Task: Buy 1 Shaving Soaps for Men's from Shave & Hair Removal section under best seller category for shipping address: Mariana Green, 1235 Ridge Road, Dodge City, Kansas 67801, Cell Number 6205197251. Pay from credit card ending with 7965, CVV 549
Action: Mouse moved to (20, 90)
Screenshot: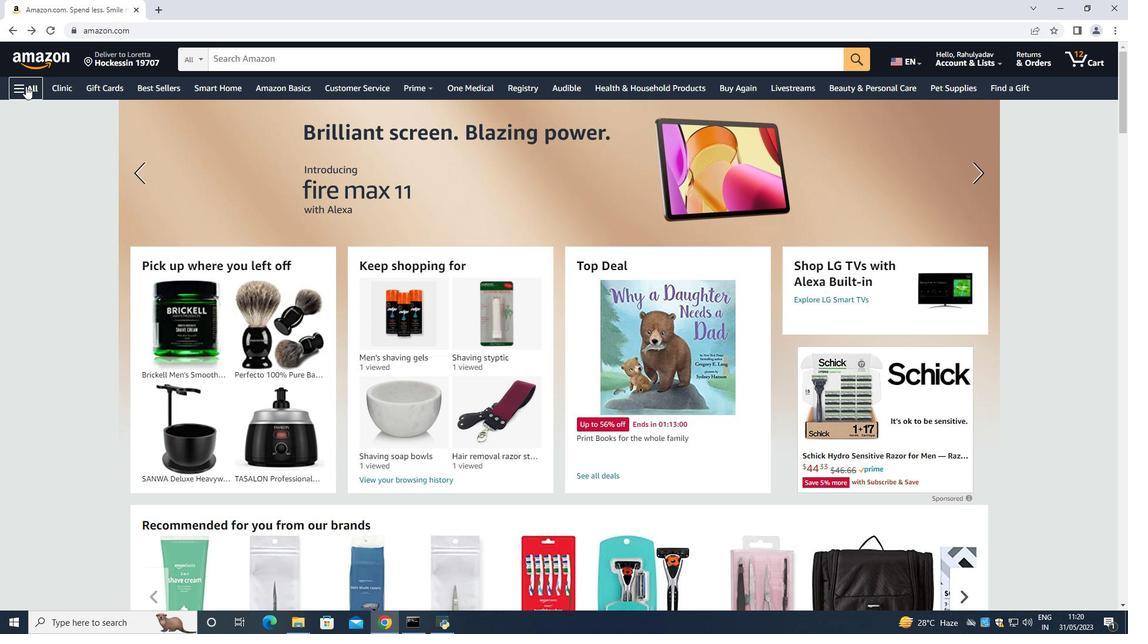 
Action: Mouse pressed left at (20, 90)
Screenshot: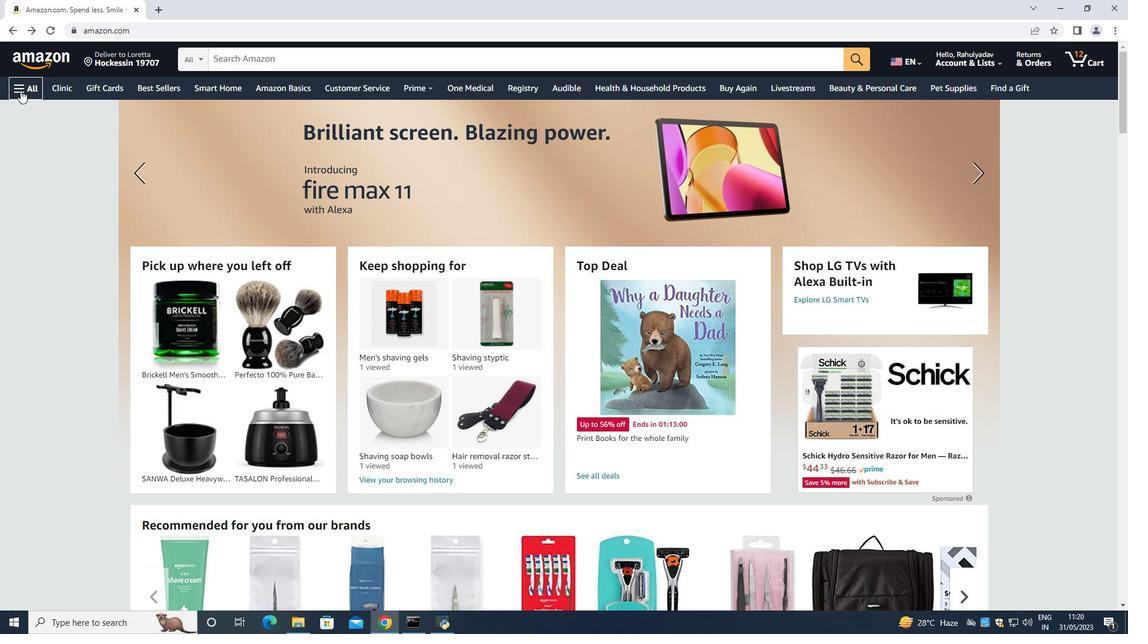 
Action: Mouse moved to (29, 106)
Screenshot: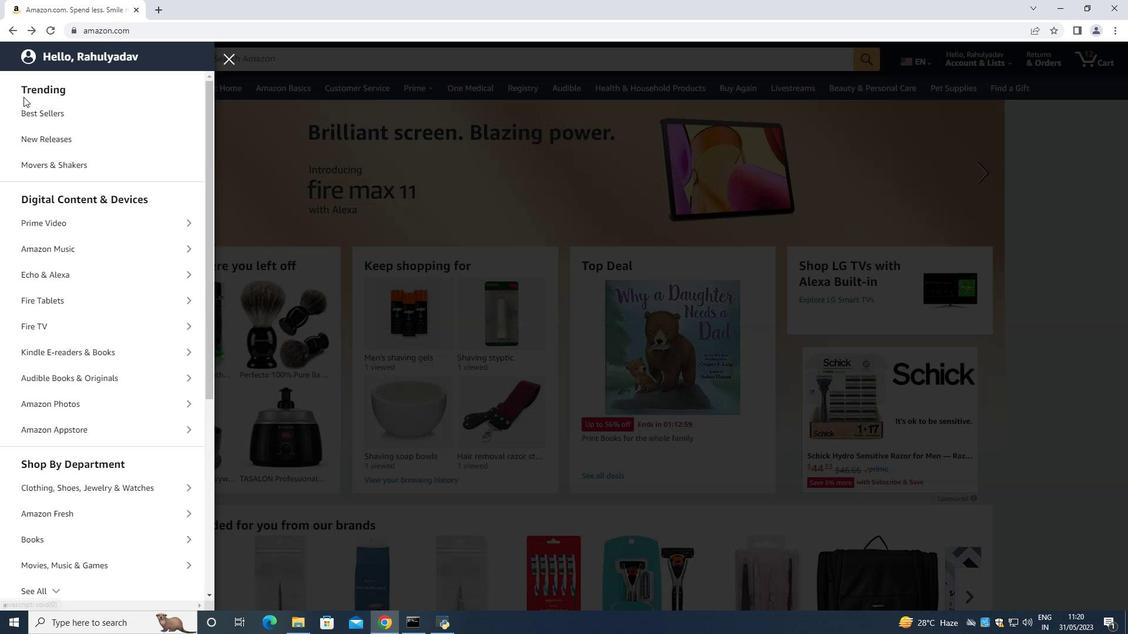 
Action: Mouse pressed left at (29, 106)
Screenshot: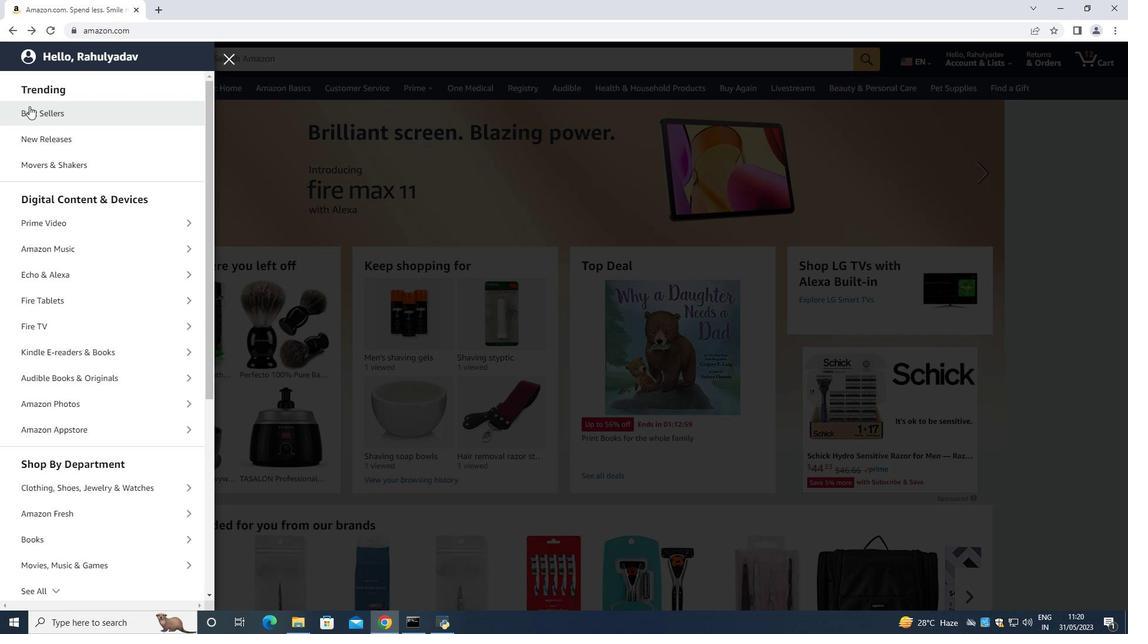 
Action: Mouse moved to (236, 62)
Screenshot: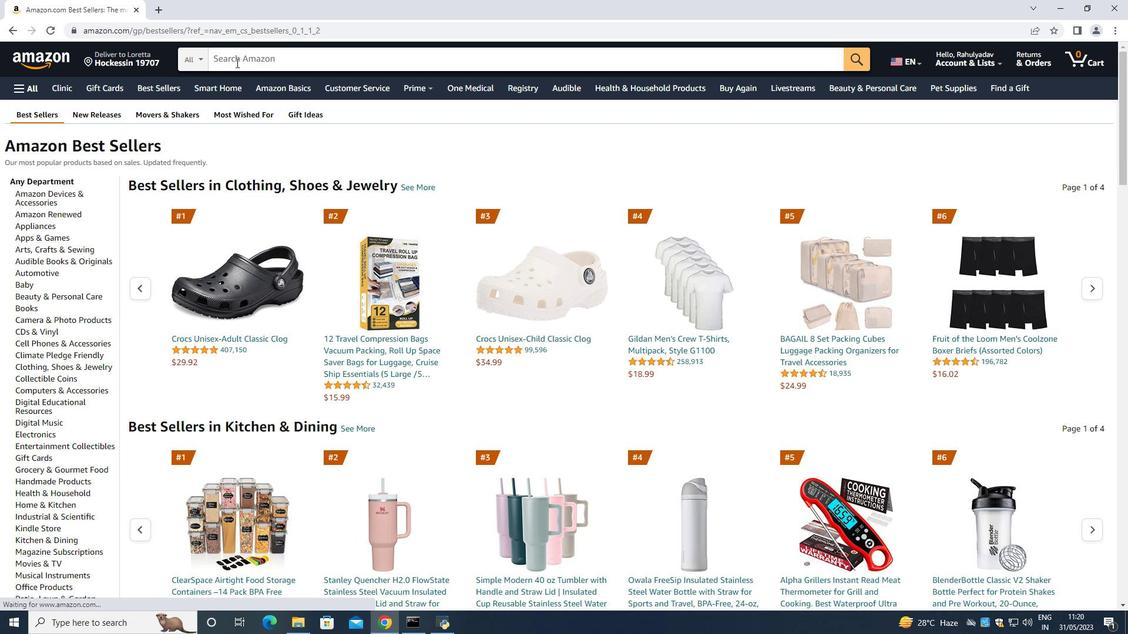 
Action: Mouse pressed left at (236, 62)
Screenshot: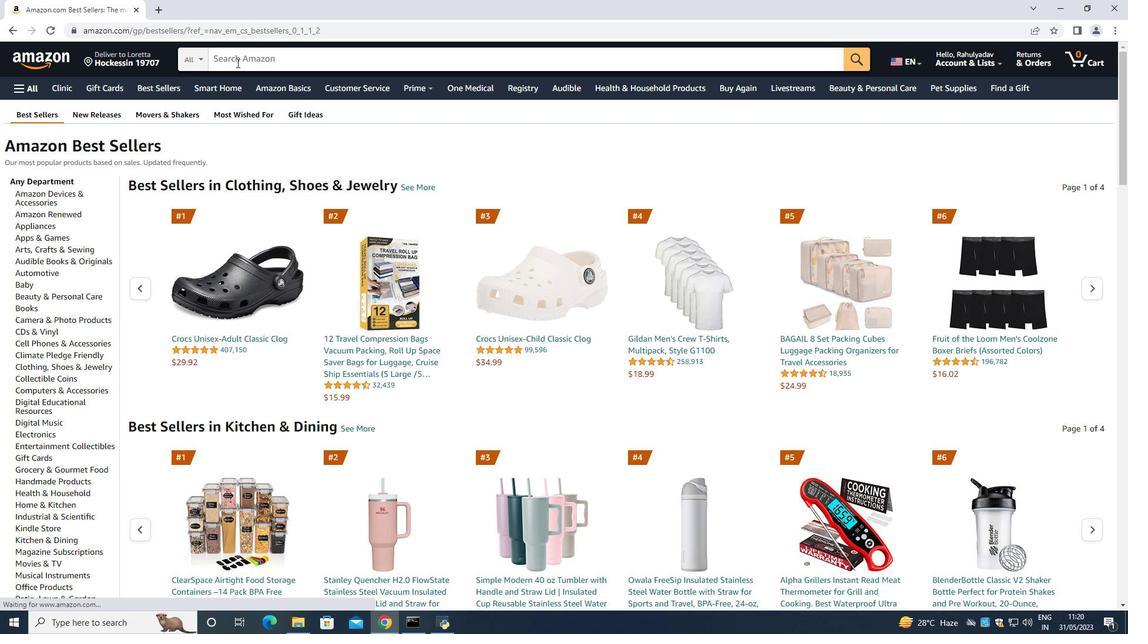 
Action: Key pressed <Key.shift>Shaving<Key.space><Key.shift><Key.shift><Key.shift><Key.shift><Key.shift><Key.shift><Key.shift>Soaps<Key.space><Key.shift>For<Key.space><Key.shift>Men<Key.enter>
Screenshot: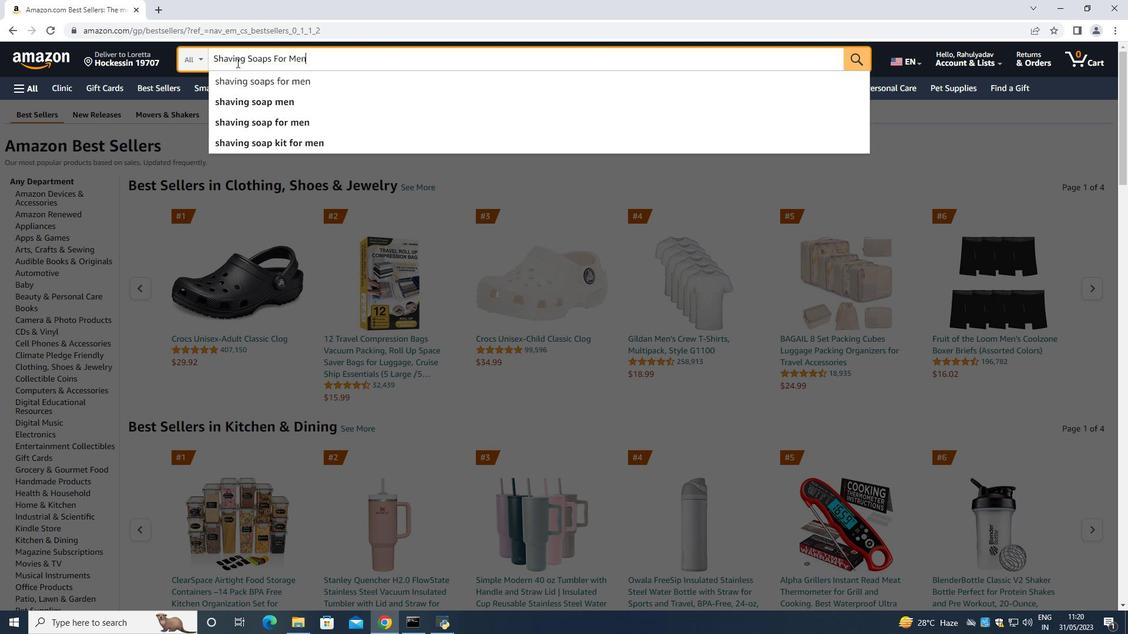 
Action: Mouse moved to (464, 342)
Screenshot: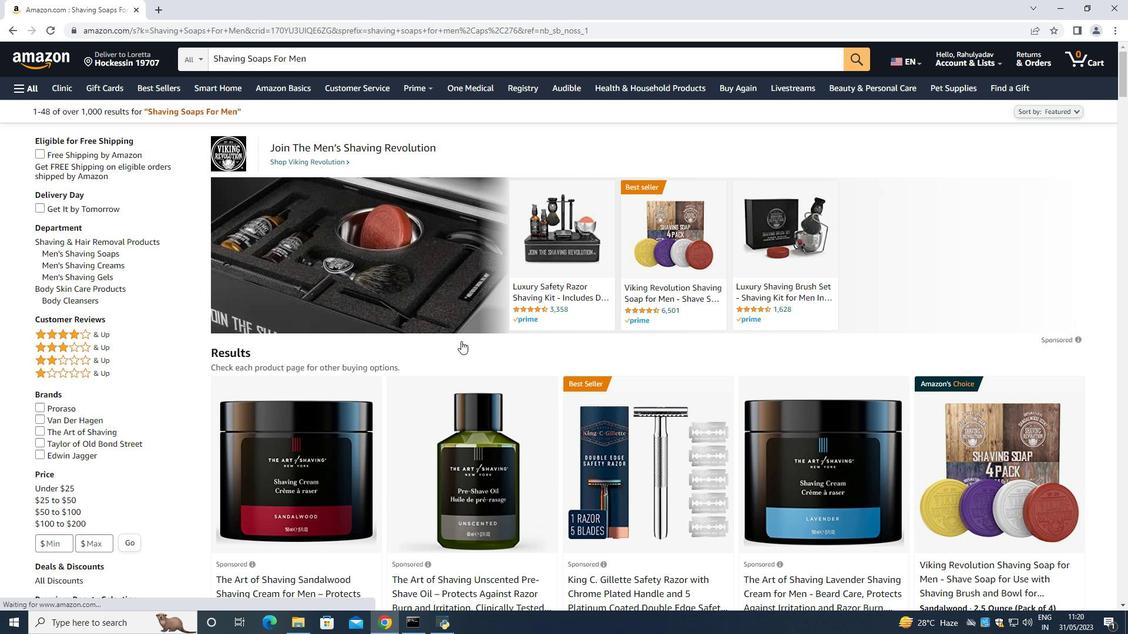 
Action: Mouse scrolled (464, 341) with delta (0, 0)
Screenshot: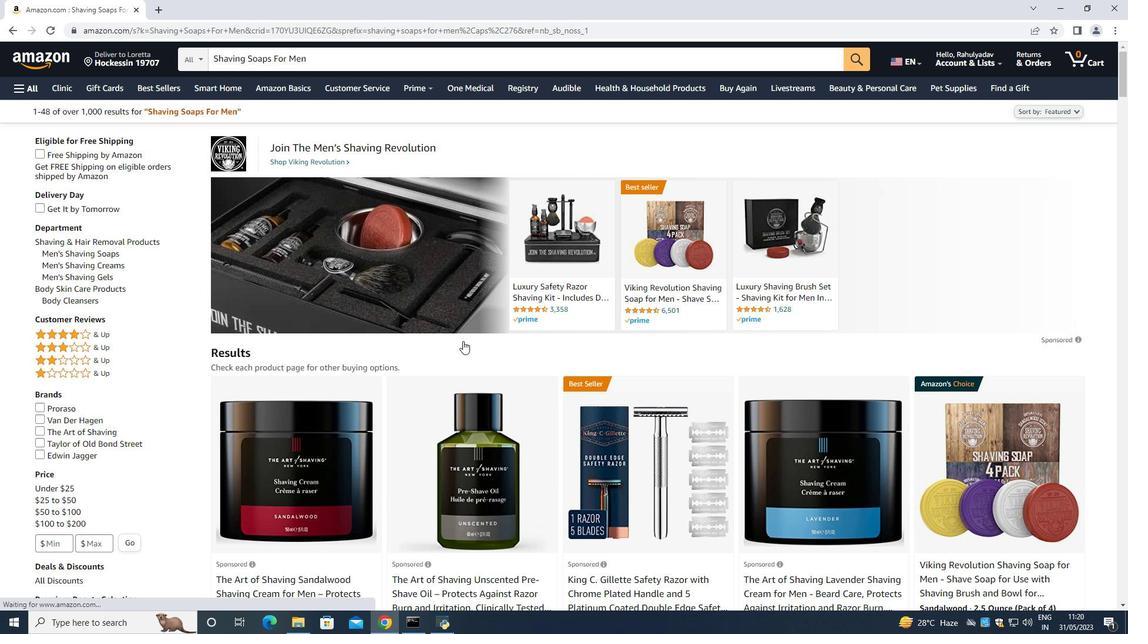 
Action: Mouse scrolled (464, 341) with delta (0, 0)
Screenshot: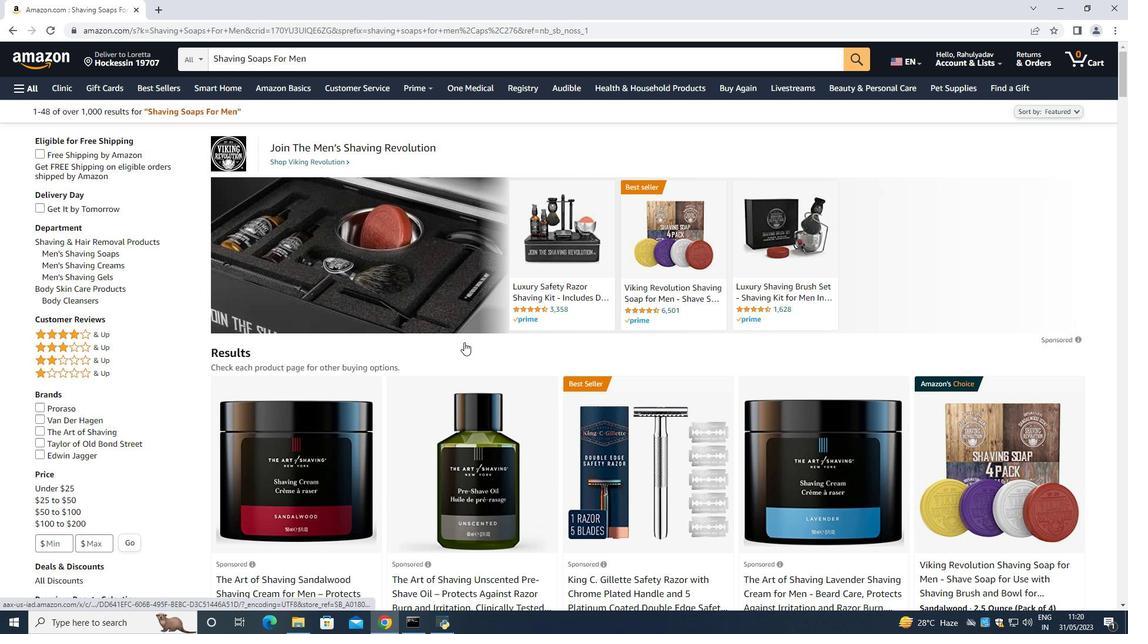 
Action: Mouse scrolled (464, 341) with delta (0, 0)
Screenshot: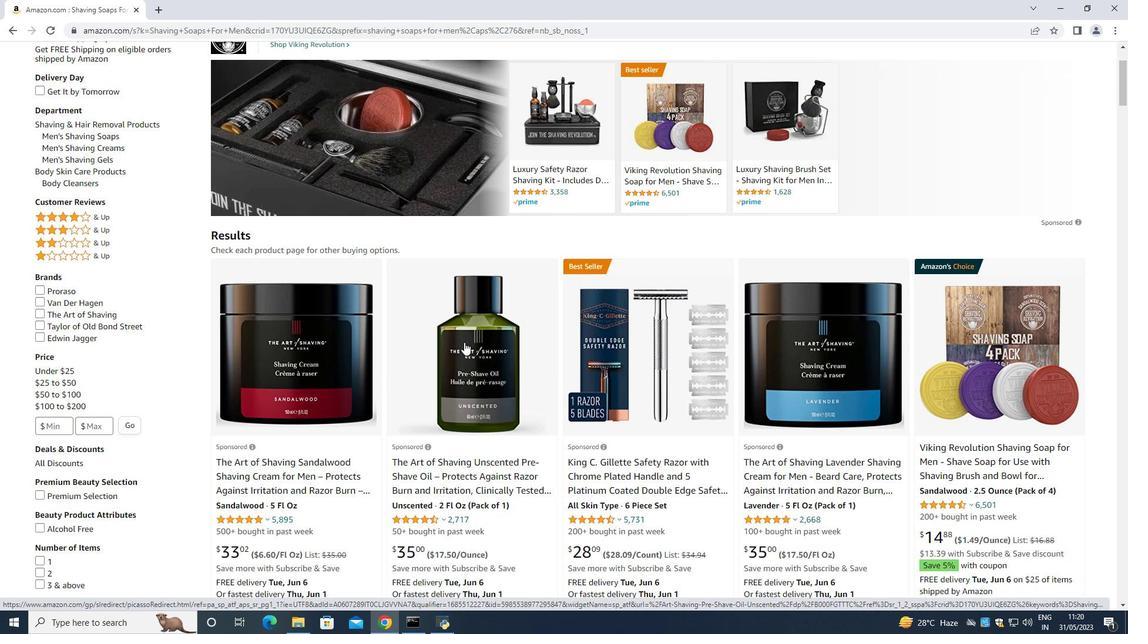 
Action: Mouse scrolled (464, 341) with delta (0, 0)
Screenshot: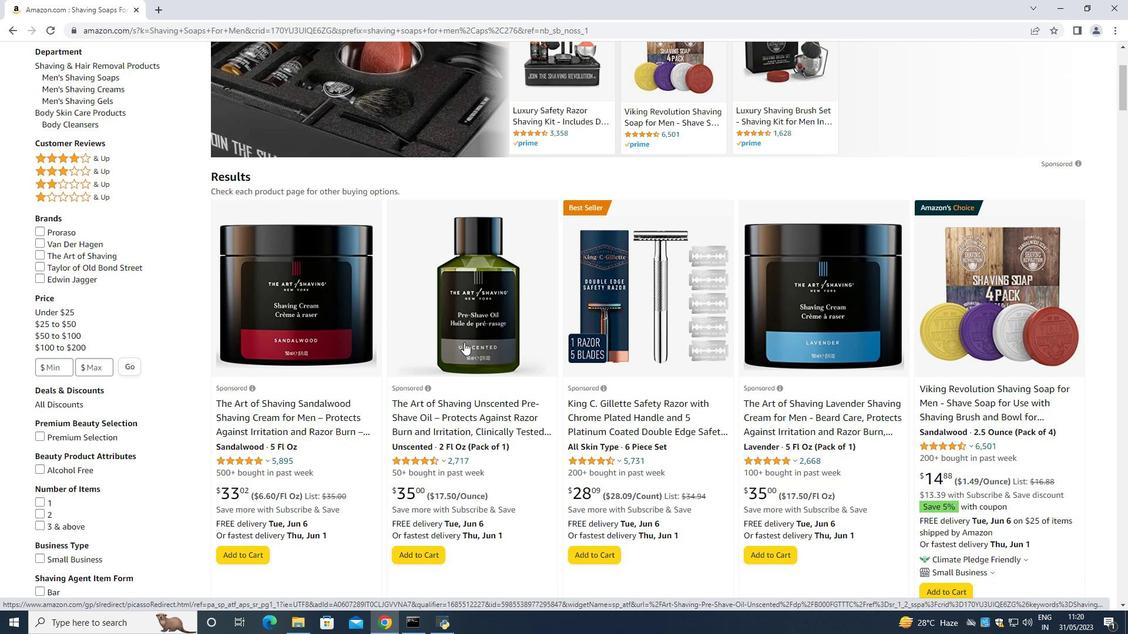 
Action: Mouse moved to (673, 380)
Screenshot: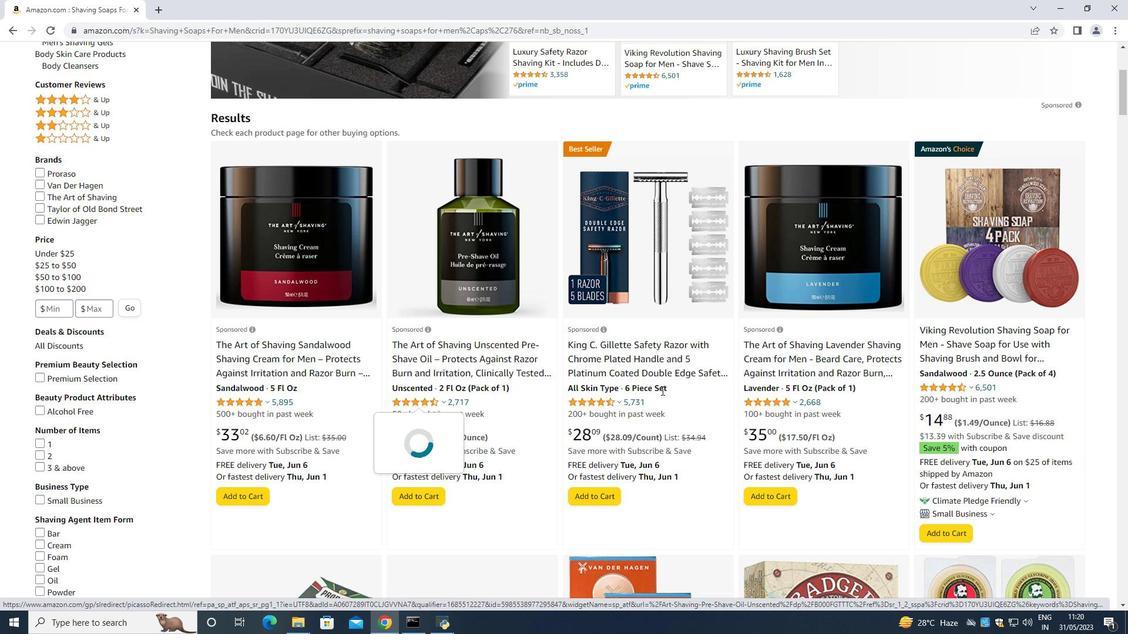 
Action: Mouse scrolled (673, 380) with delta (0, 0)
Screenshot: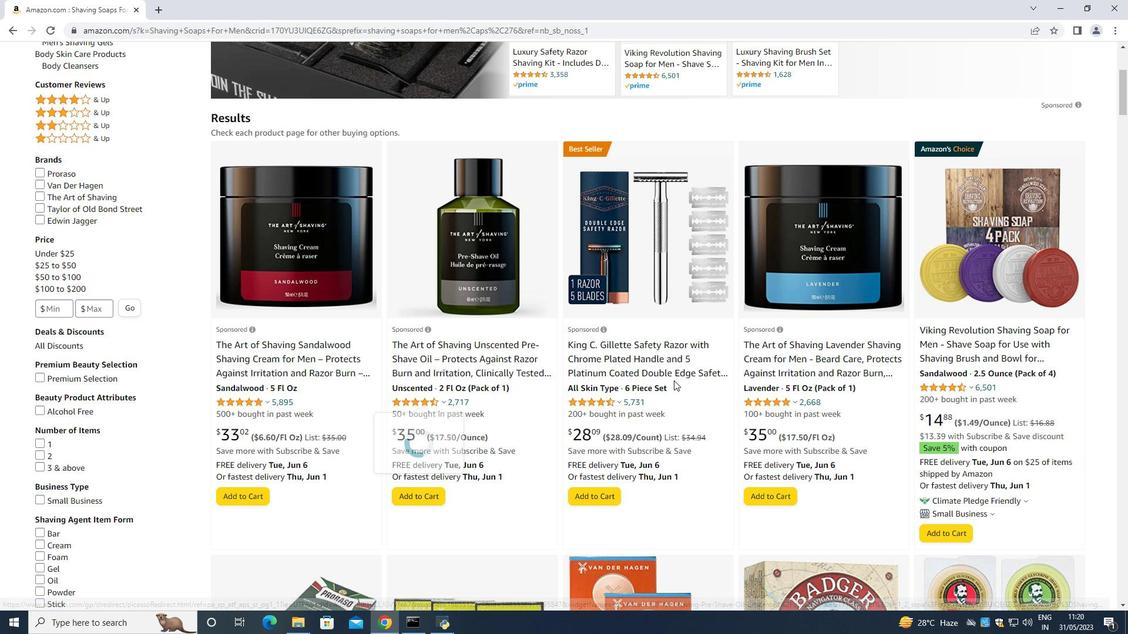 
Action: Mouse moved to (896, 364)
Screenshot: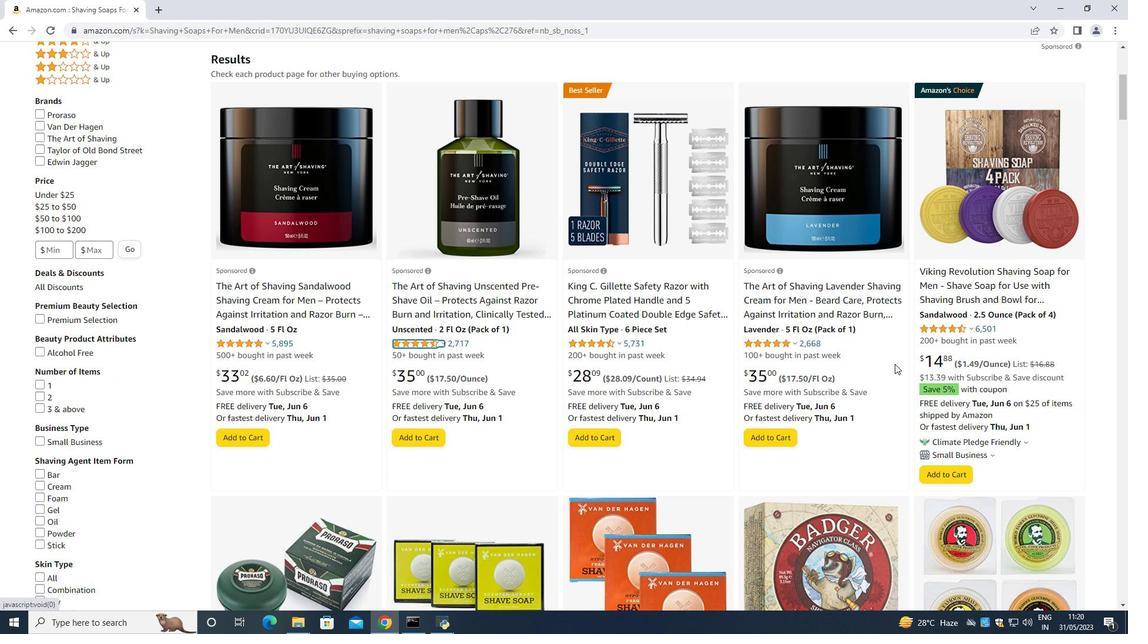 
Action: Mouse scrolled (896, 363) with delta (0, 0)
Screenshot: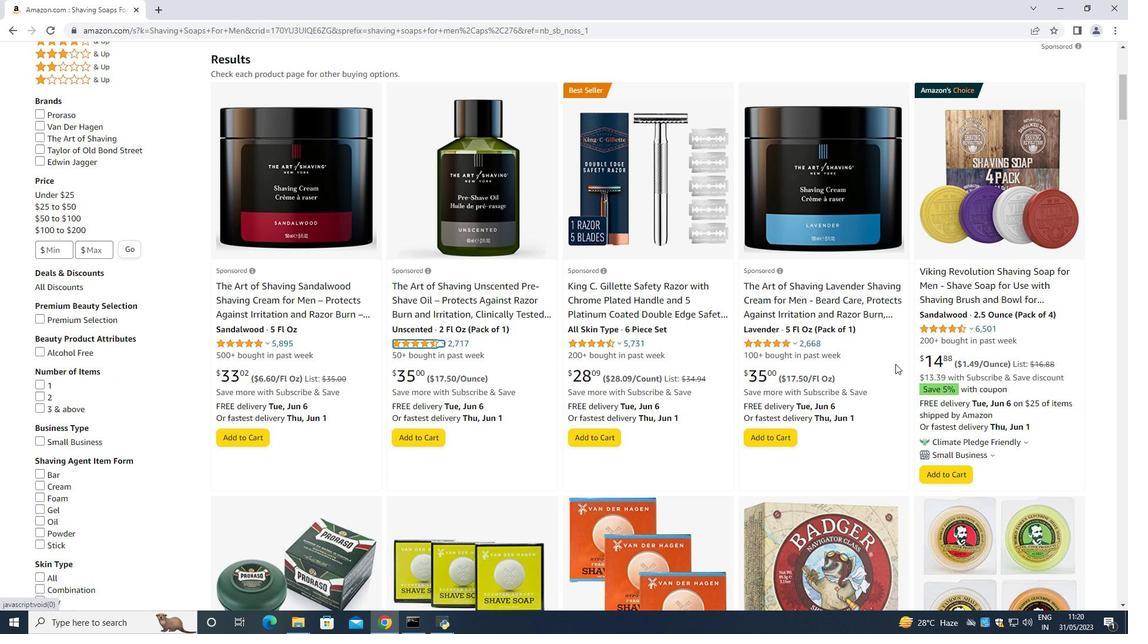 
Action: Mouse scrolled (896, 363) with delta (0, 0)
Screenshot: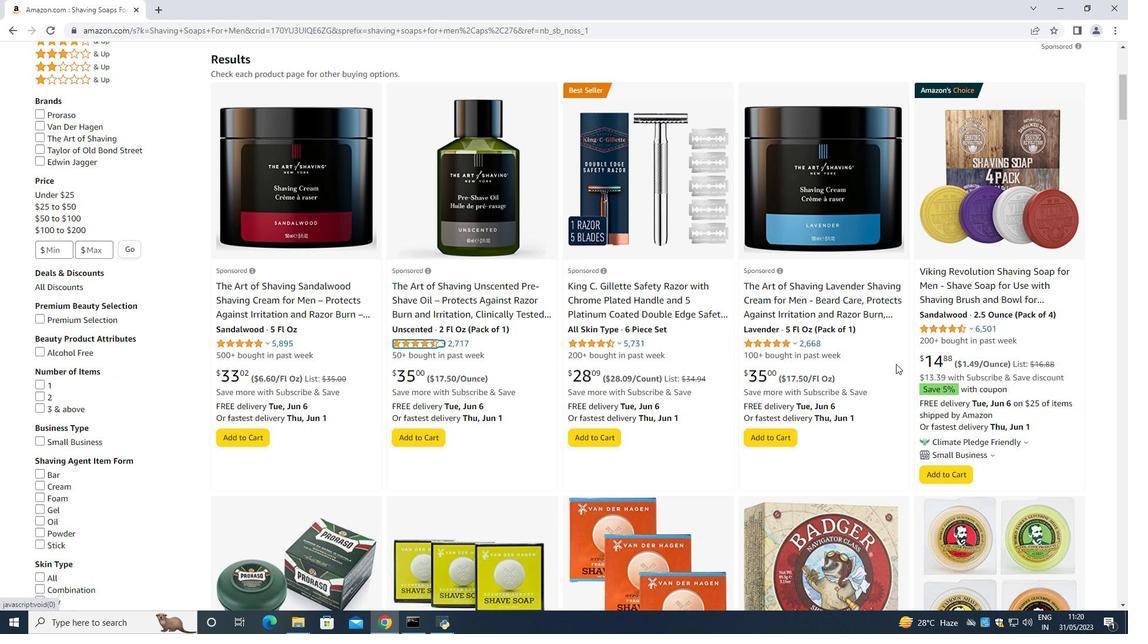 
Action: Mouse scrolled (896, 363) with delta (0, 0)
Screenshot: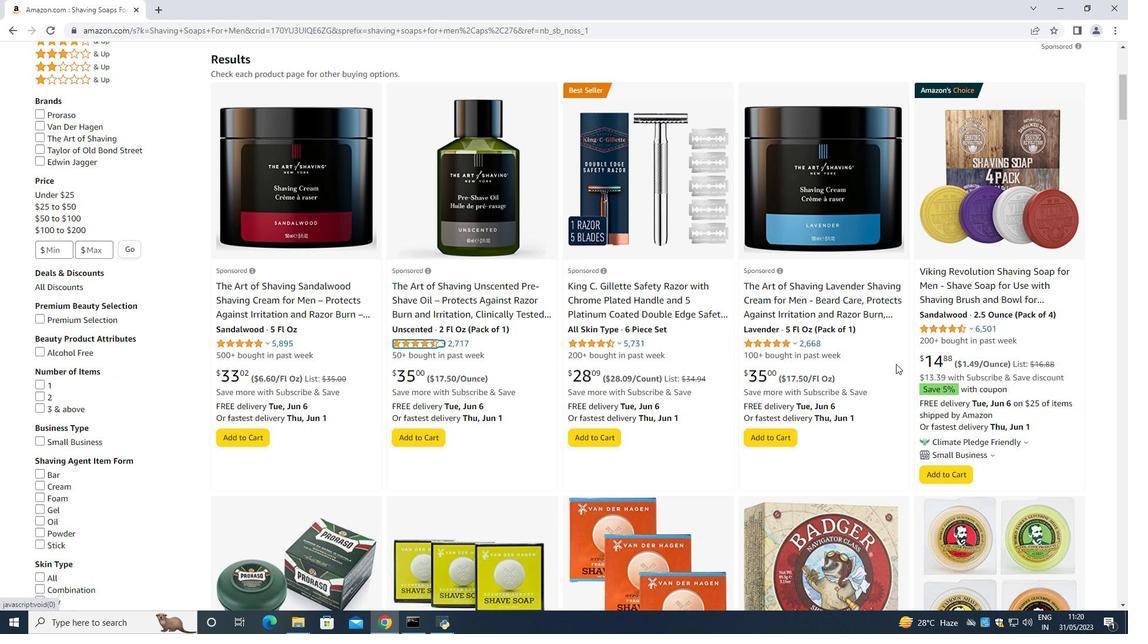 
Action: Mouse scrolled (896, 363) with delta (0, 0)
Screenshot: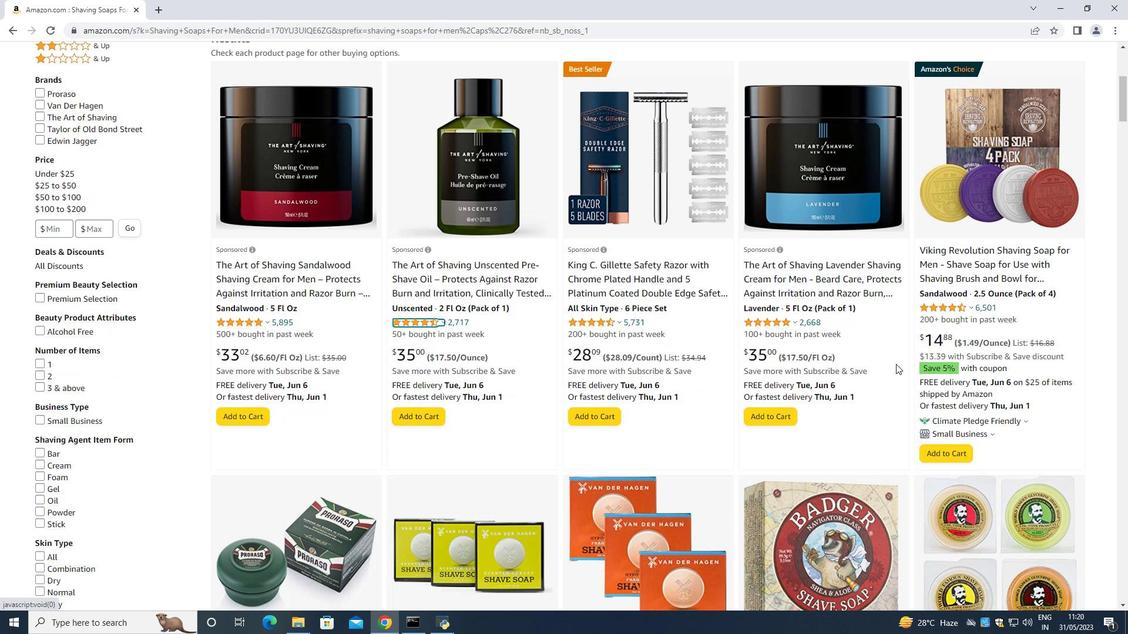 
Action: Mouse moved to (717, 514)
Screenshot: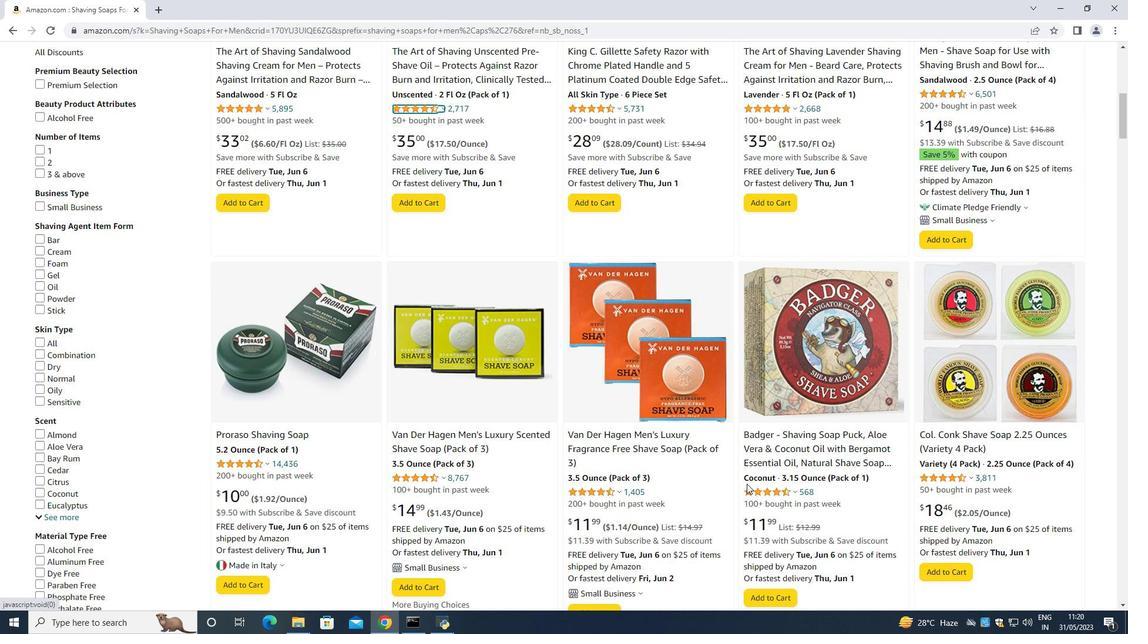 
Action: Mouse scrolled (717, 513) with delta (0, 0)
Screenshot: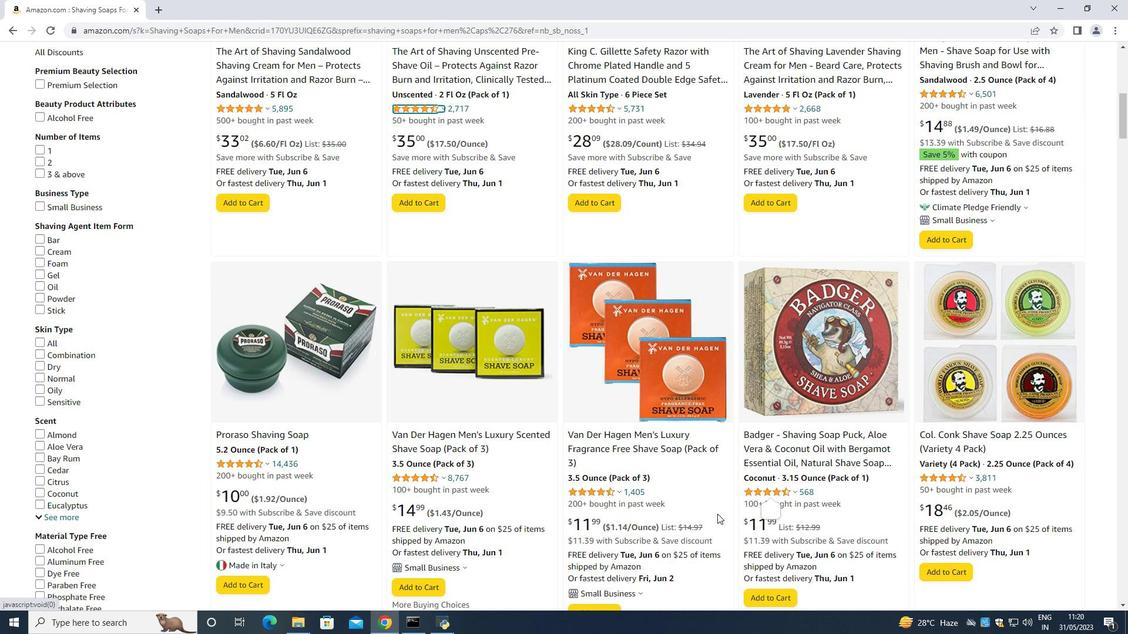 
Action: Mouse scrolled (717, 513) with delta (0, 0)
Screenshot: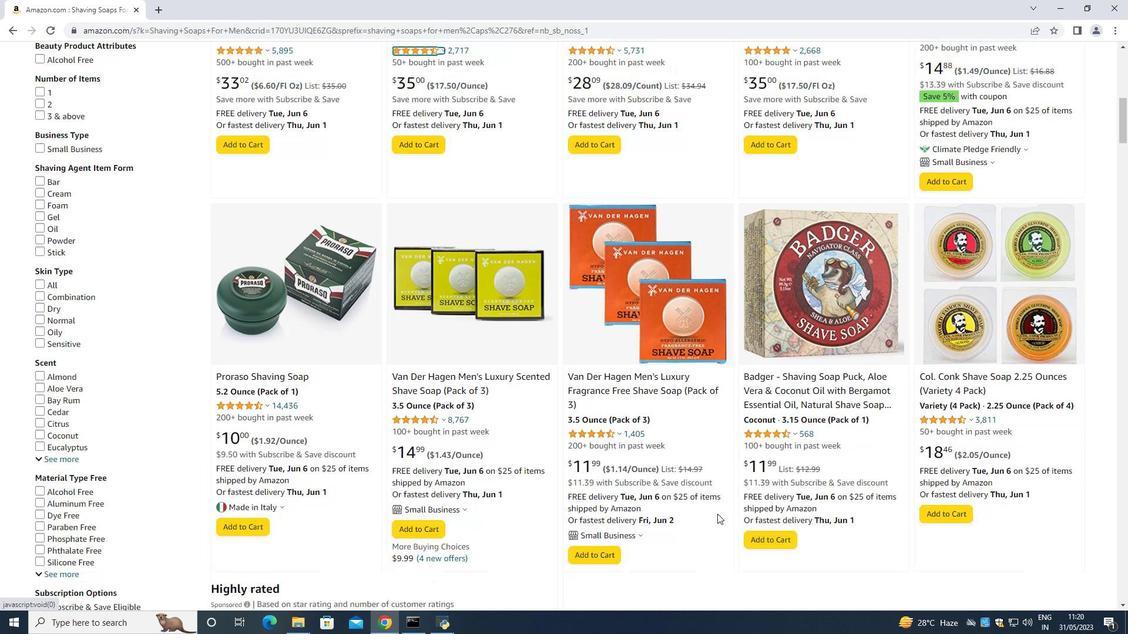 
Action: Mouse scrolled (717, 513) with delta (0, 0)
Screenshot: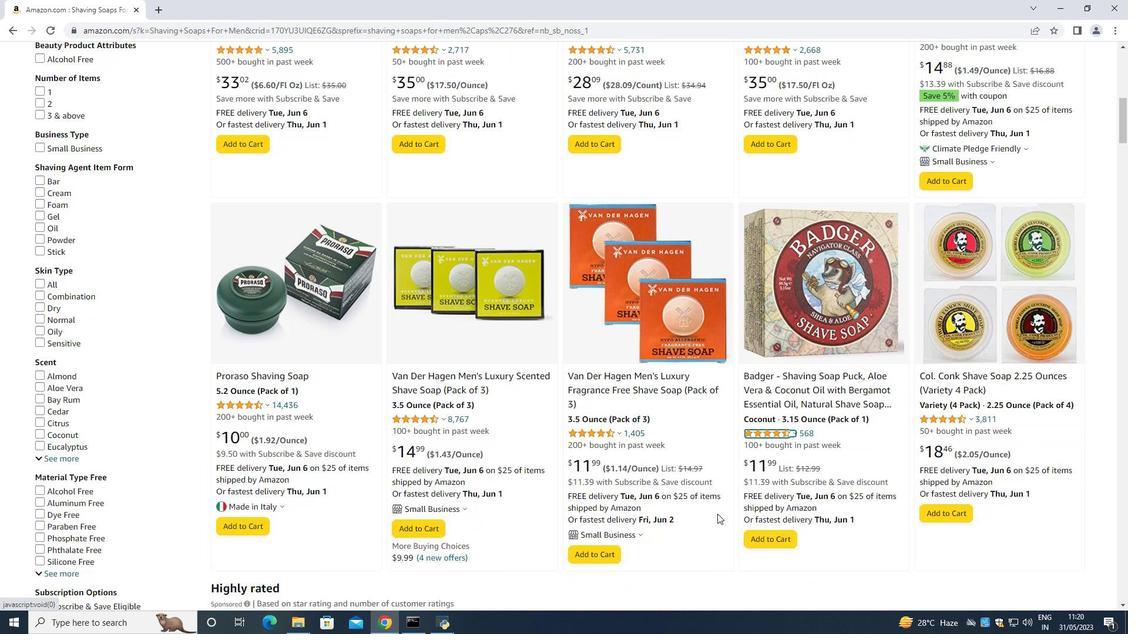 
Action: Mouse scrolled (717, 513) with delta (0, 0)
Screenshot: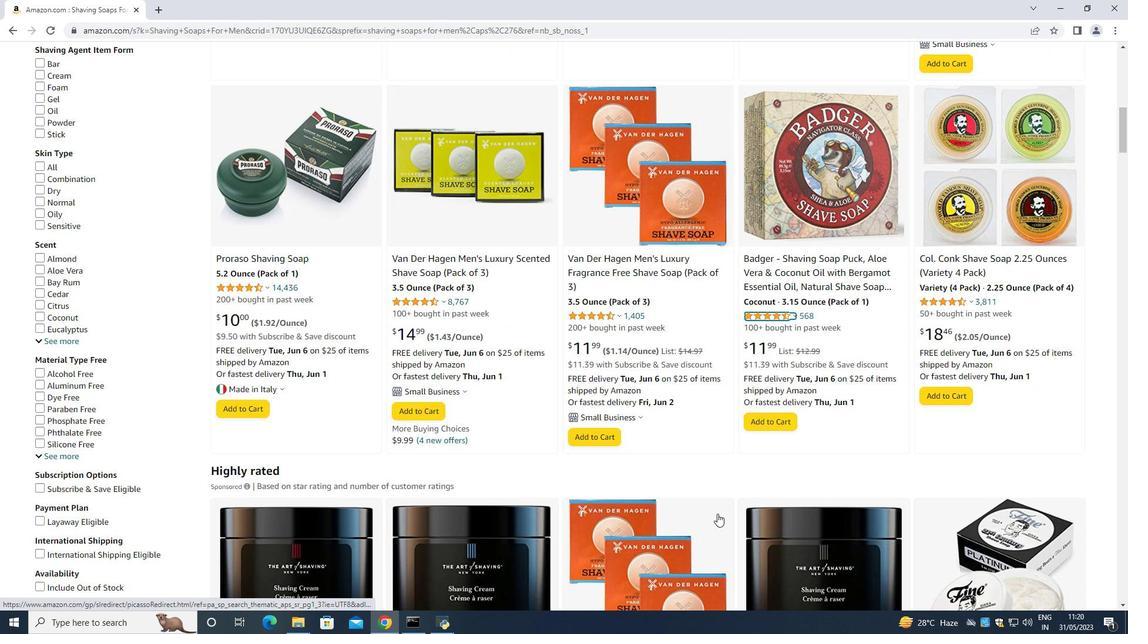 
Action: Mouse scrolled (717, 513) with delta (0, 0)
Screenshot: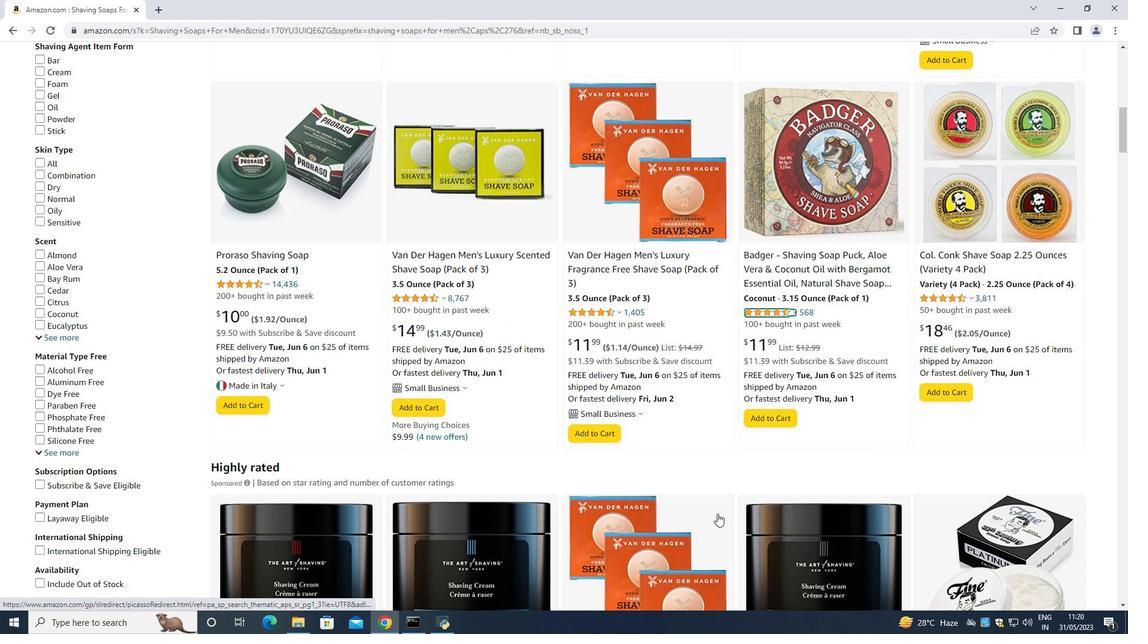 
Action: Mouse scrolled (717, 513) with delta (0, 0)
Screenshot: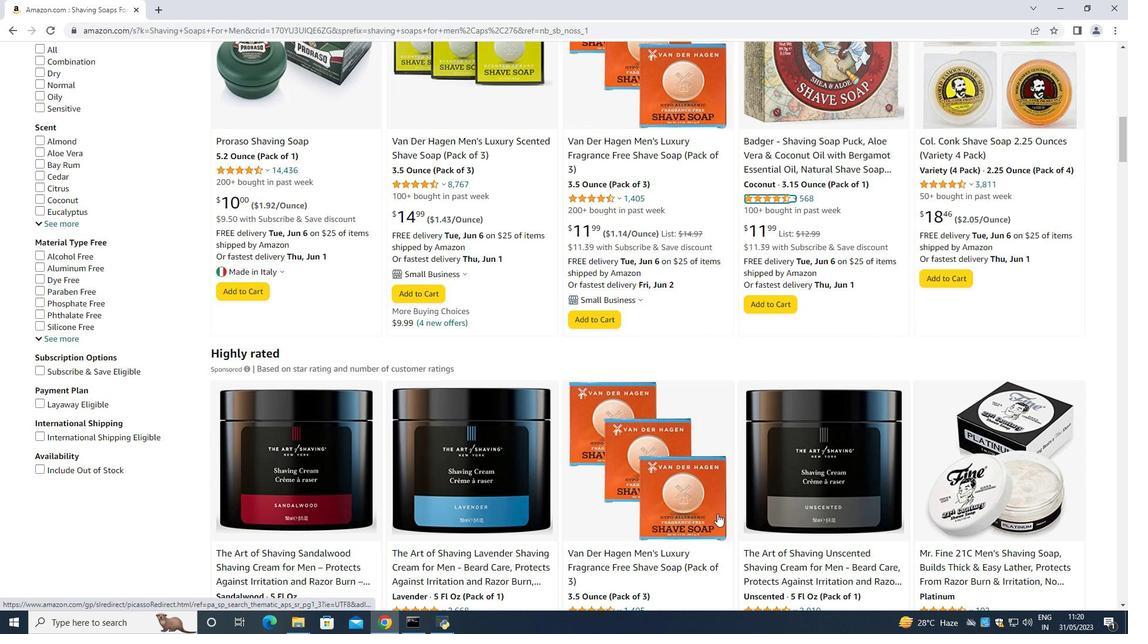 
Action: Mouse scrolled (717, 513) with delta (0, 0)
Screenshot: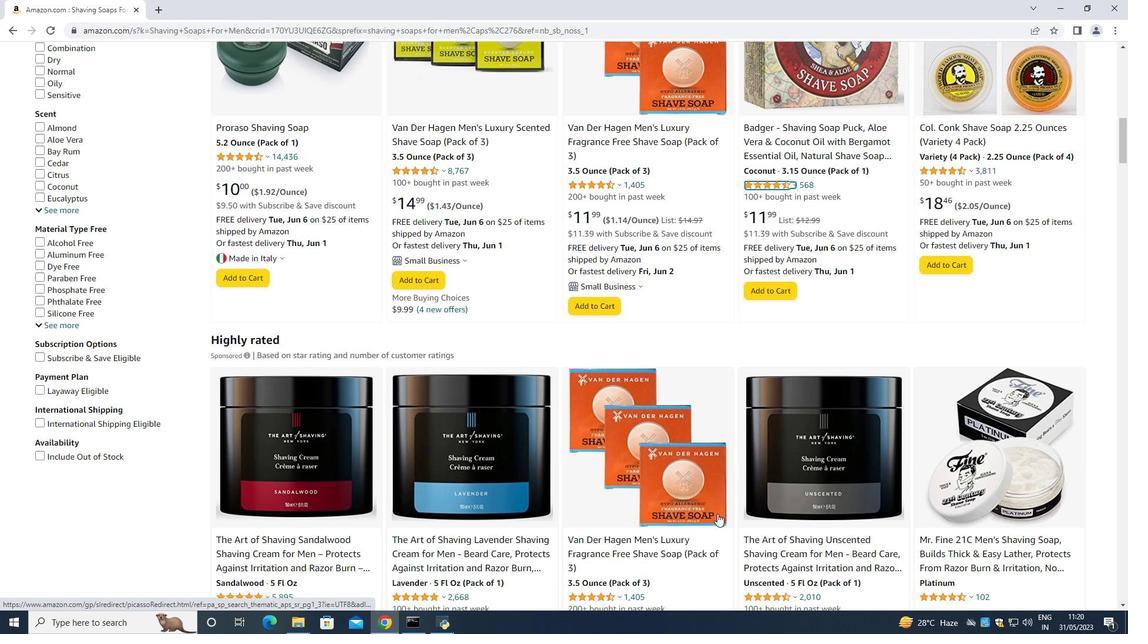 
Action: Mouse scrolled (717, 513) with delta (0, 0)
Screenshot: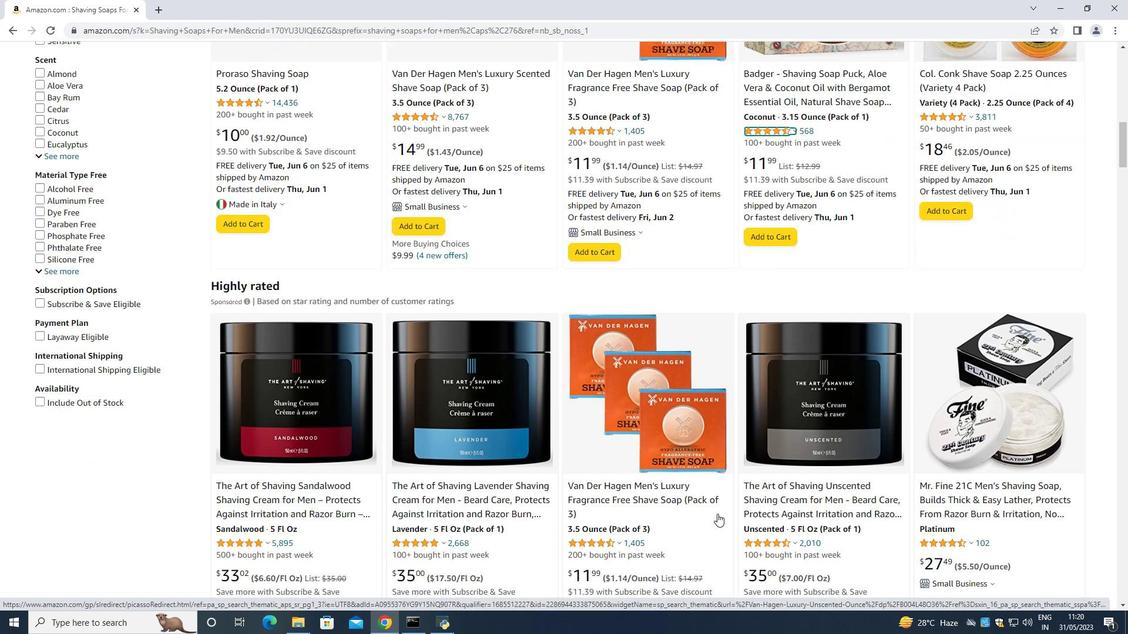 
Action: Mouse scrolled (717, 513) with delta (0, 0)
Screenshot: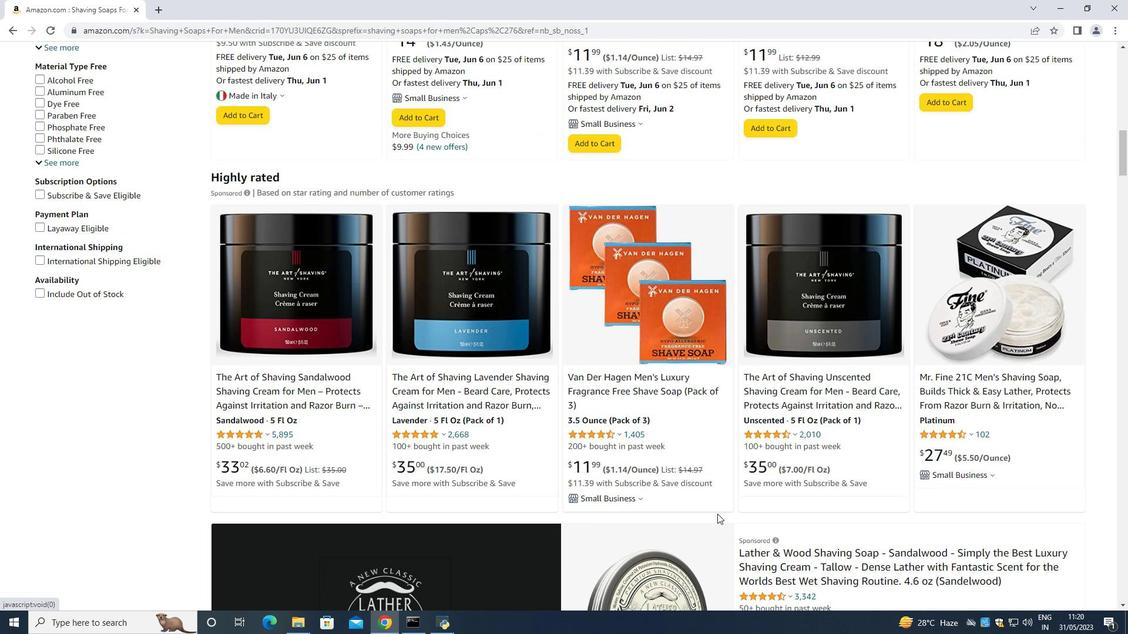 
Action: Mouse scrolled (717, 513) with delta (0, 0)
Screenshot: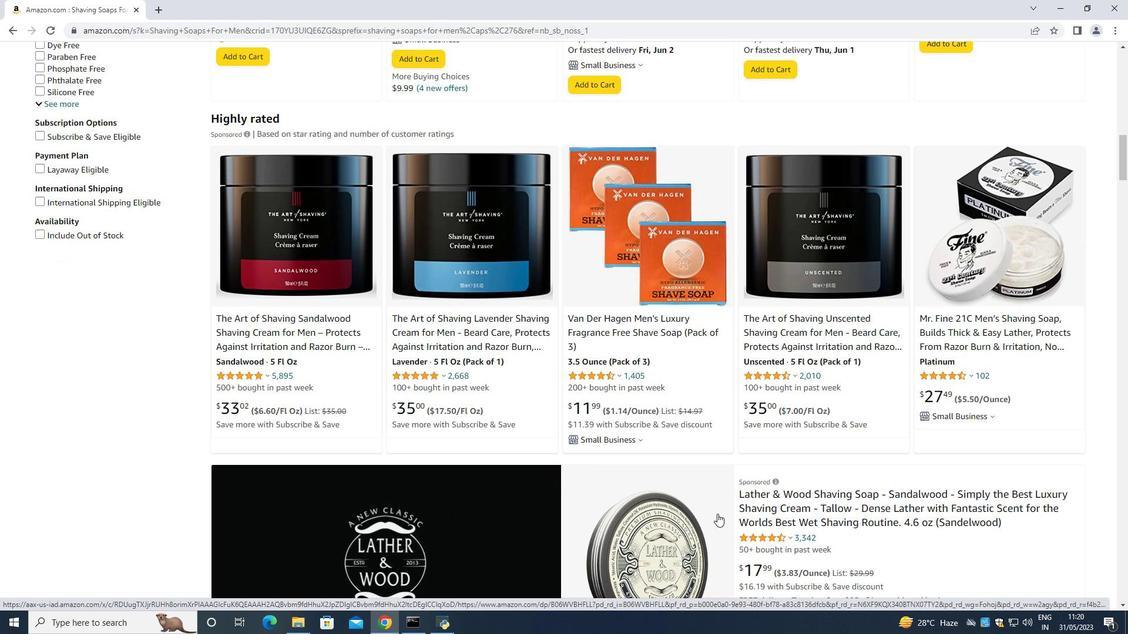 
Action: Mouse scrolled (717, 513) with delta (0, 0)
Screenshot: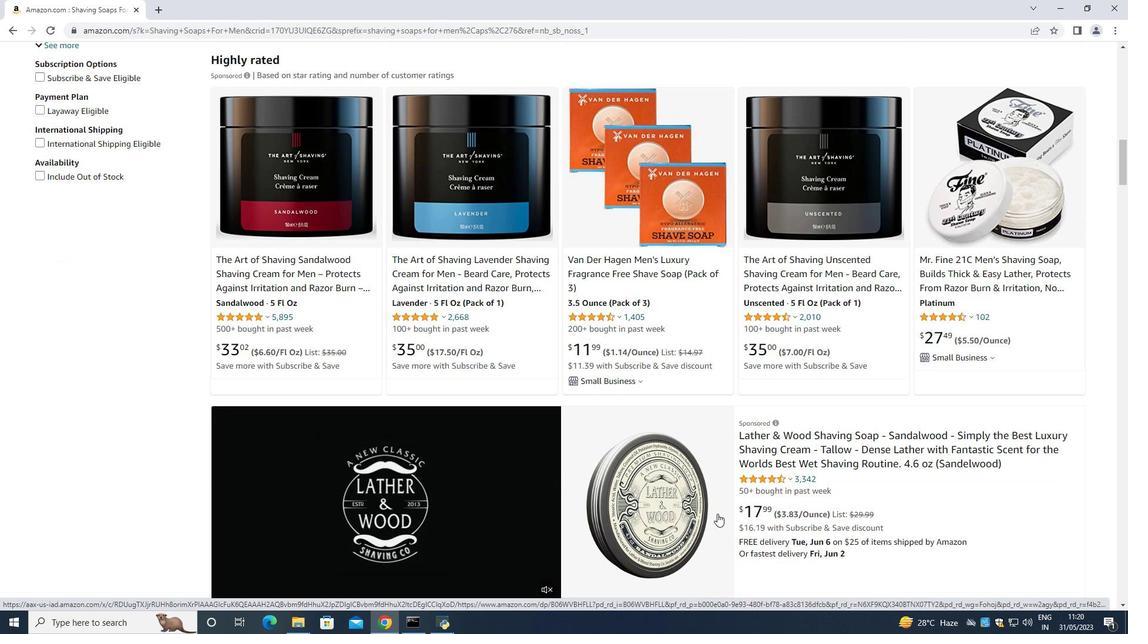 
Action: Mouse scrolled (717, 513) with delta (0, 0)
Screenshot: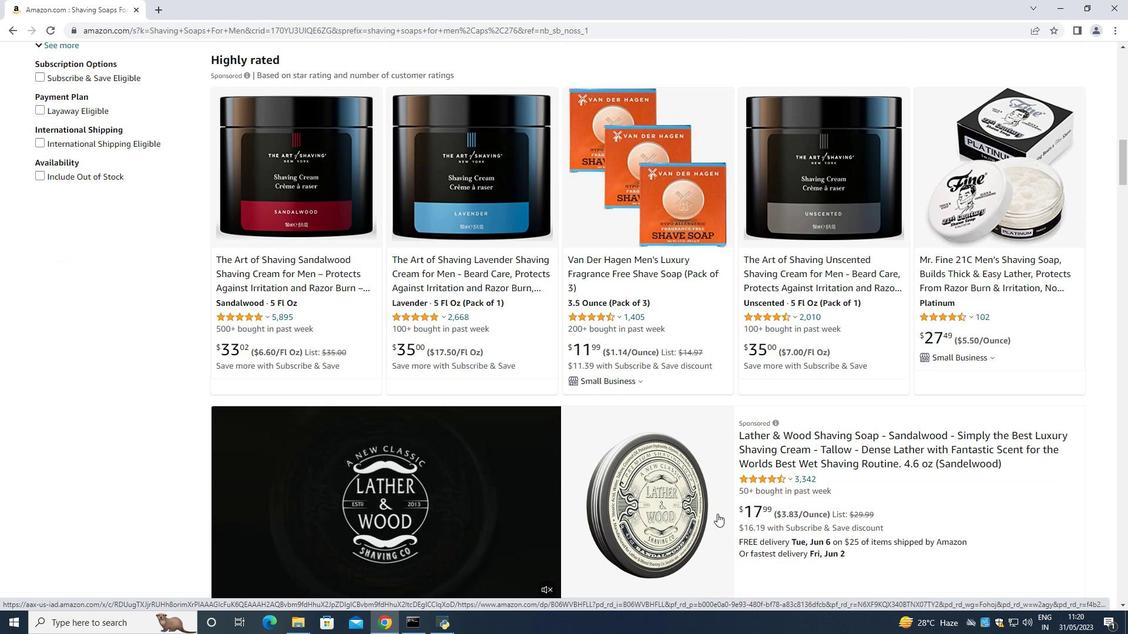 
Action: Mouse scrolled (717, 513) with delta (0, 0)
Screenshot: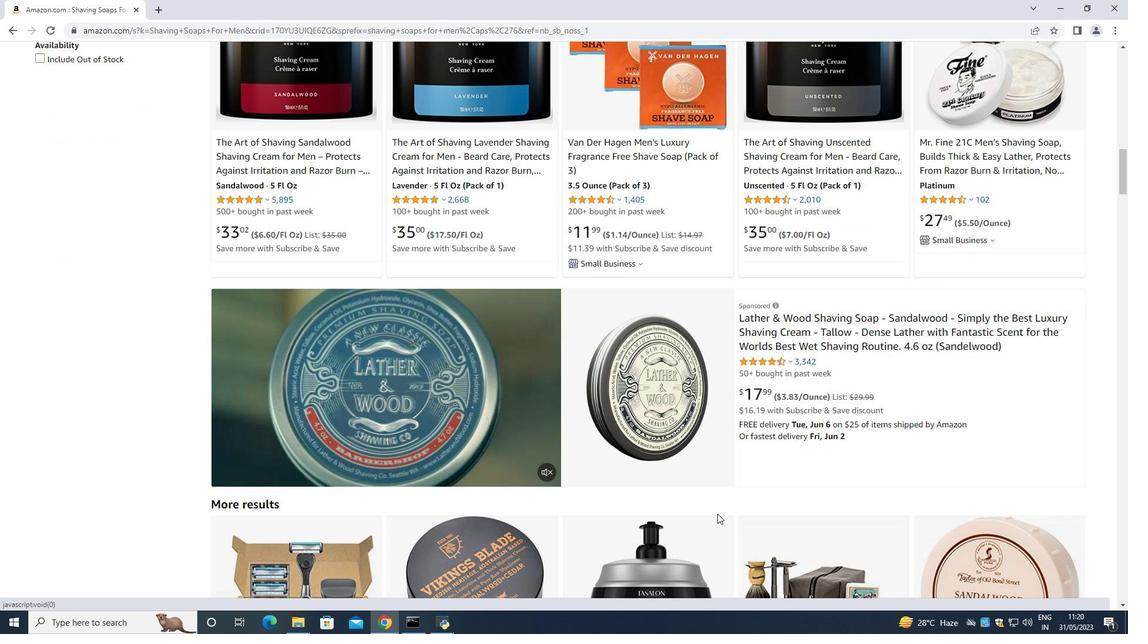 
Action: Mouse scrolled (717, 513) with delta (0, 0)
Screenshot: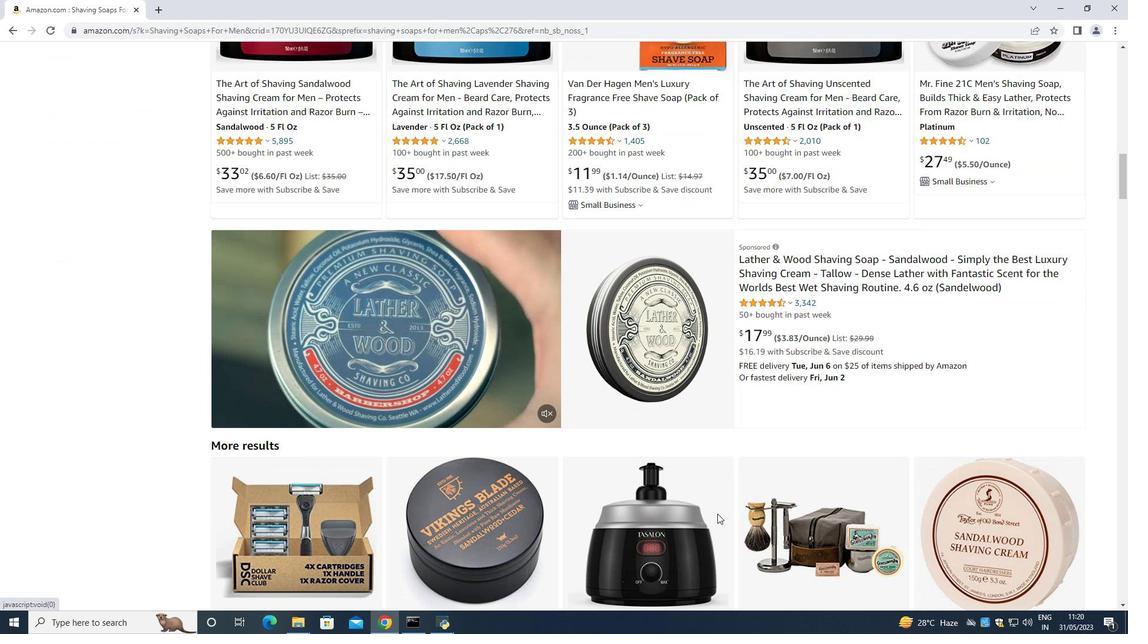 
Action: Mouse scrolled (717, 513) with delta (0, 0)
Screenshot: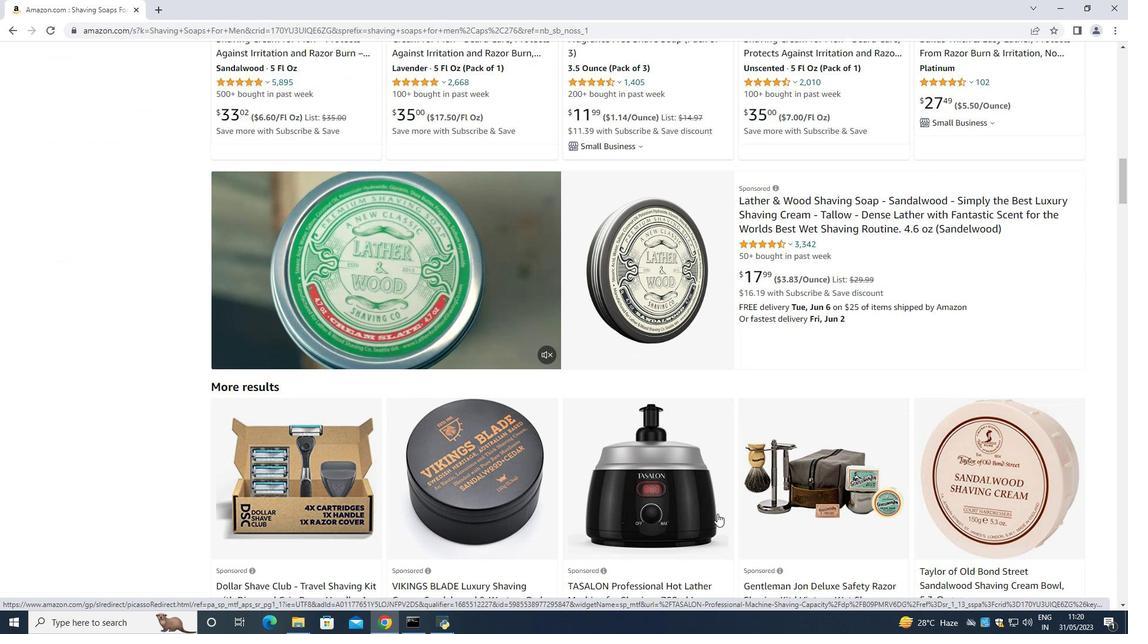 
Action: Mouse scrolled (717, 513) with delta (0, 0)
Screenshot: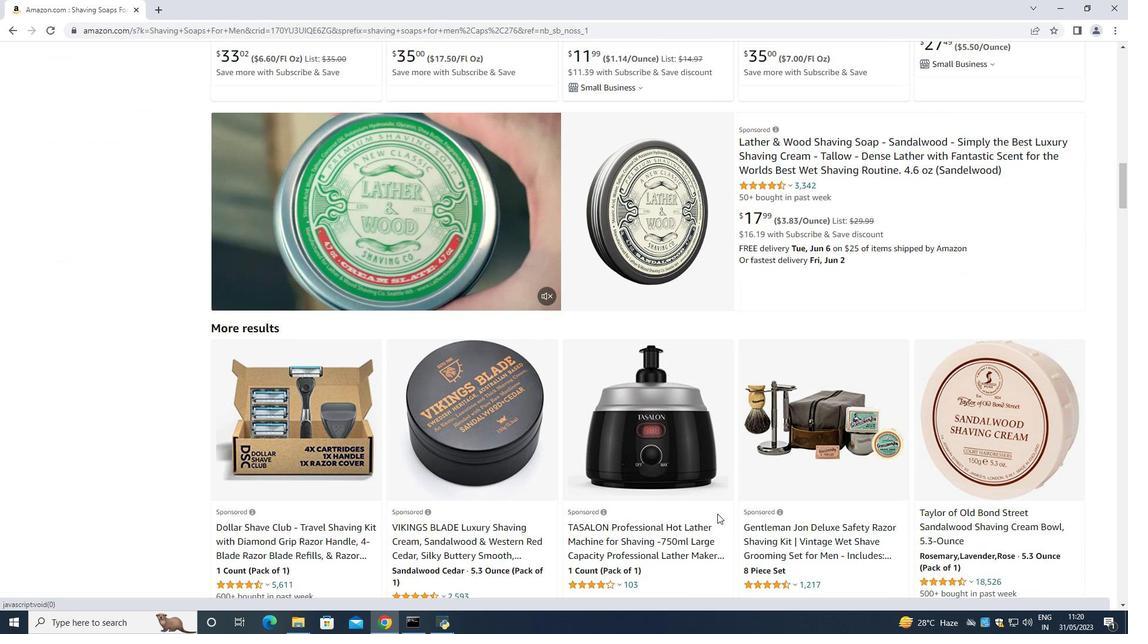 
Action: Mouse scrolled (717, 513) with delta (0, 0)
Screenshot: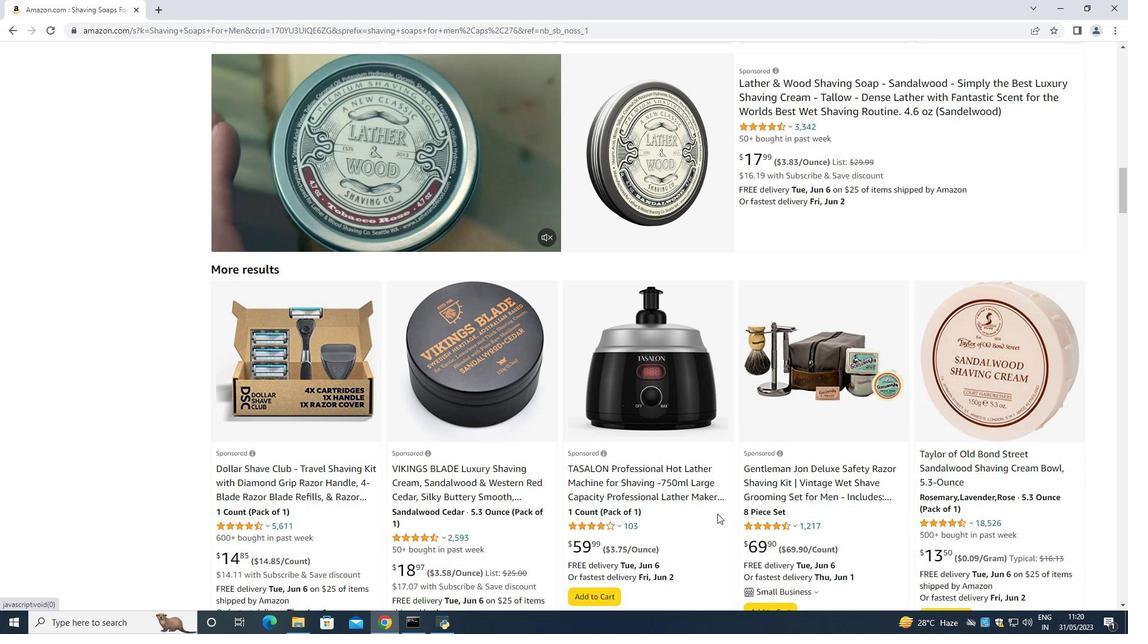 
Action: Mouse scrolled (717, 513) with delta (0, 0)
Screenshot: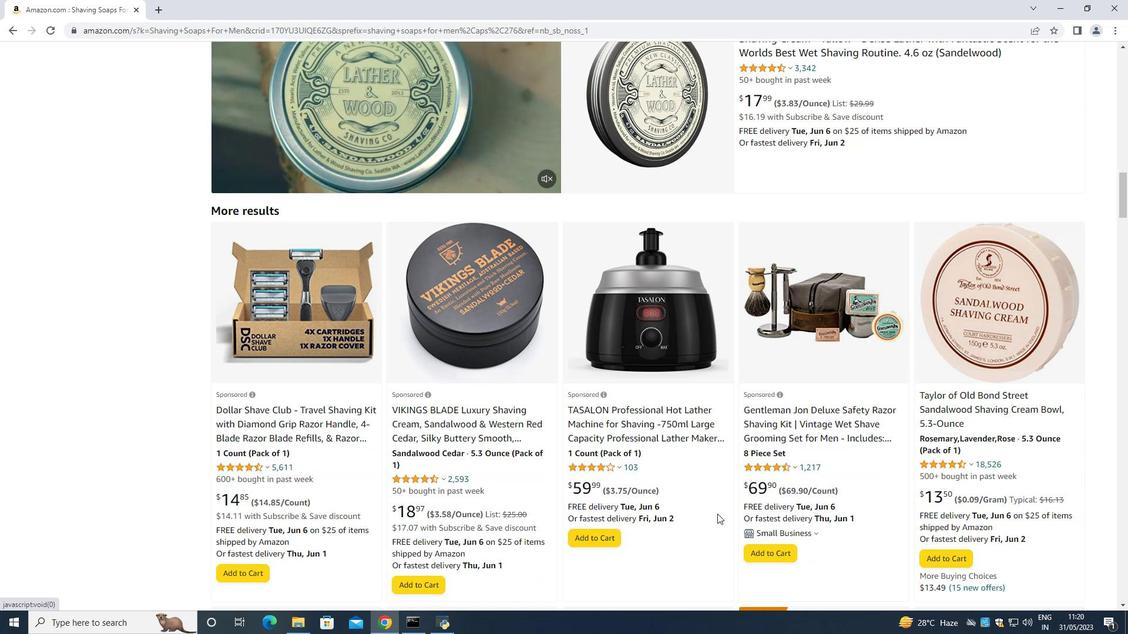 
Action: Mouse moved to (891, 433)
Screenshot: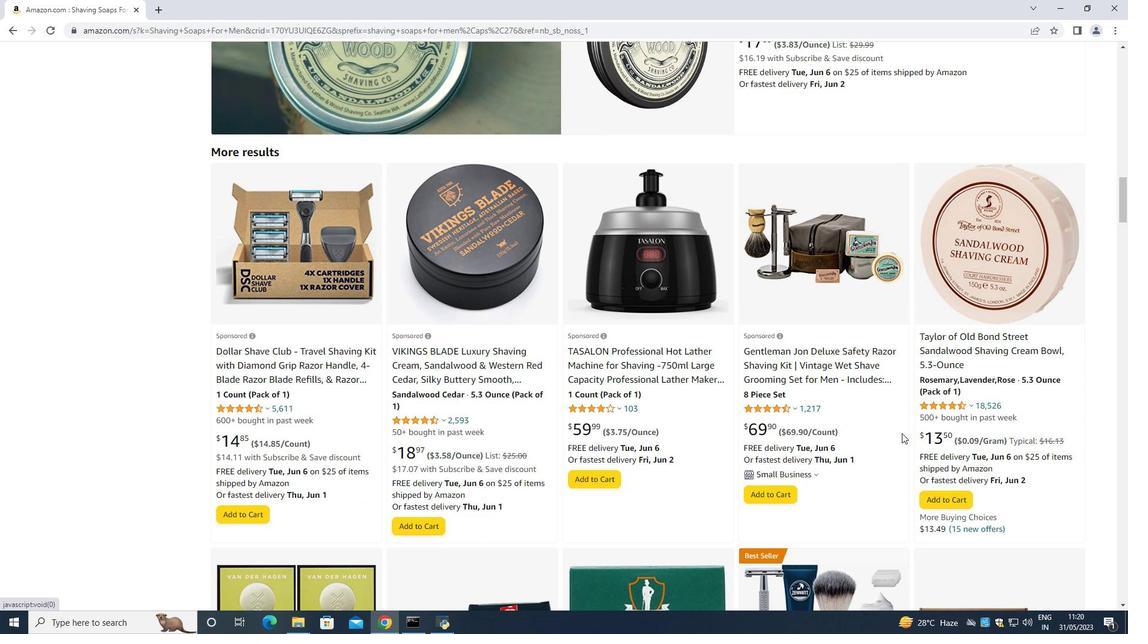 
Action: Mouse scrolled (891, 433) with delta (0, 0)
Screenshot: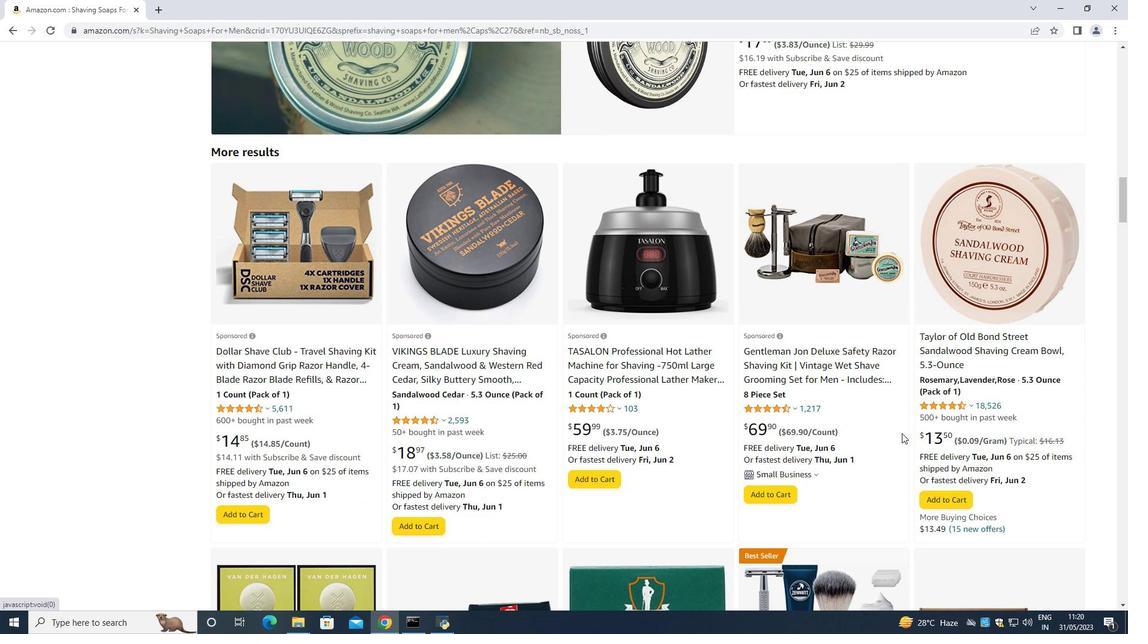 
Action: Mouse moved to (826, 432)
Screenshot: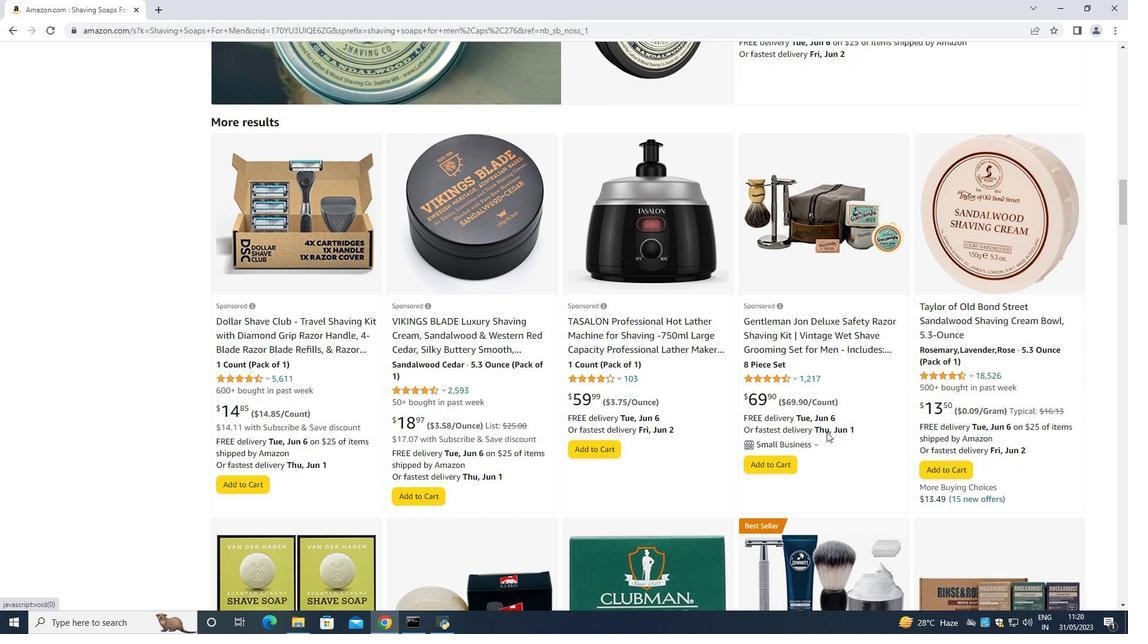 
Action: Mouse scrolled (826, 431) with delta (0, 0)
Screenshot: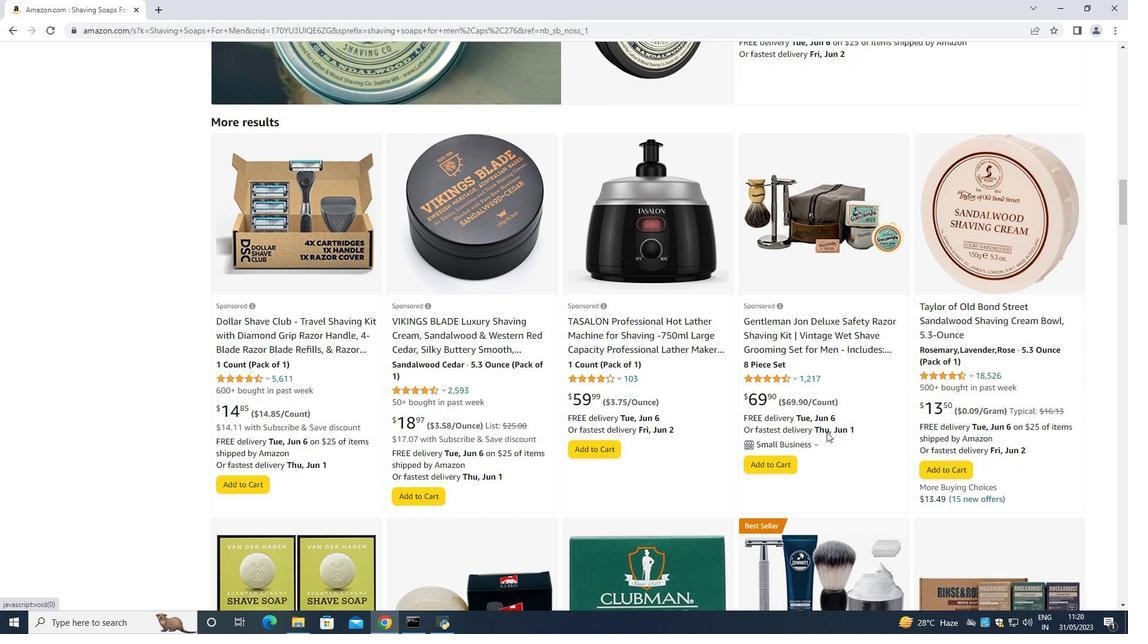 
Action: Mouse scrolled (826, 431) with delta (0, 0)
Screenshot: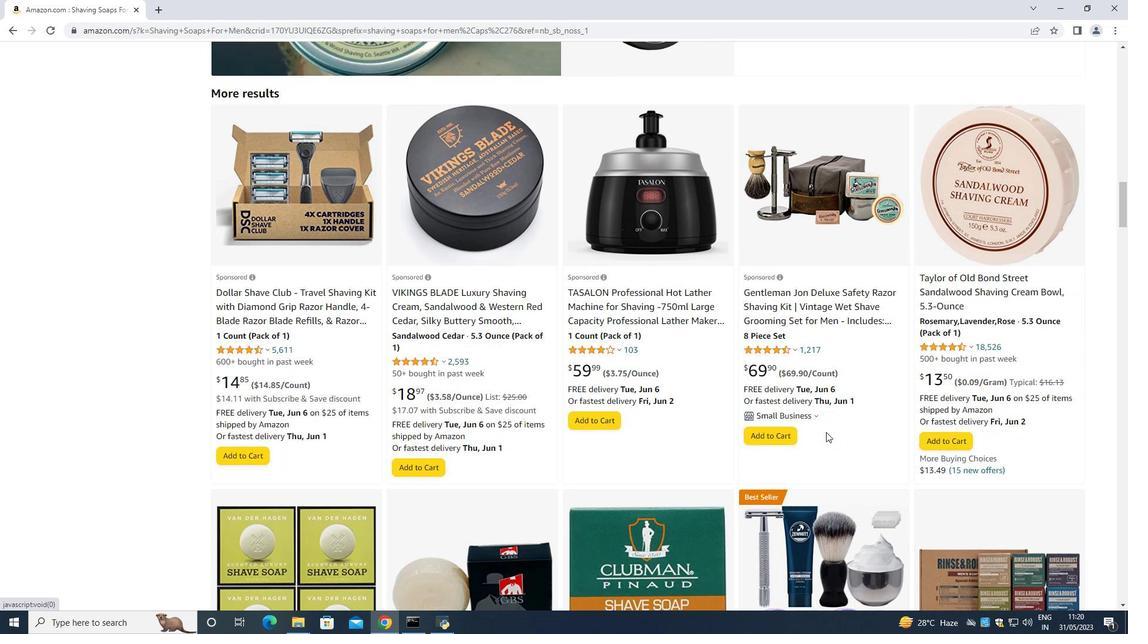 
Action: Mouse scrolled (826, 431) with delta (0, 0)
Screenshot: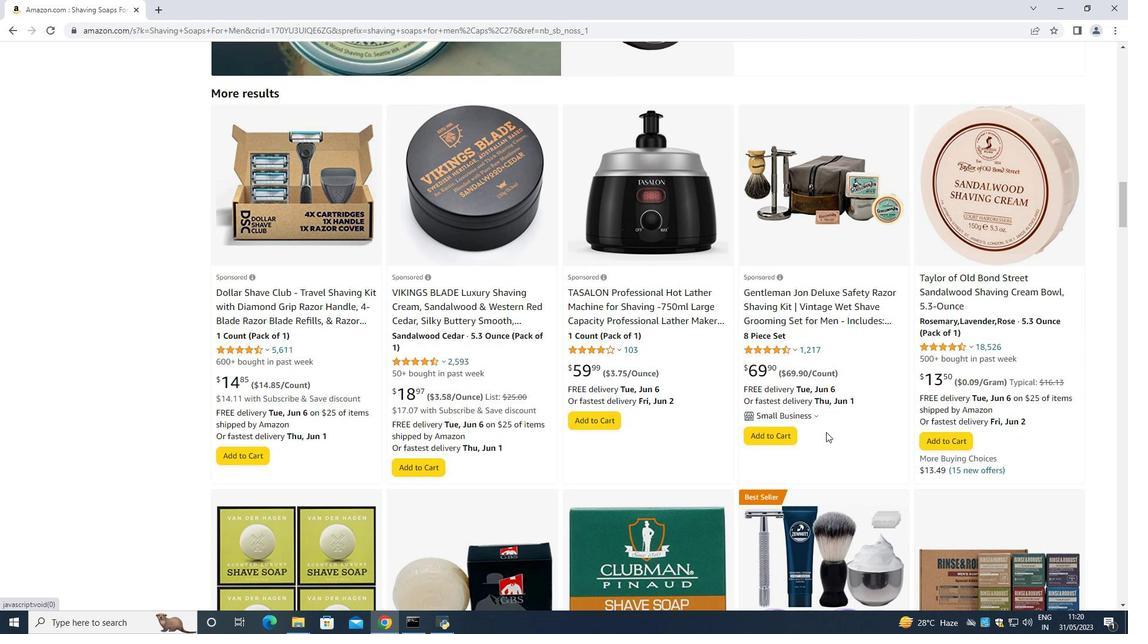 
Action: Mouse scrolled (826, 431) with delta (0, 0)
Screenshot: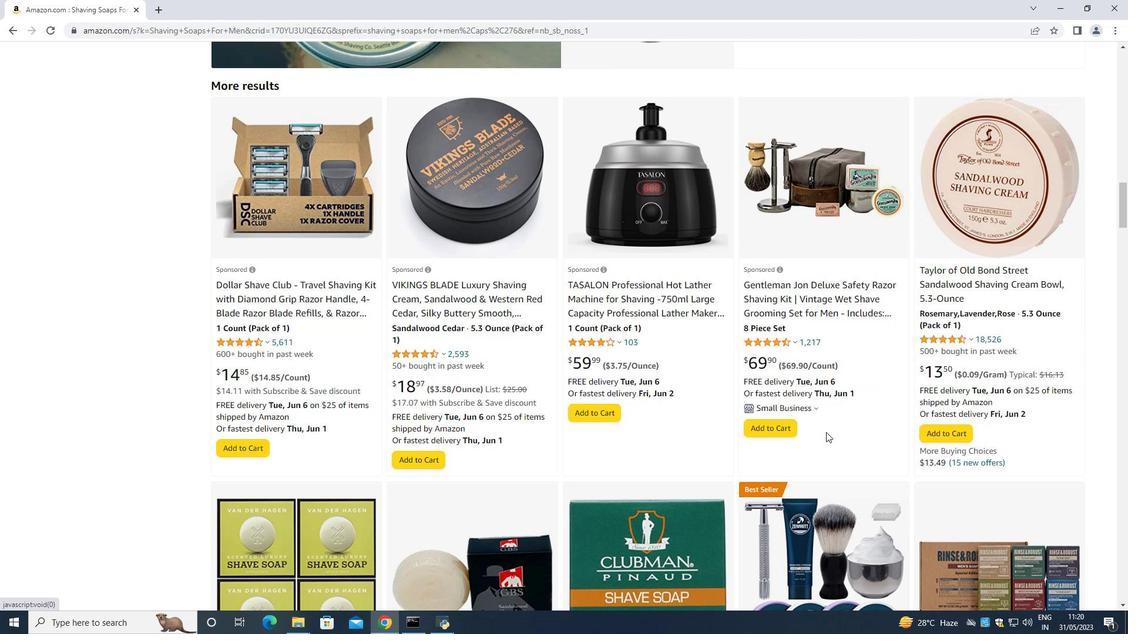
Action: Mouse scrolled (826, 431) with delta (0, 0)
Screenshot: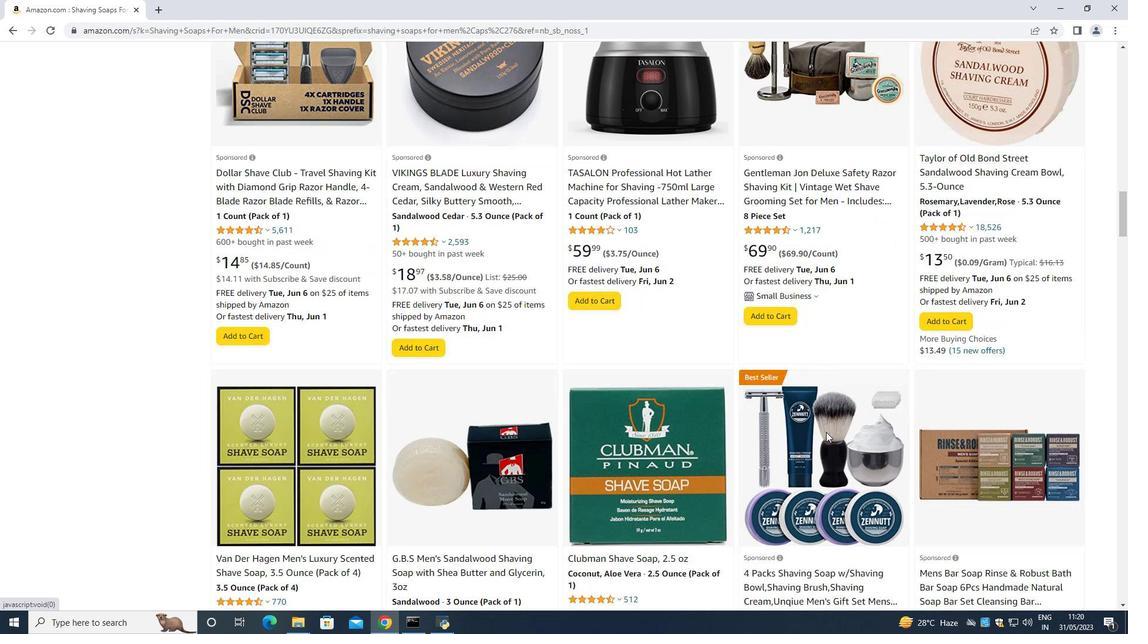 
Action: Mouse scrolled (826, 433) with delta (0, 0)
Screenshot: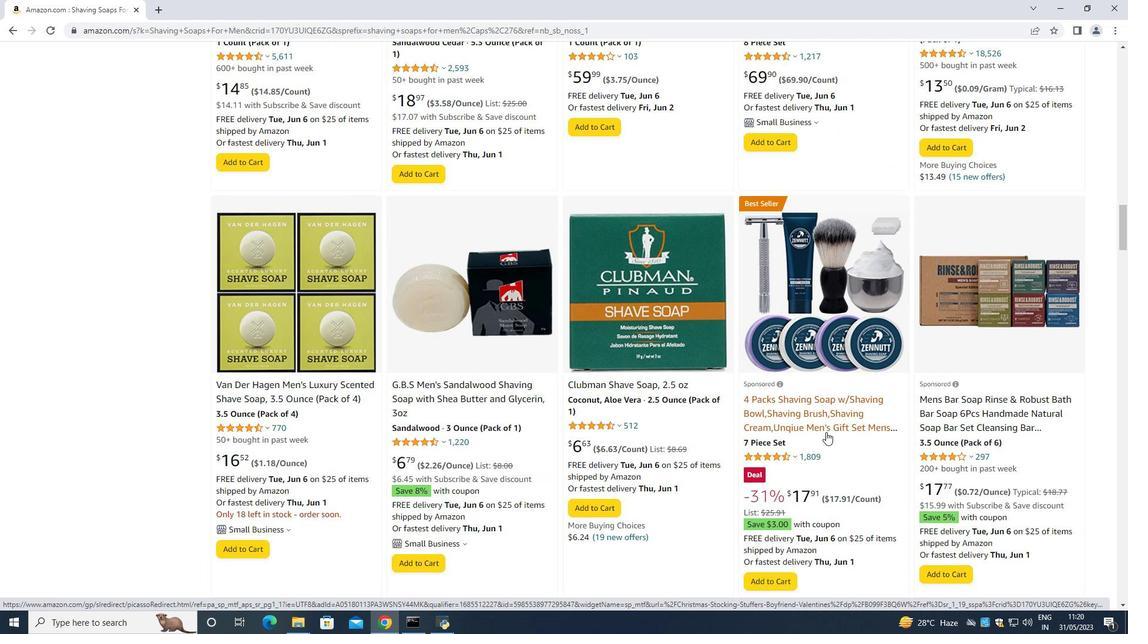 
Action: Mouse scrolled (826, 433) with delta (0, 0)
Screenshot: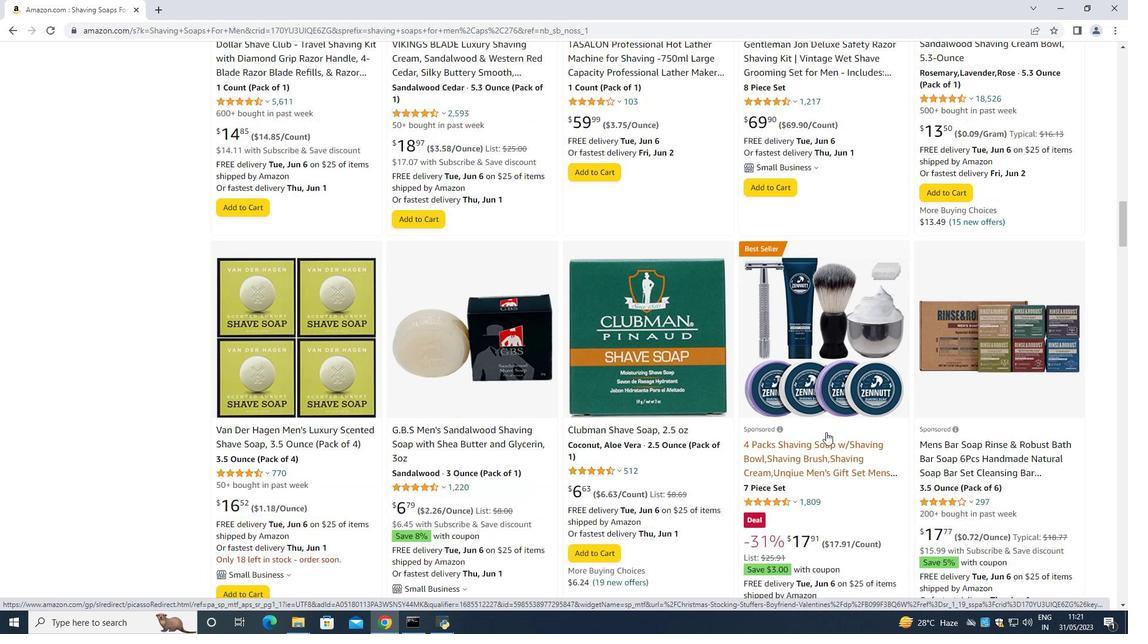 
Action: Mouse scrolled (826, 433) with delta (0, 0)
Screenshot: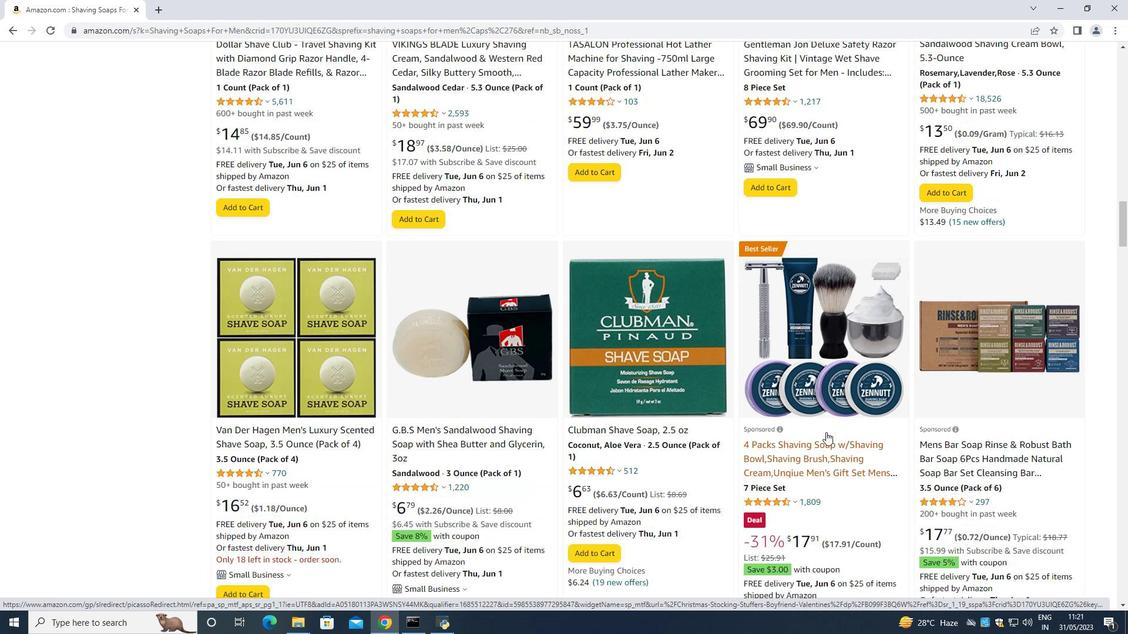 
Action: Mouse scrolled (826, 433) with delta (0, 0)
Screenshot: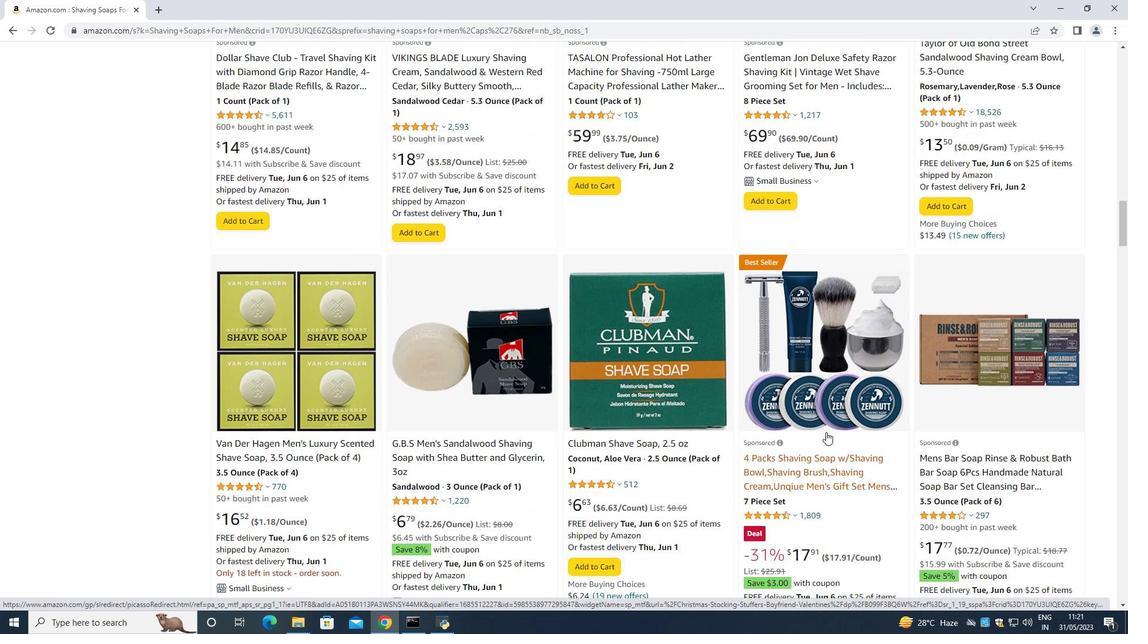 
Action: Mouse scrolled (826, 433) with delta (0, 0)
Screenshot: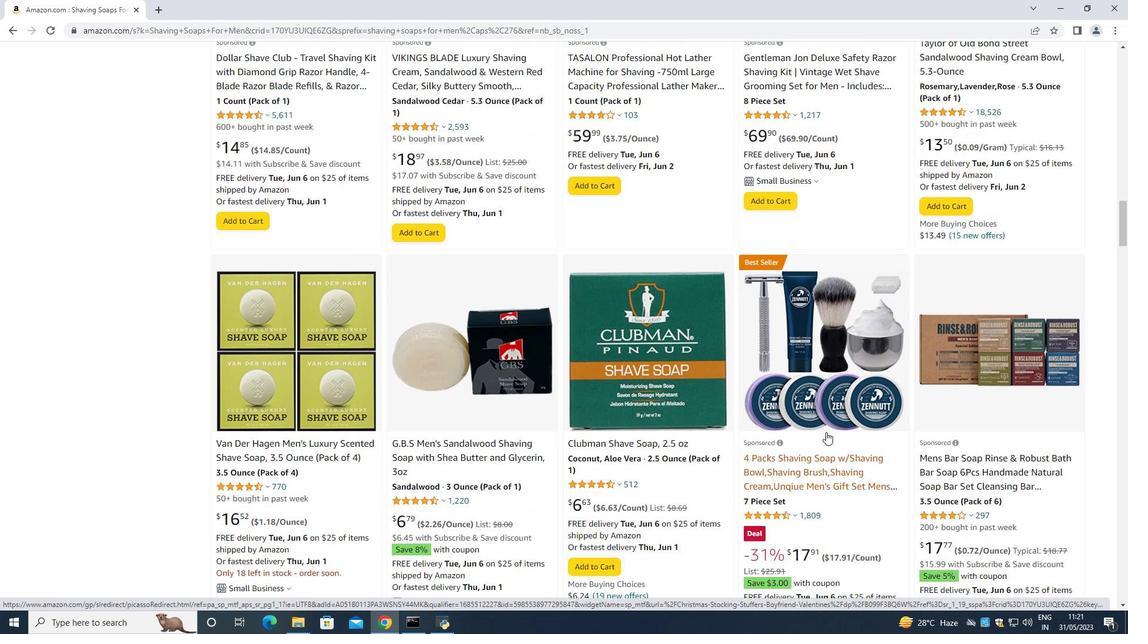 
Action: Mouse scrolled (826, 433) with delta (0, 0)
Screenshot: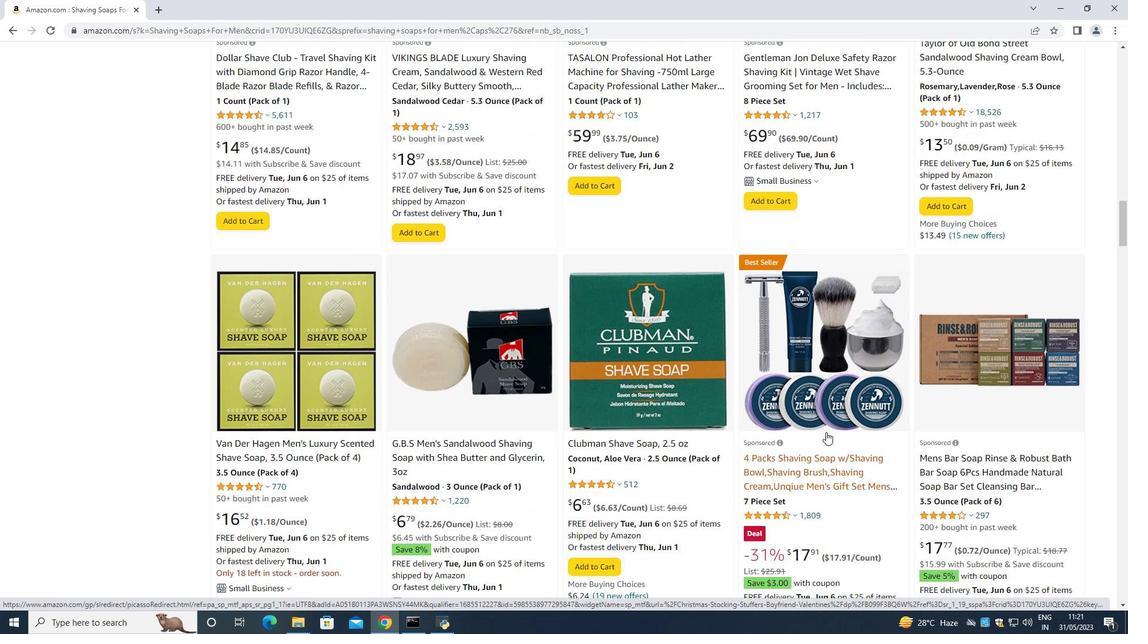 
Action: Mouse scrolled (826, 433) with delta (0, 0)
Screenshot: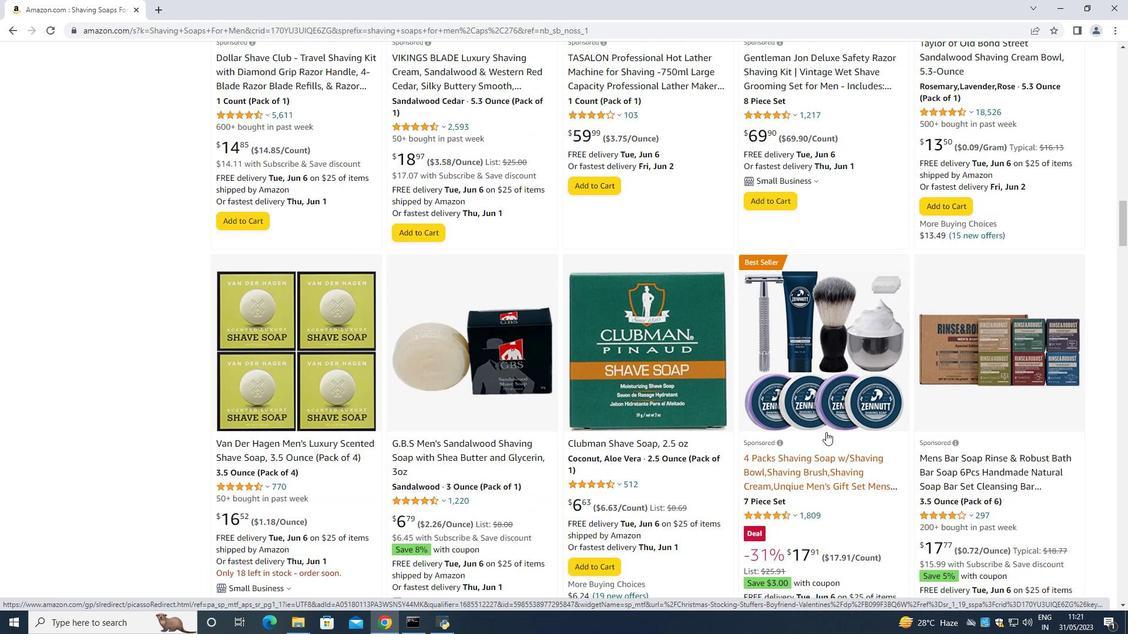 
Action: Mouse scrolled (826, 433) with delta (0, 0)
Screenshot: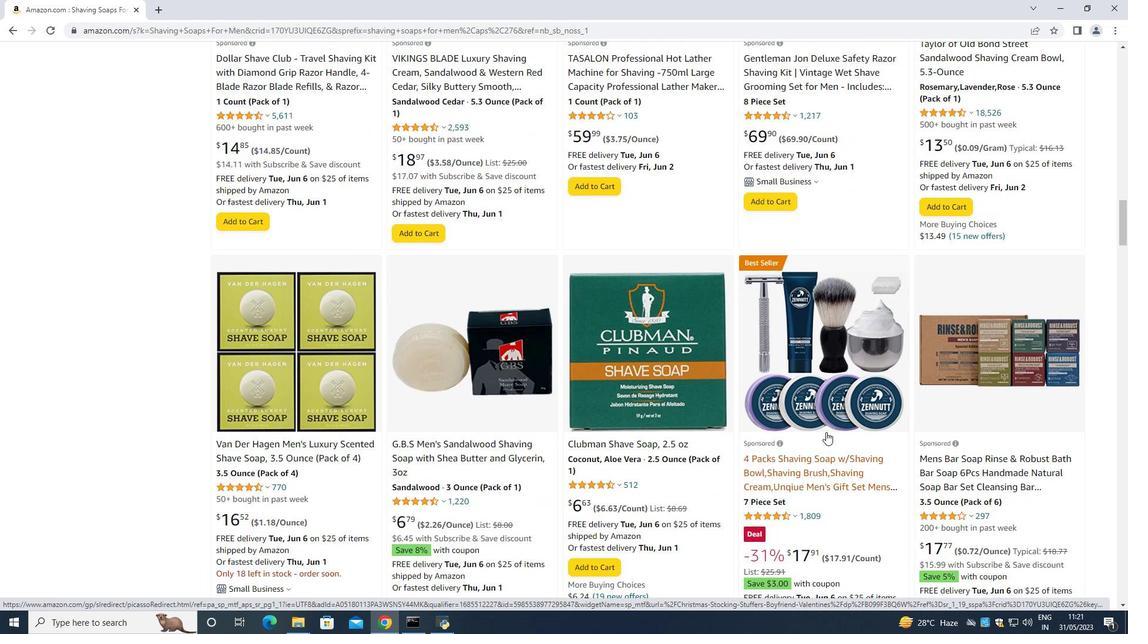 
Action: Mouse scrolled (826, 433) with delta (0, 0)
Screenshot: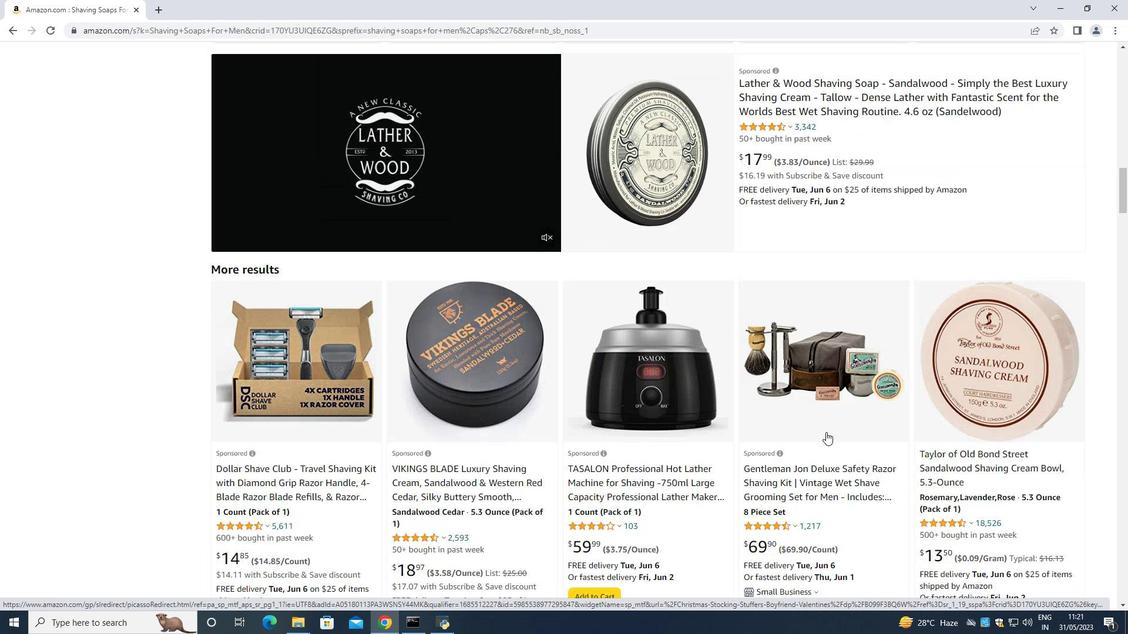 
Action: Mouse scrolled (826, 433) with delta (0, 0)
Screenshot: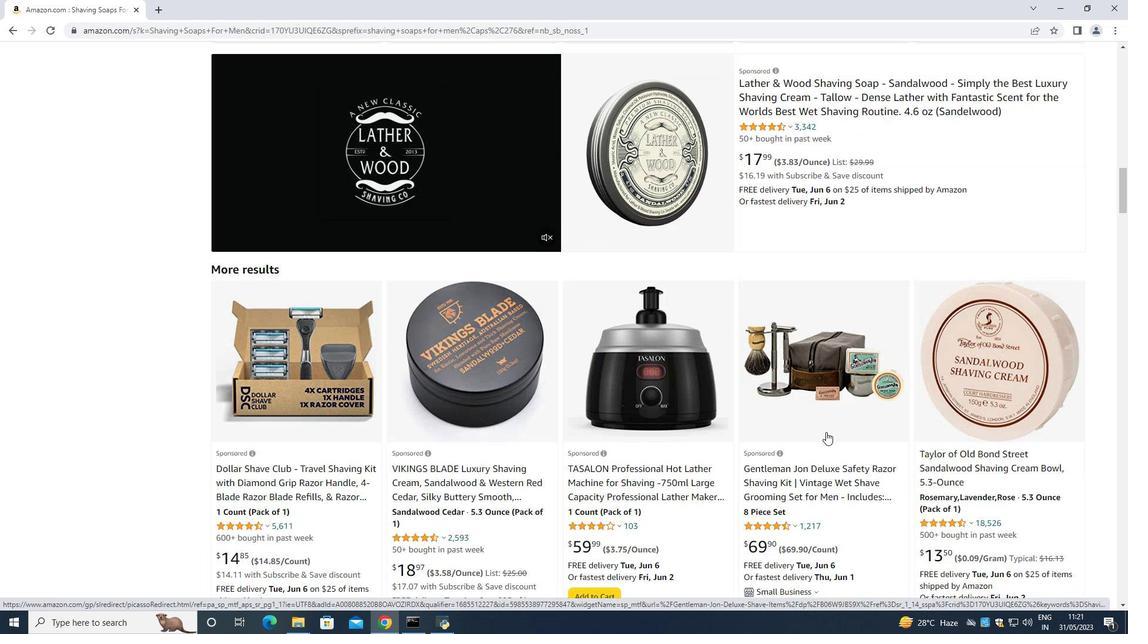 
Action: Mouse scrolled (826, 433) with delta (0, 0)
Screenshot: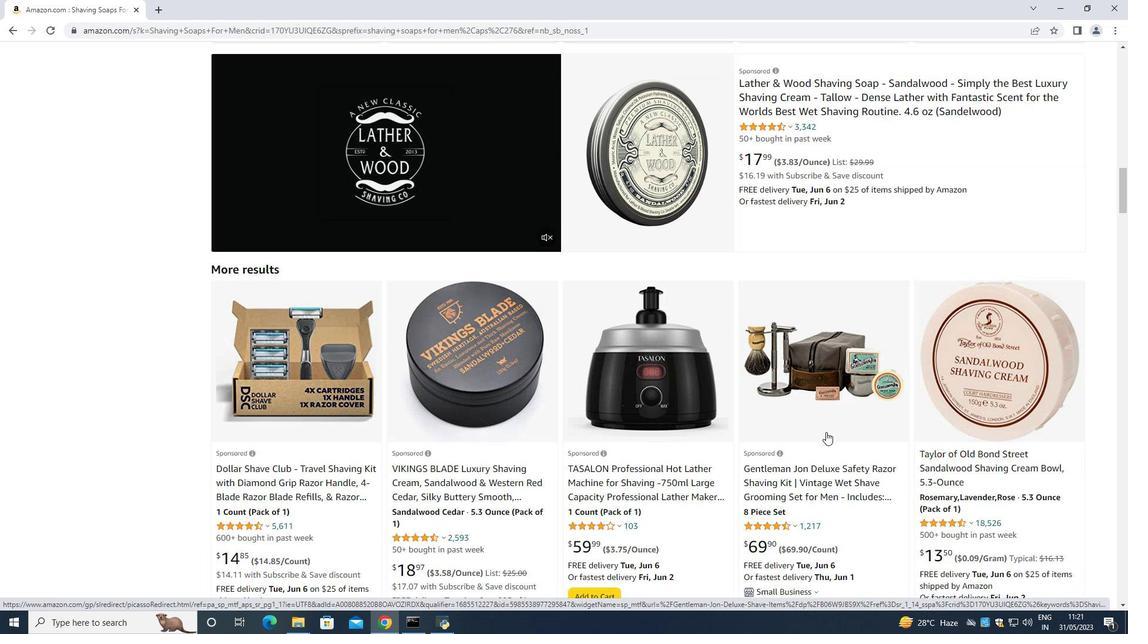 
Action: Mouse scrolled (826, 433) with delta (0, 0)
Screenshot: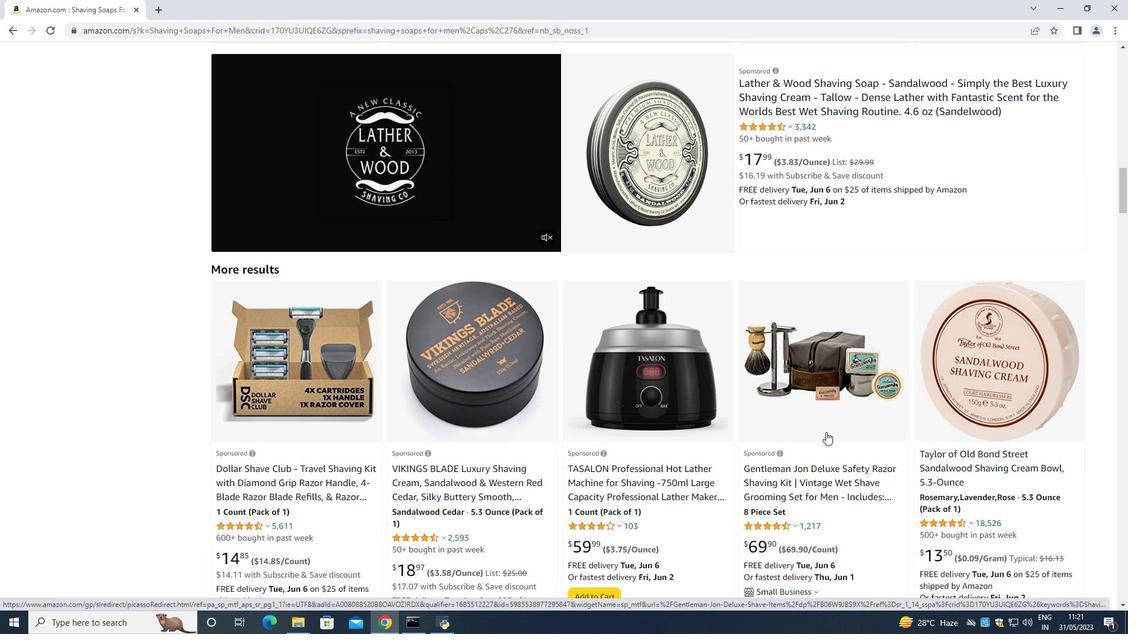 
Action: Mouse scrolled (826, 433) with delta (0, 0)
Screenshot: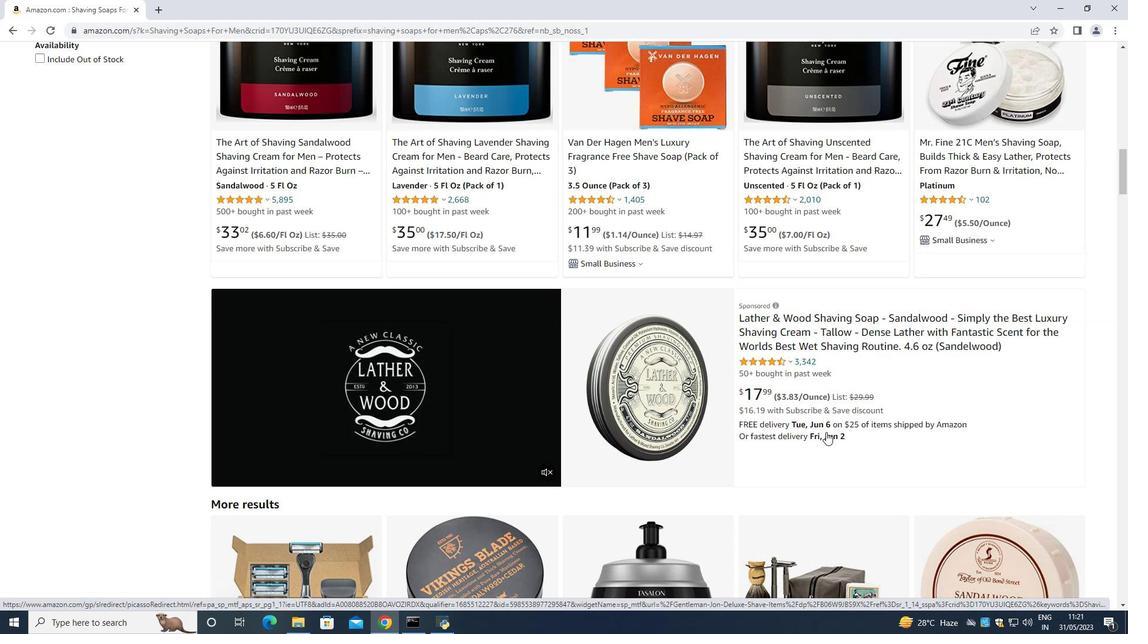 
Action: Mouse scrolled (826, 433) with delta (0, 0)
Screenshot: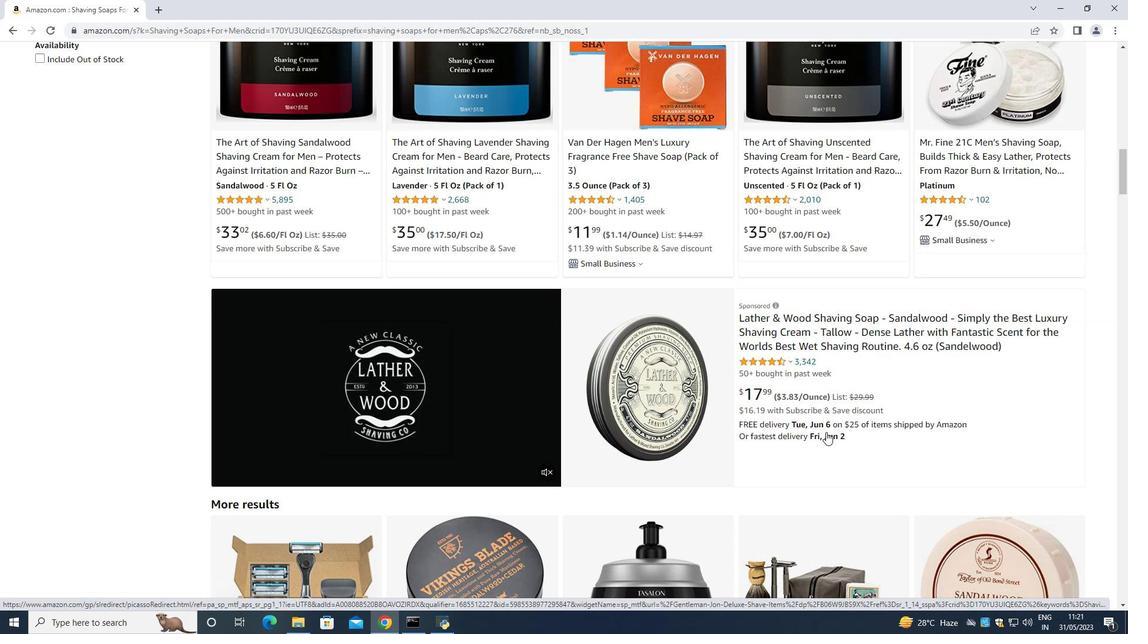 
Action: Mouse scrolled (826, 433) with delta (0, 0)
Screenshot: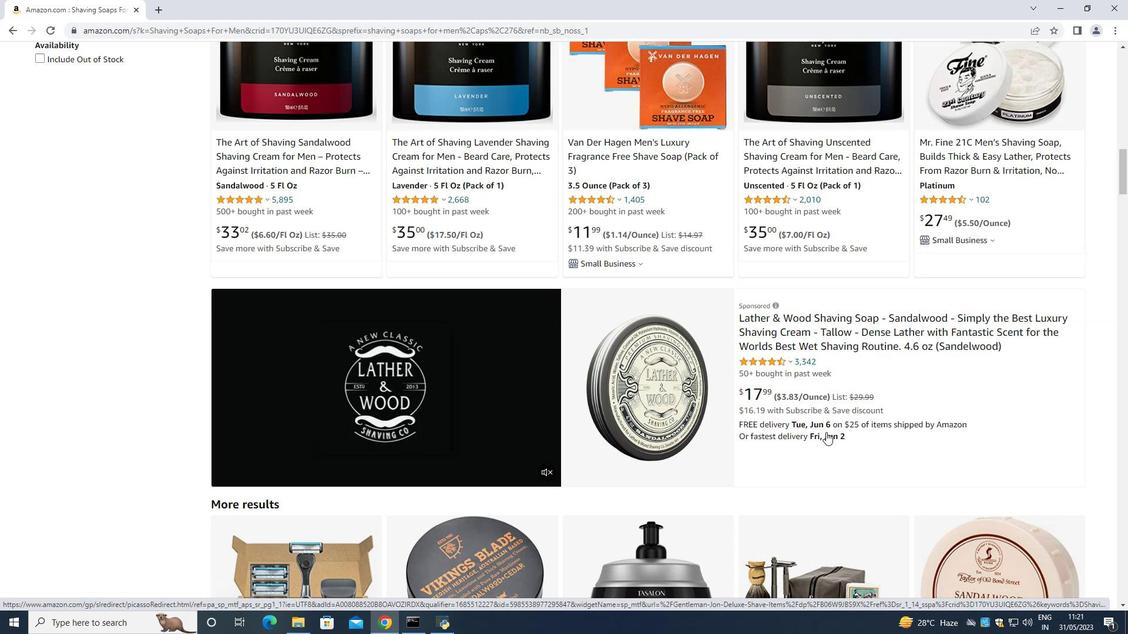 
Action: Mouse scrolled (826, 433) with delta (0, 0)
Screenshot: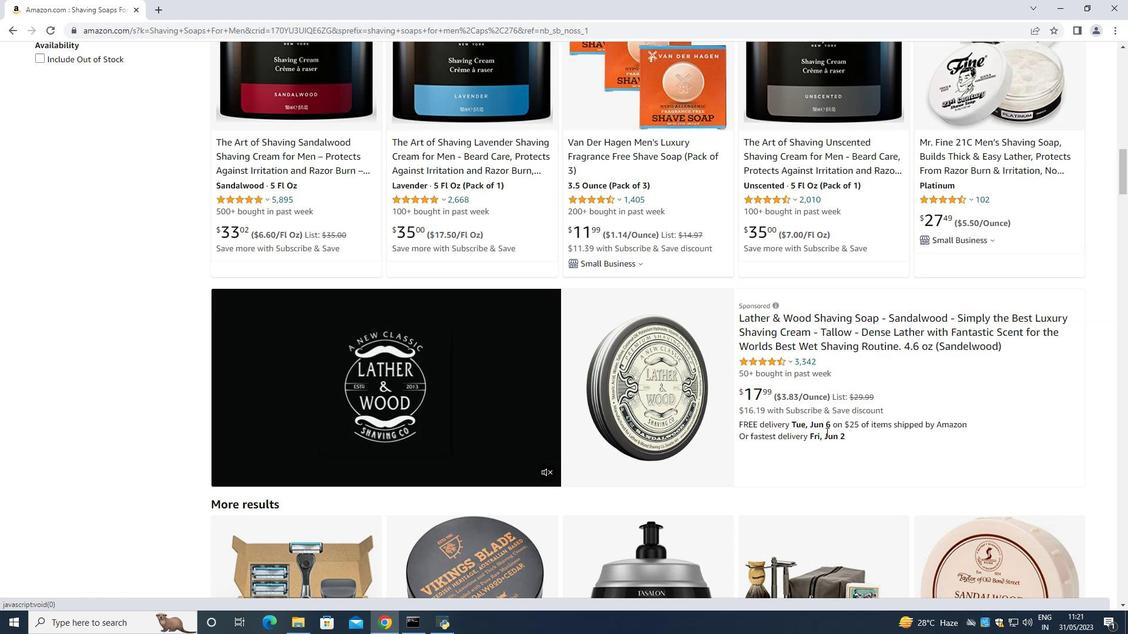 
Action: Mouse moved to (826, 433)
Screenshot: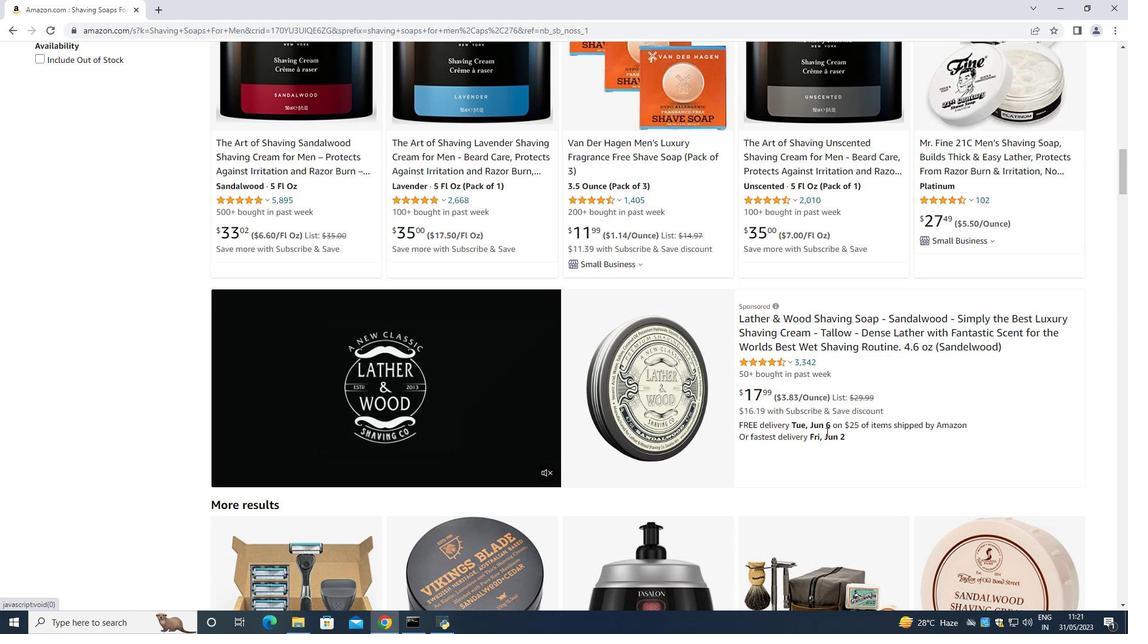 
Action: Mouse scrolled (826, 433) with delta (0, 0)
Screenshot: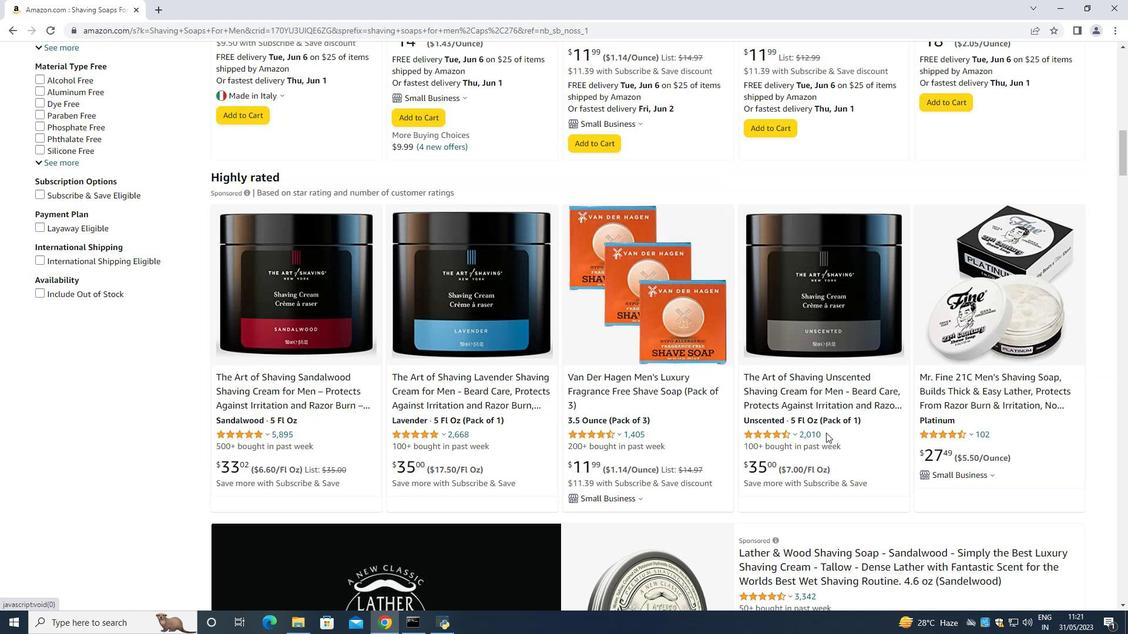 
Action: Mouse scrolled (826, 433) with delta (0, 0)
Screenshot: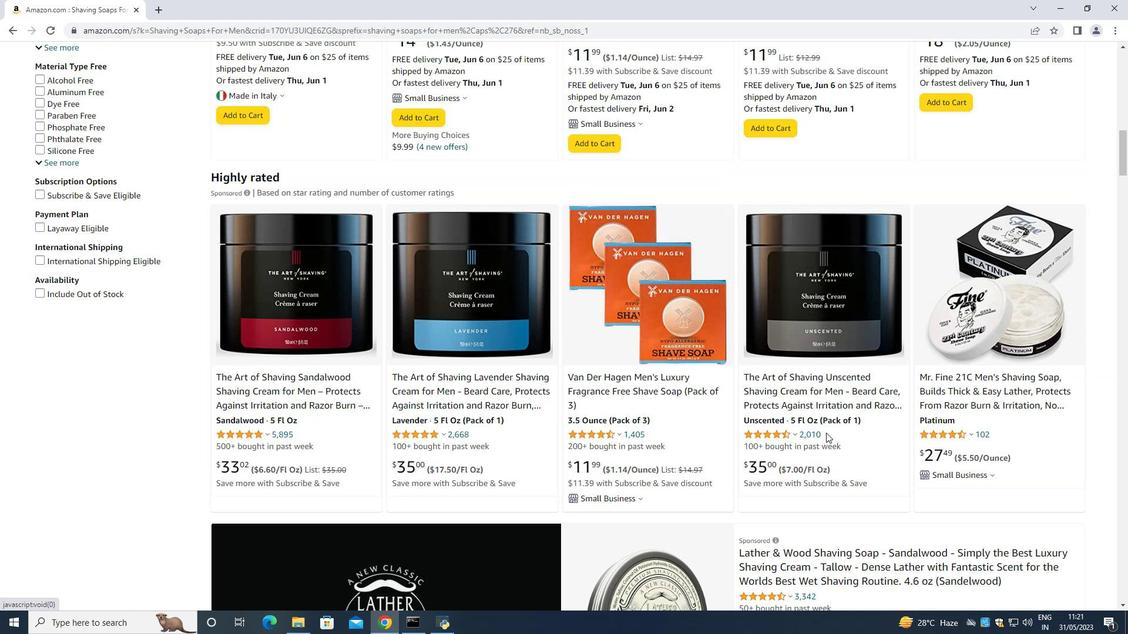 
Action: Mouse scrolled (826, 433) with delta (0, 0)
Screenshot: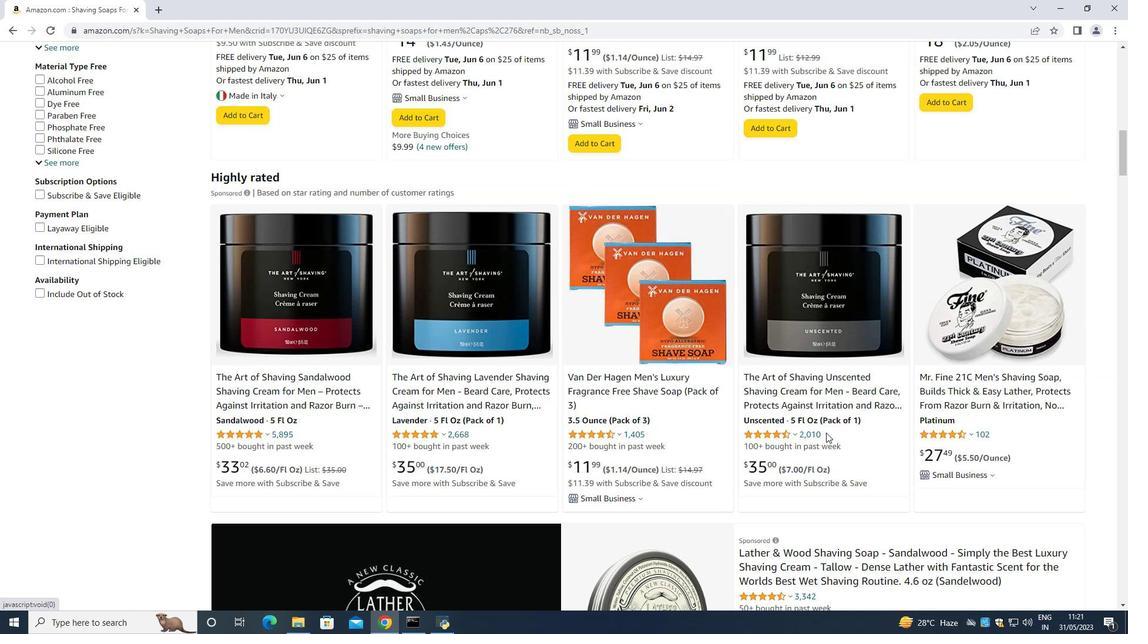 
Action: Mouse scrolled (826, 433) with delta (0, 0)
Screenshot: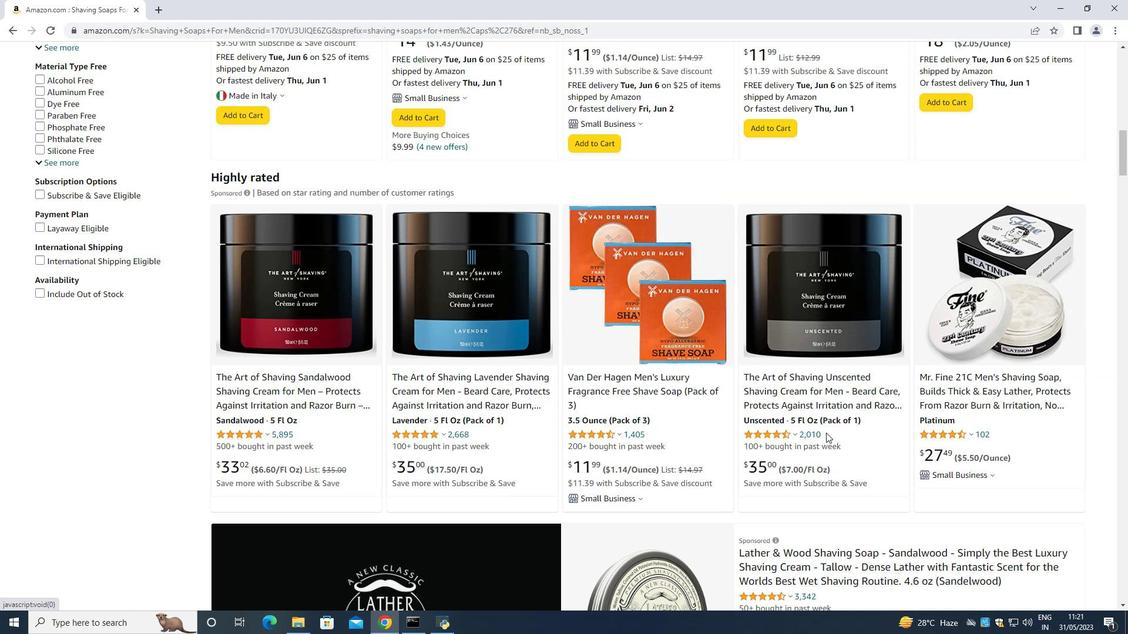
Action: Mouse scrolled (826, 433) with delta (0, 0)
Screenshot: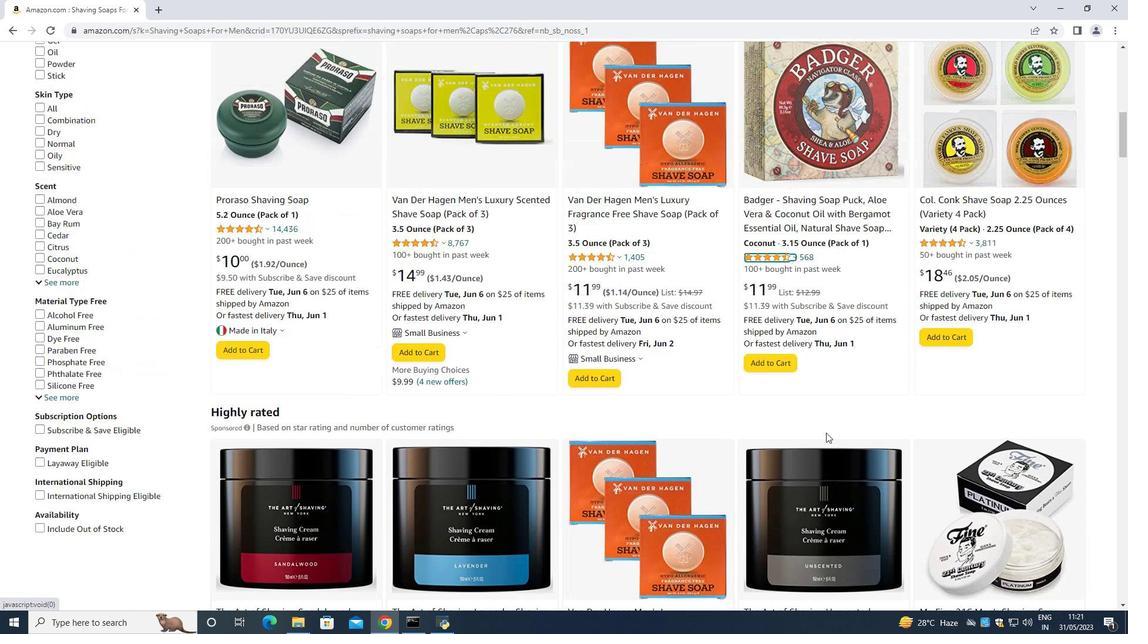 
Action: Mouse scrolled (826, 433) with delta (0, 0)
Screenshot: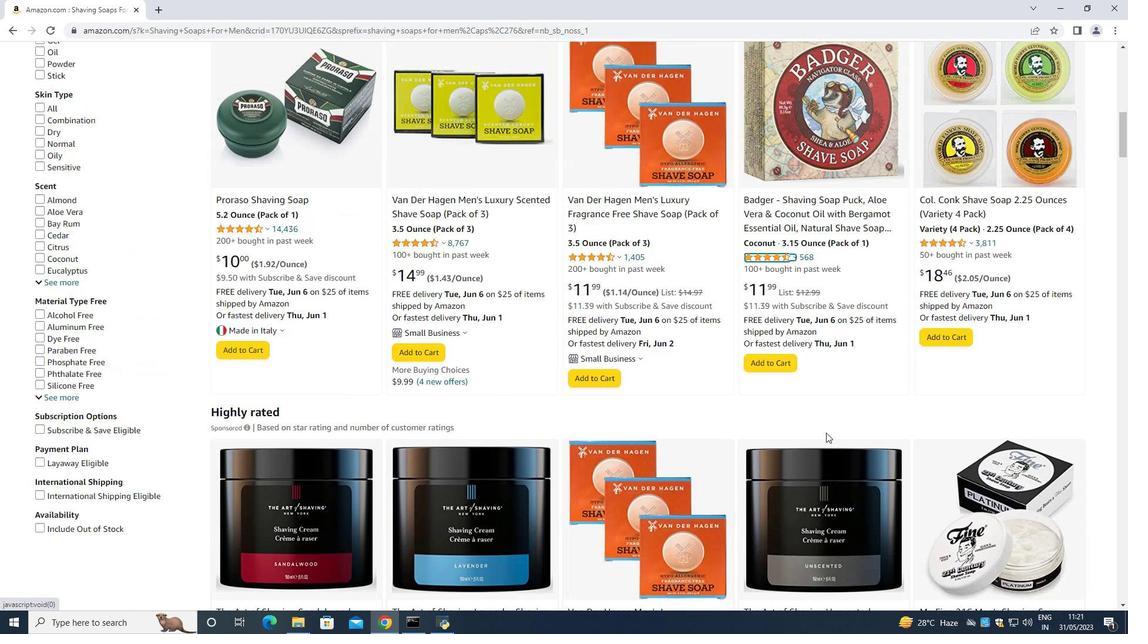 
Action: Mouse scrolled (826, 433) with delta (0, 0)
Screenshot: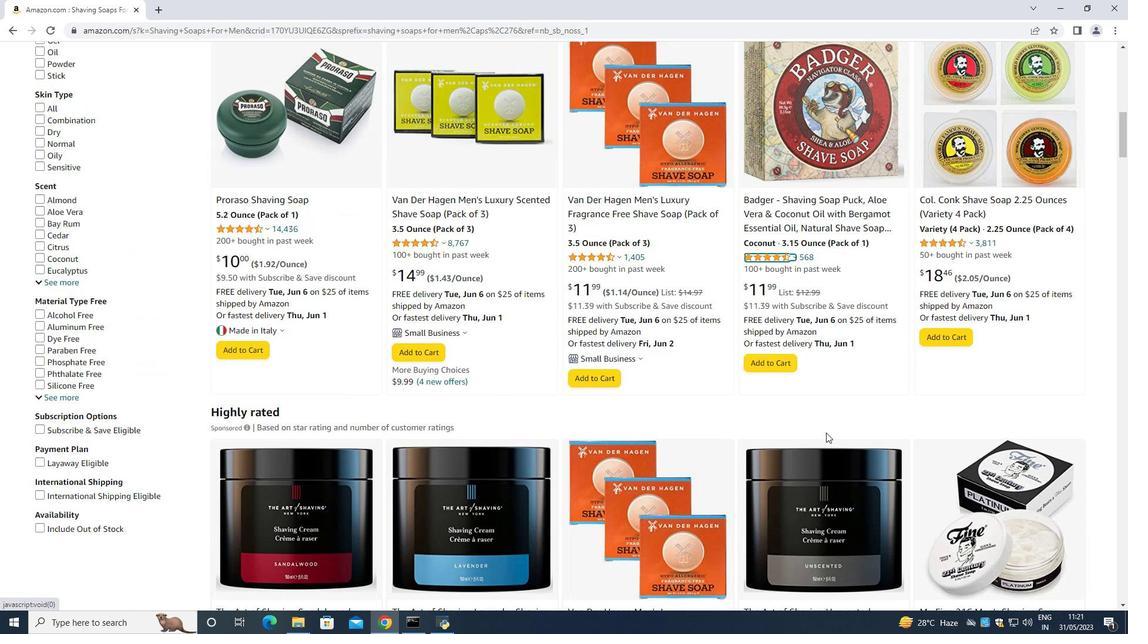 
Action: Mouse scrolled (826, 433) with delta (0, 0)
Screenshot: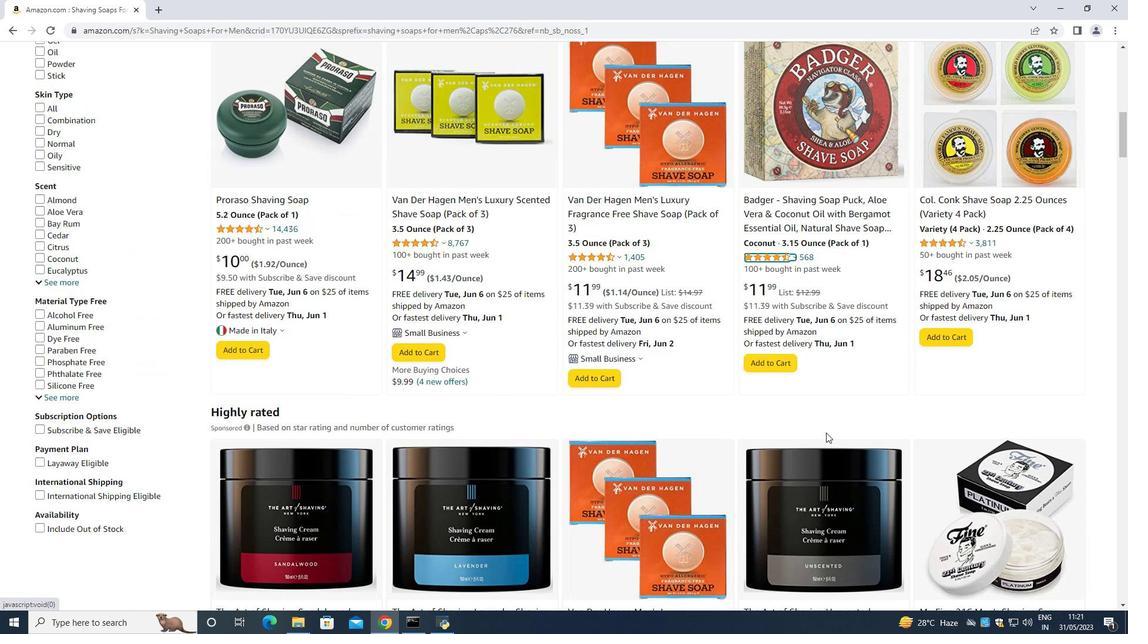 
Action: Mouse moved to (827, 441)
Screenshot: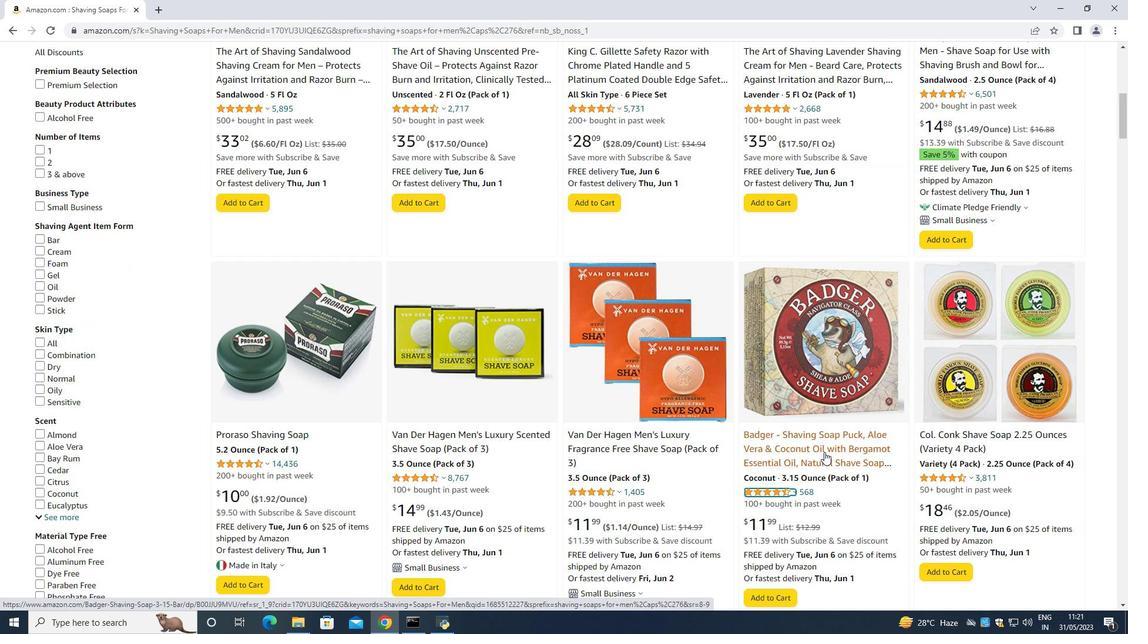
Action: Mouse pressed left at (827, 441)
Screenshot: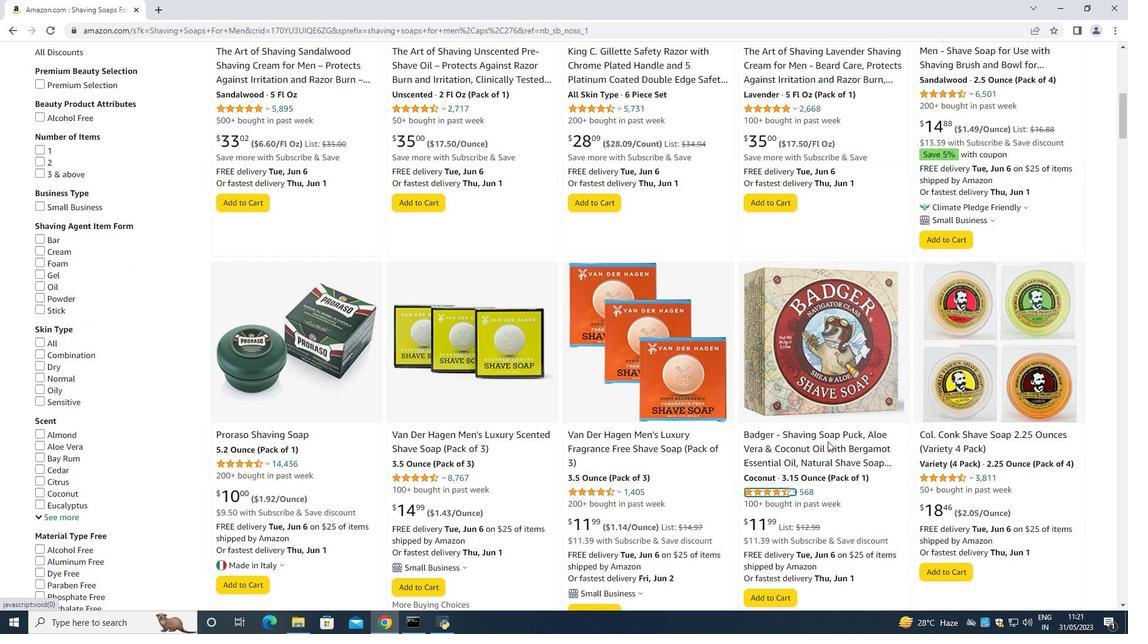 
Action: Mouse moved to (836, 446)
Screenshot: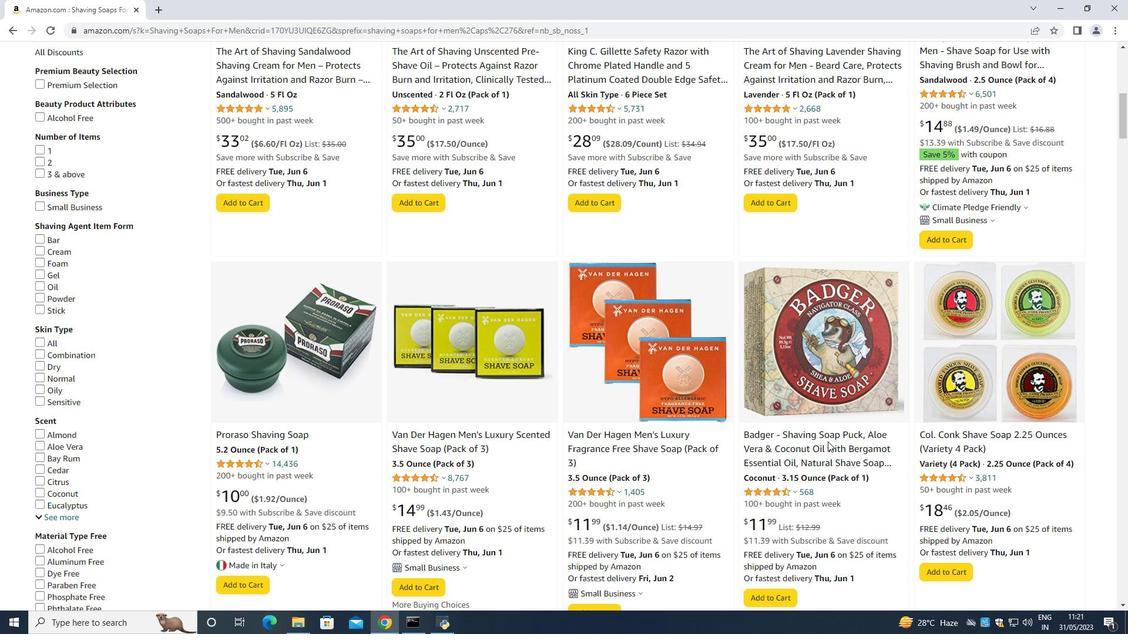 
Action: Mouse pressed left at (836, 446)
Screenshot: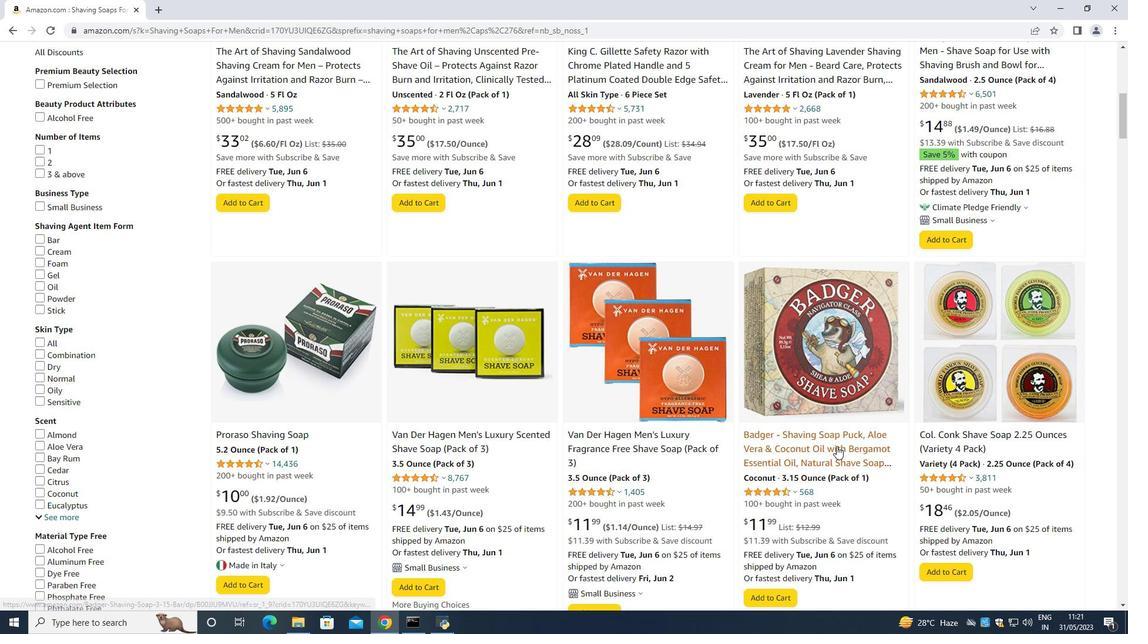 
Action: Mouse moved to (750, 367)
Screenshot: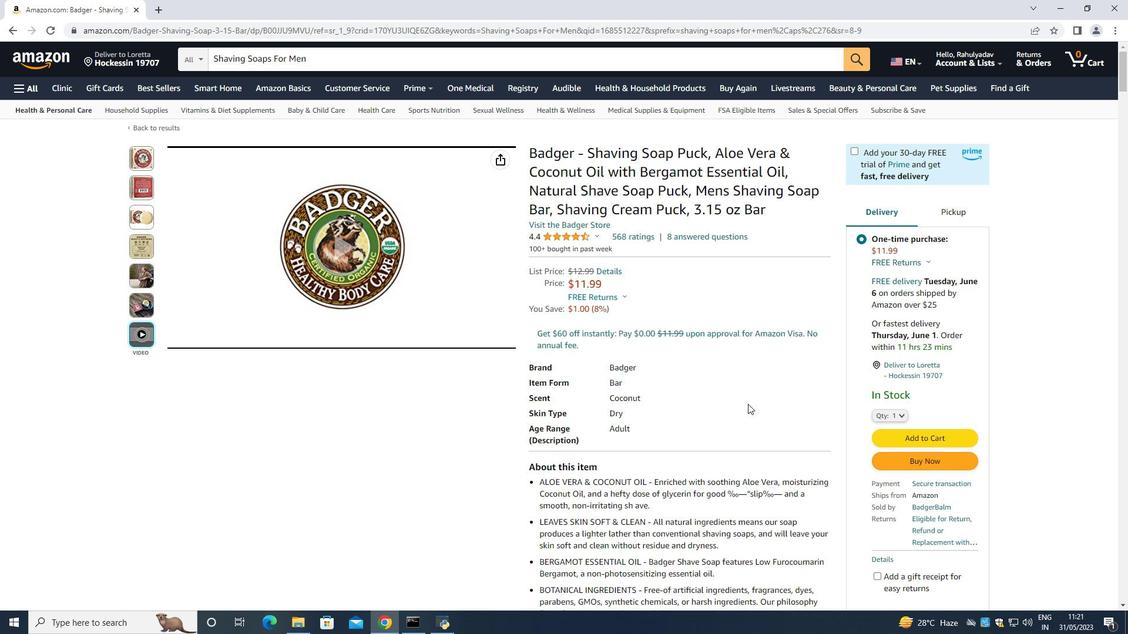 
Action: Mouse scrolled (750, 366) with delta (0, 0)
Screenshot: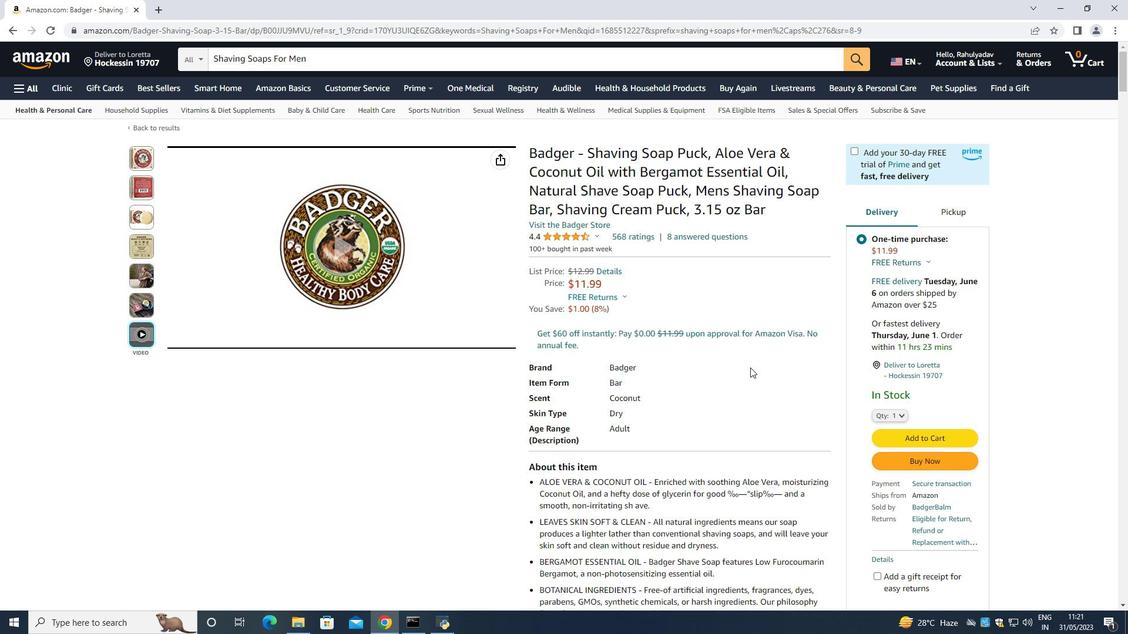 
Action: Mouse moved to (750, 366)
Screenshot: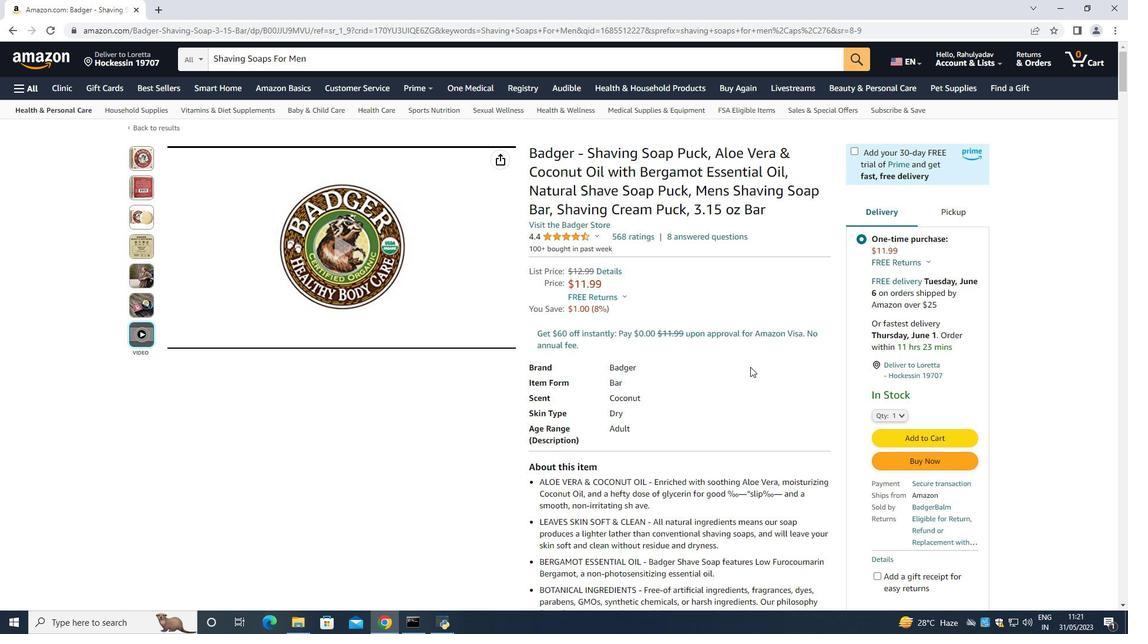 
Action: Mouse scrolled (750, 366) with delta (0, 0)
Screenshot: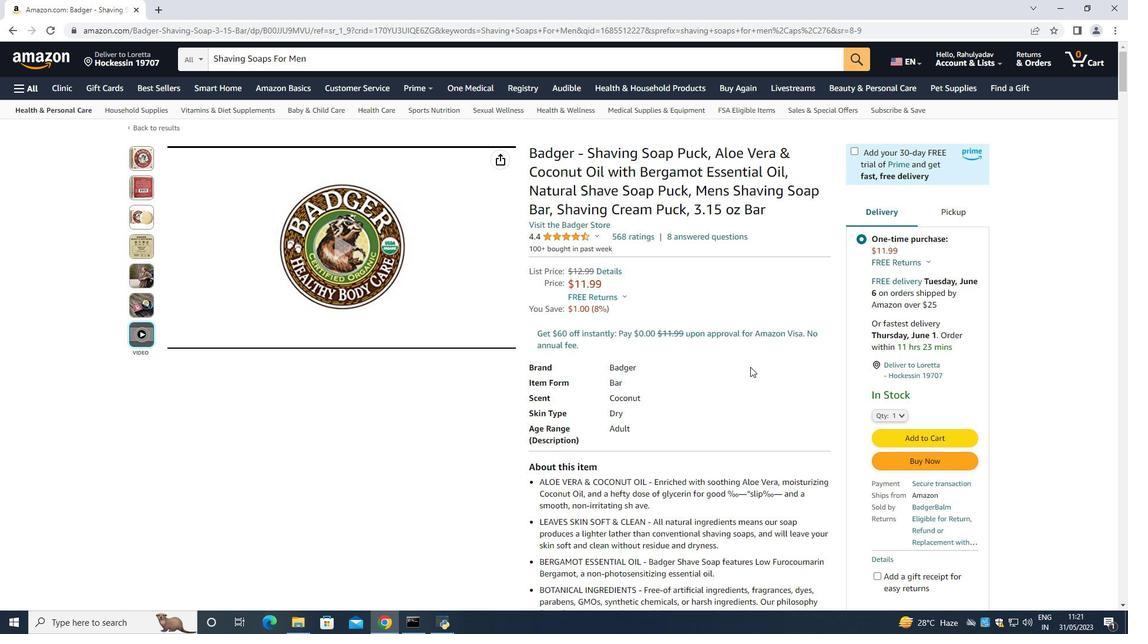 
Action: Mouse scrolled (750, 366) with delta (0, 0)
Screenshot: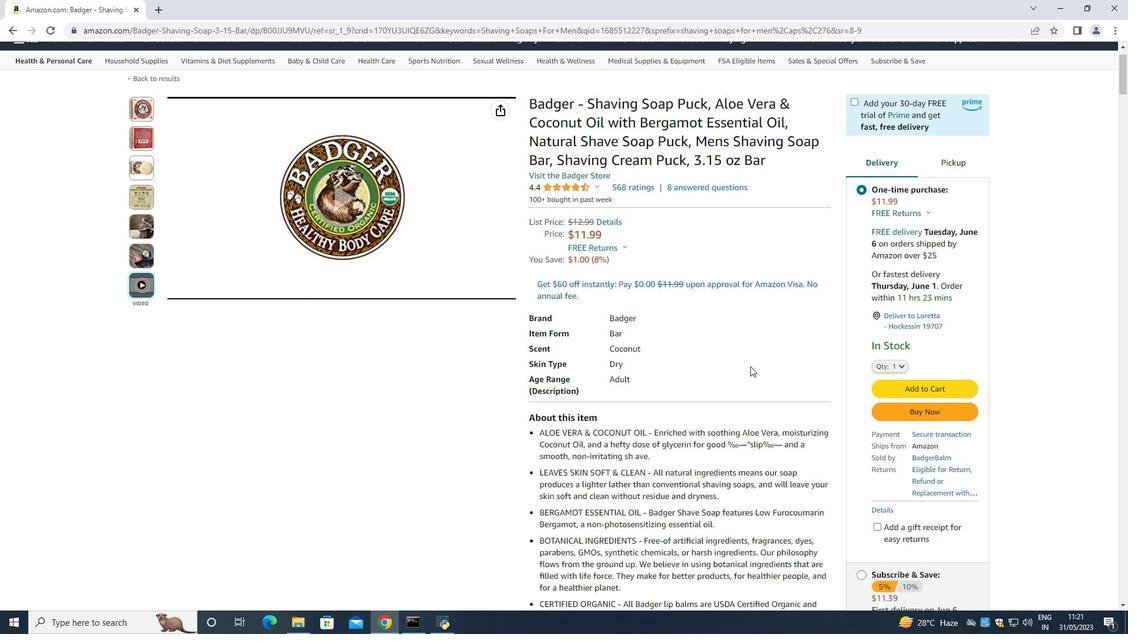 
Action: Mouse moved to (745, 369)
Screenshot: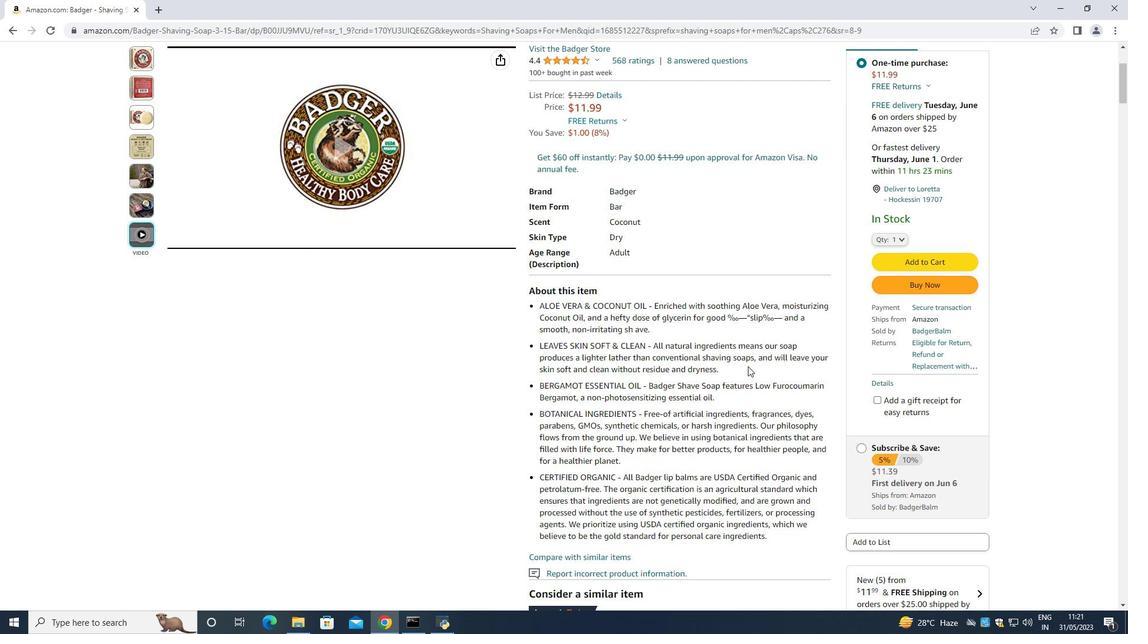
Action: Mouse pressed middle at (745, 369)
Screenshot: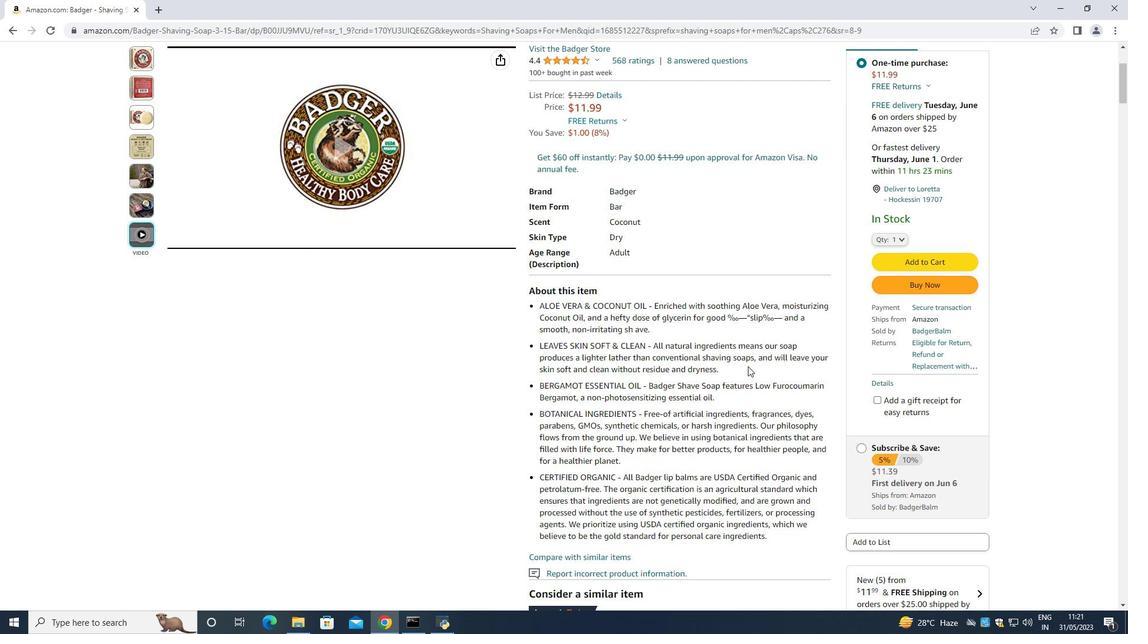 
Action: Mouse moved to (743, 370)
Screenshot: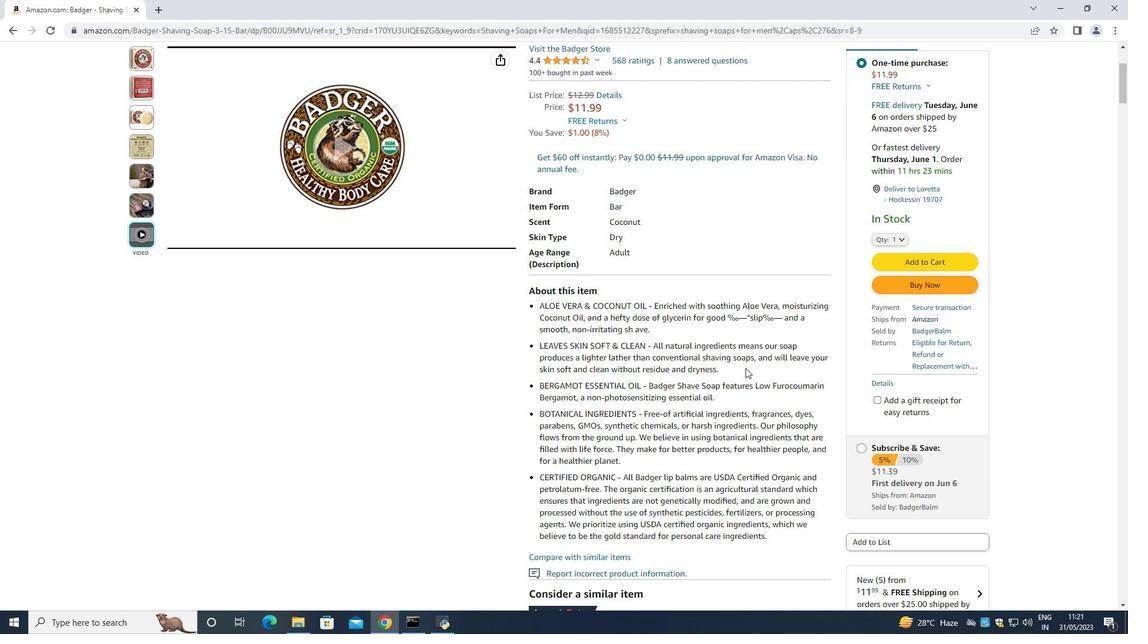 
Action: Mouse scrolled (743, 371) with delta (0, 0)
Screenshot: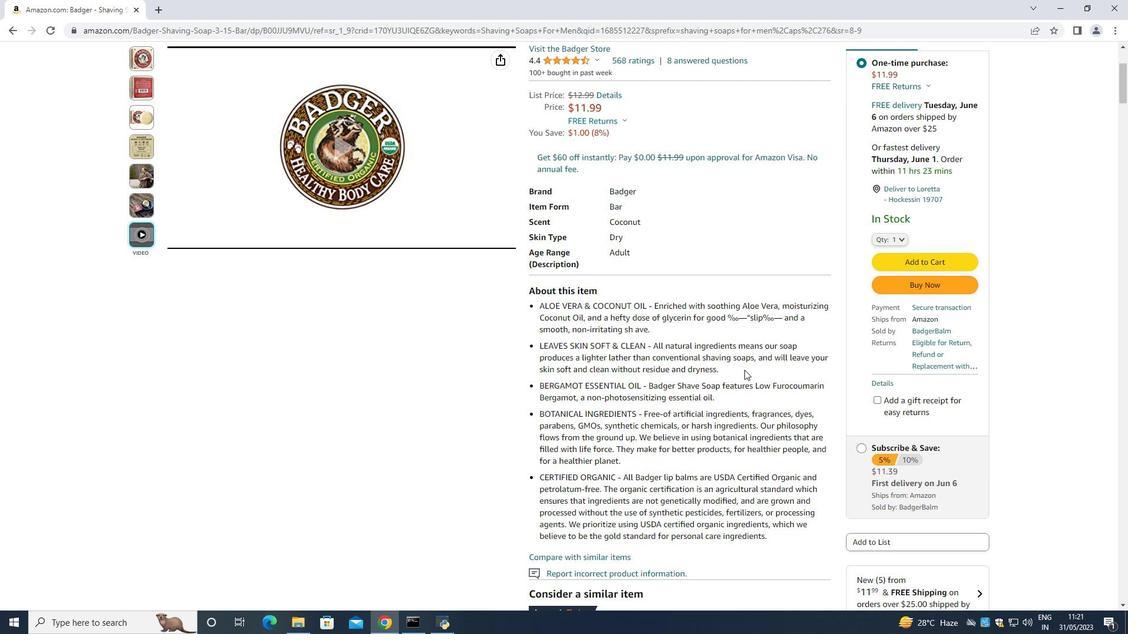 
Action: Mouse moved to (656, 418)
Screenshot: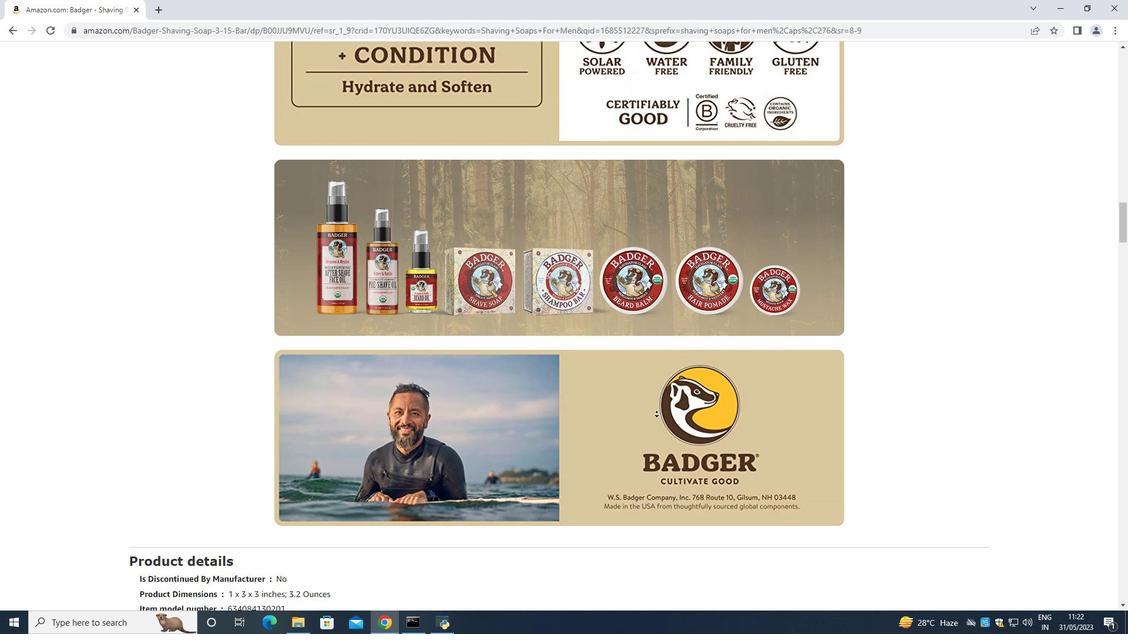 
Action: Mouse pressed left at (656, 418)
Screenshot: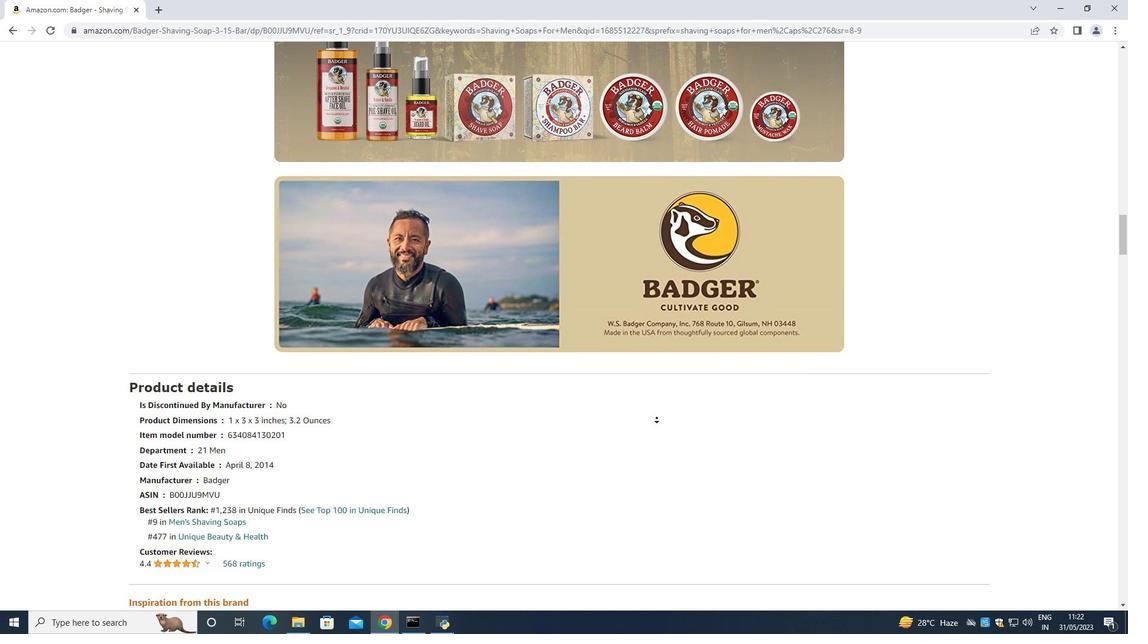 
Action: Mouse moved to (658, 417)
Screenshot: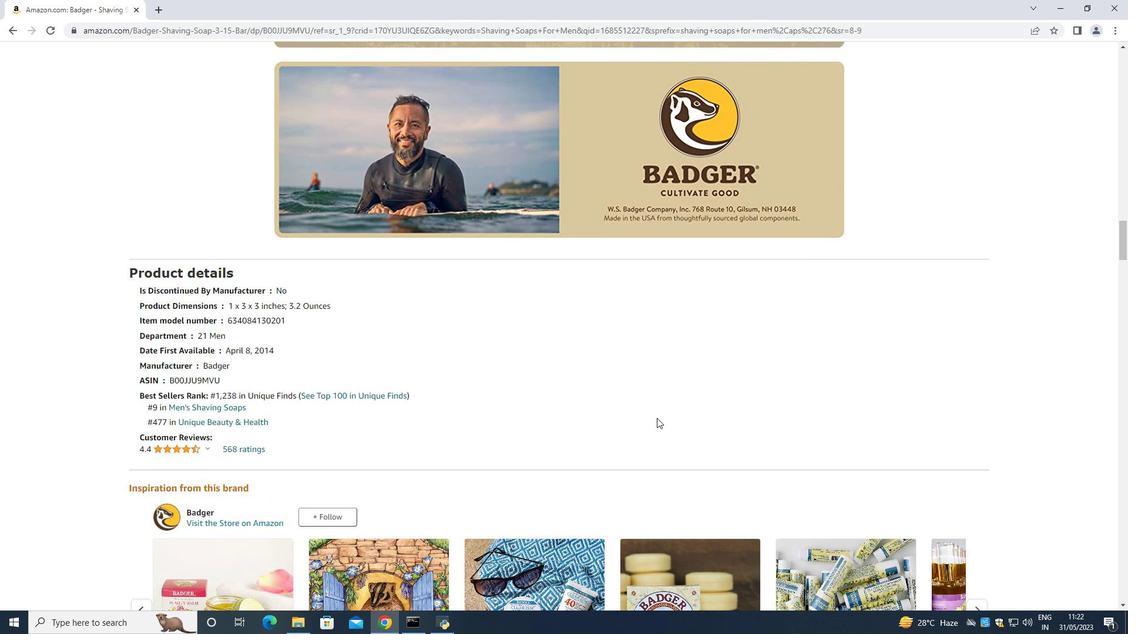 
Action: Mouse scrolled (658, 417) with delta (0, 0)
Screenshot: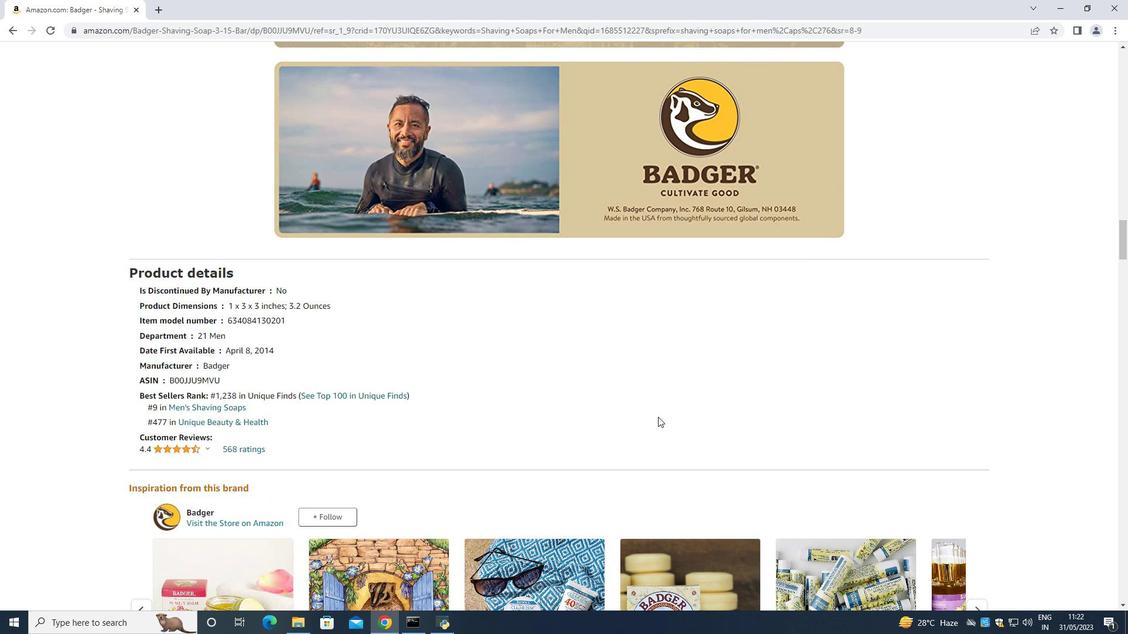 
Action: Mouse scrolled (658, 417) with delta (0, 0)
Screenshot: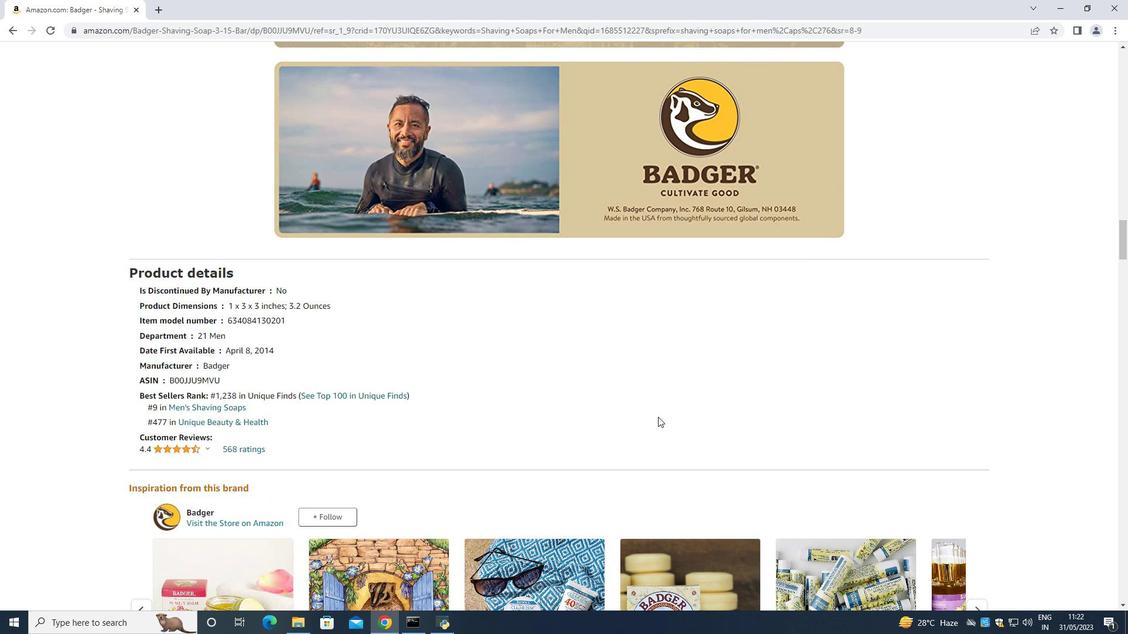 
Action: Mouse scrolled (658, 417) with delta (0, 0)
Screenshot: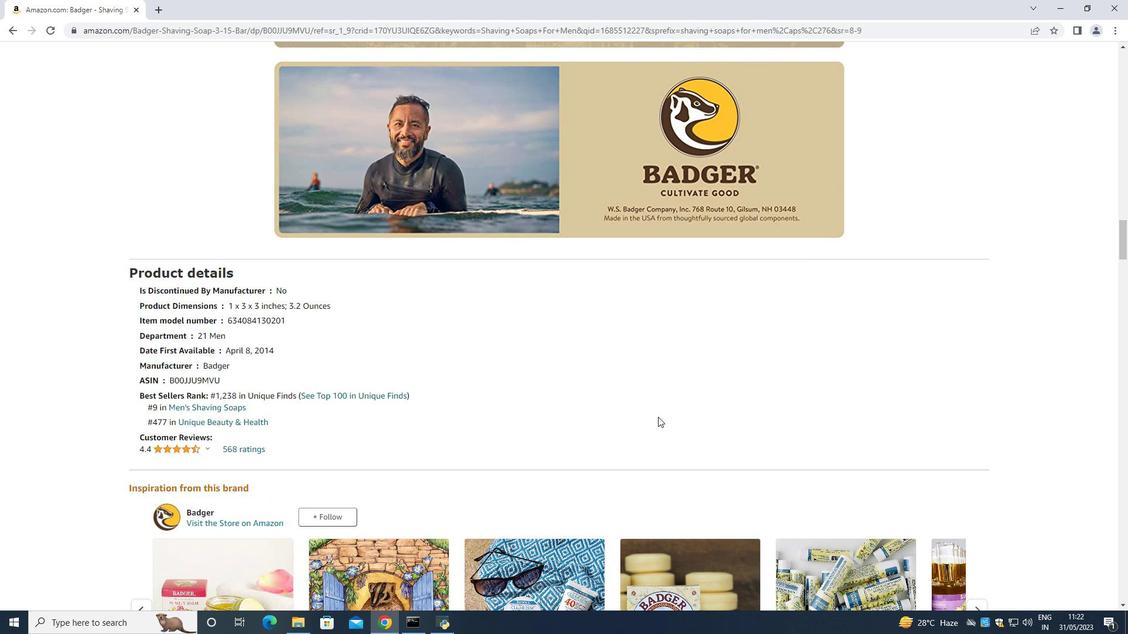 
Action: Mouse scrolled (658, 417) with delta (0, 0)
Screenshot: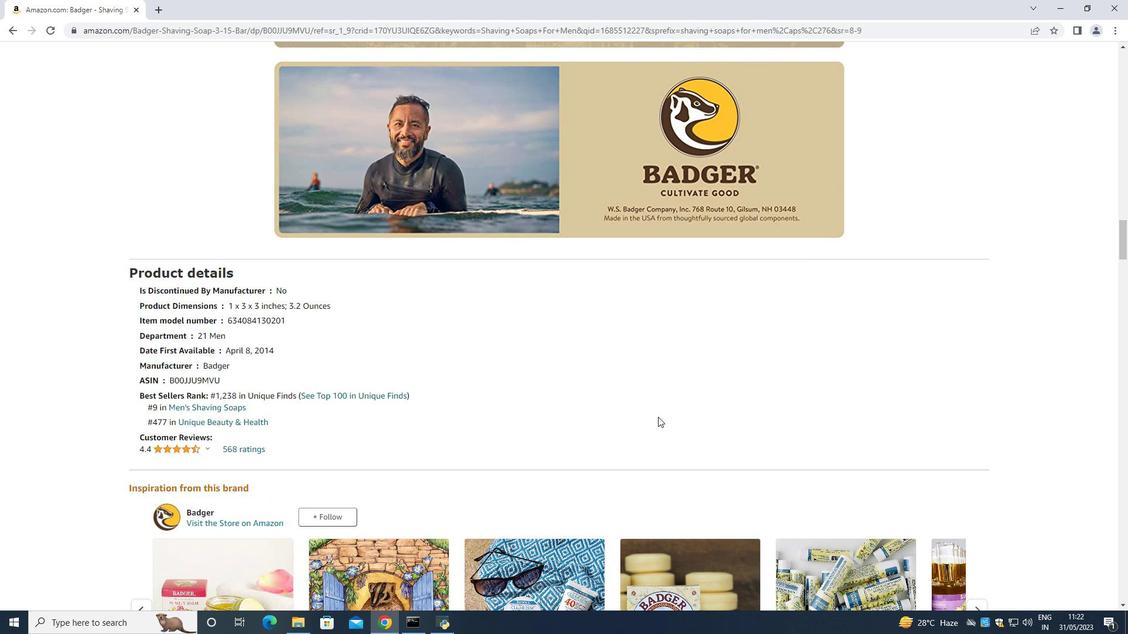 
Action: Mouse scrolled (658, 417) with delta (0, 0)
Screenshot: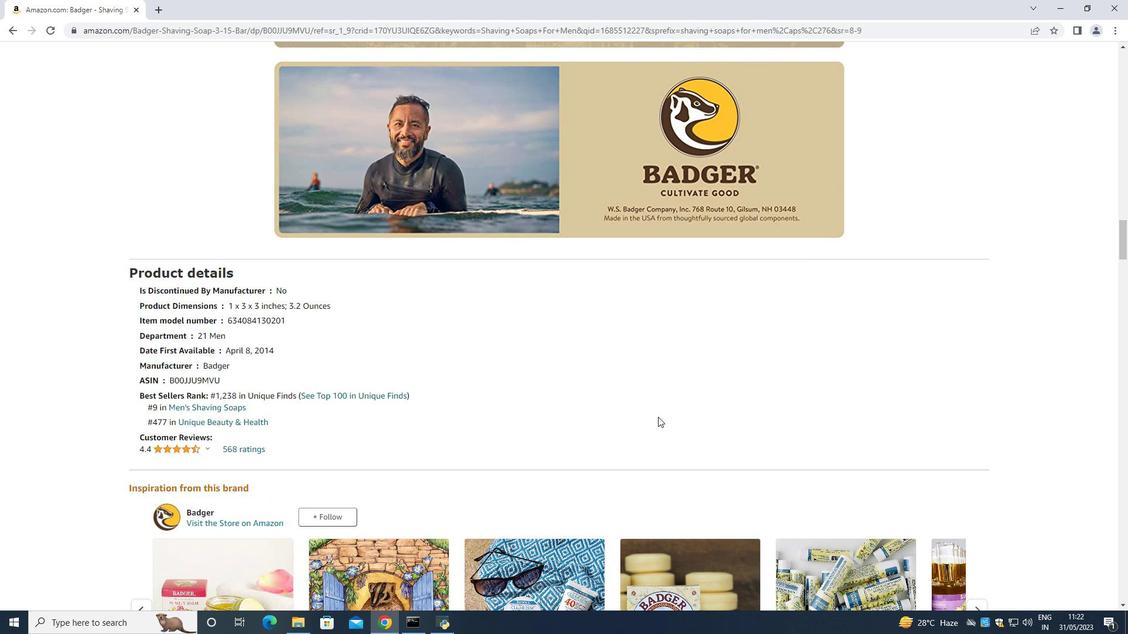 
Action: Mouse scrolled (658, 417) with delta (0, 0)
Screenshot: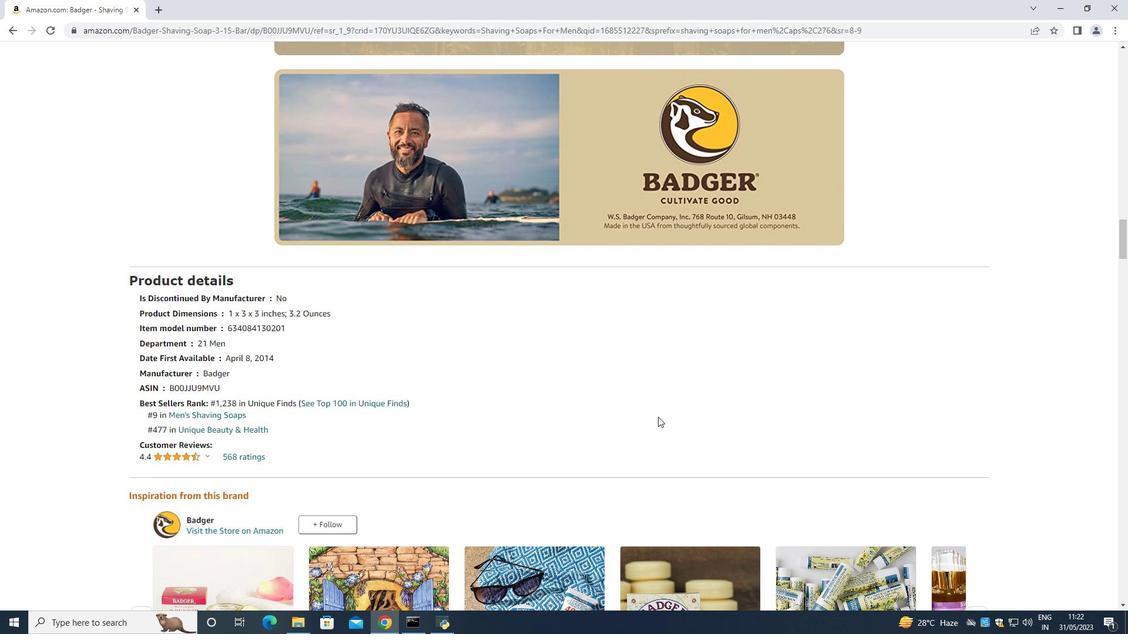 
Action: Mouse scrolled (658, 417) with delta (0, 0)
Screenshot: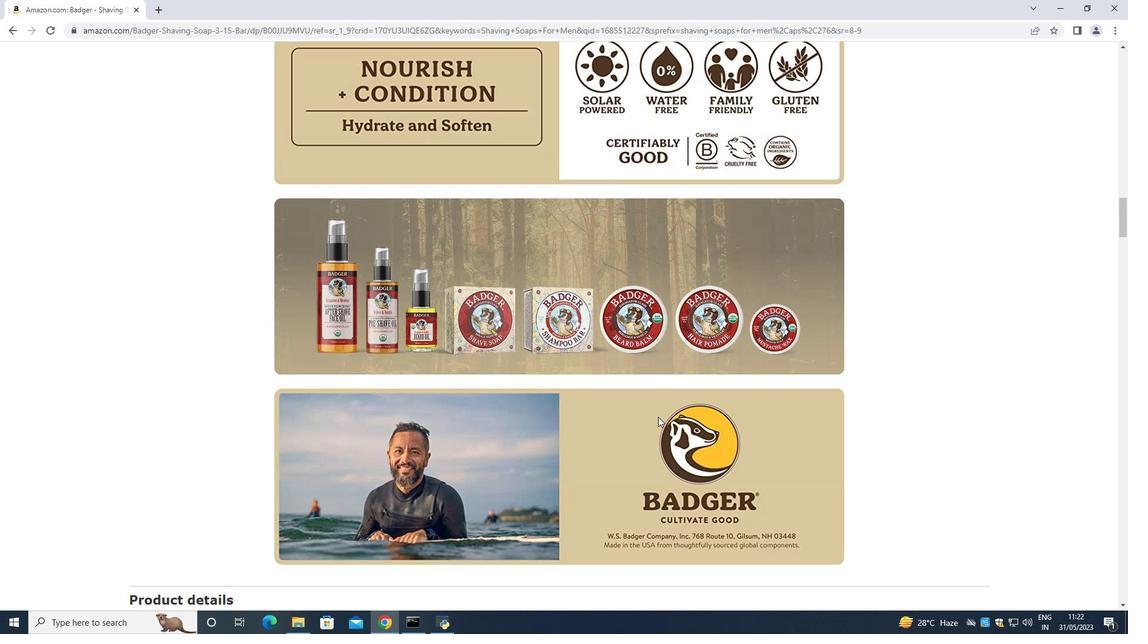 
Action: Mouse scrolled (658, 417) with delta (0, 0)
Screenshot: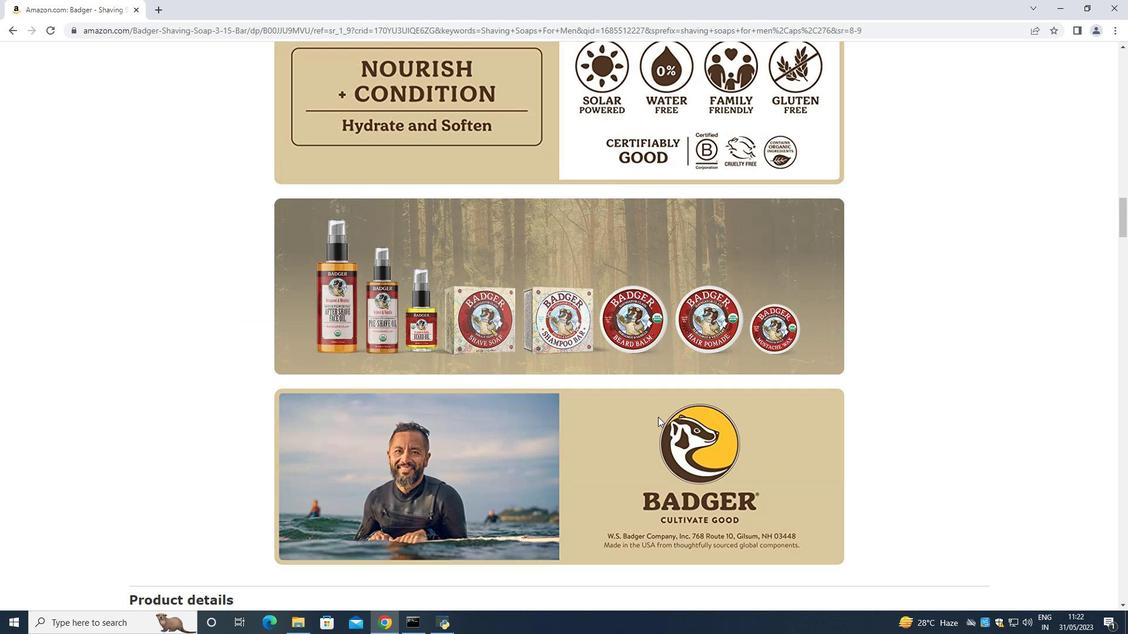 
Action: Mouse scrolled (658, 417) with delta (0, 0)
Screenshot: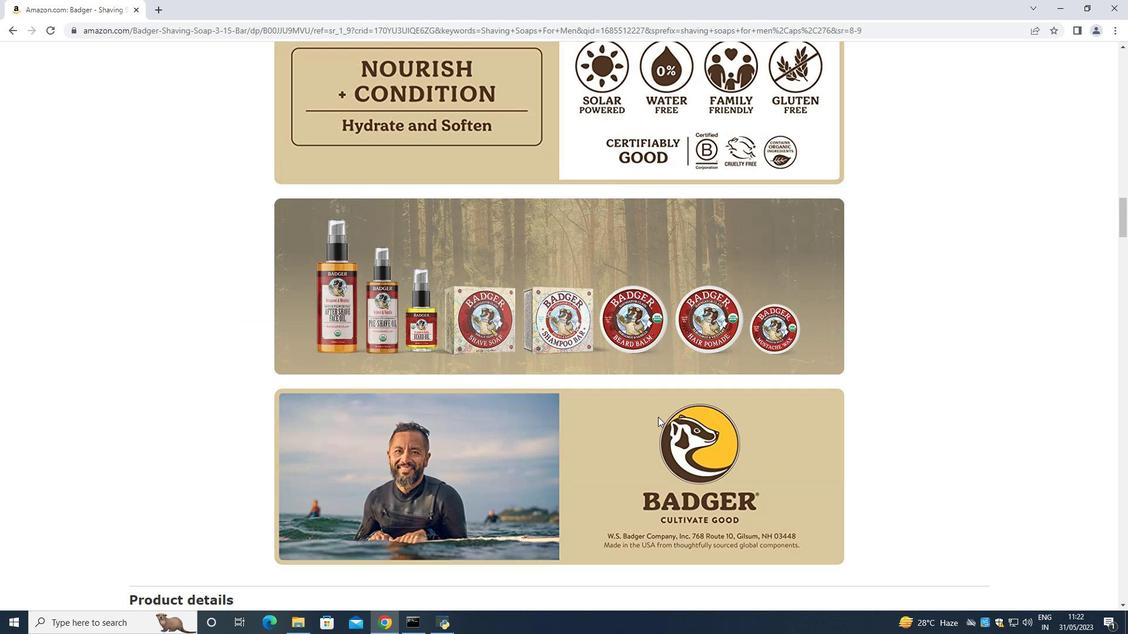 
Action: Mouse scrolled (658, 417) with delta (0, 0)
Screenshot: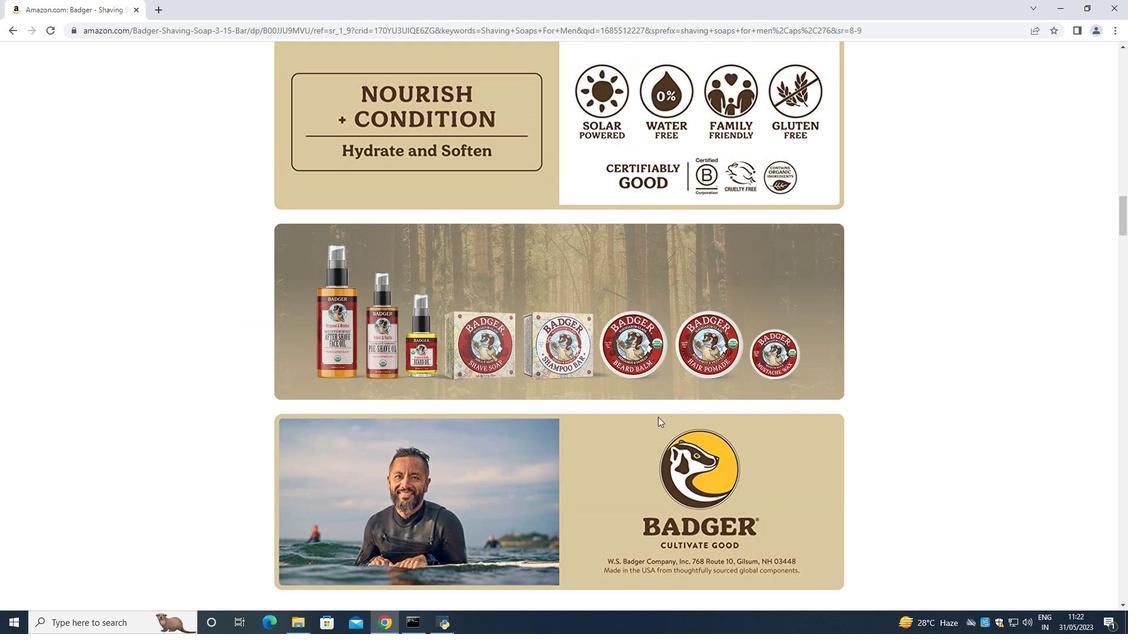 
Action: Mouse scrolled (658, 417) with delta (0, 0)
Screenshot: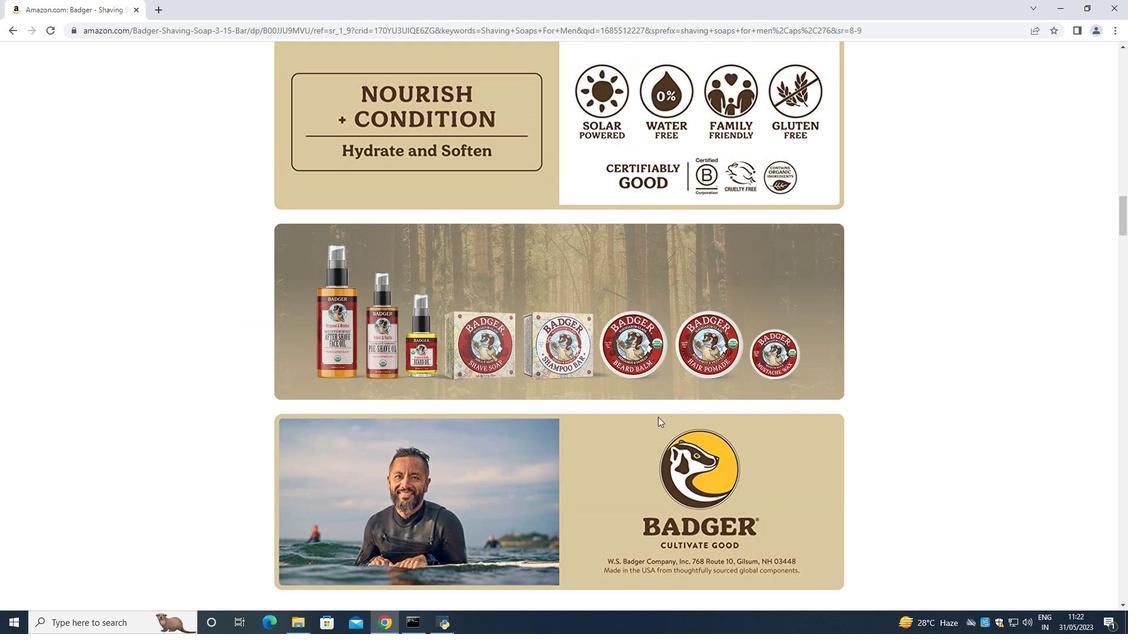 
Action: Mouse scrolled (658, 417) with delta (0, 0)
Screenshot: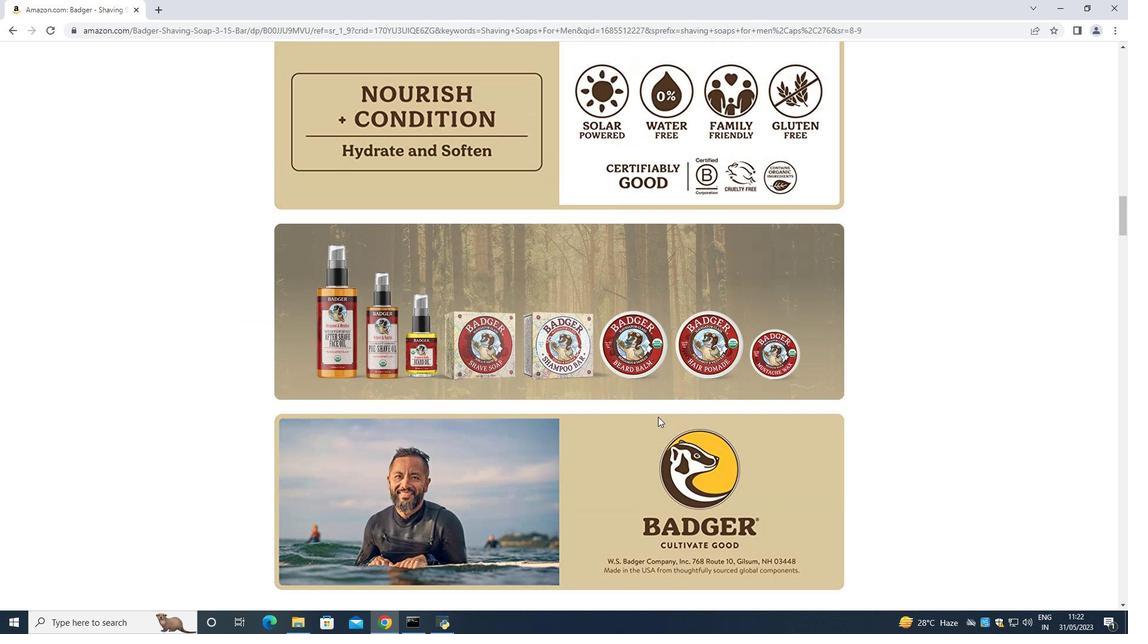 
Action: Mouse scrolled (658, 417) with delta (0, 0)
Screenshot: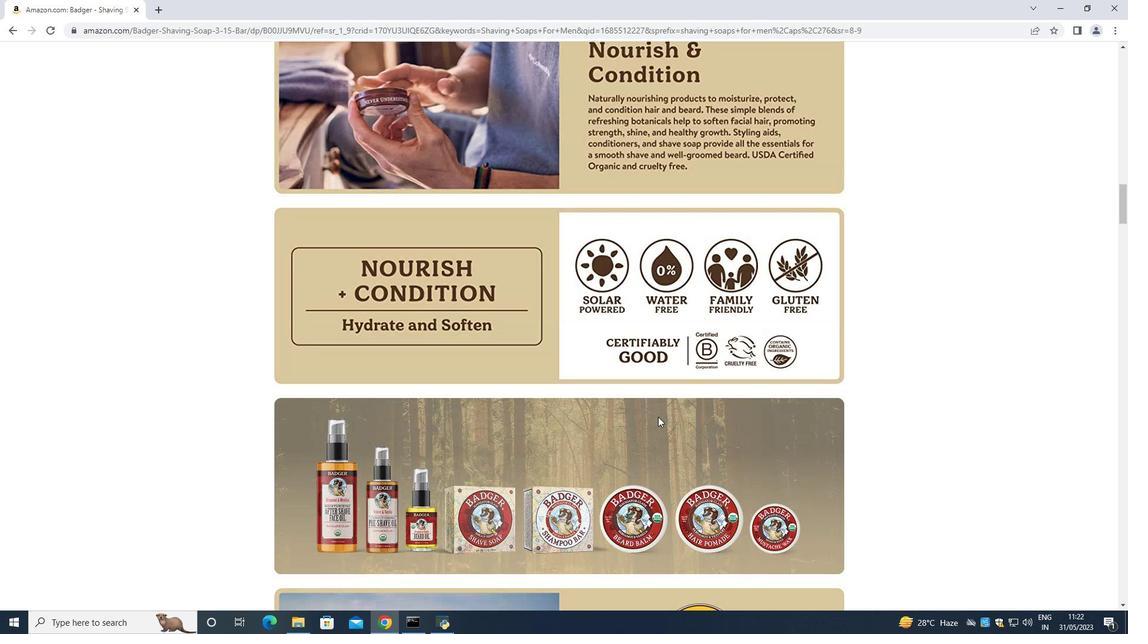 
Action: Mouse scrolled (658, 417) with delta (0, 0)
Screenshot: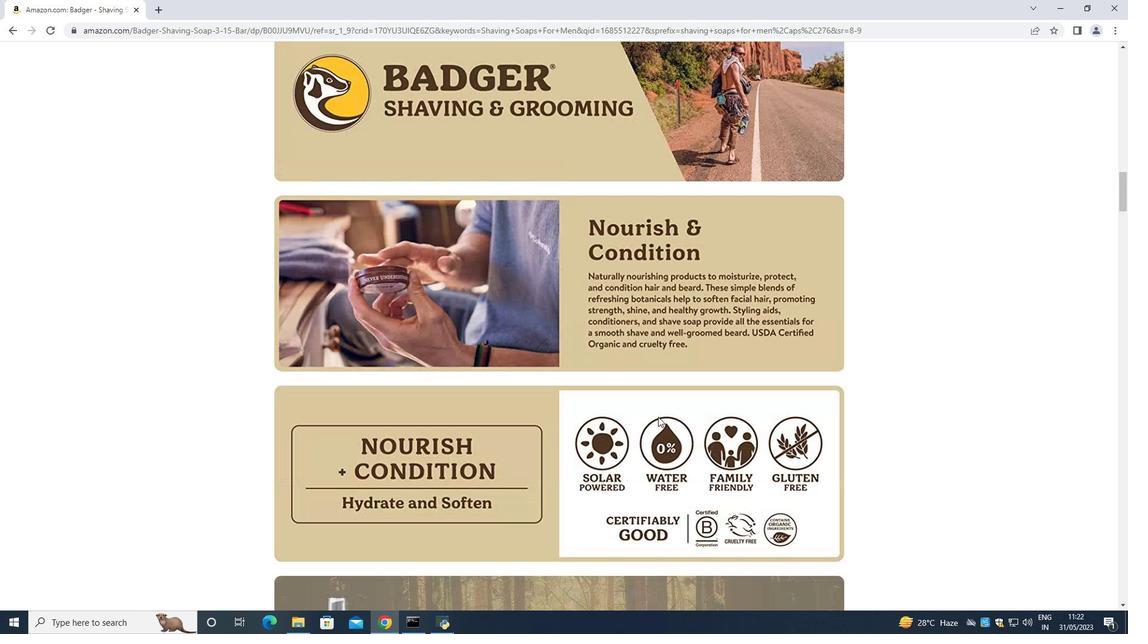 
Action: Mouse scrolled (658, 417) with delta (0, 0)
Screenshot: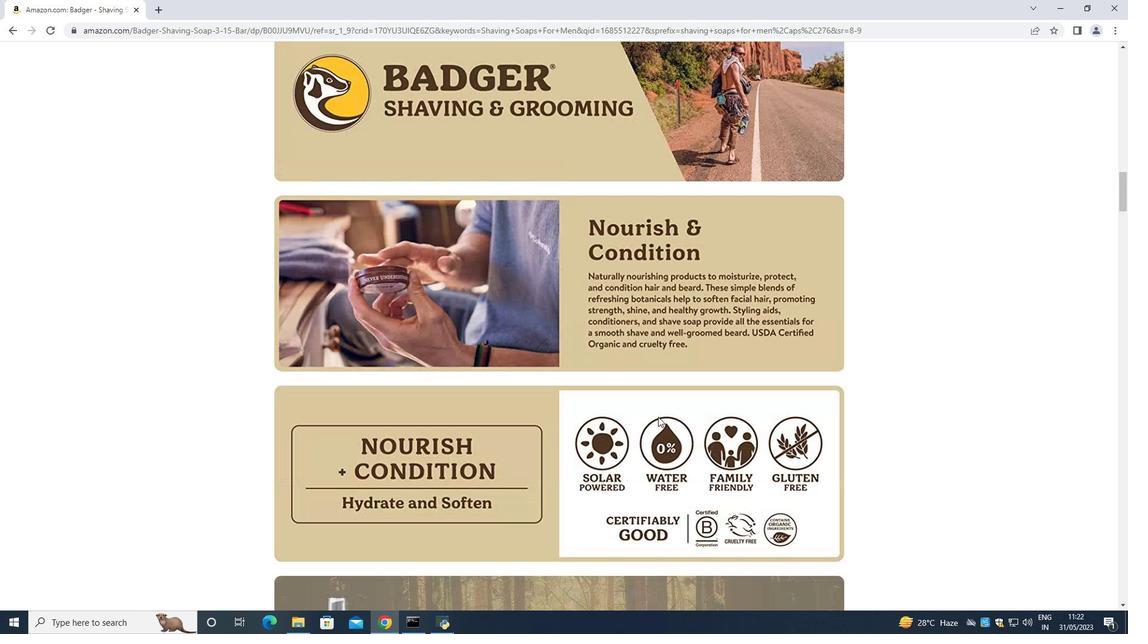 
Action: Mouse scrolled (658, 417) with delta (0, 0)
Screenshot: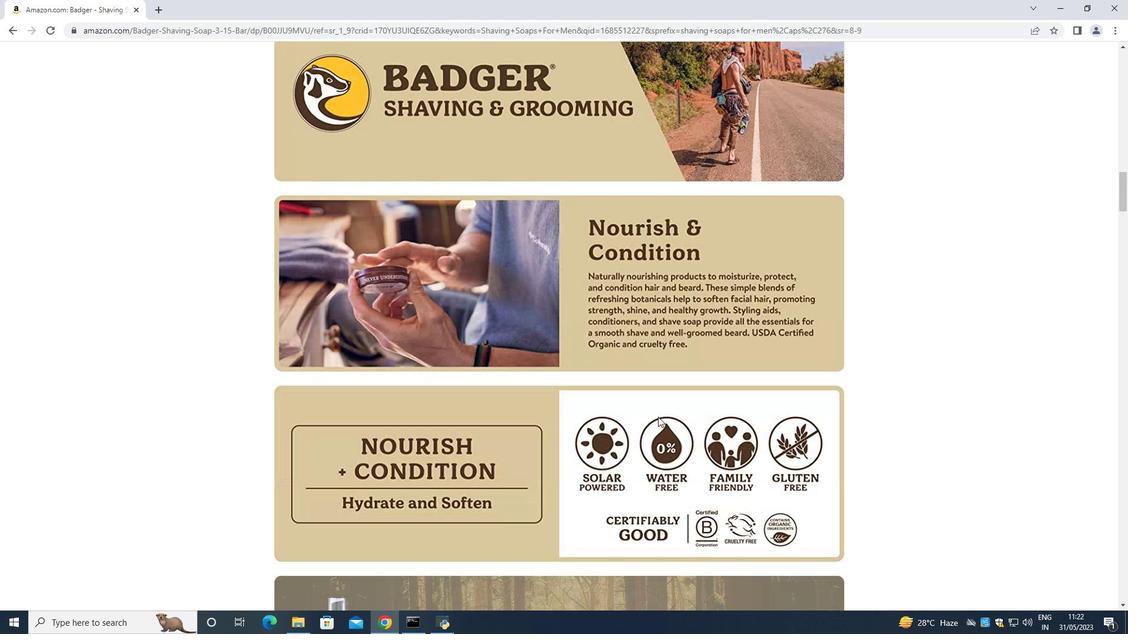 
Action: Mouse scrolled (658, 417) with delta (0, 0)
Screenshot: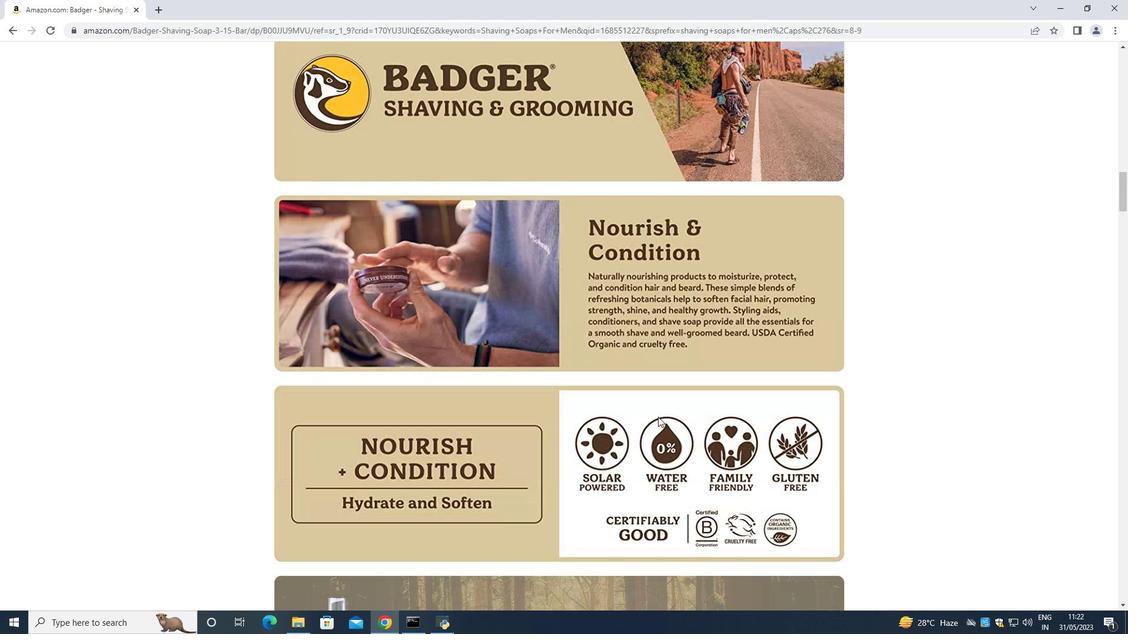 
Action: Mouse scrolled (658, 417) with delta (0, 0)
Screenshot: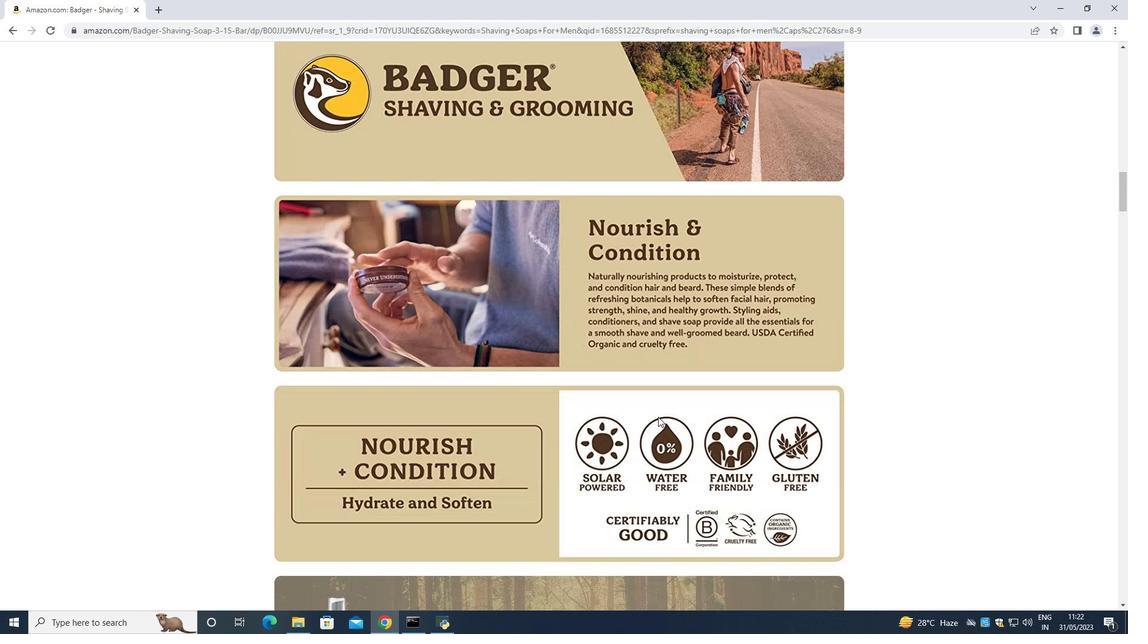 
Action: Mouse scrolled (658, 417) with delta (0, 0)
Screenshot: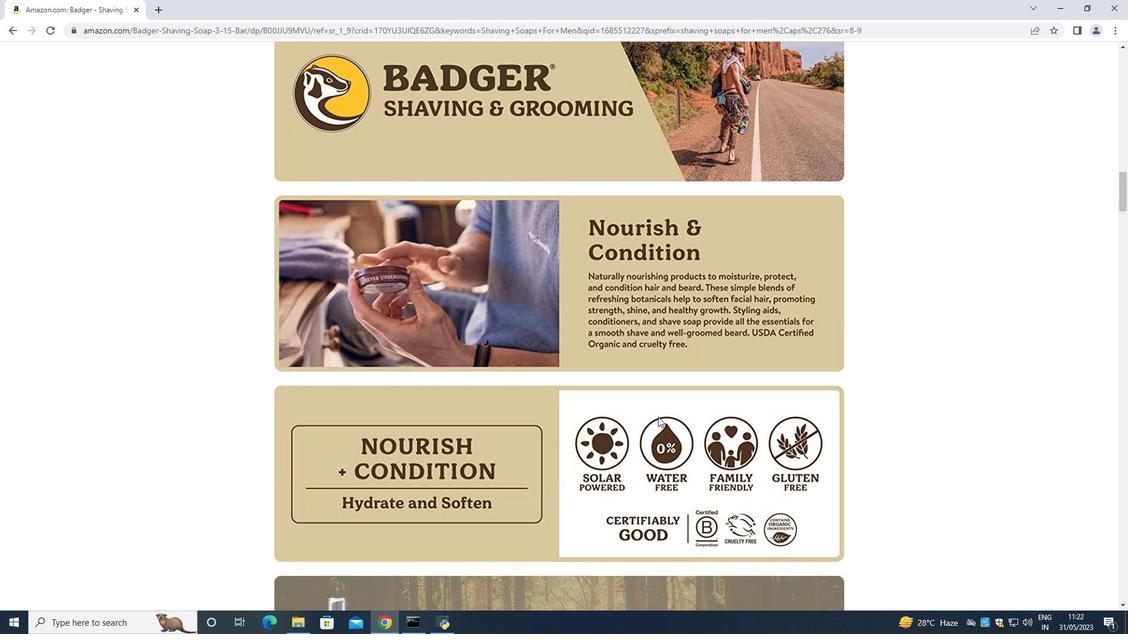 
Action: Mouse scrolled (658, 417) with delta (0, 0)
Screenshot: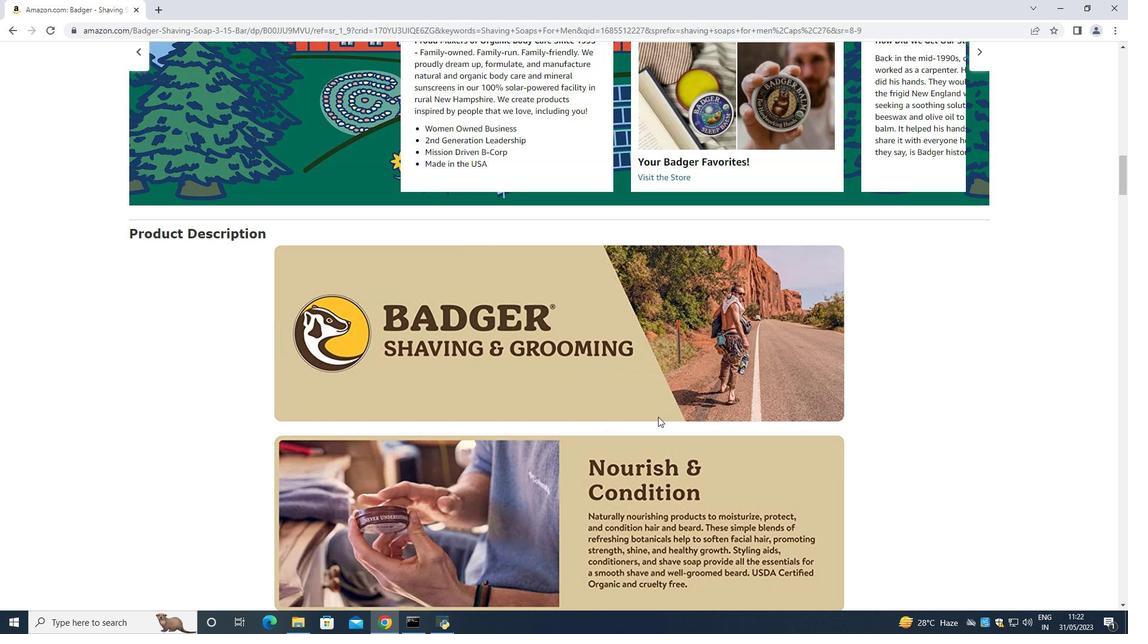 
Action: Mouse scrolled (658, 417) with delta (0, 0)
Screenshot: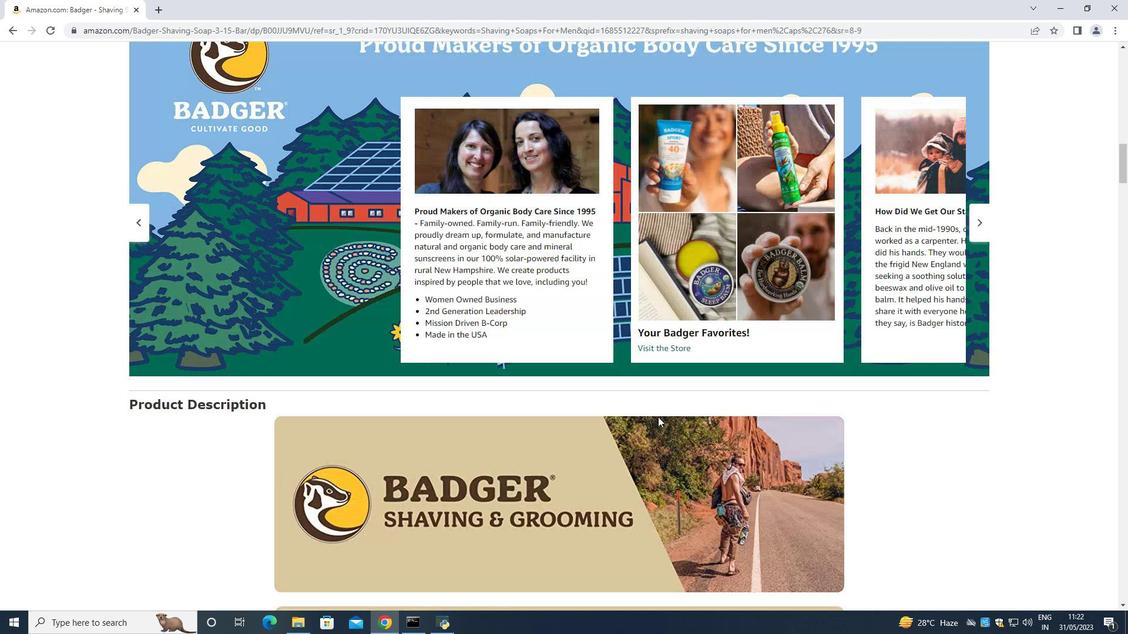 
Action: Mouse scrolled (658, 417) with delta (0, 0)
Screenshot: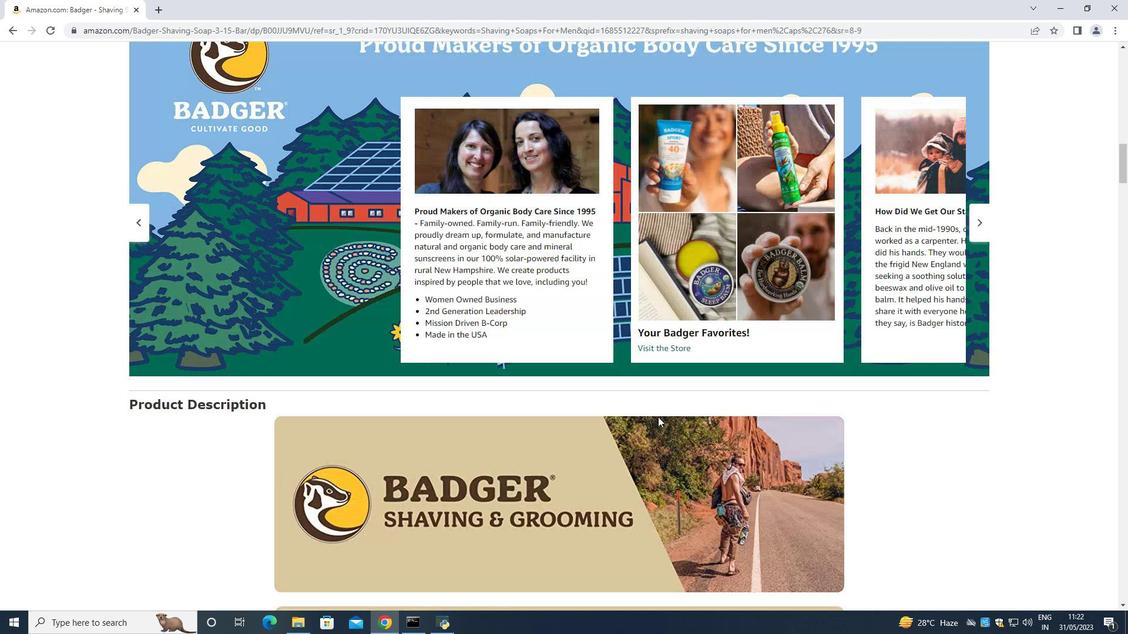 
Action: Mouse scrolled (658, 417) with delta (0, 0)
Screenshot: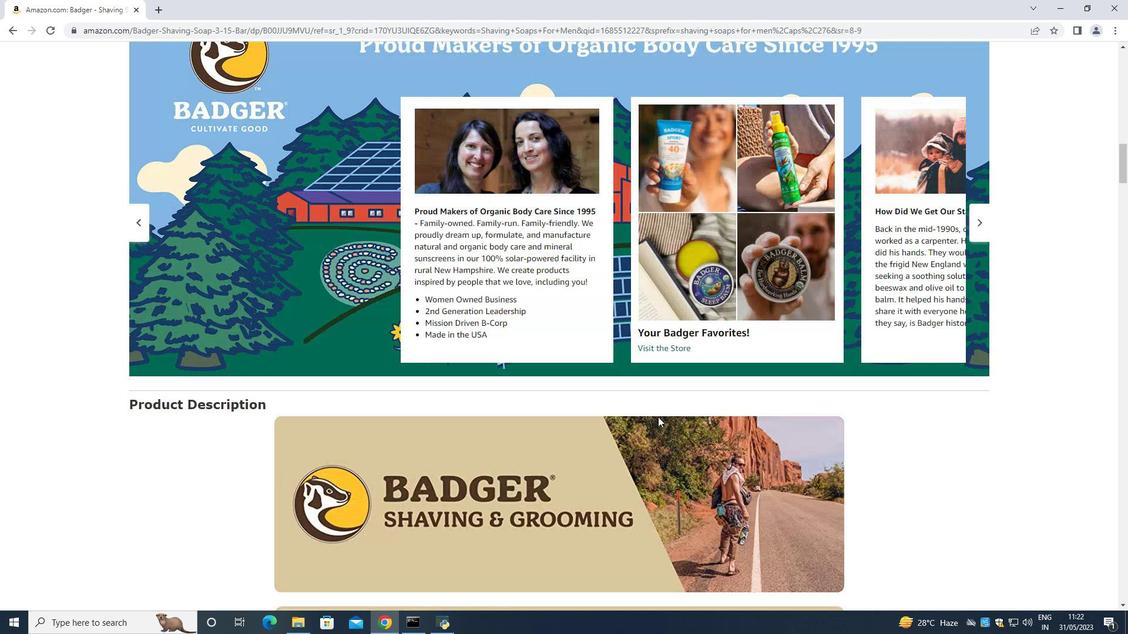 
Action: Mouse scrolled (658, 417) with delta (0, 0)
Screenshot: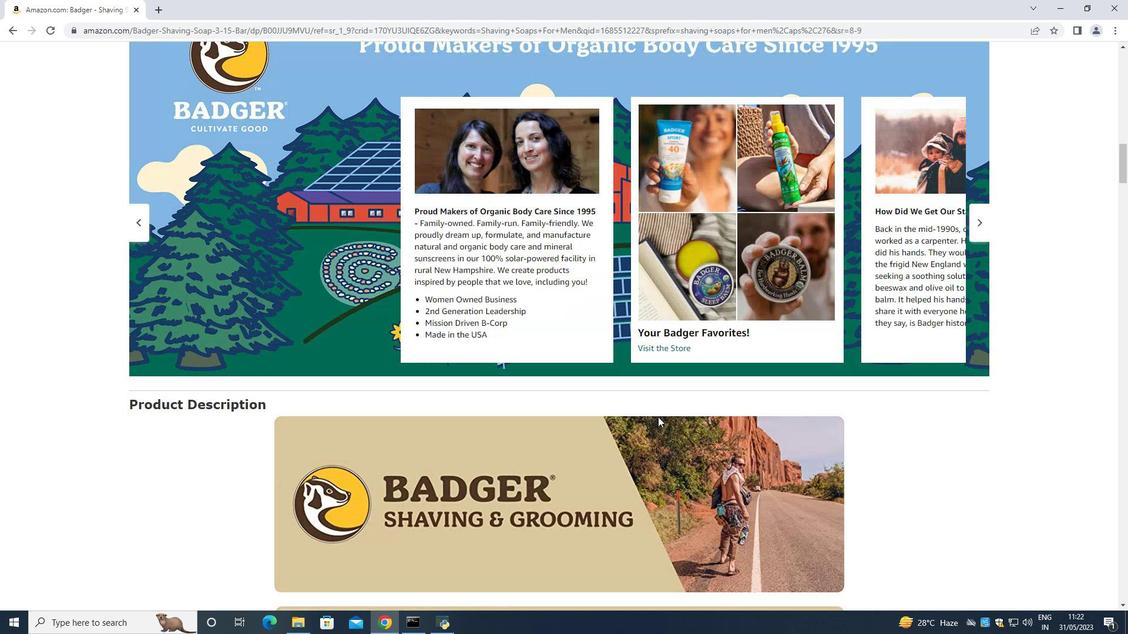 
Action: Mouse scrolled (658, 417) with delta (0, 0)
Screenshot: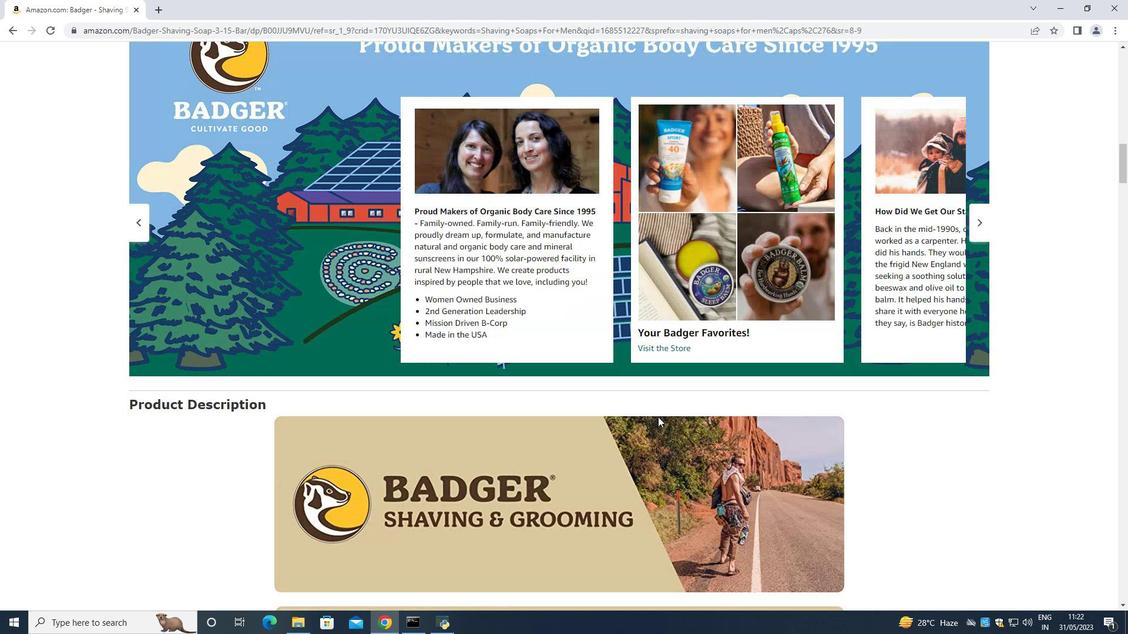 
Action: Mouse scrolled (658, 417) with delta (0, 0)
Screenshot: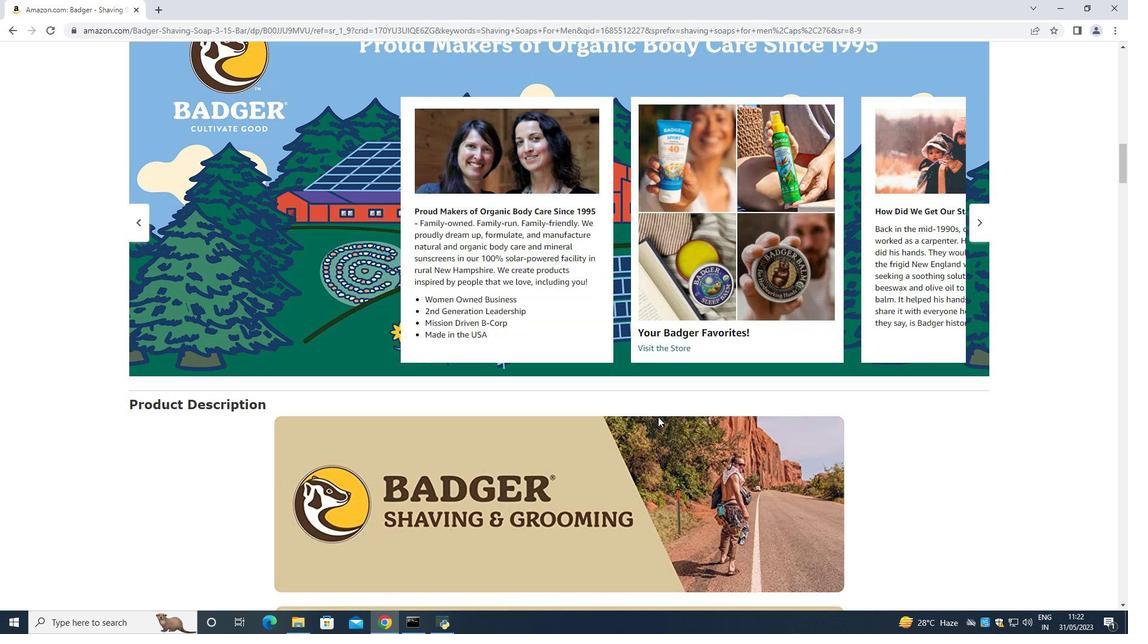 
Action: Mouse scrolled (658, 417) with delta (0, 0)
Screenshot: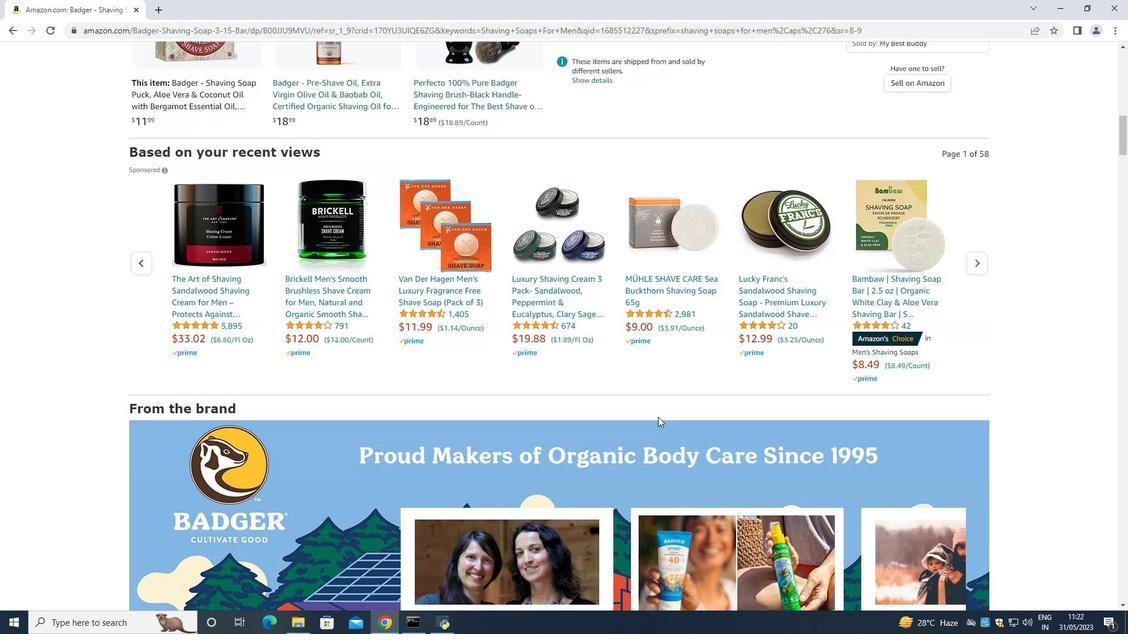 
Action: Mouse scrolled (658, 417) with delta (0, 0)
Screenshot: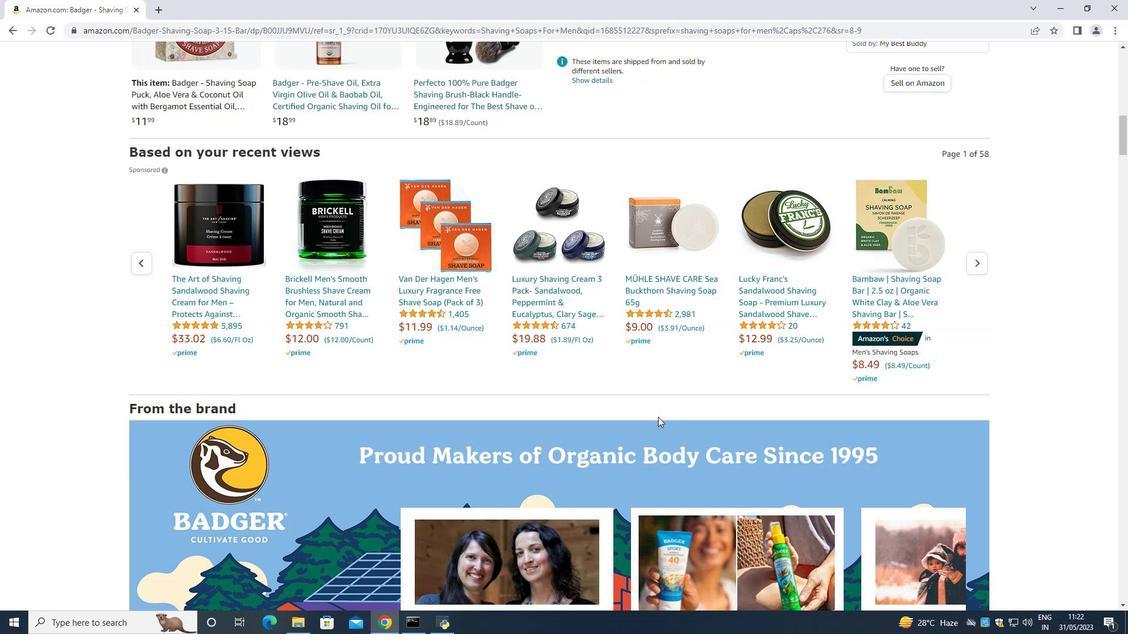 
Action: Mouse scrolled (658, 417) with delta (0, 0)
Screenshot: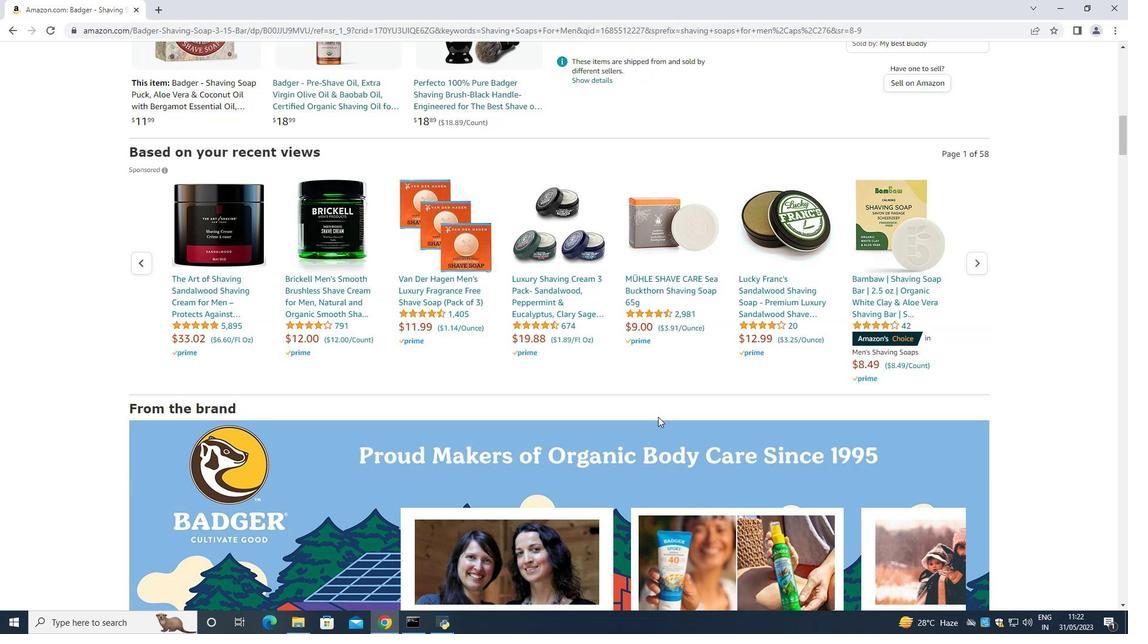 
Action: Mouse scrolled (658, 417) with delta (0, 0)
Screenshot: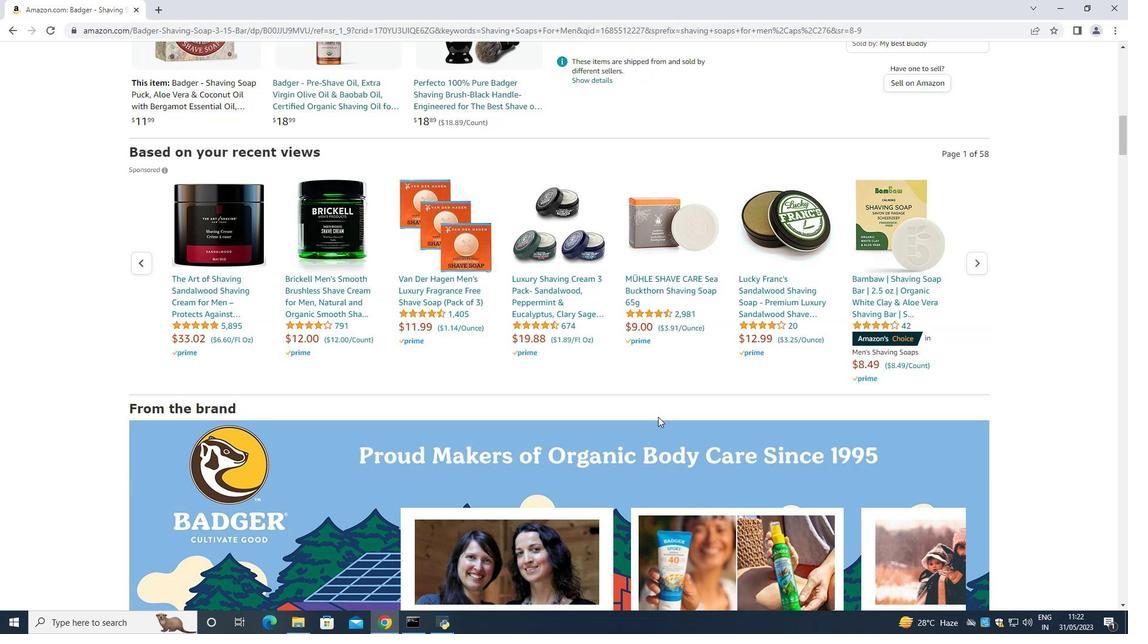 
Action: Mouse scrolled (658, 417) with delta (0, 0)
Screenshot: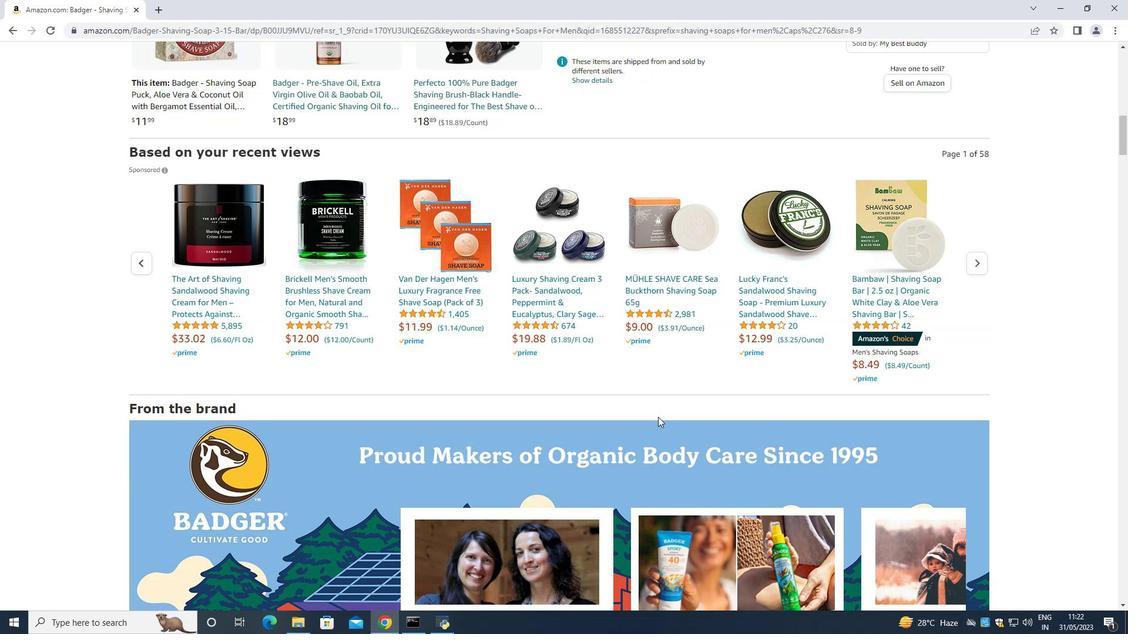 
Action: Mouse scrolled (658, 417) with delta (0, 0)
Screenshot: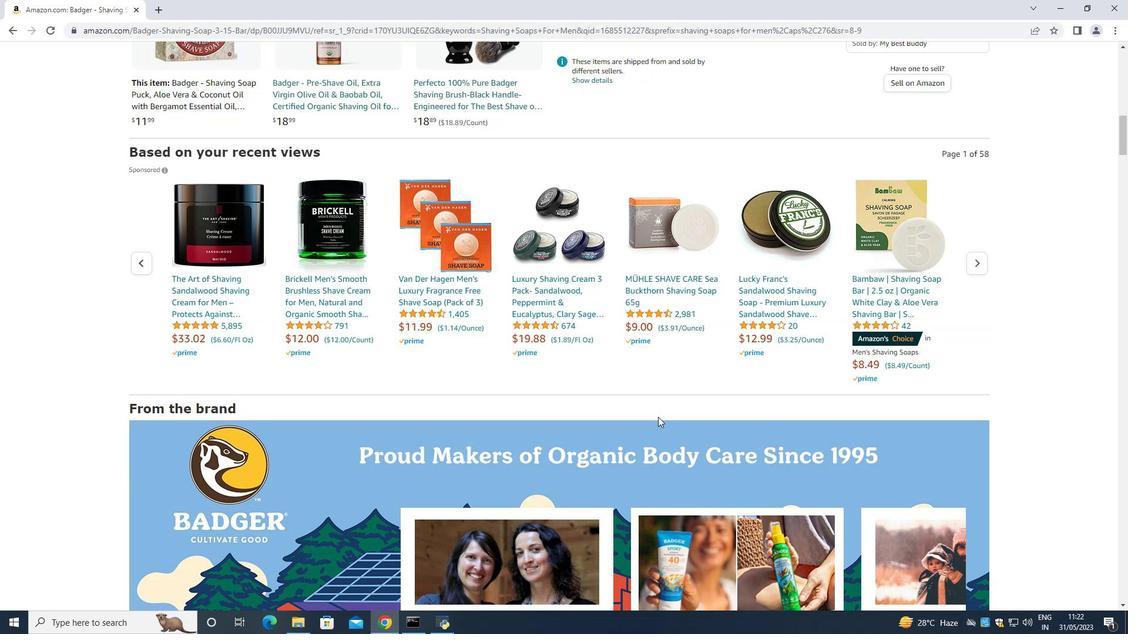 
Action: Mouse scrolled (658, 417) with delta (0, 0)
Screenshot: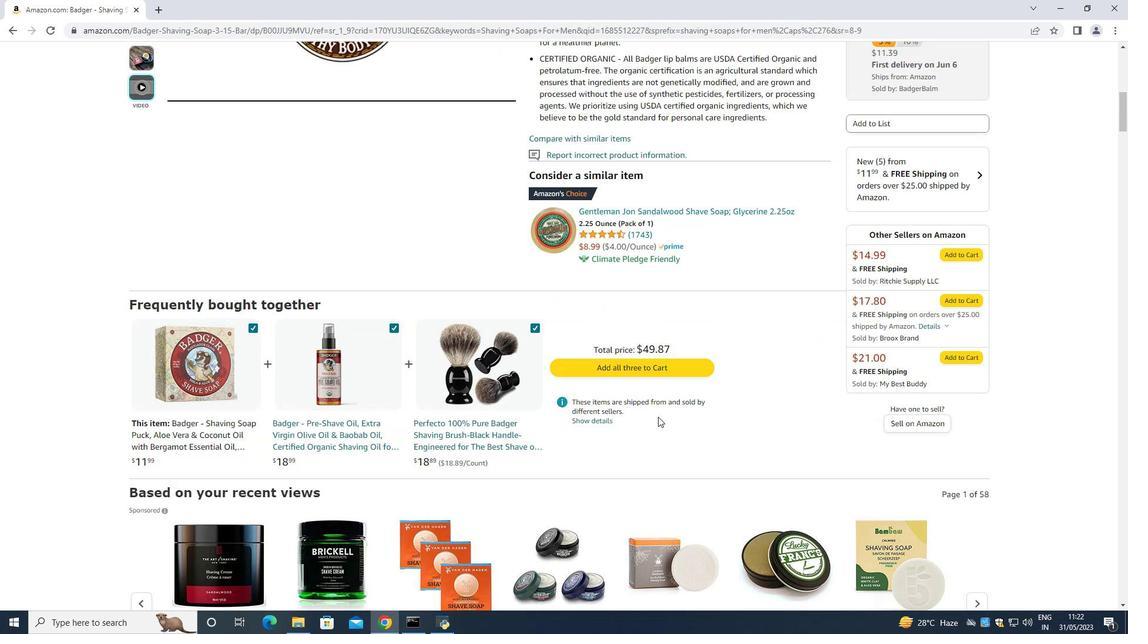 
Action: Mouse scrolled (658, 417) with delta (0, 0)
Screenshot: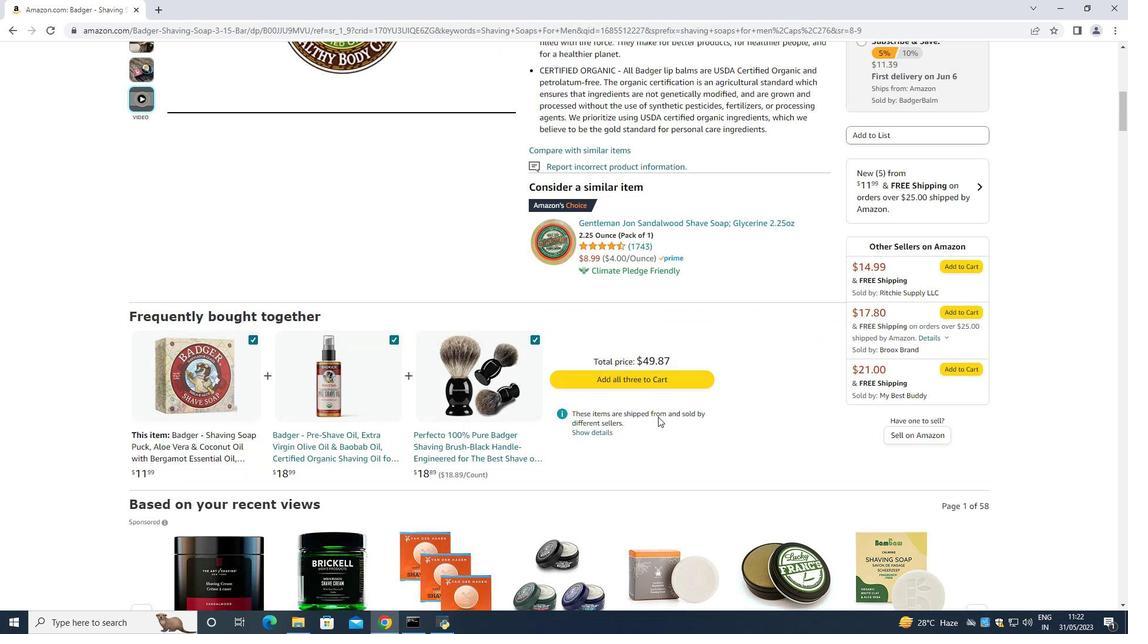 
Action: Mouse scrolled (658, 417) with delta (0, 0)
Screenshot: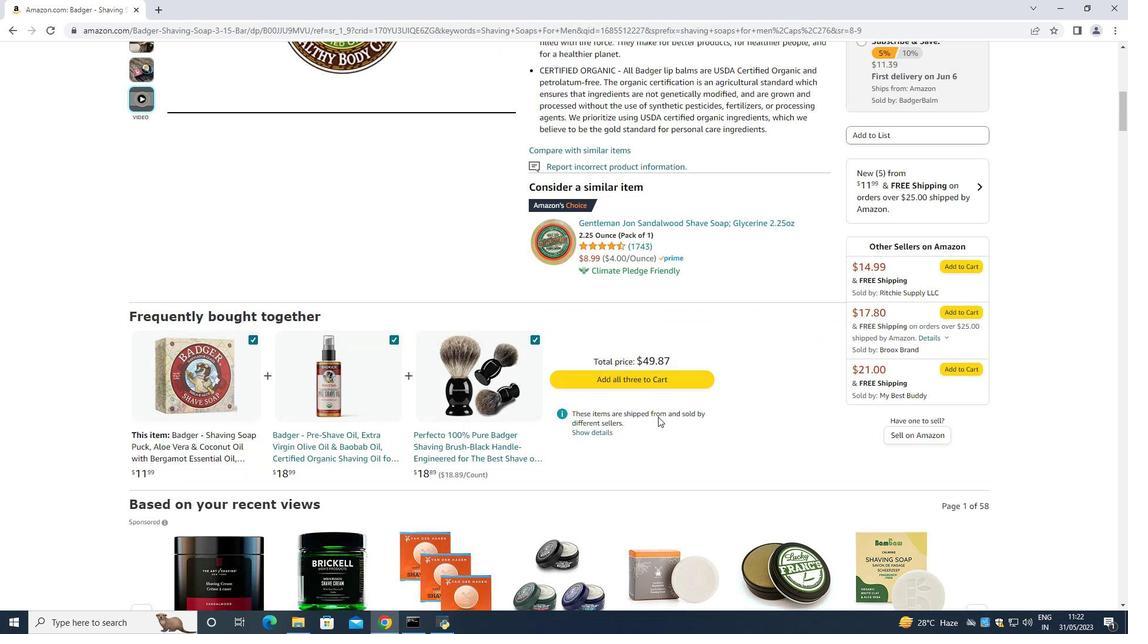 
Action: Mouse scrolled (658, 417) with delta (0, 0)
Screenshot: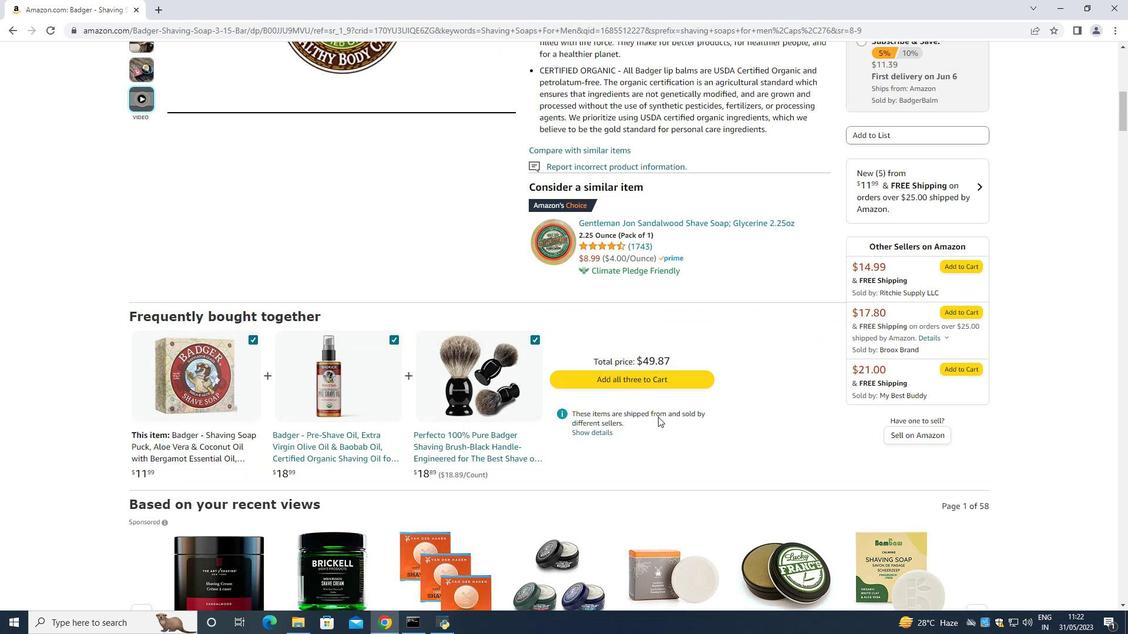 
Action: Mouse scrolled (658, 417) with delta (0, 0)
Screenshot: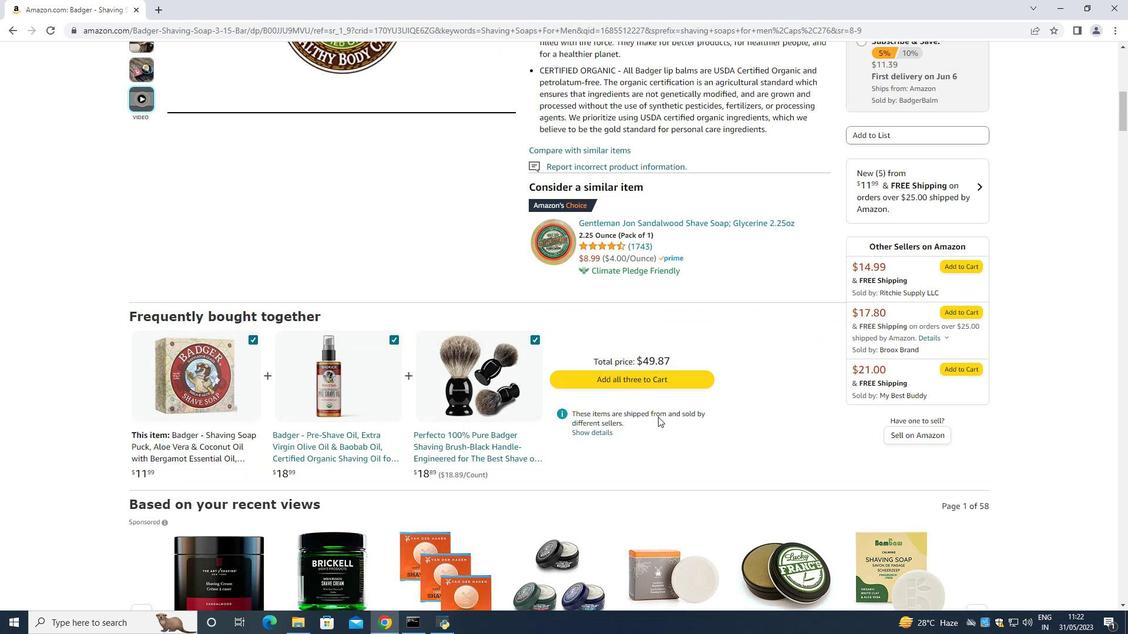 
Action: Mouse scrolled (658, 417) with delta (0, 0)
Screenshot: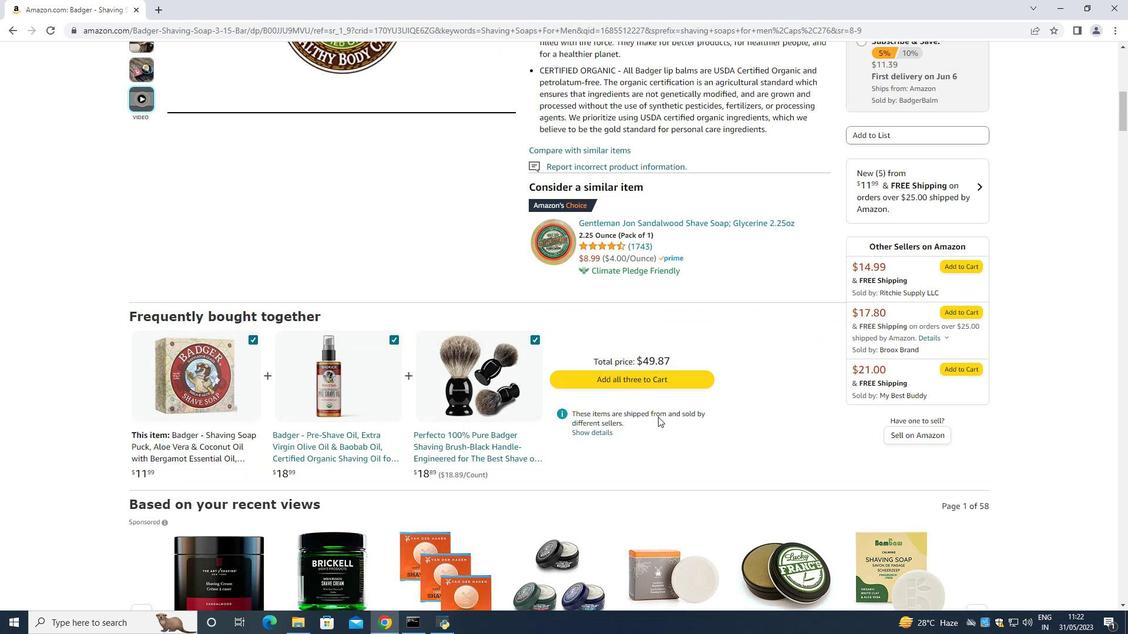
Action: Mouse scrolled (658, 417) with delta (0, 0)
Screenshot: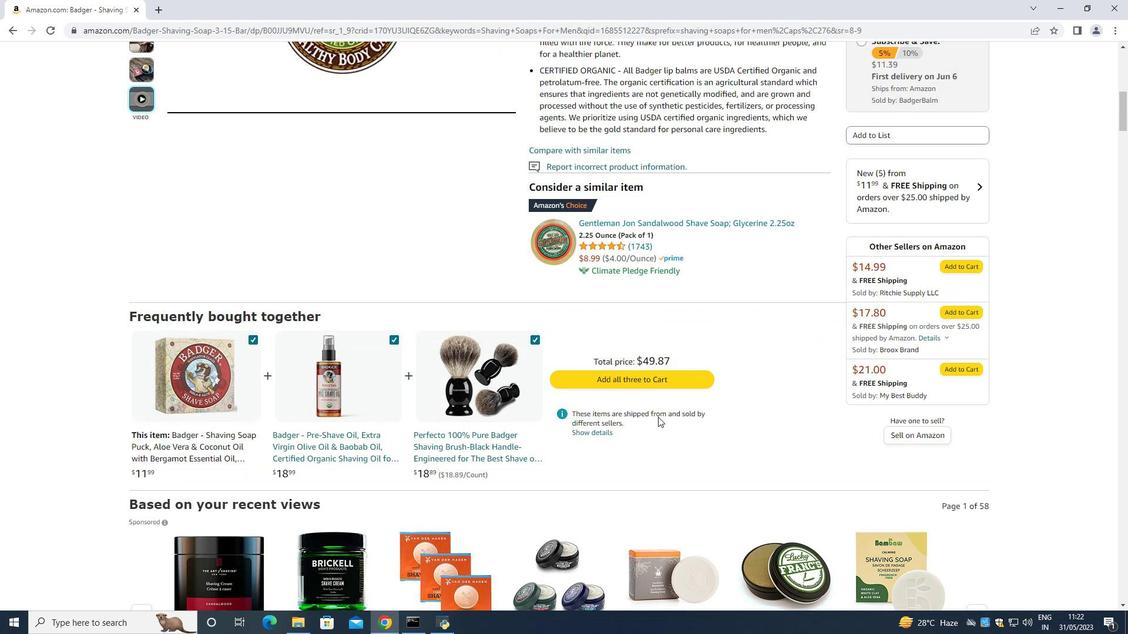 
Action: Mouse scrolled (658, 417) with delta (0, 0)
Screenshot: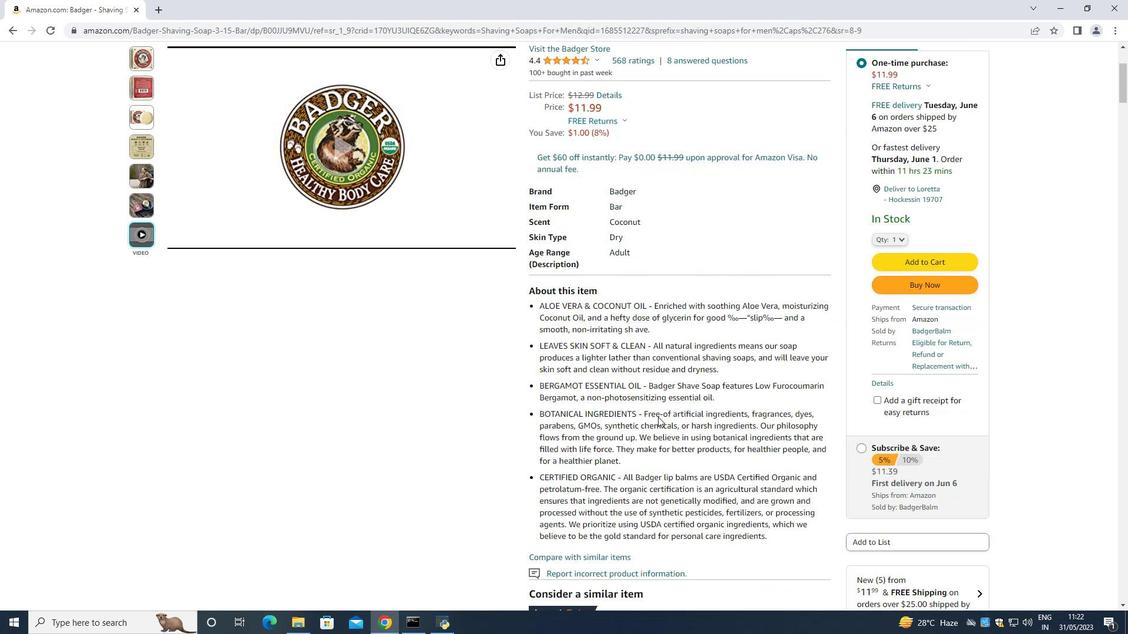 
Action: Mouse scrolled (658, 417) with delta (0, 0)
Screenshot: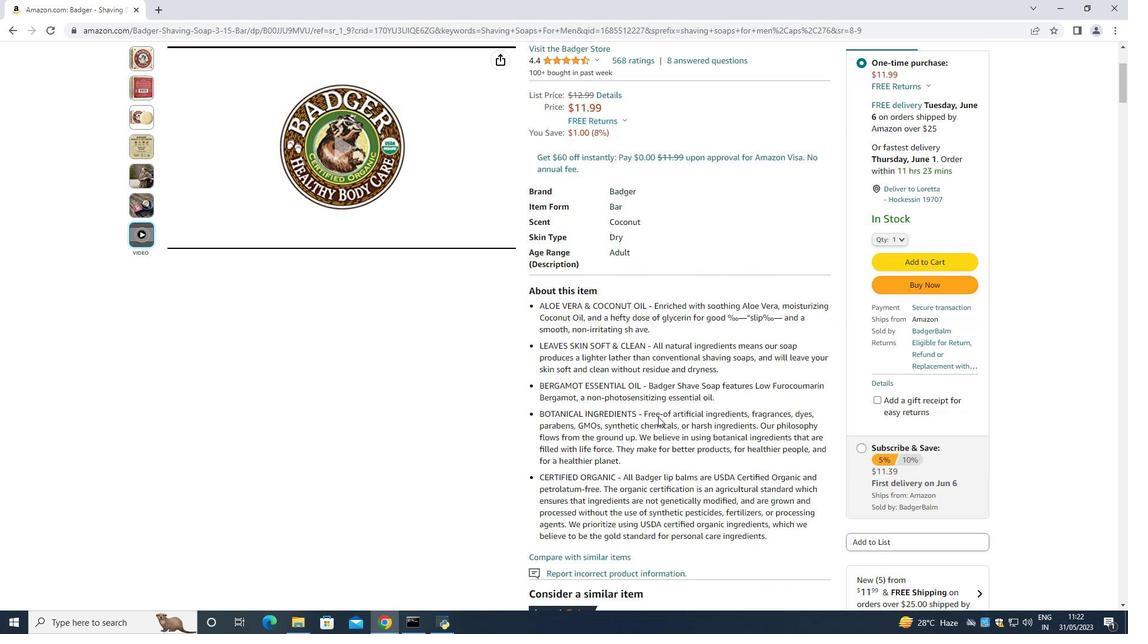
Action: Mouse scrolled (658, 417) with delta (0, 0)
Screenshot: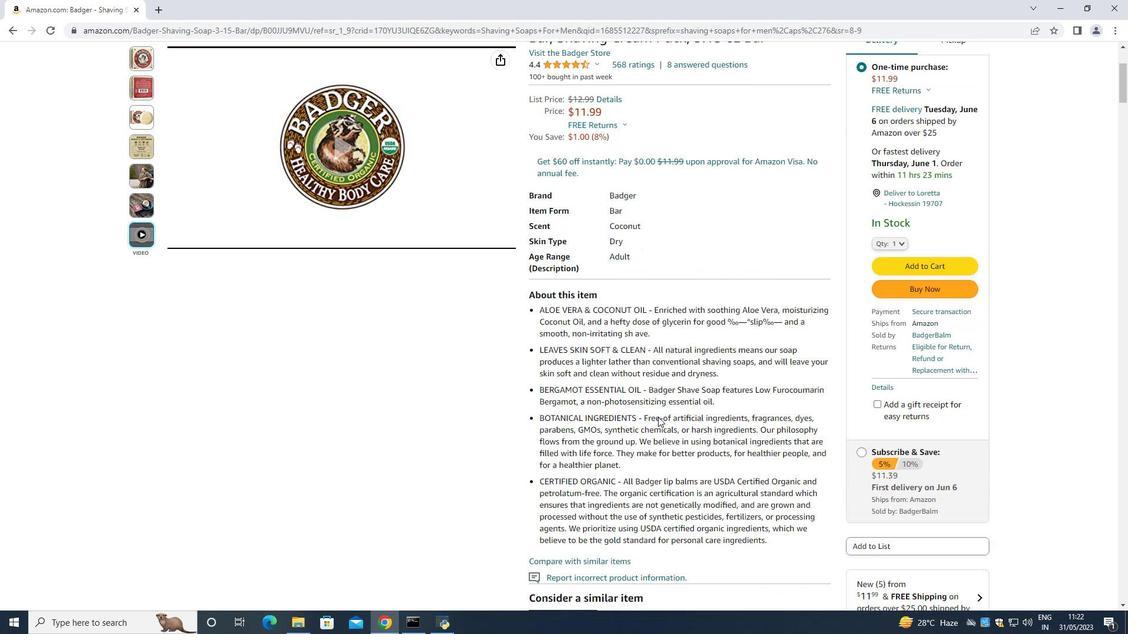 
Action: Mouse scrolled (658, 417) with delta (0, 0)
Screenshot: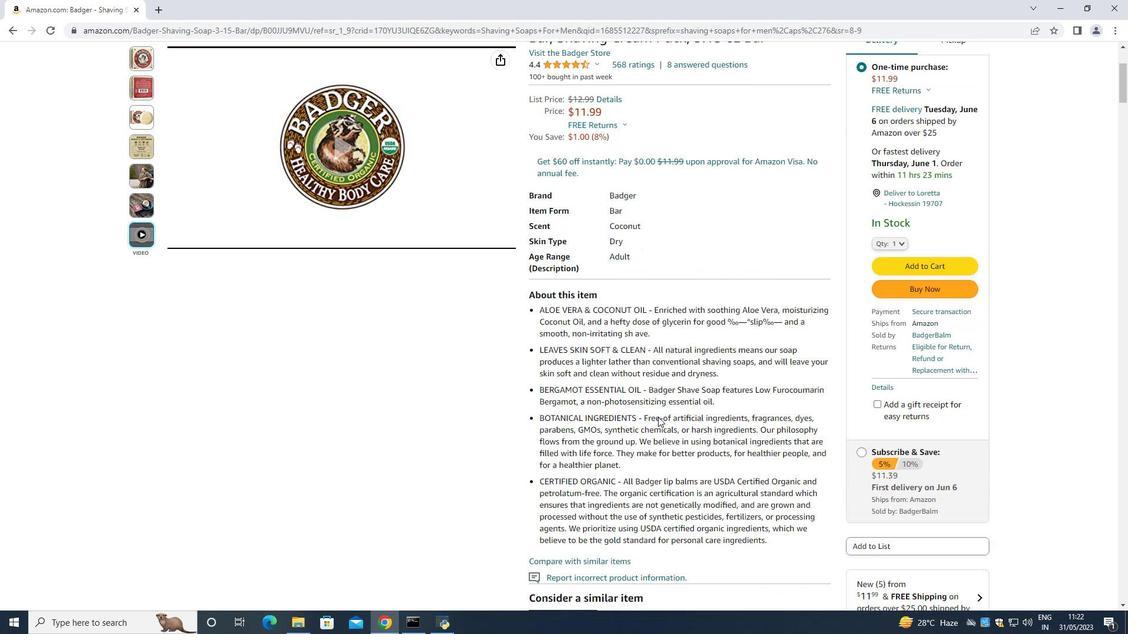 
Action: Mouse scrolled (658, 417) with delta (0, 0)
Screenshot: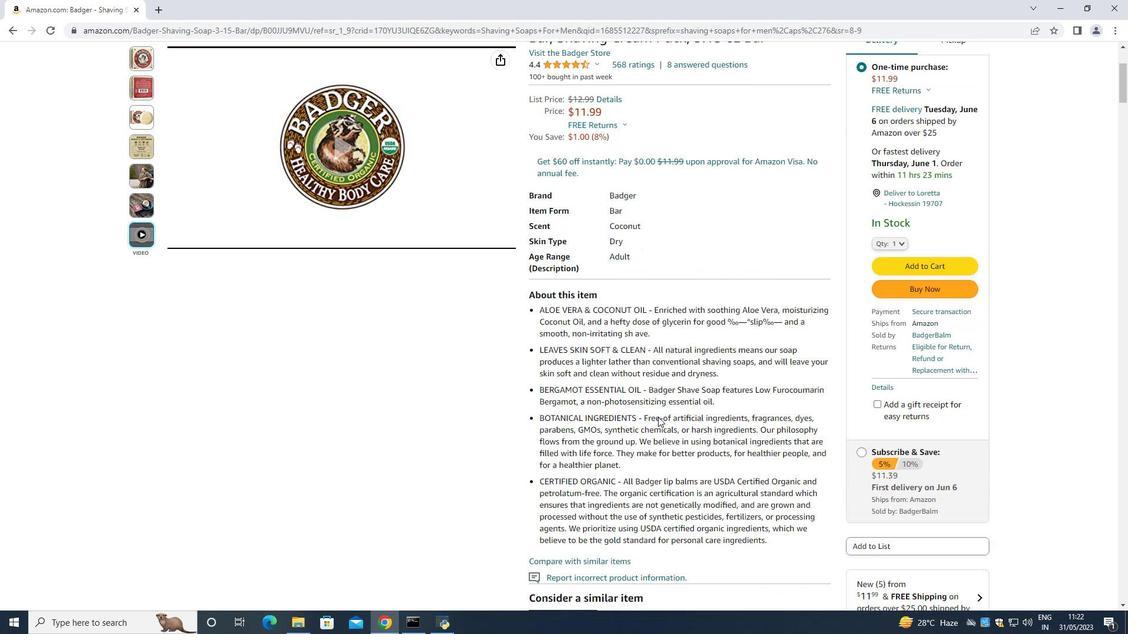 
Action: Mouse scrolled (658, 417) with delta (0, 0)
Screenshot: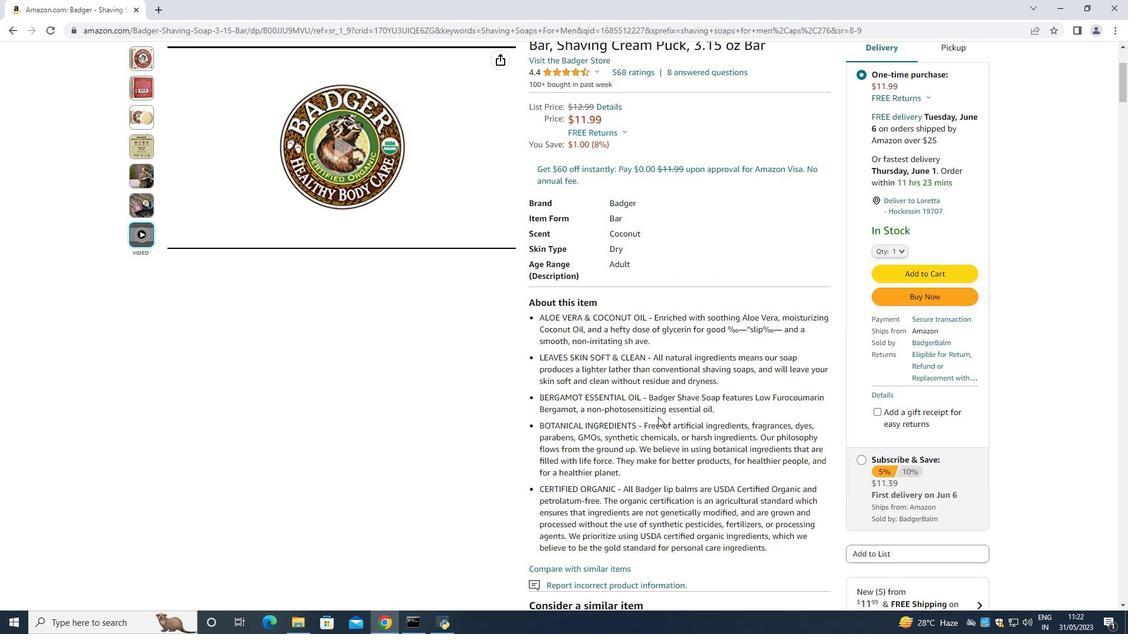 
Action: Mouse scrolled (658, 417) with delta (0, 0)
Screenshot: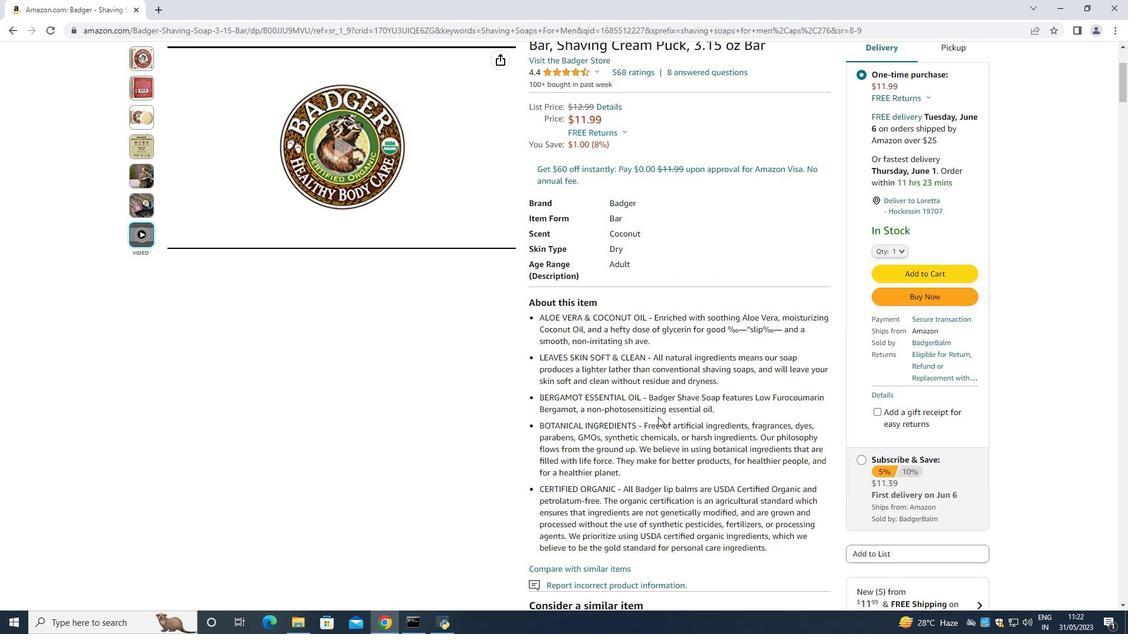 
Action: Mouse moved to (891, 427)
Screenshot: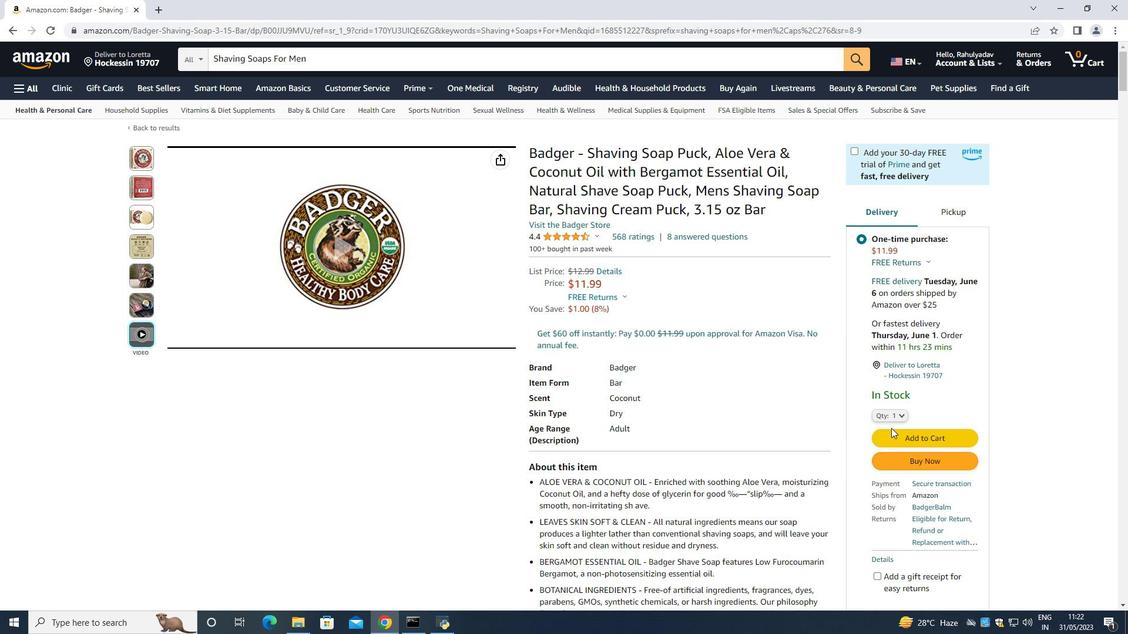 
Action: Mouse scrolled (891, 426) with delta (0, 0)
Screenshot: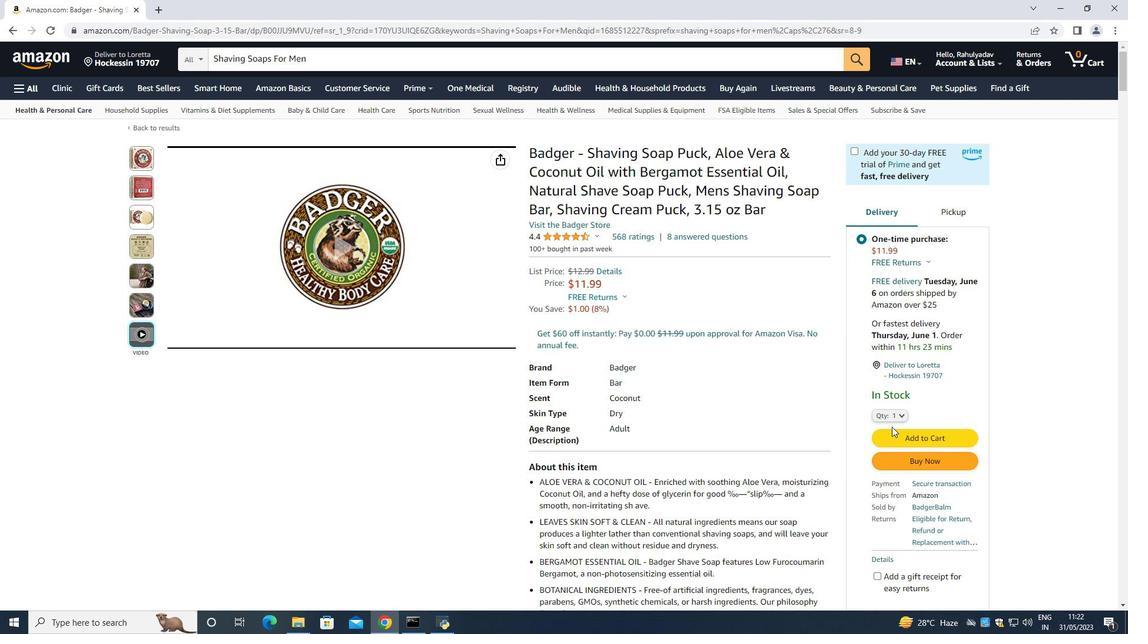 
Action: Mouse scrolled (891, 426) with delta (0, 0)
Screenshot: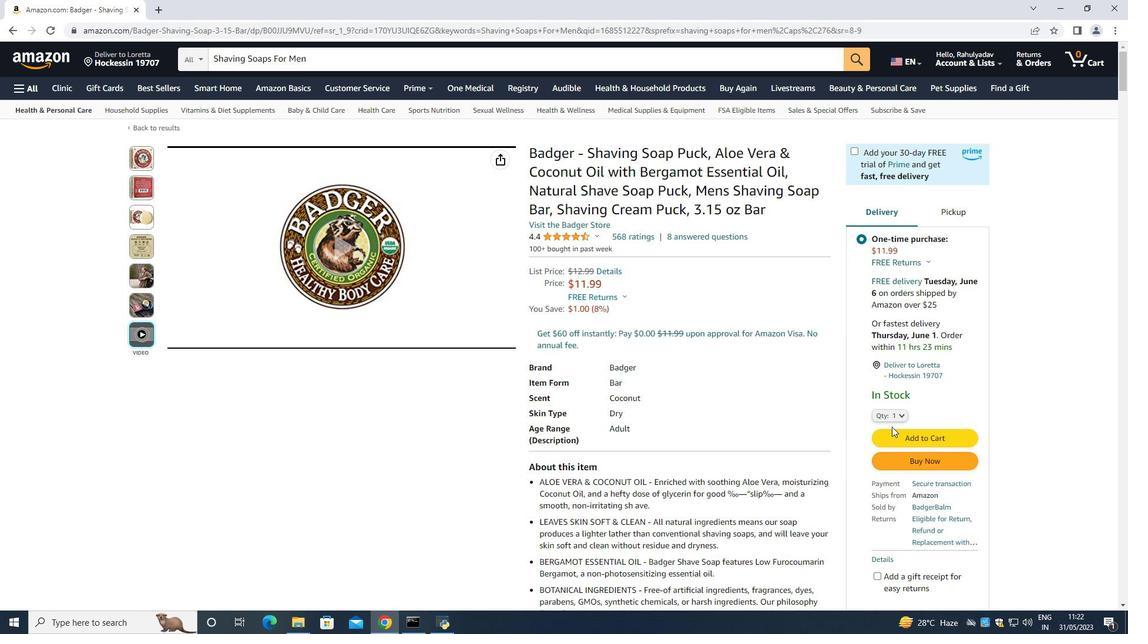 
Action: Mouse scrolled (891, 426) with delta (0, 0)
Screenshot: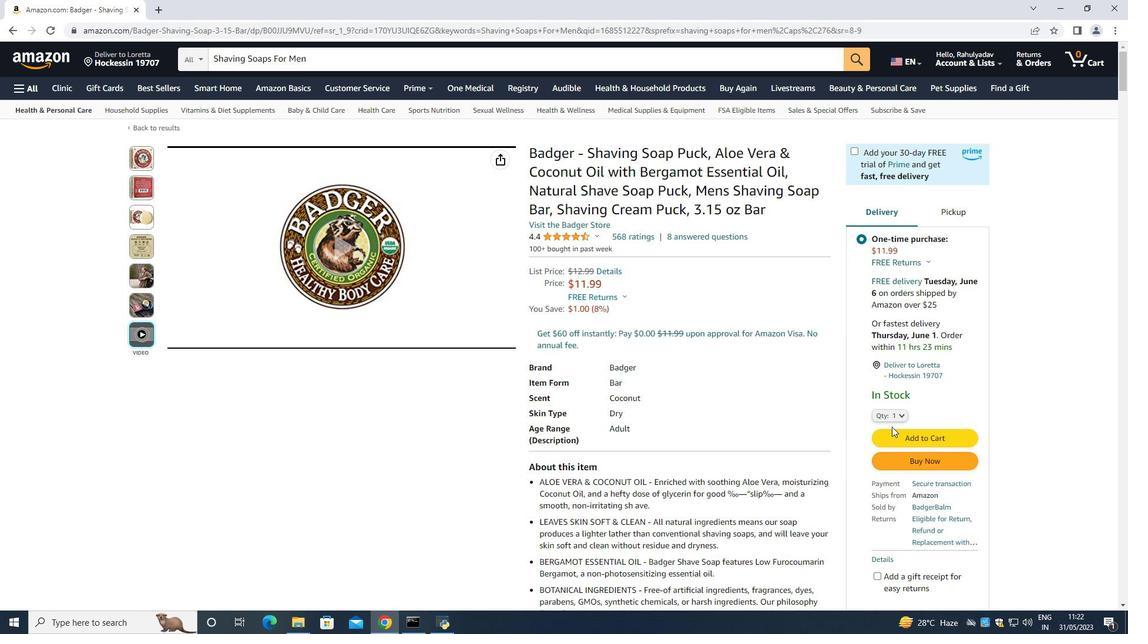 
Action: Mouse scrolled (891, 426) with delta (0, 0)
Screenshot: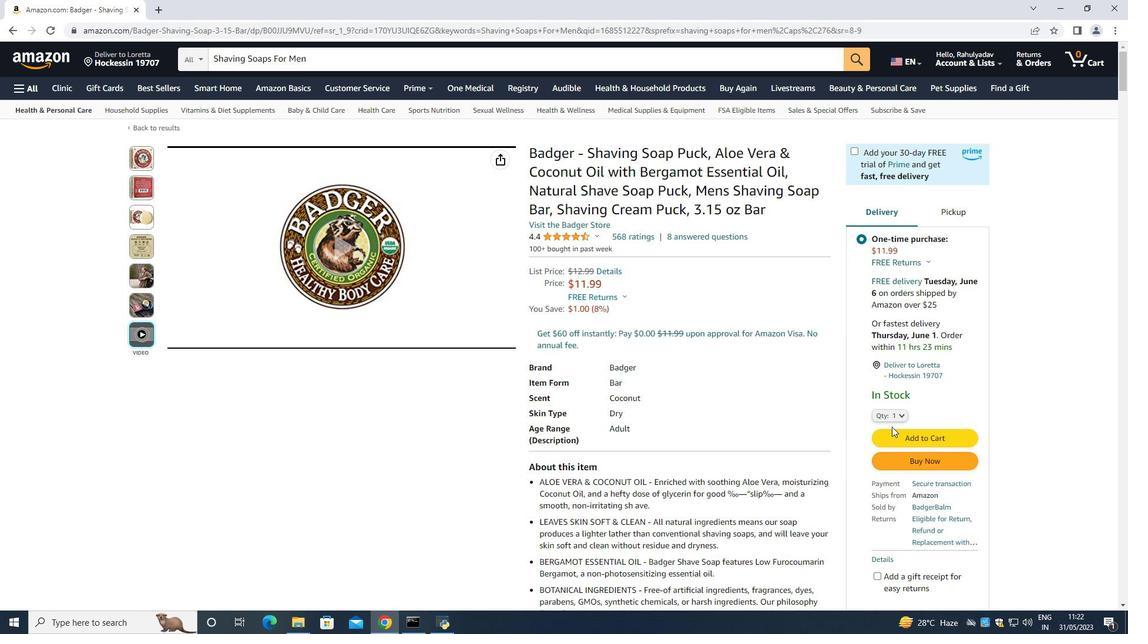 
Action: Mouse scrolled (891, 426) with delta (0, 0)
Screenshot: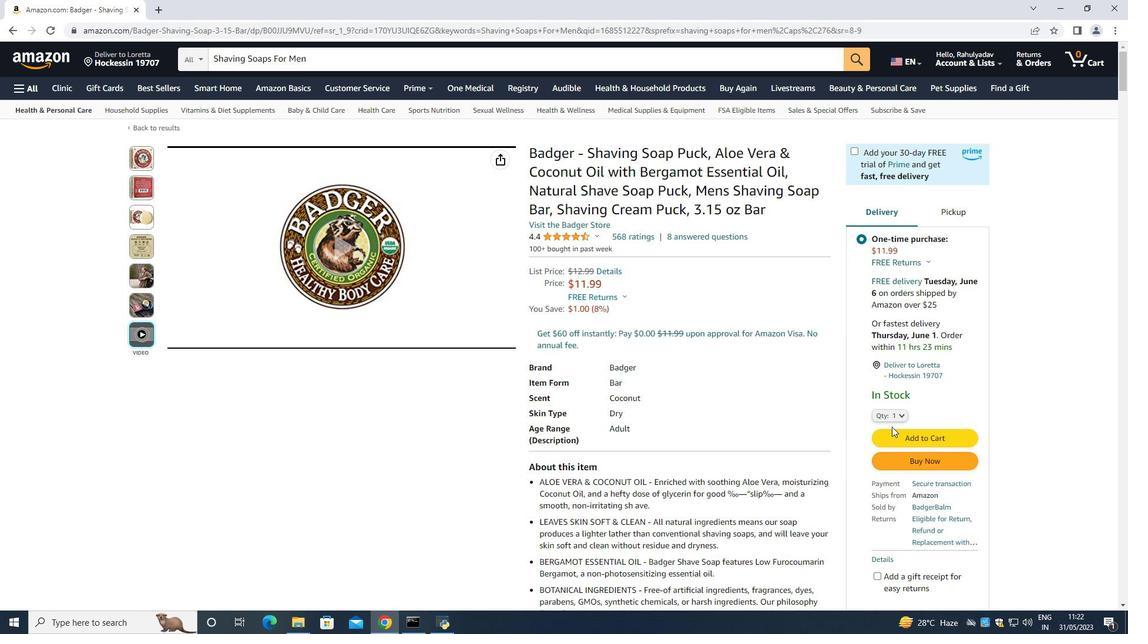
Action: Mouse scrolled (891, 426) with delta (0, 0)
Screenshot: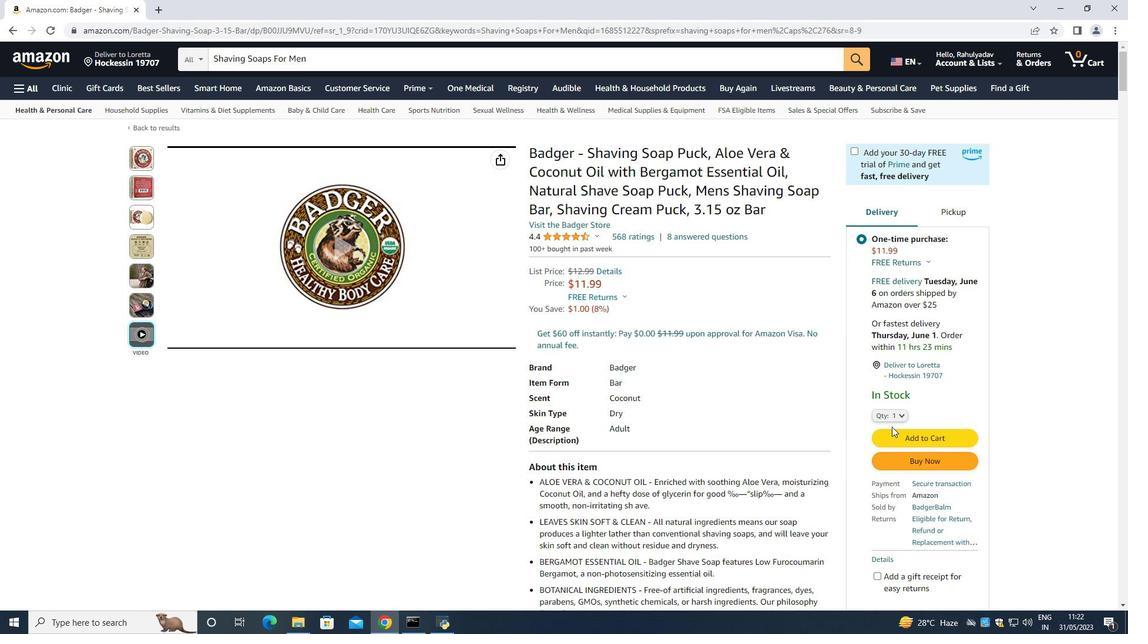 
Action: Mouse moved to (896, 57)
Screenshot: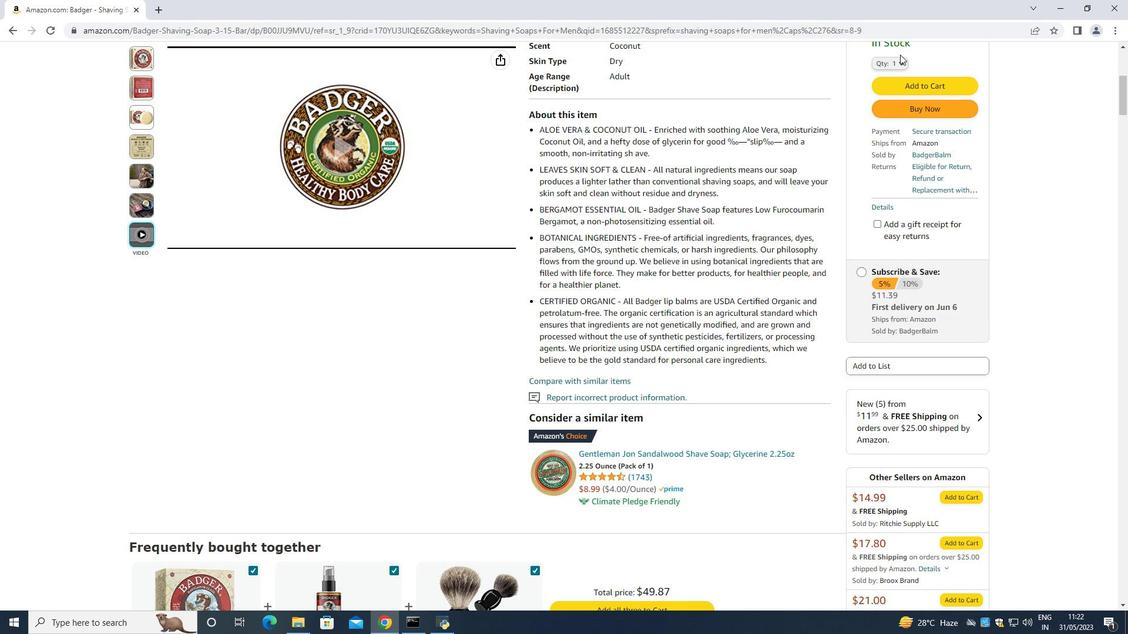 
Action: Mouse pressed left at (896, 57)
Screenshot: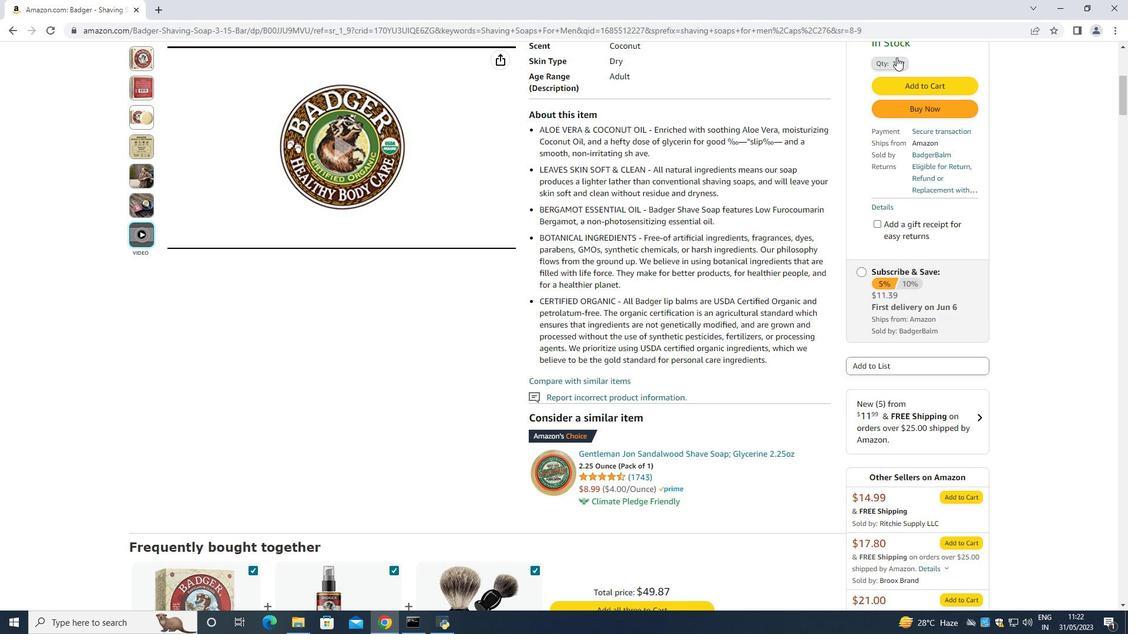 
Action: Mouse moved to (889, 68)
Screenshot: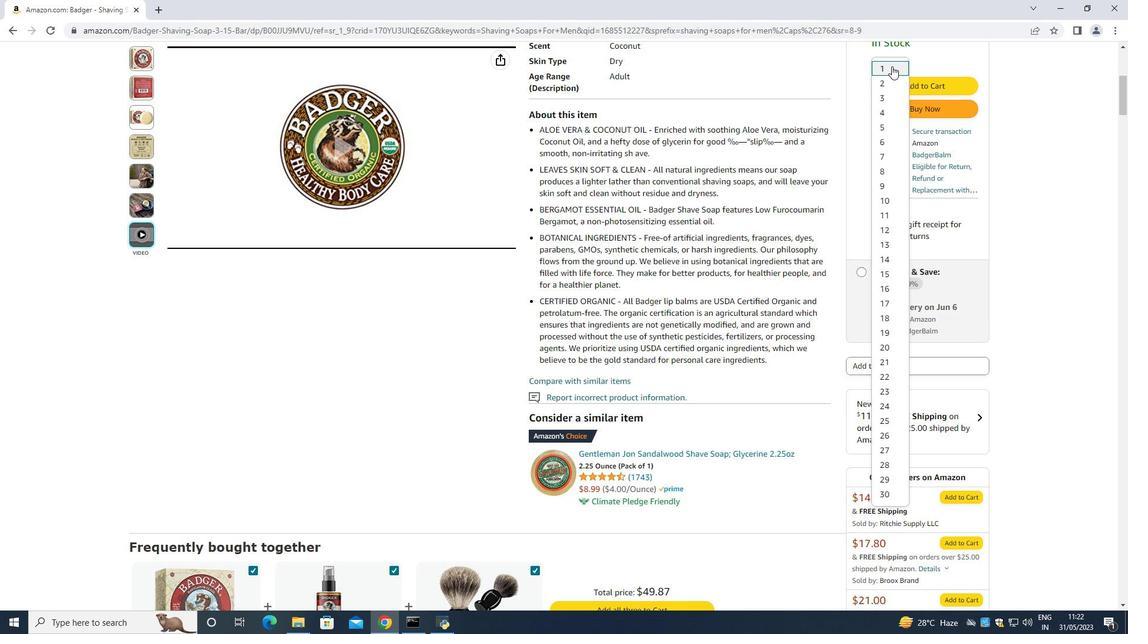 
Action: Mouse pressed left at (889, 68)
Screenshot: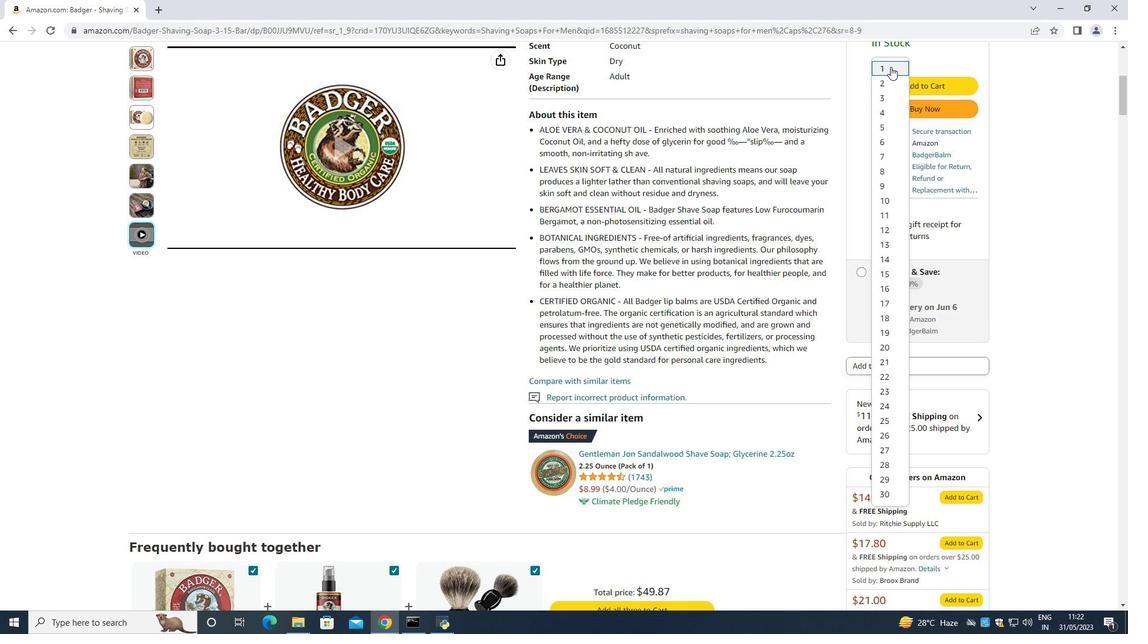 
Action: Mouse moved to (934, 108)
Screenshot: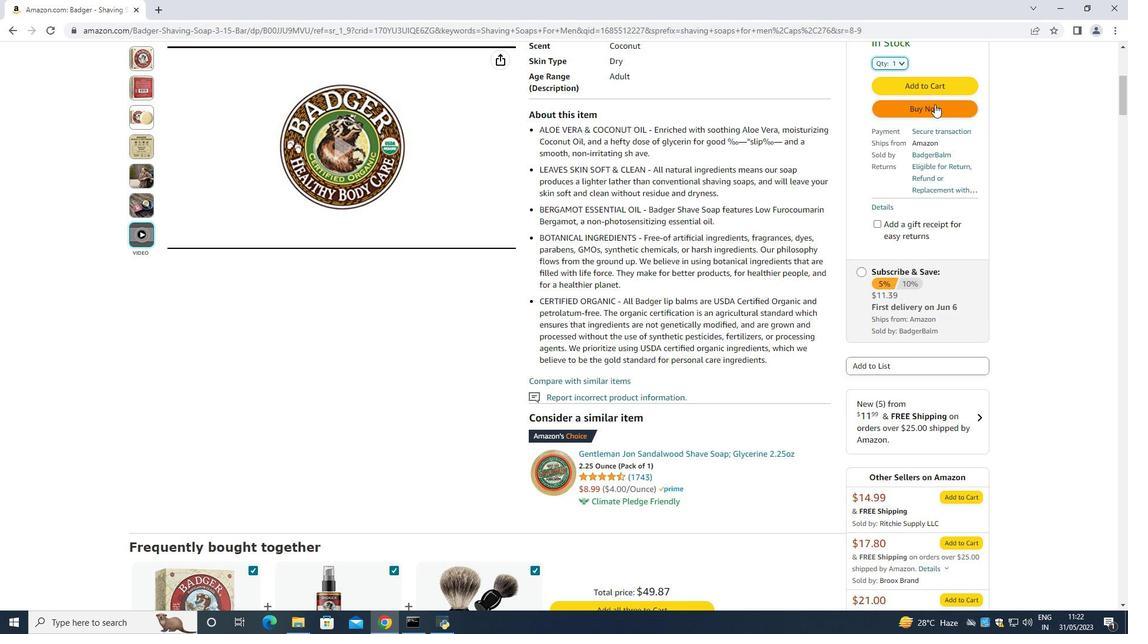 
Action: Mouse pressed left at (934, 108)
Screenshot: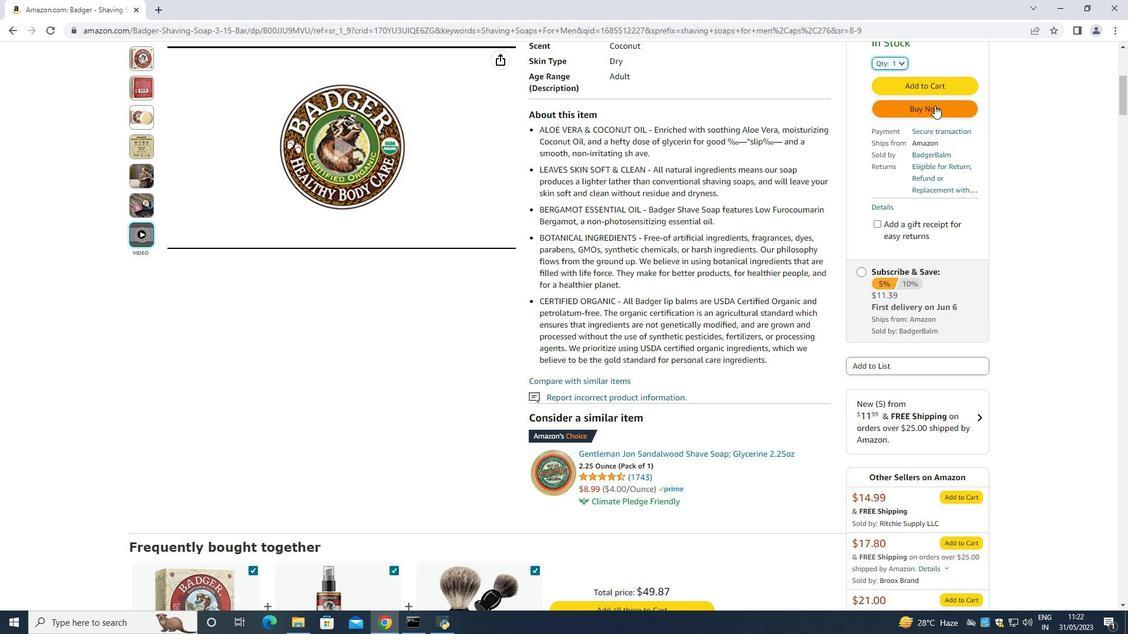 
Action: Mouse moved to (678, 95)
Screenshot: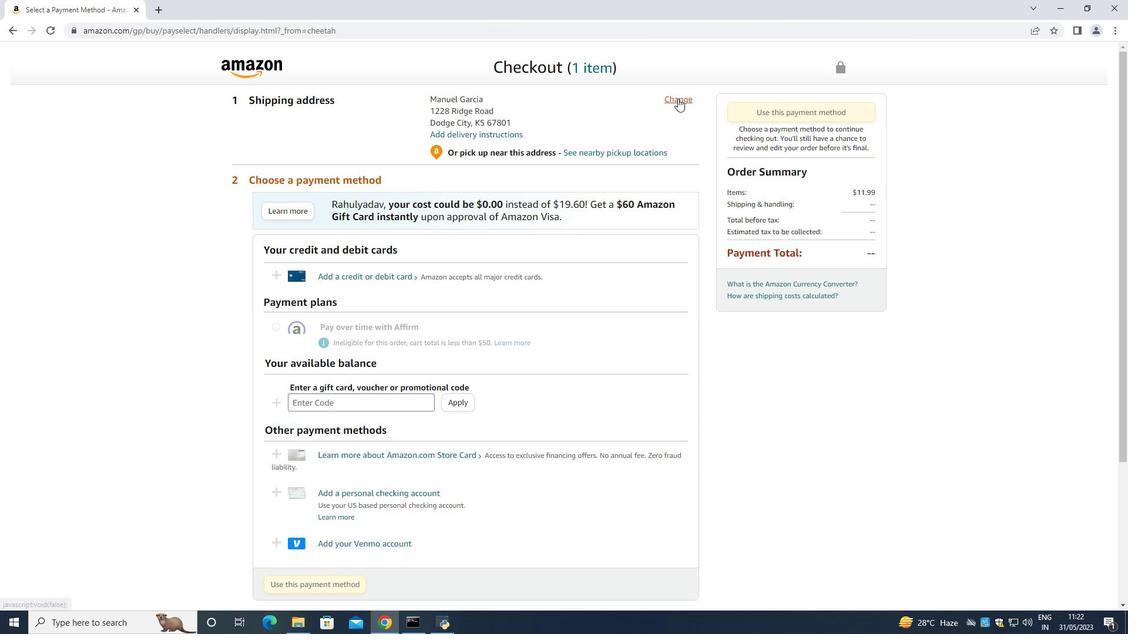 
Action: Mouse pressed left at (678, 95)
Screenshot: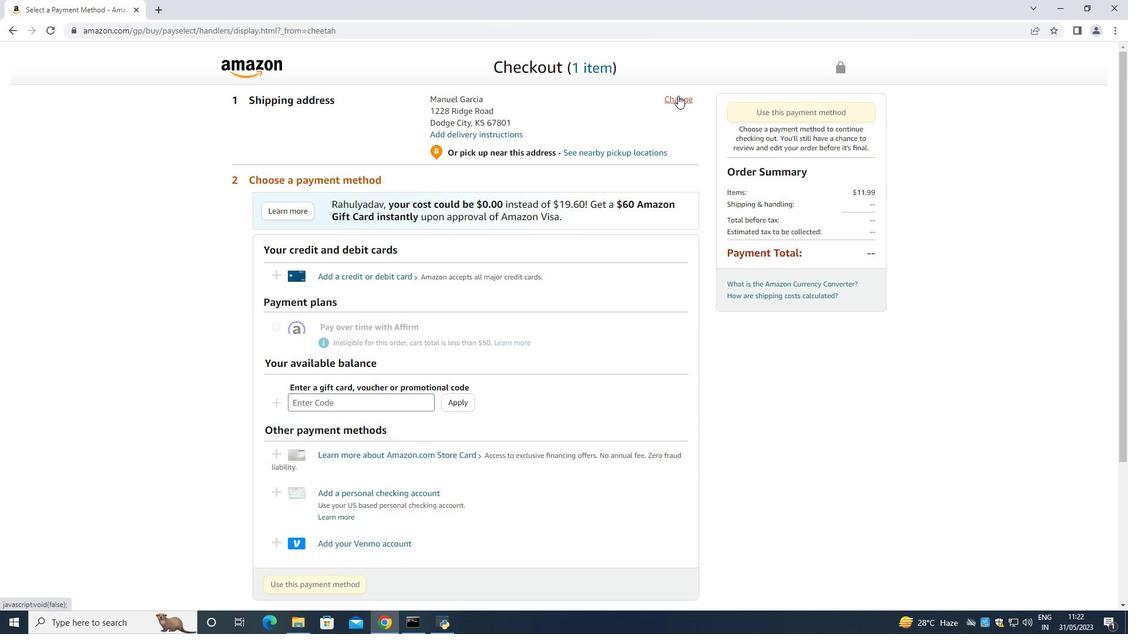 
Action: Mouse moved to (494, 250)
Screenshot: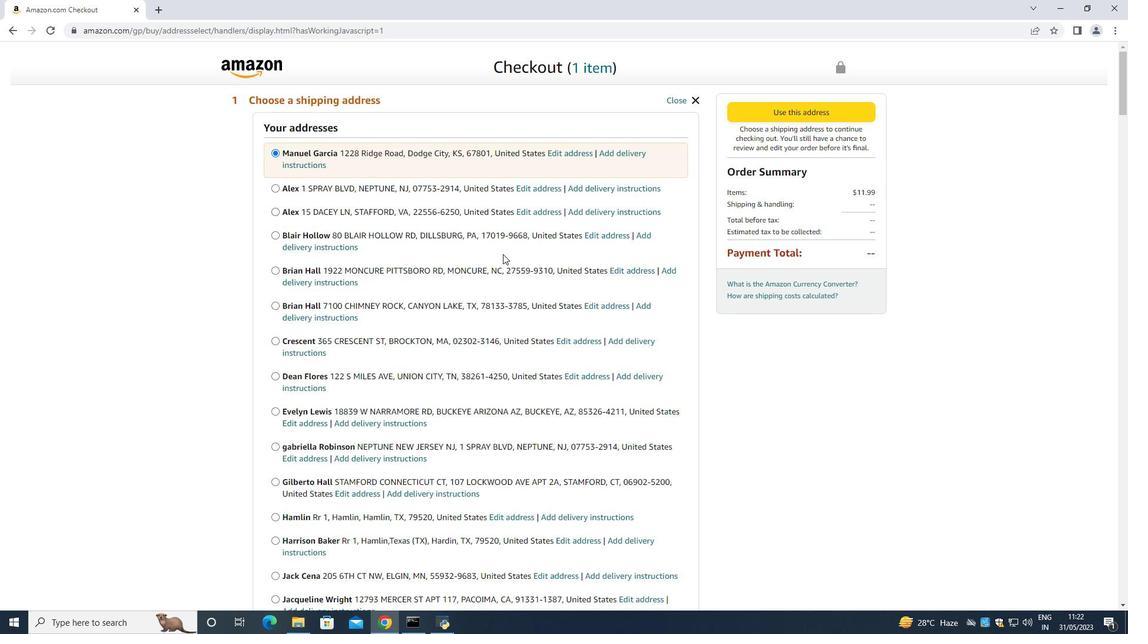 
Action: Mouse scrolled (494, 250) with delta (0, 0)
Screenshot: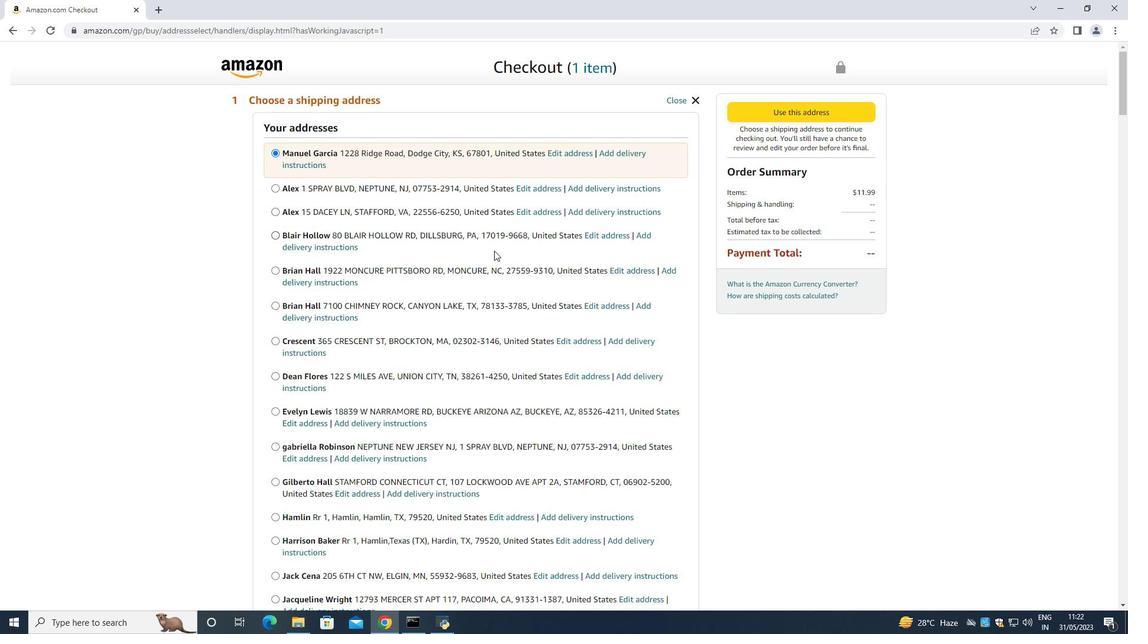 
Action: Mouse scrolled (494, 250) with delta (0, 0)
Screenshot: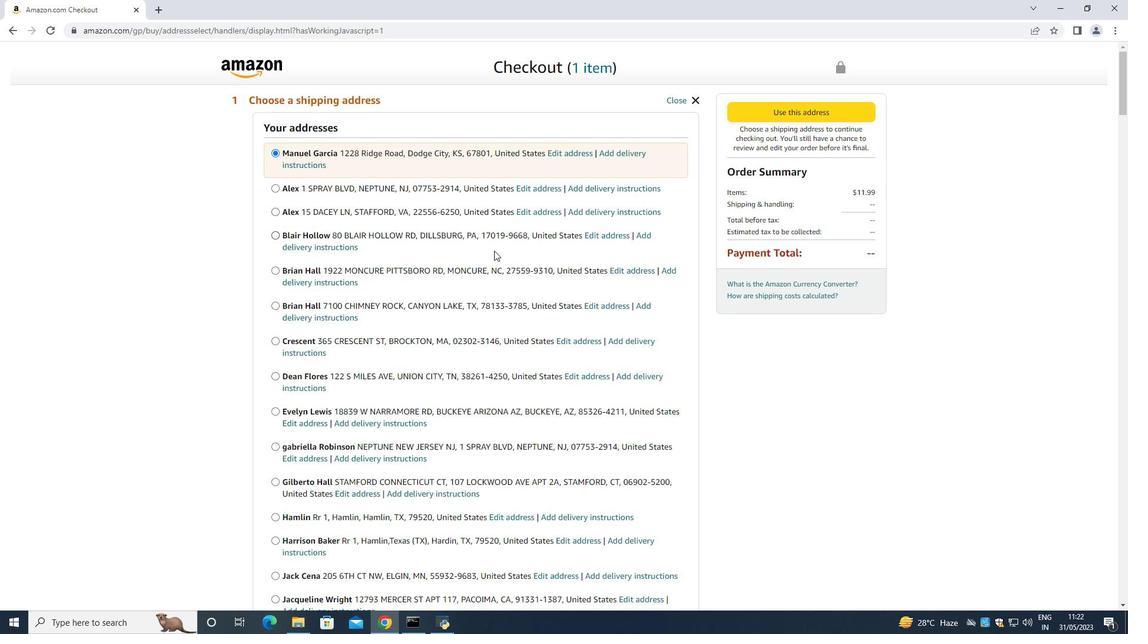 
Action: Mouse scrolled (494, 250) with delta (0, 0)
Screenshot: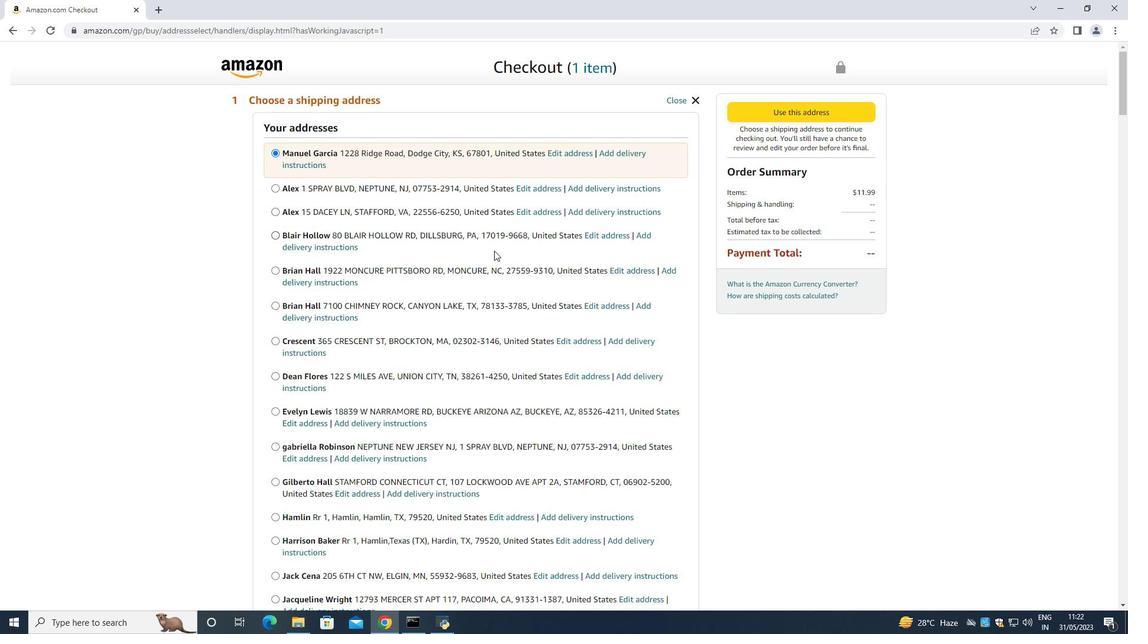 
Action: Mouse scrolled (494, 250) with delta (0, 0)
Screenshot: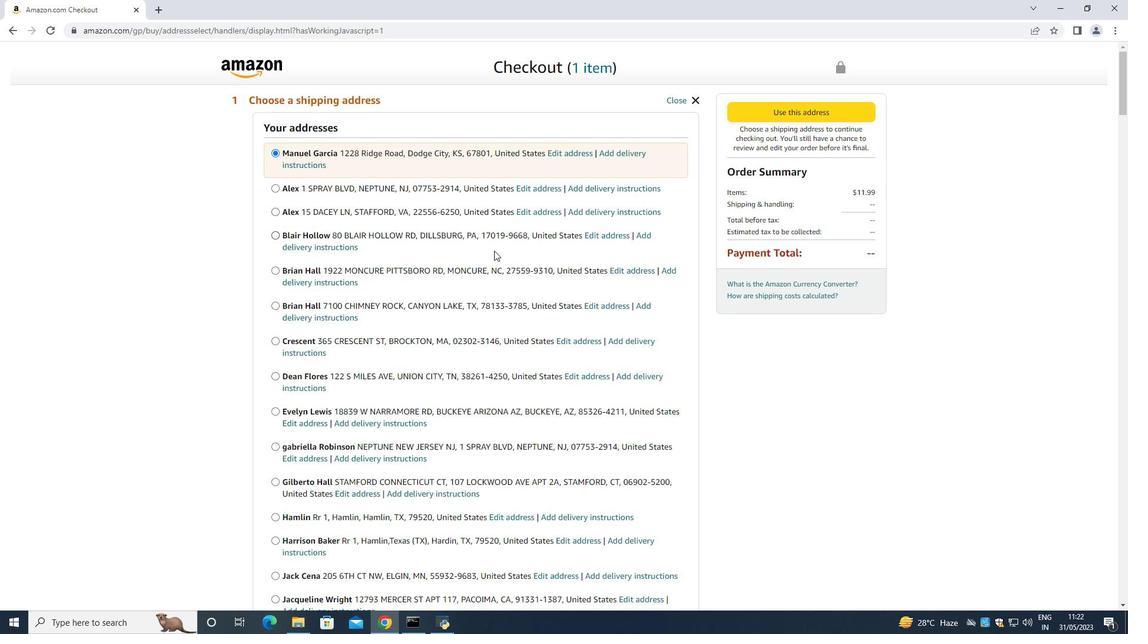 
Action: Mouse scrolled (494, 250) with delta (0, 0)
Screenshot: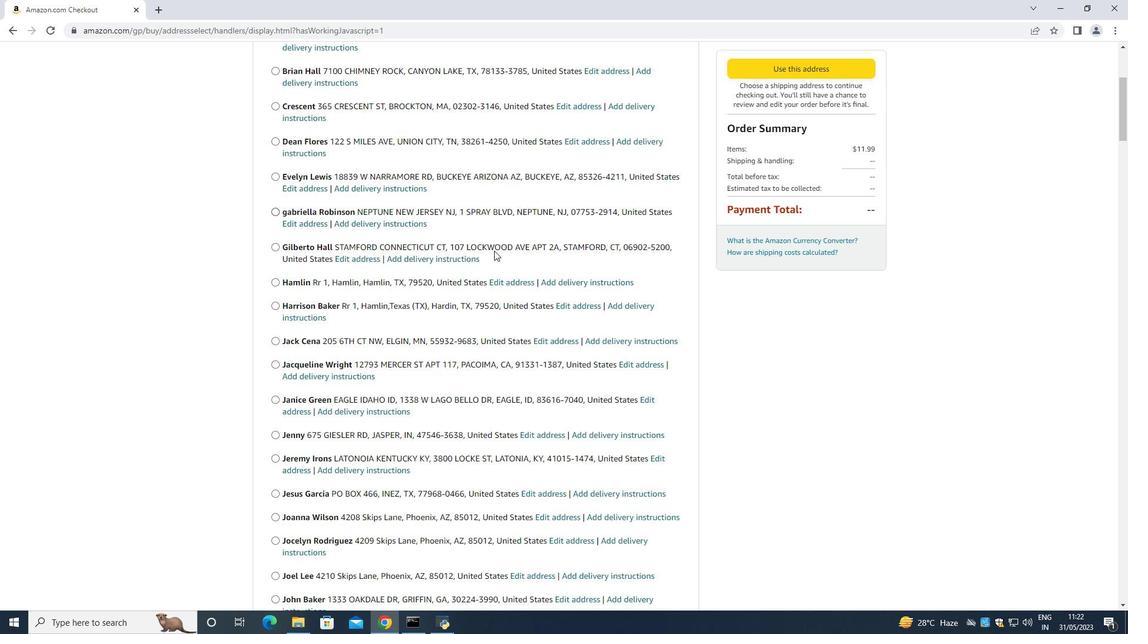 
Action: Mouse scrolled (494, 250) with delta (0, 0)
Screenshot: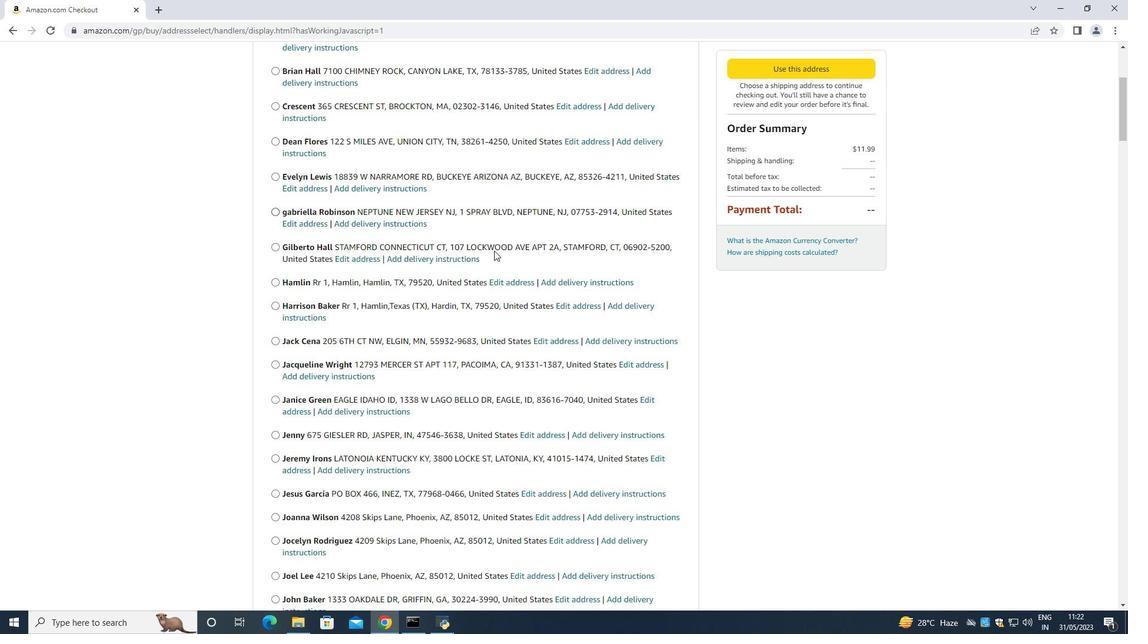 
Action: Mouse scrolled (494, 250) with delta (0, 0)
Screenshot: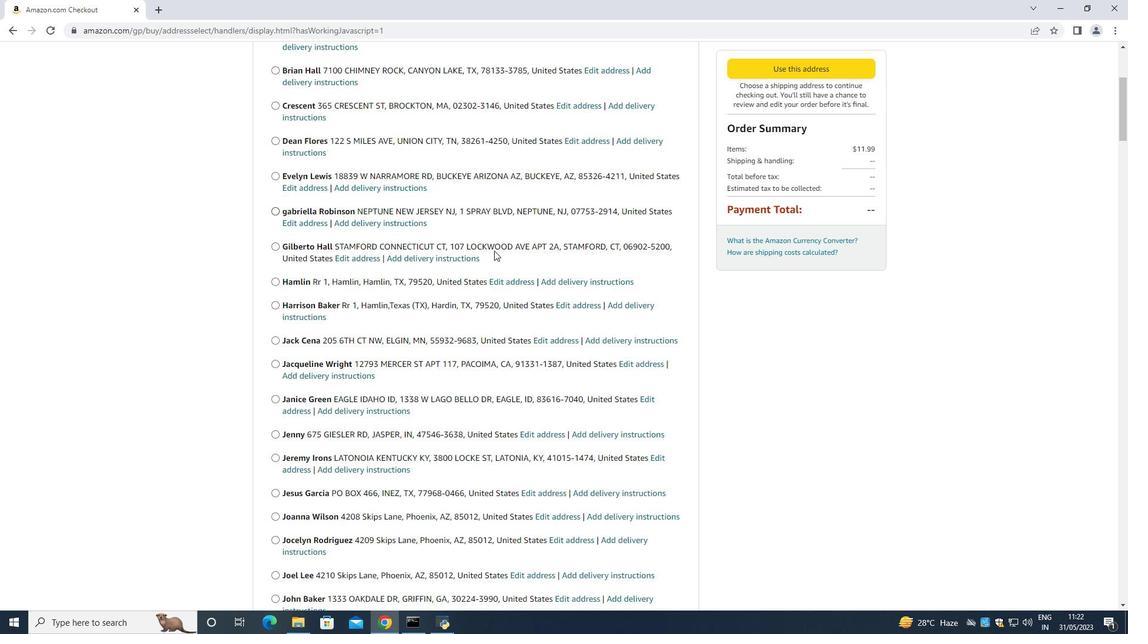 
Action: Mouse scrolled (494, 250) with delta (0, 0)
Screenshot: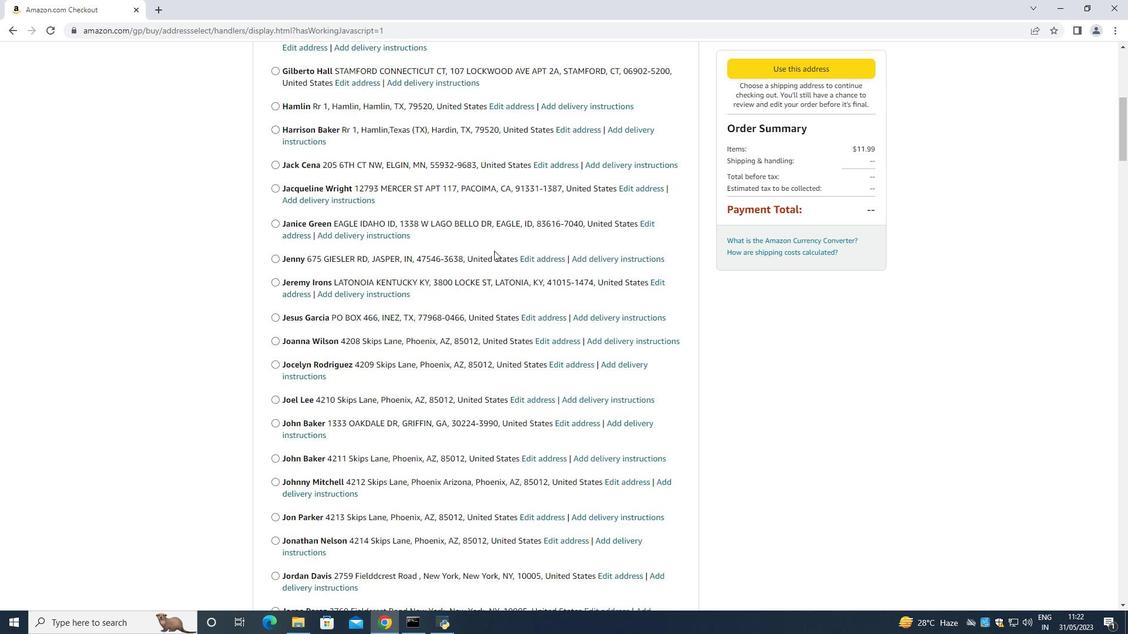 
Action: Mouse scrolled (494, 250) with delta (0, 0)
Screenshot: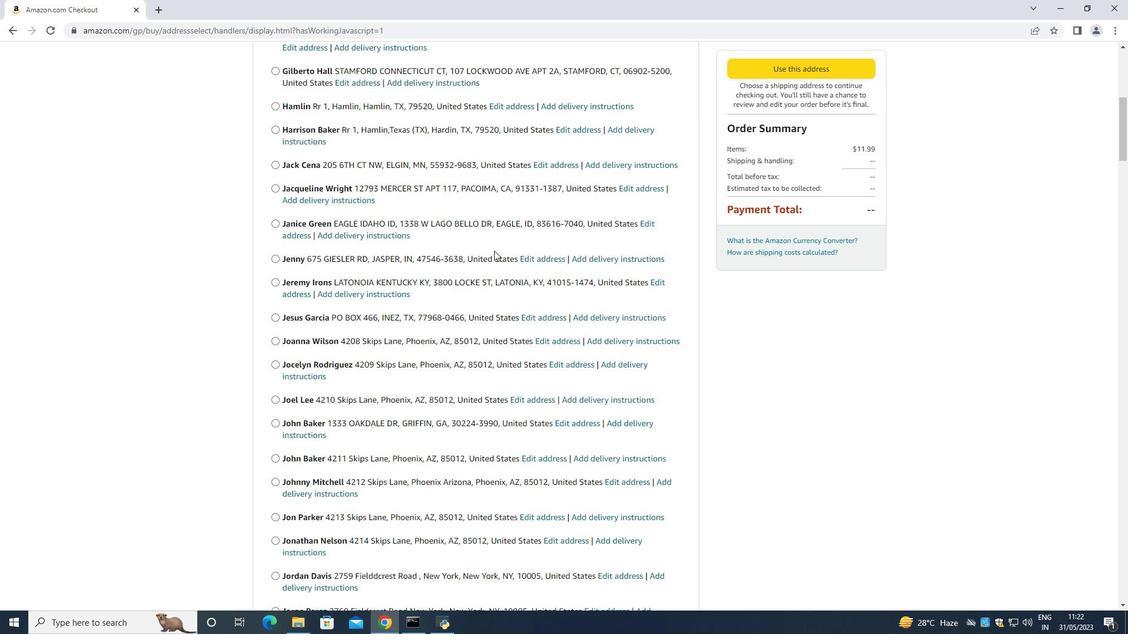
Action: Mouse scrolled (494, 250) with delta (0, 0)
Screenshot: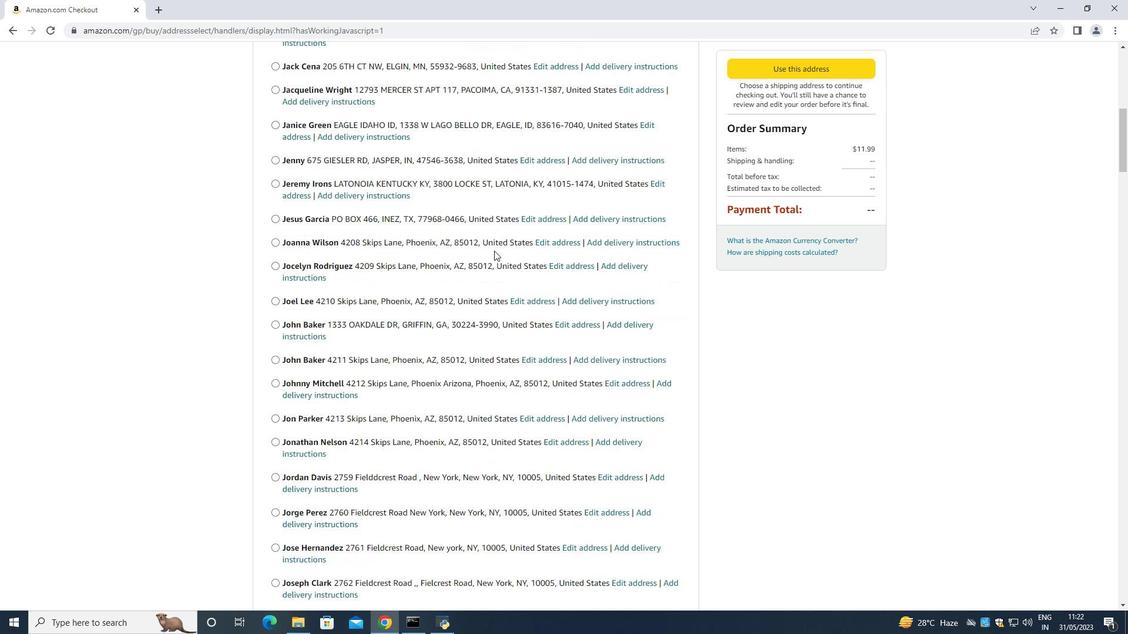 
Action: Mouse scrolled (494, 250) with delta (0, 0)
Screenshot: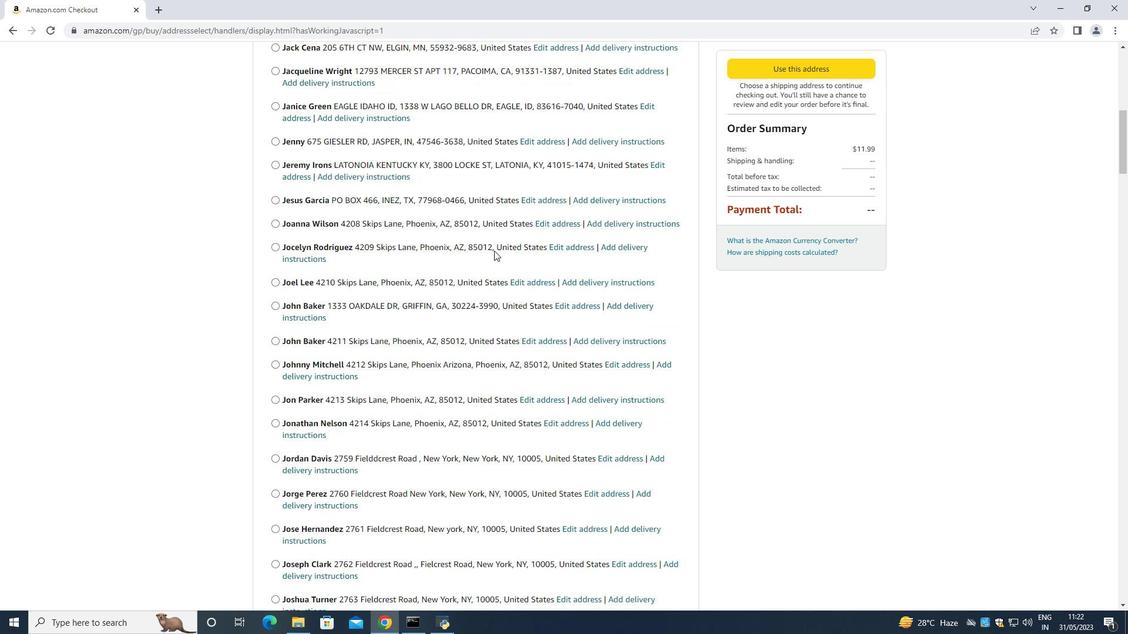 
Action: Mouse scrolled (494, 250) with delta (0, 0)
Screenshot: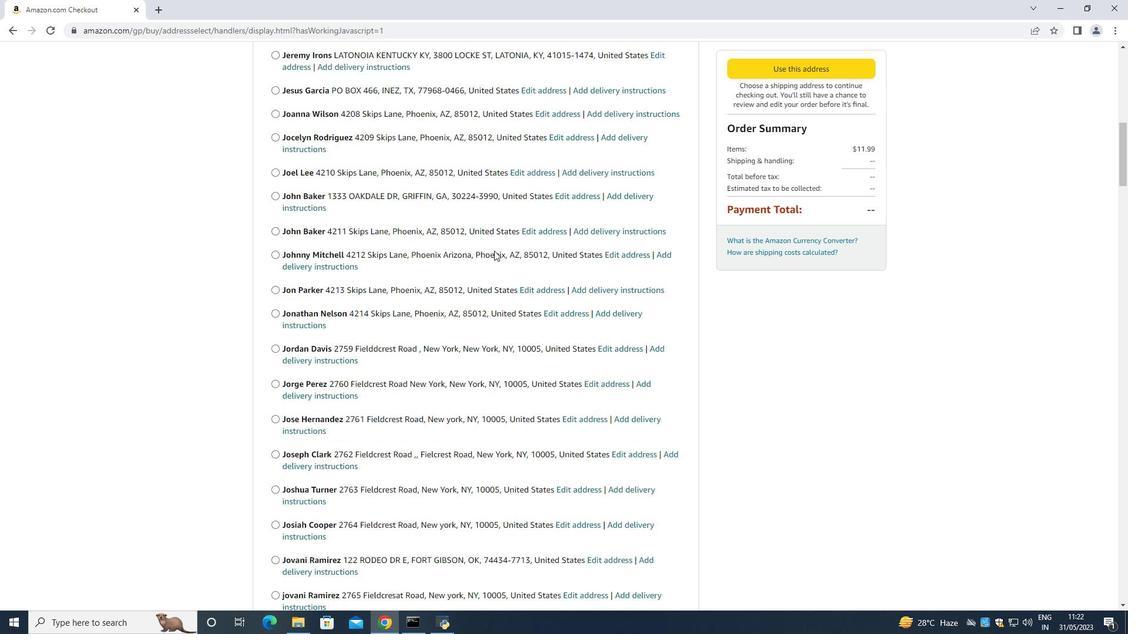 
Action: Mouse scrolled (494, 250) with delta (0, 0)
Screenshot: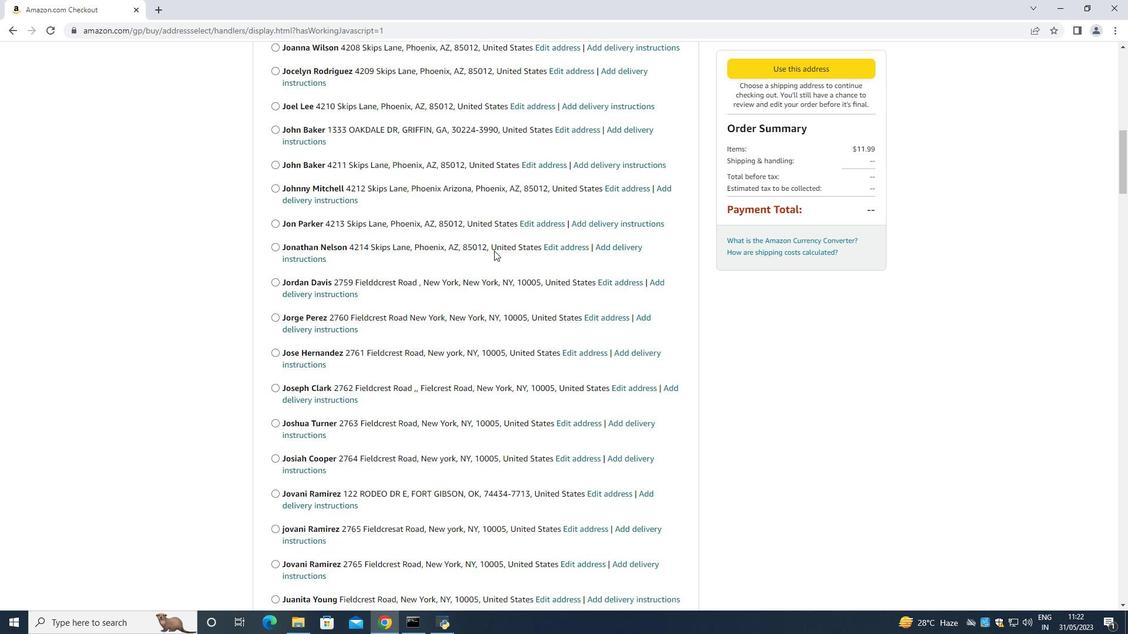 
Action: Mouse scrolled (494, 250) with delta (0, 0)
Screenshot: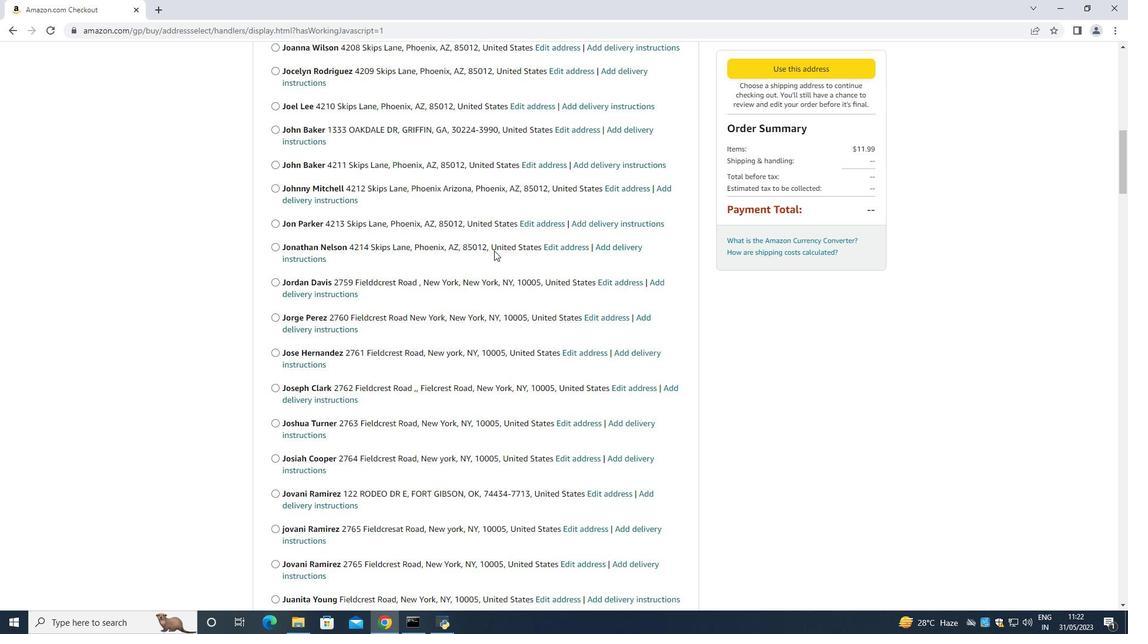
Action: Mouse scrolled (494, 250) with delta (0, 0)
Screenshot: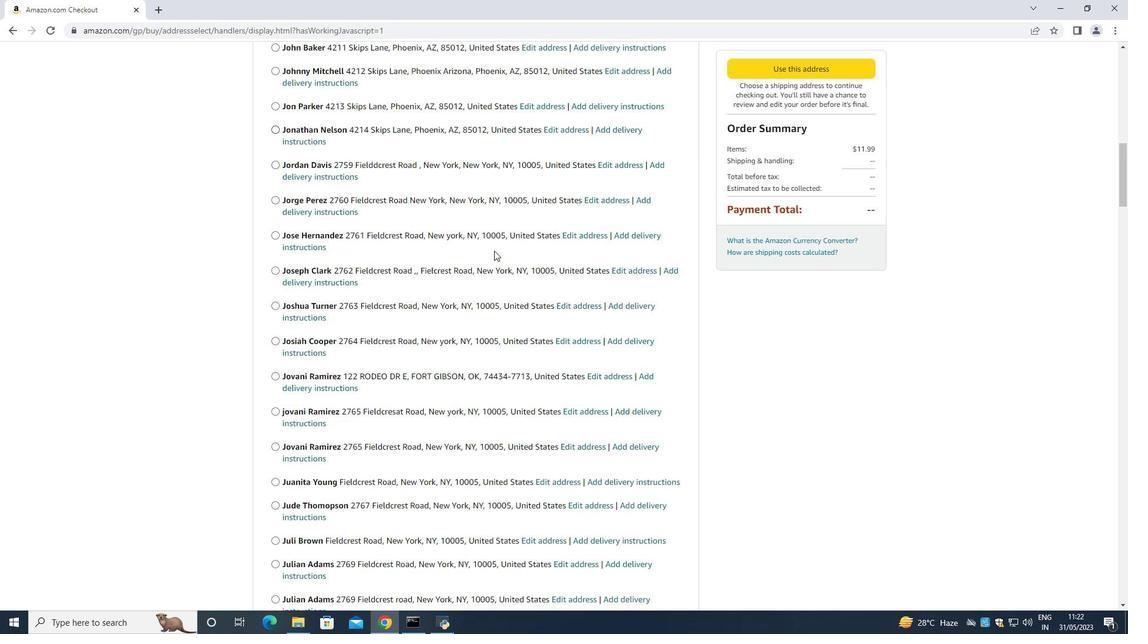 
Action: Mouse scrolled (494, 250) with delta (0, 0)
Screenshot: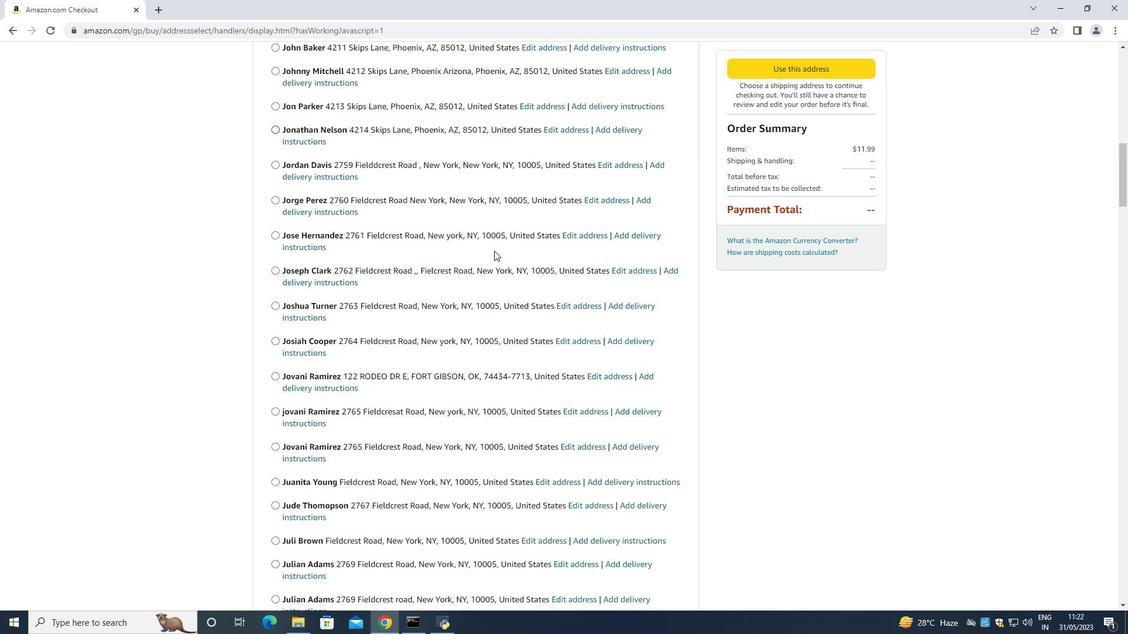 
Action: Mouse scrolled (494, 250) with delta (0, 0)
Screenshot: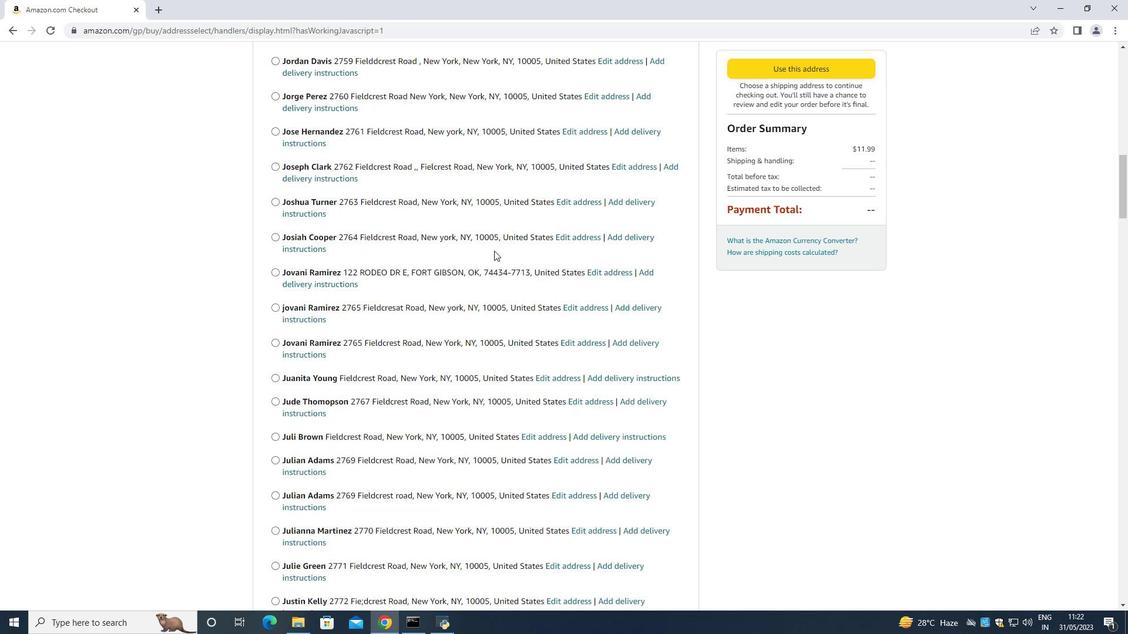 
Action: Mouse scrolled (494, 250) with delta (0, 0)
Screenshot: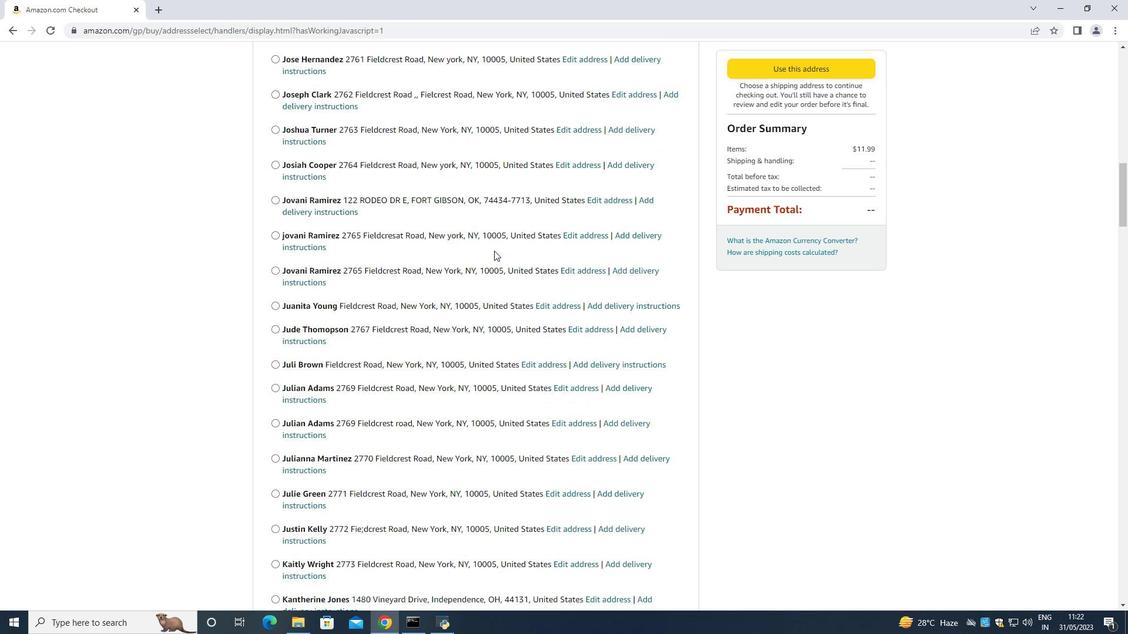 
Action: Mouse scrolled (494, 250) with delta (0, 0)
Screenshot: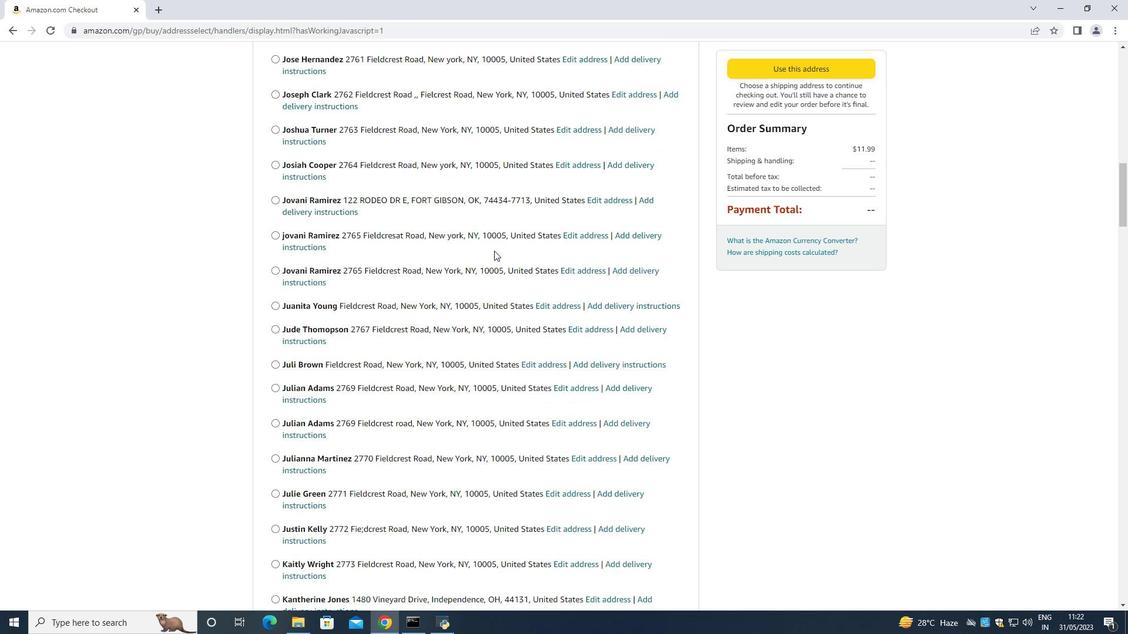 
Action: Mouse scrolled (494, 250) with delta (0, 0)
Screenshot: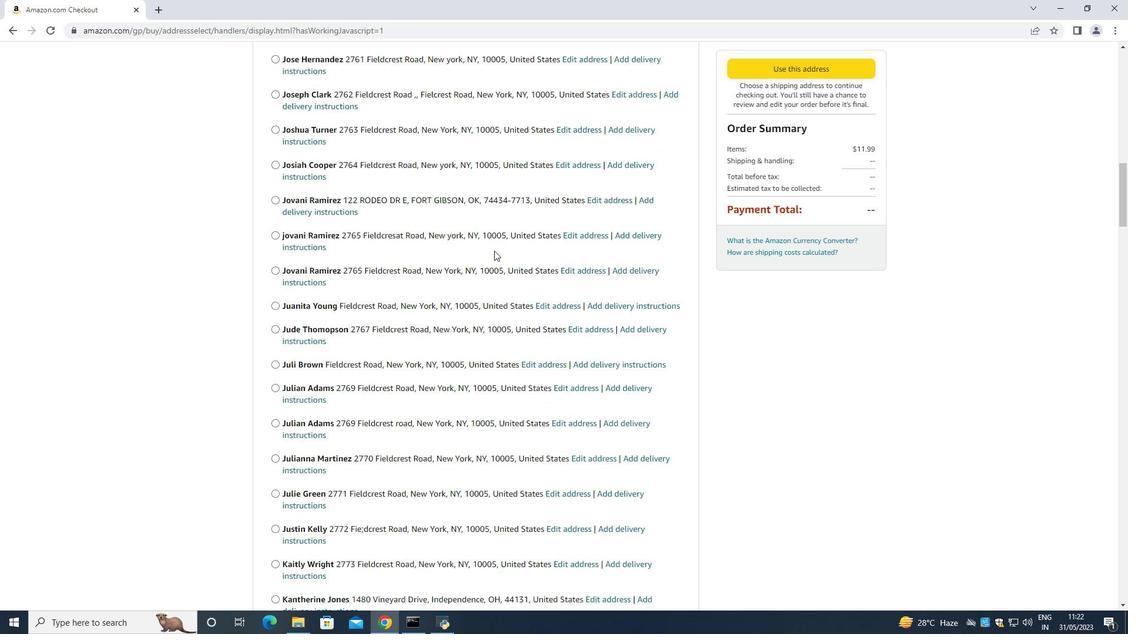 
Action: Mouse scrolled (494, 250) with delta (0, 0)
Screenshot: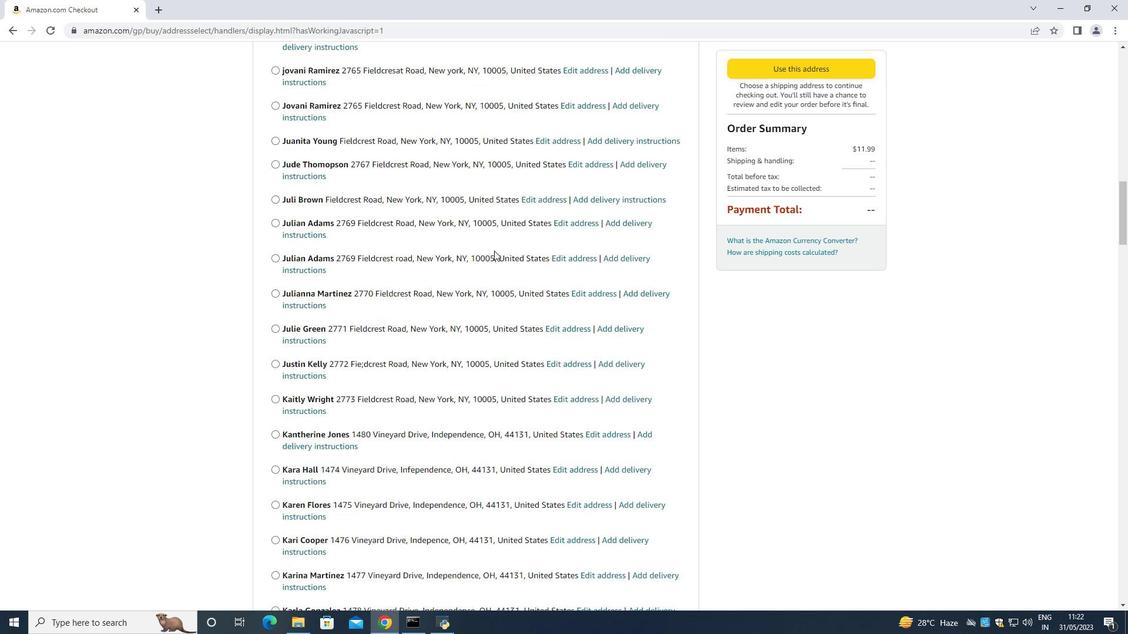 
Action: Mouse scrolled (494, 250) with delta (0, 0)
Screenshot: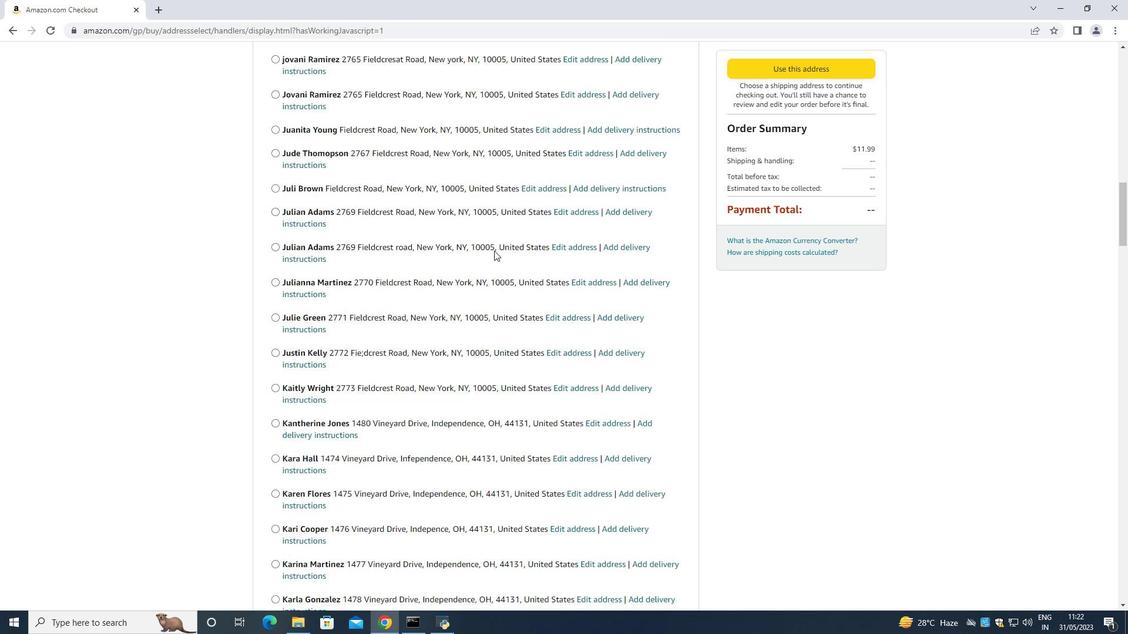 
Action: Mouse scrolled (494, 250) with delta (0, 0)
Screenshot: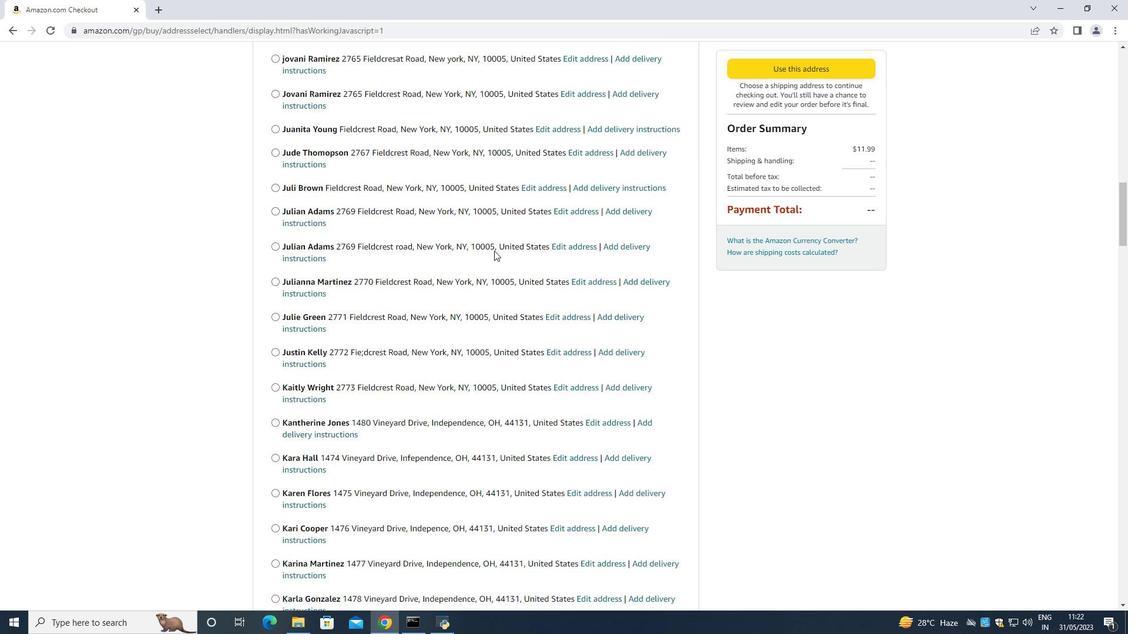 
Action: Mouse scrolled (494, 250) with delta (0, 0)
Screenshot: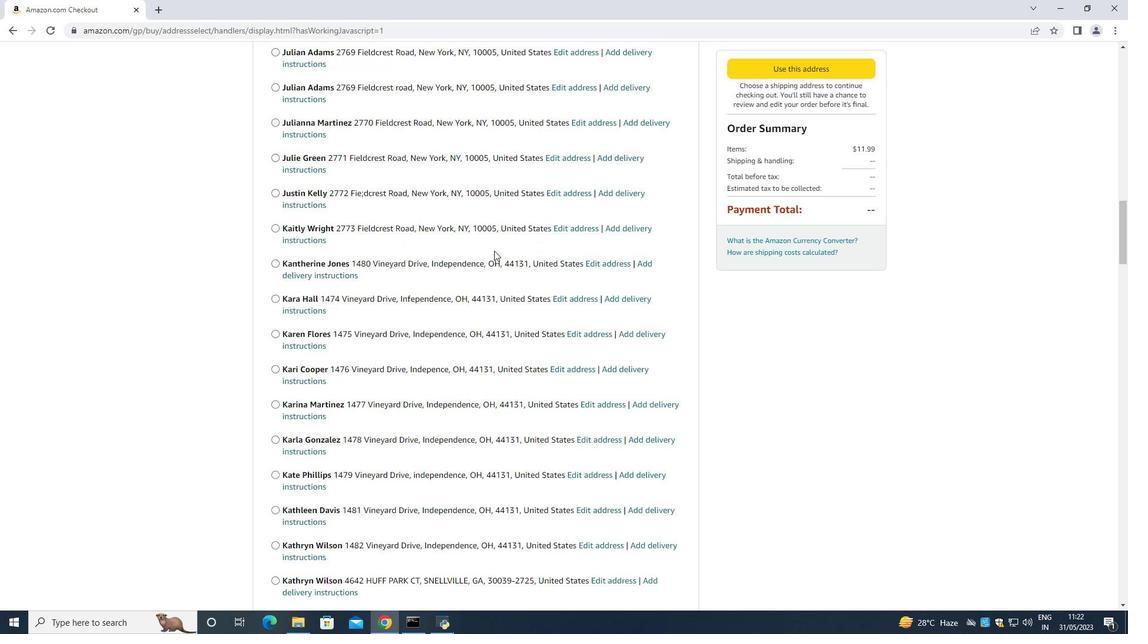 
Action: Mouse scrolled (494, 250) with delta (0, 0)
Screenshot: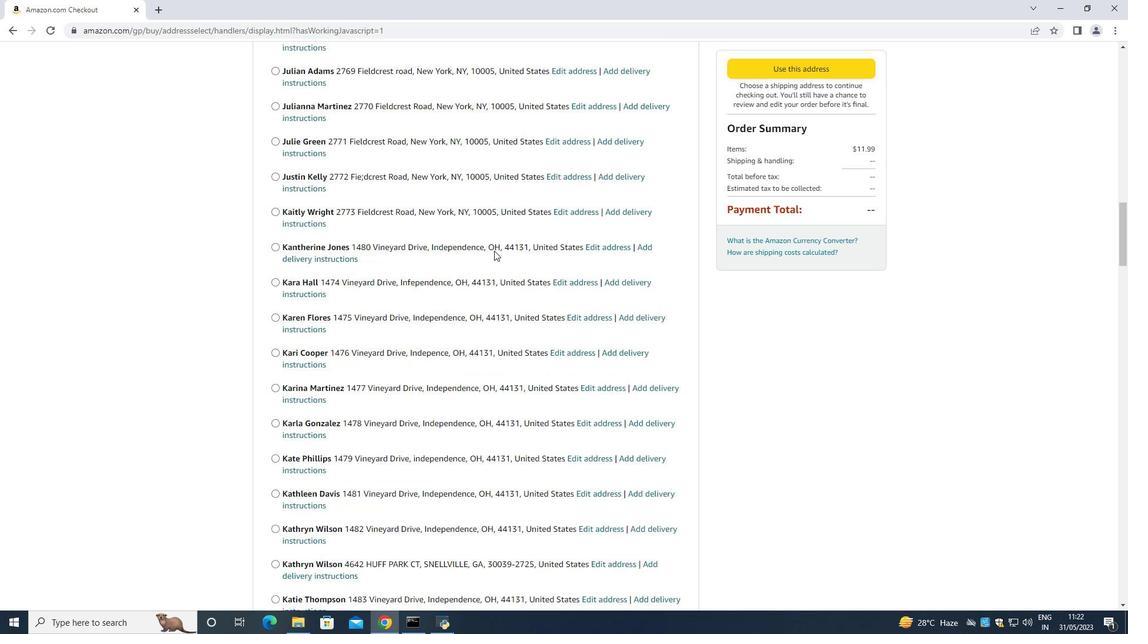 
Action: Mouse scrolled (494, 250) with delta (0, 0)
Screenshot: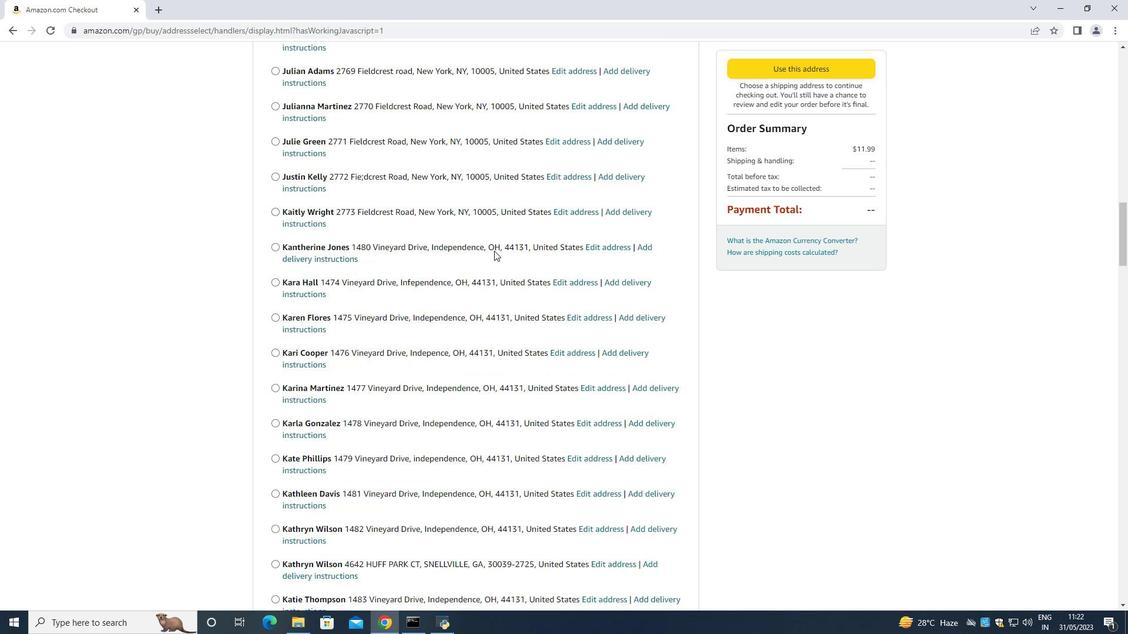 
Action: Mouse scrolled (494, 250) with delta (0, 0)
Screenshot: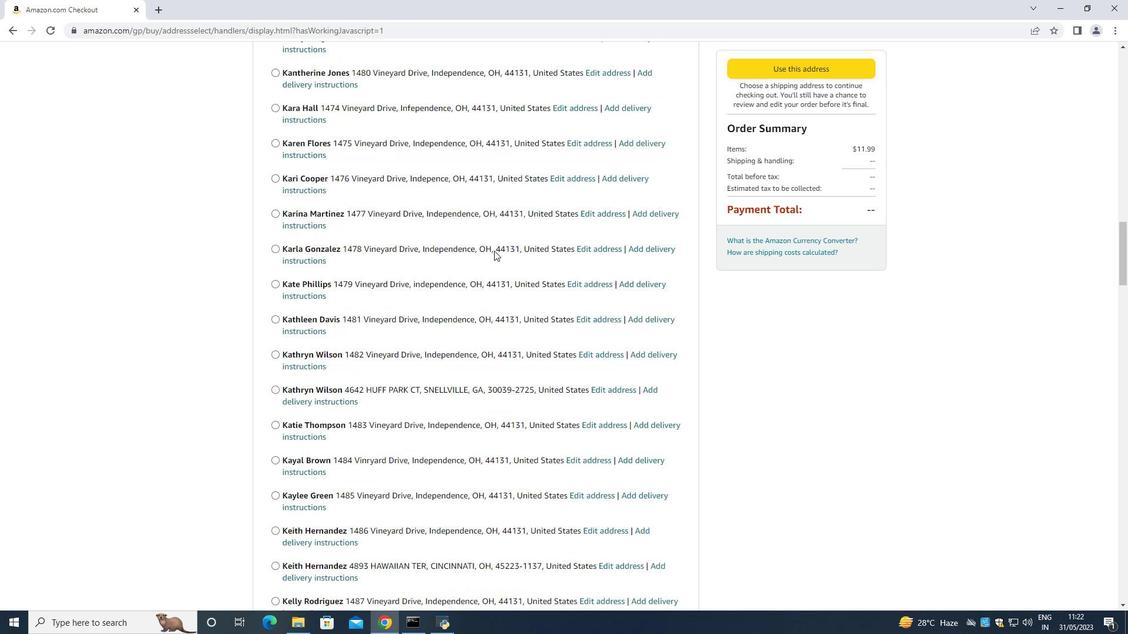 
Action: Mouse scrolled (494, 250) with delta (0, 0)
Screenshot: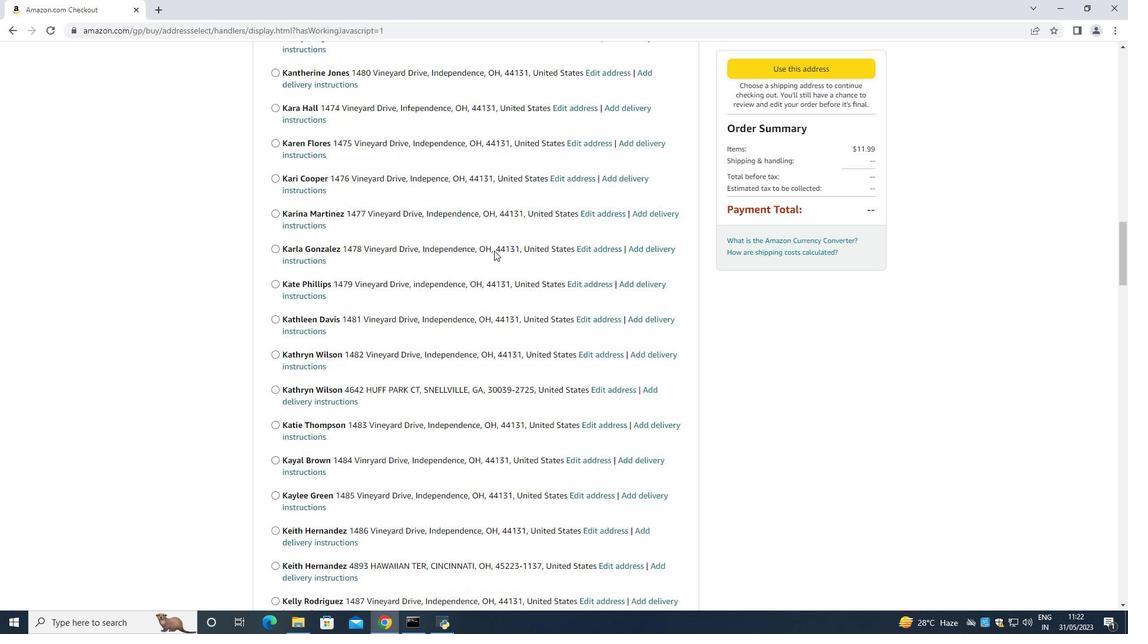 
Action: Mouse scrolled (494, 250) with delta (0, 0)
Screenshot: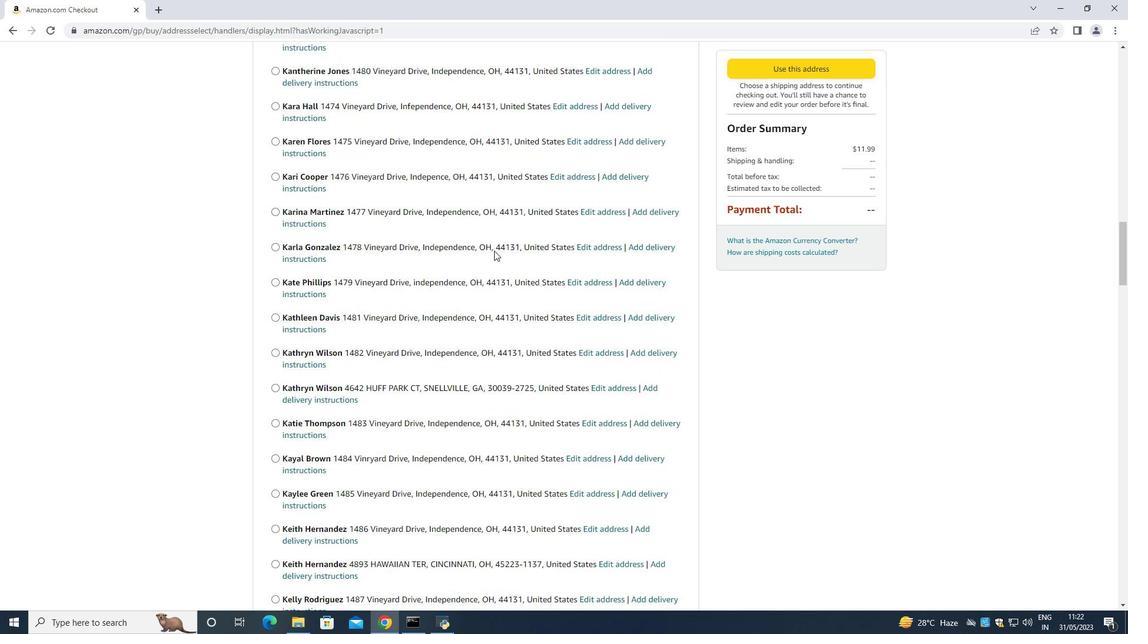 
Action: Mouse scrolled (494, 250) with delta (0, 0)
Screenshot: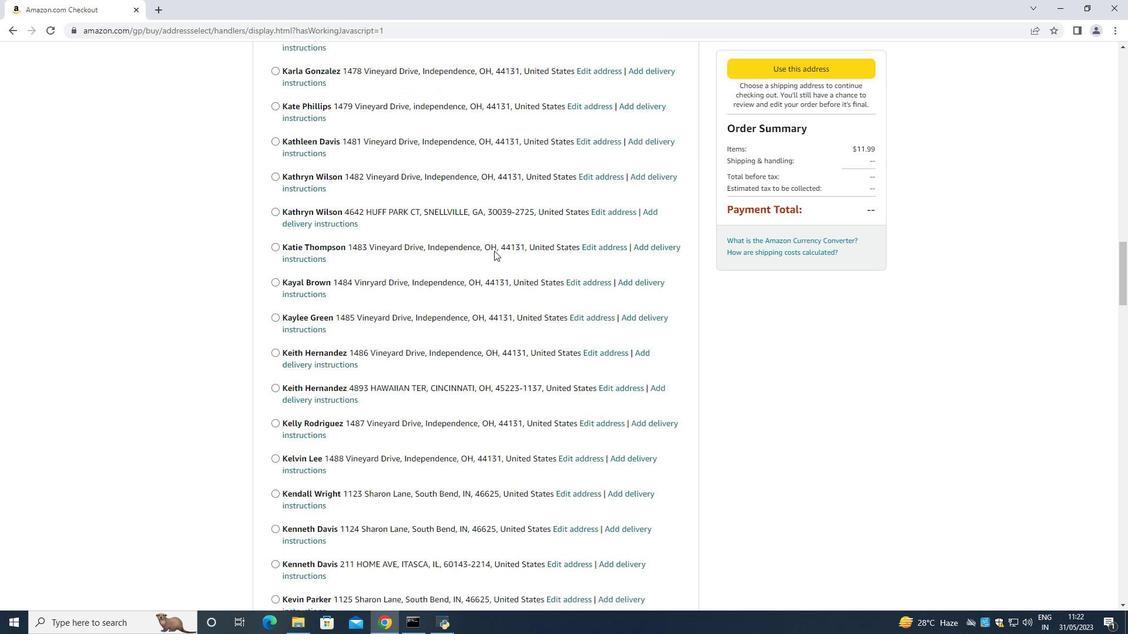 
Action: Mouse scrolled (494, 250) with delta (0, 0)
Screenshot: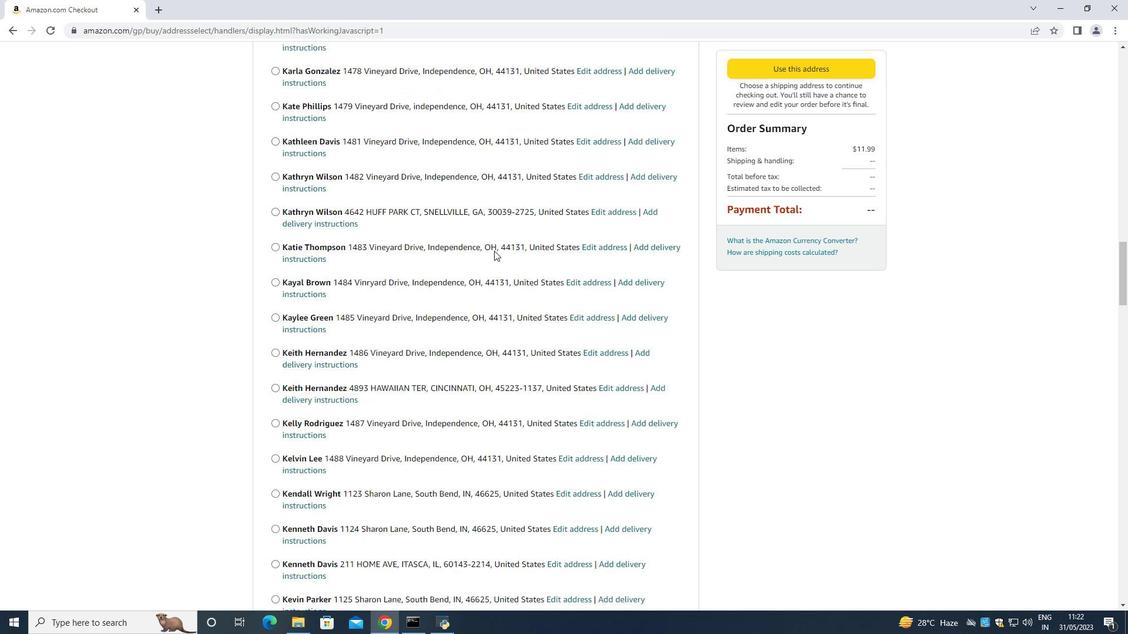 
Action: Mouse scrolled (494, 250) with delta (0, 0)
Screenshot: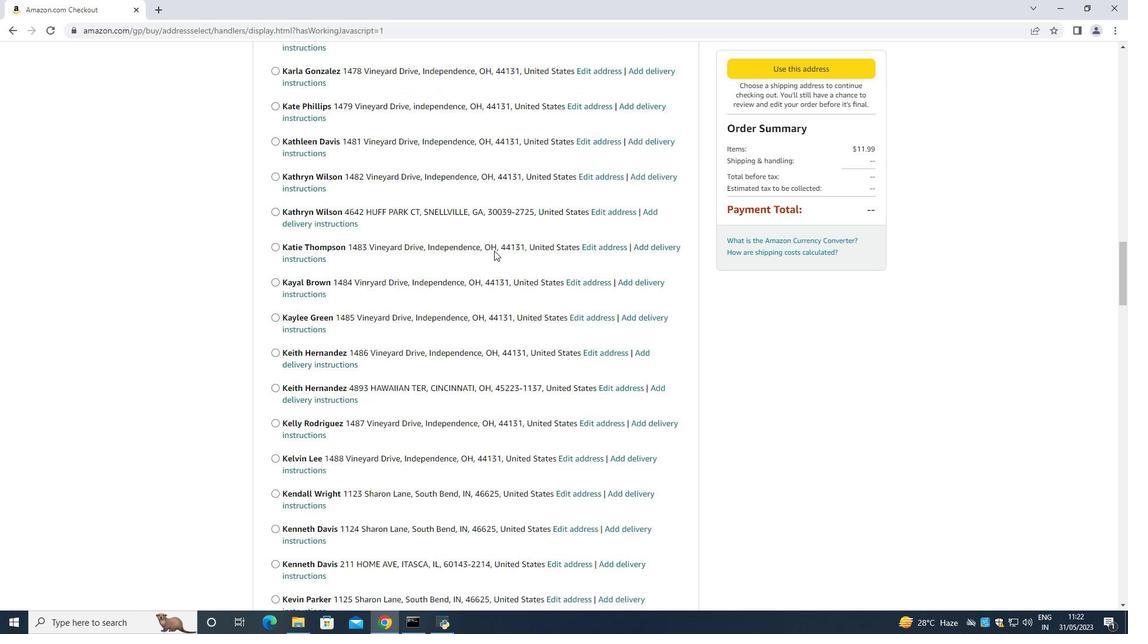 
Action: Mouse scrolled (494, 250) with delta (0, 0)
Screenshot: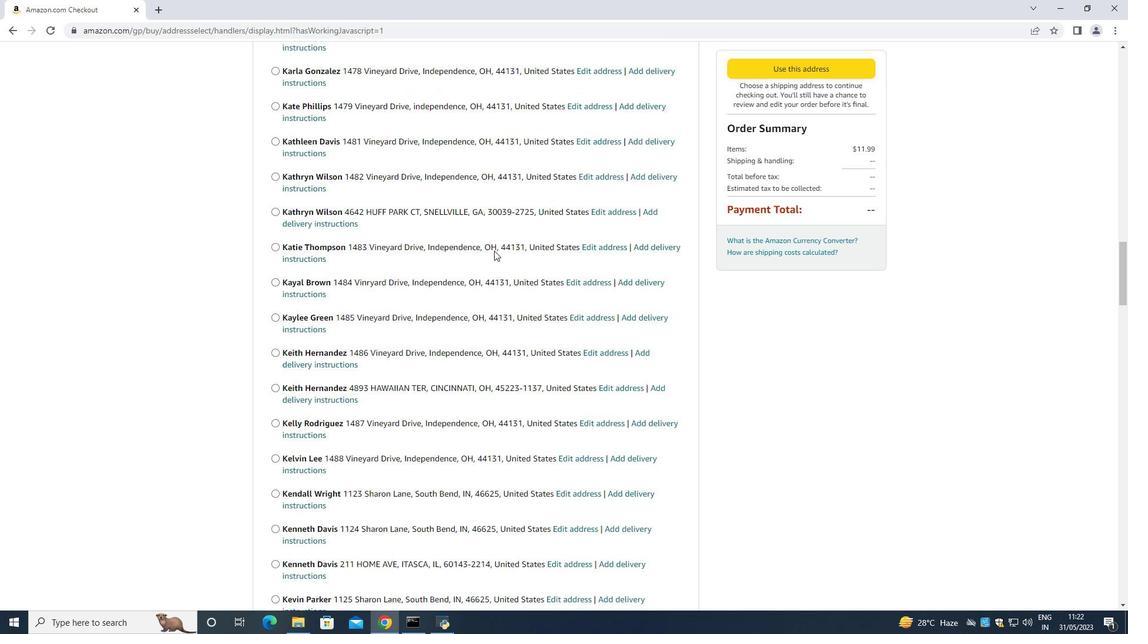 
Action: Mouse scrolled (494, 250) with delta (0, 0)
Screenshot: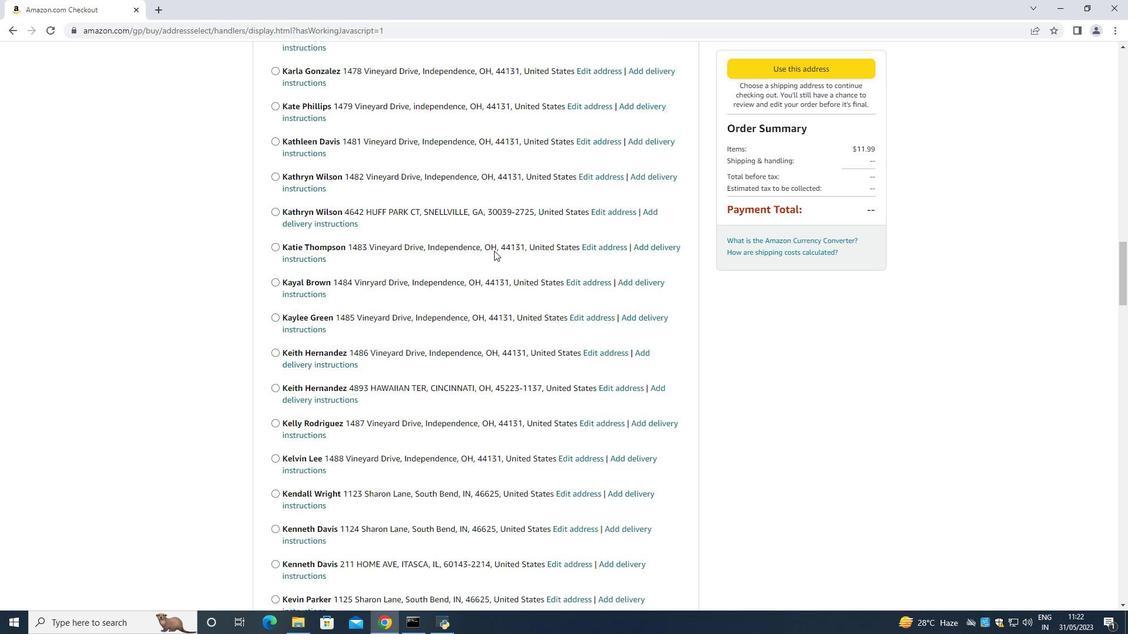 
Action: Mouse scrolled (494, 250) with delta (0, 0)
Screenshot: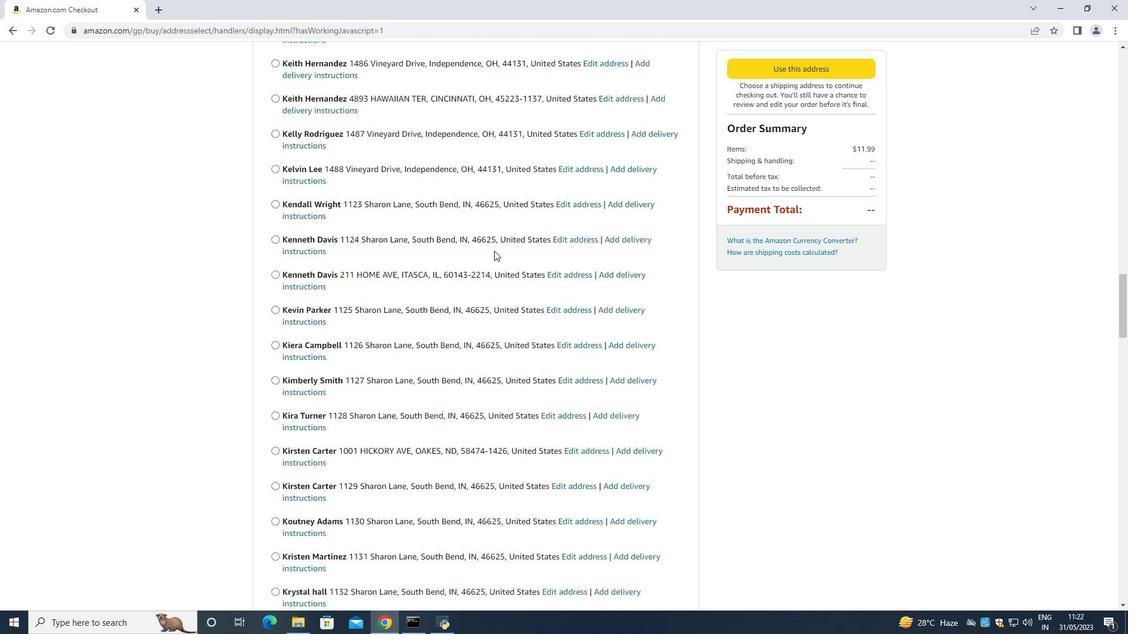 
Action: Mouse scrolled (494, 250) with delta (0, 0)
Screenshot: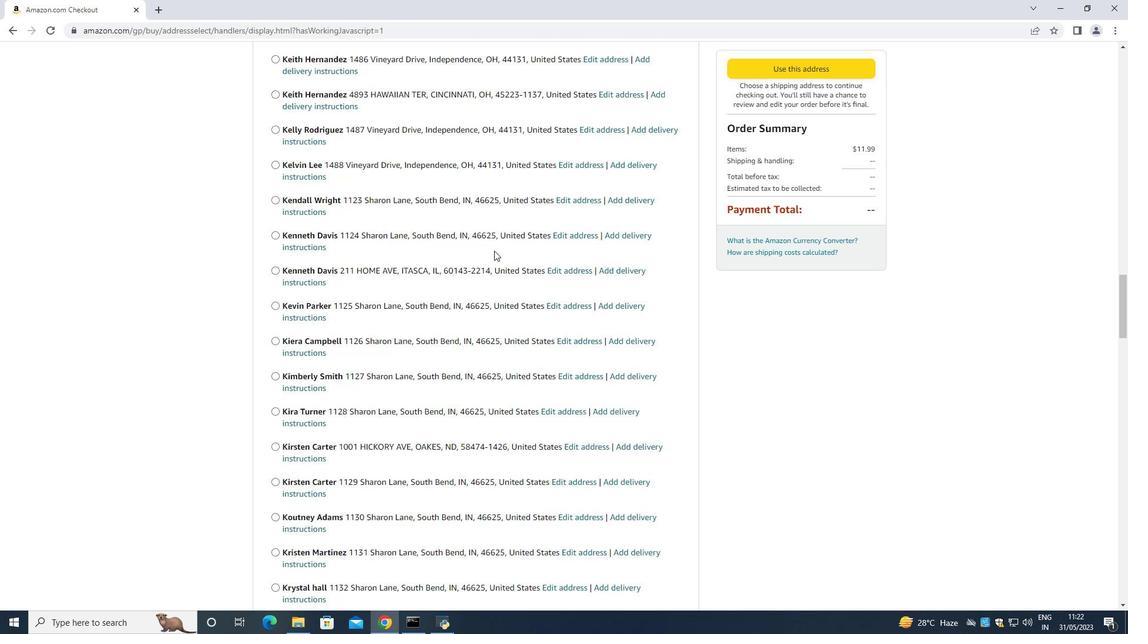 
Action: Mouse scrolled (494, 250) with delta (0, 0)
Screenshot: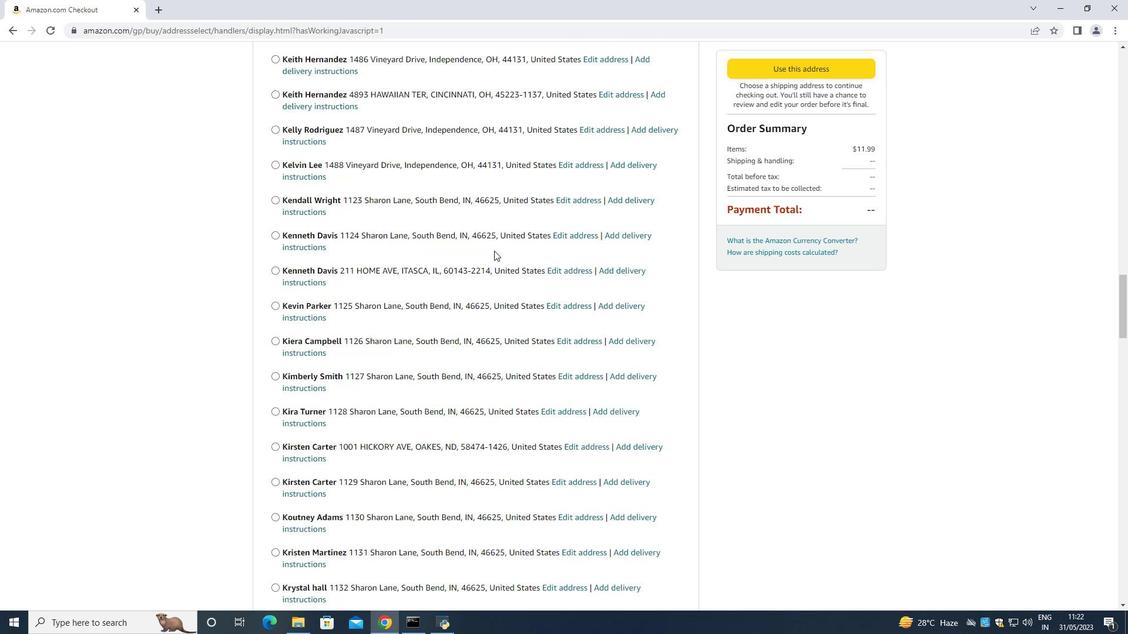 
Action: Mouse scrolled (494, 250) with delta (0, 0)
Screenshot: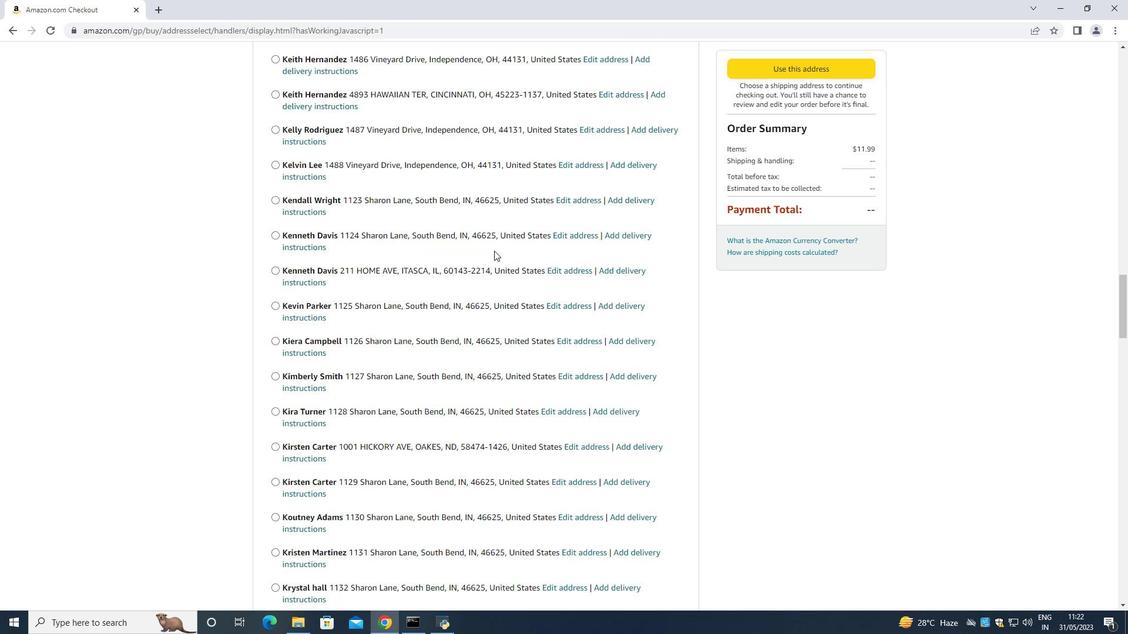 
Action: Mouse scrolled (494, 250) with delta (0, 0)
Screenshot: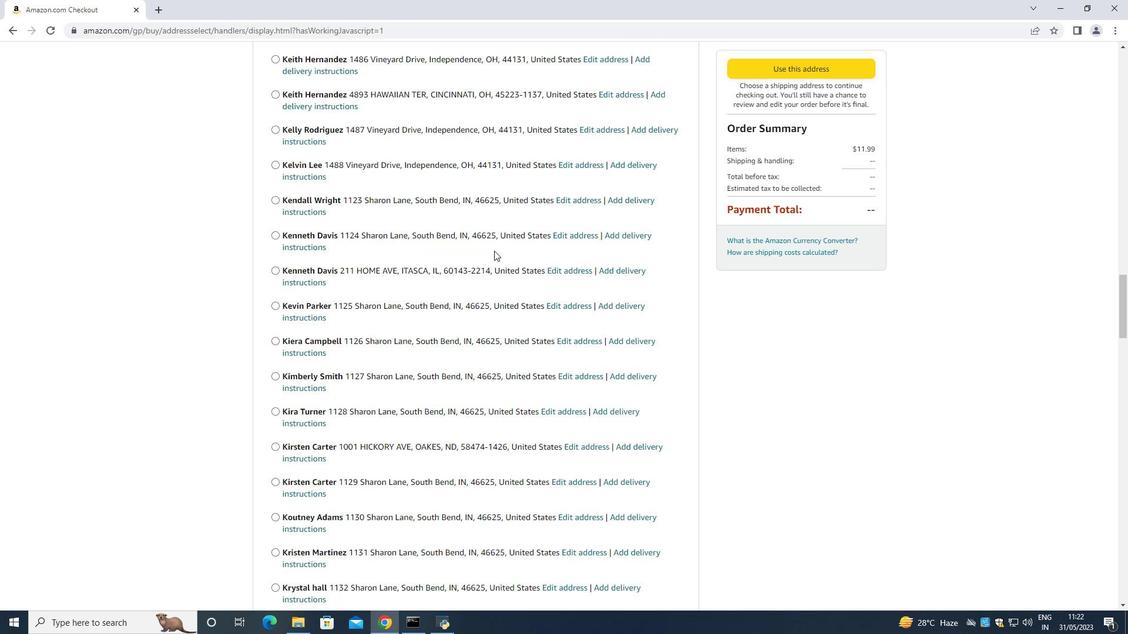 
Action: Mouse scrolled (494, 250) with delta (0, 0)
Screenshot: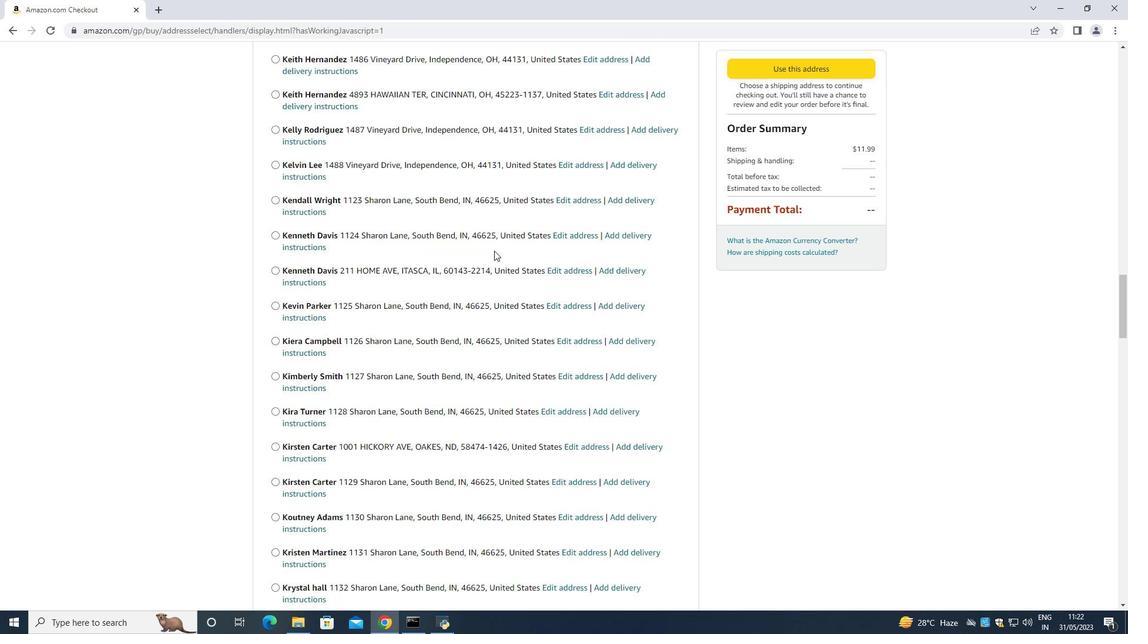 
Action: Mouse scrolled (494, 250) with delta (0, 0)
Screenshot: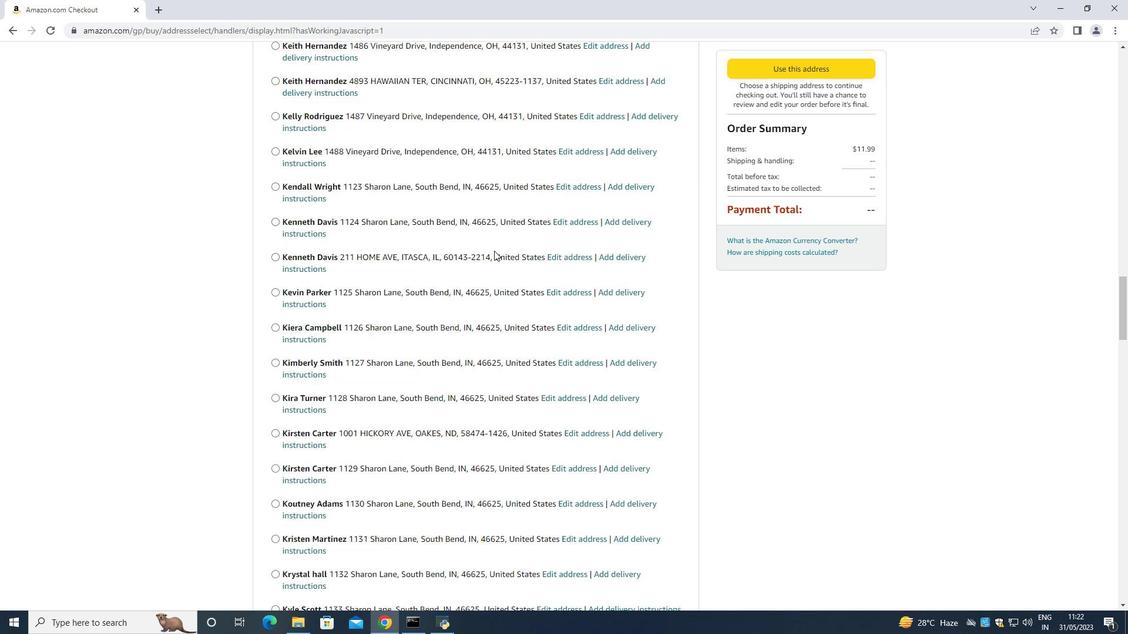 
Action: Mouse scrolled (494, 250) with delta (0, 0)
Screenshot: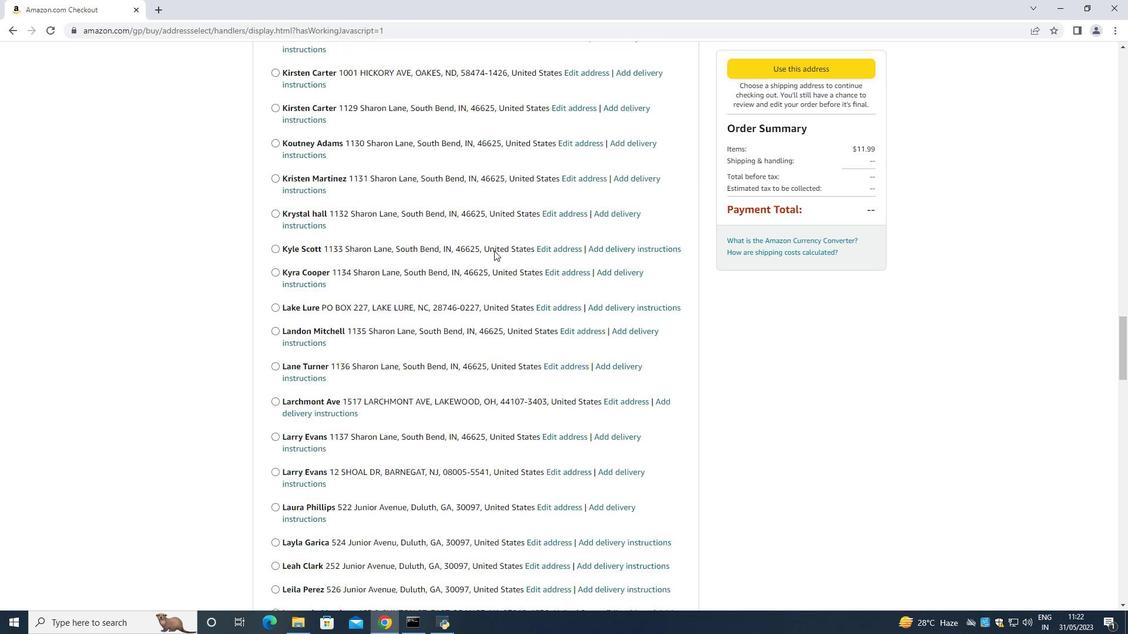 
Action: Mouse scrolled (494, 250) with delta (0, 0)
Screenshot: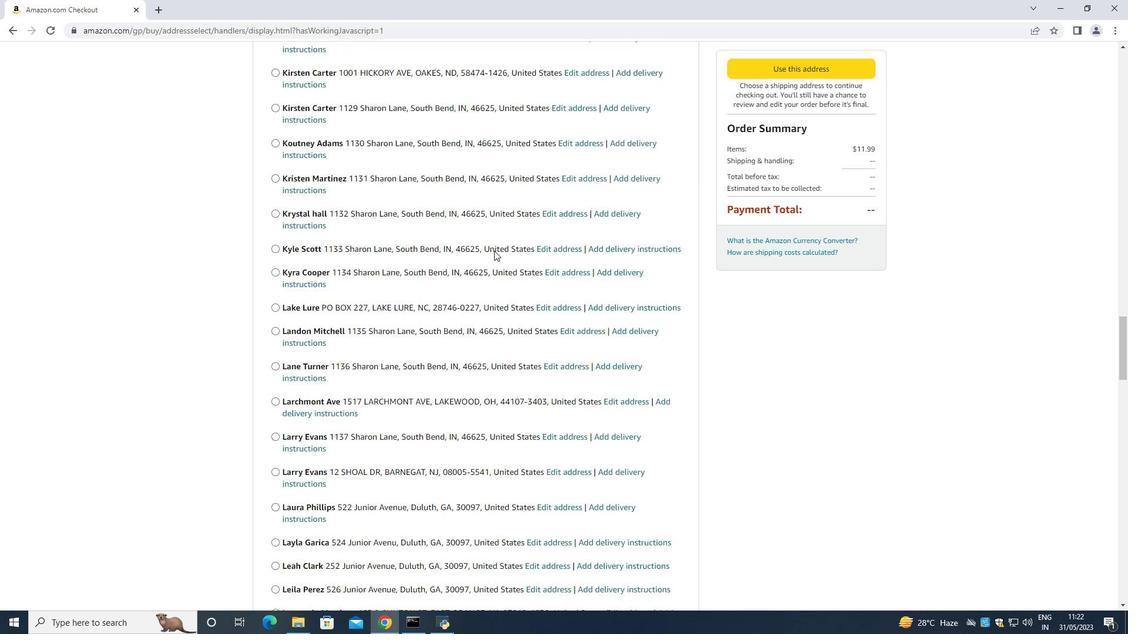 
Action: Mouse scrolled (494, 250) with delta (0, 0)
Screenshot: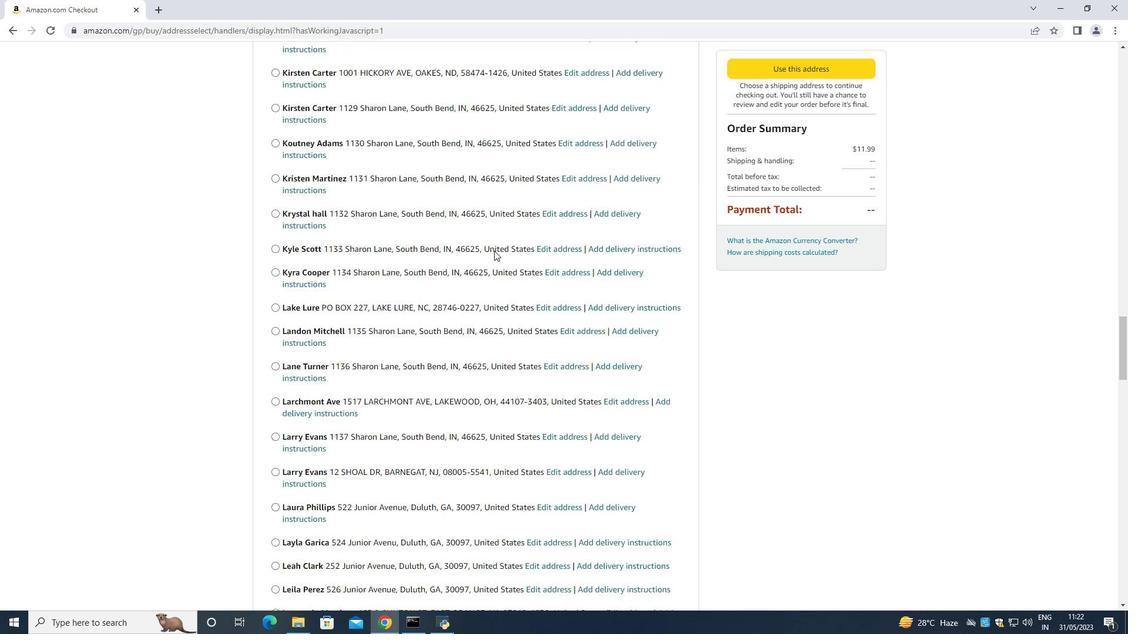 
Action: Mouse scrolled (494, 250) with delta (0, 0)
Screenshot: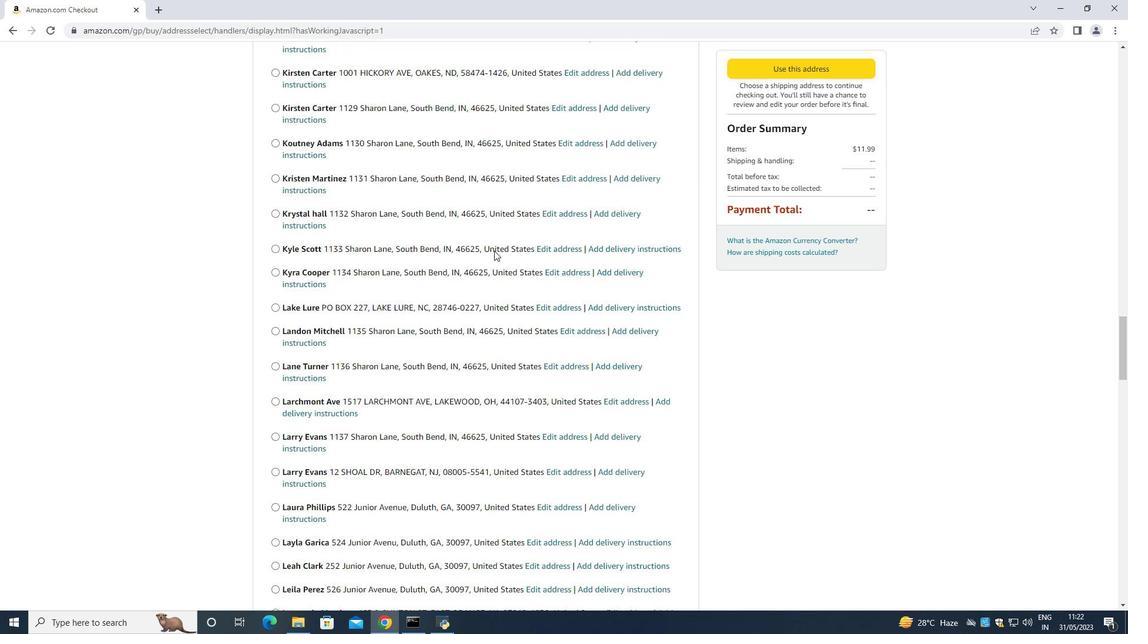 
Action: Mouse scrolled (494, 250) with delta (0, 0)
Screenshot: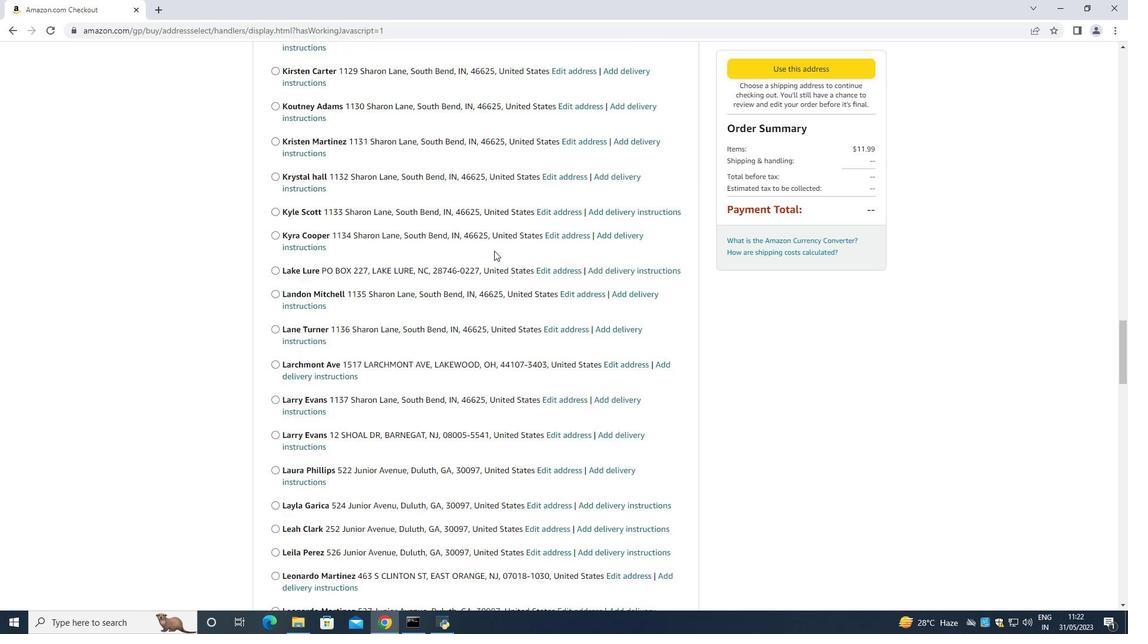 
Action: Mouse scrolled (494, 250) with delta (0, 0)
Screenshot: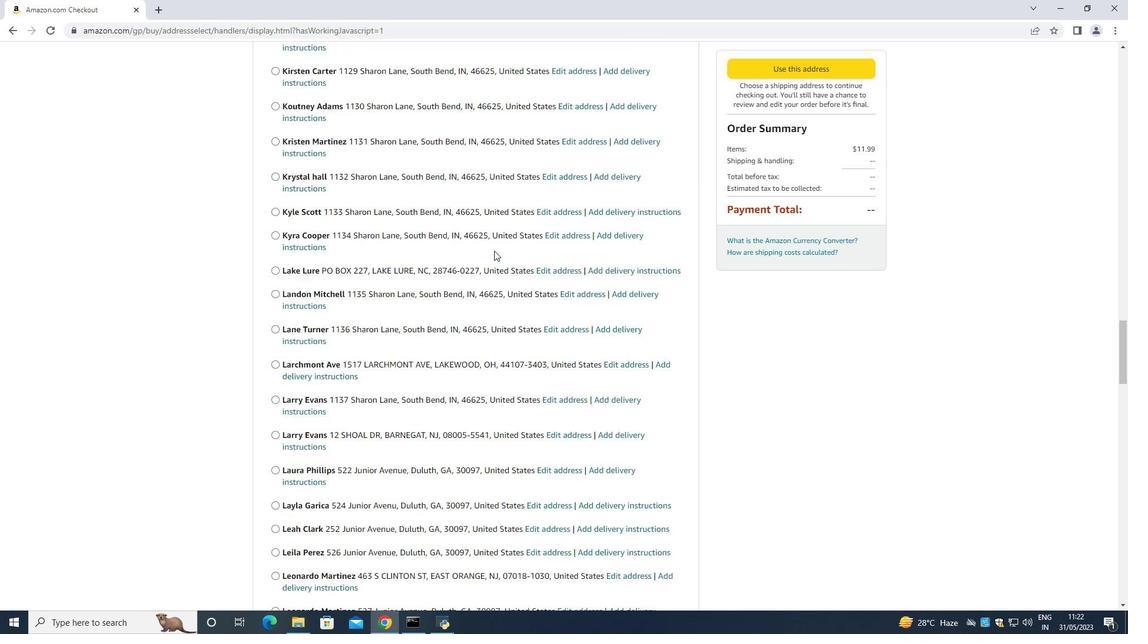 
Action: Mouse scrolled (494, 250) with delta (0, 0)
Screenshot: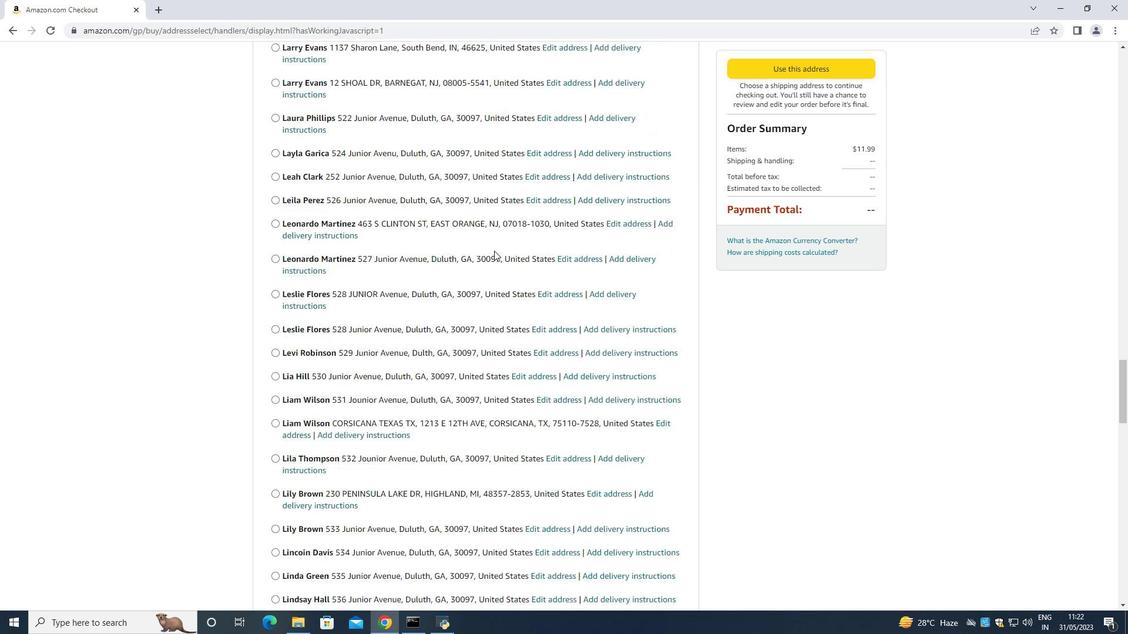 
Action: Mouse scrolled (494, 250) with delta (0, 0)
Screenshot: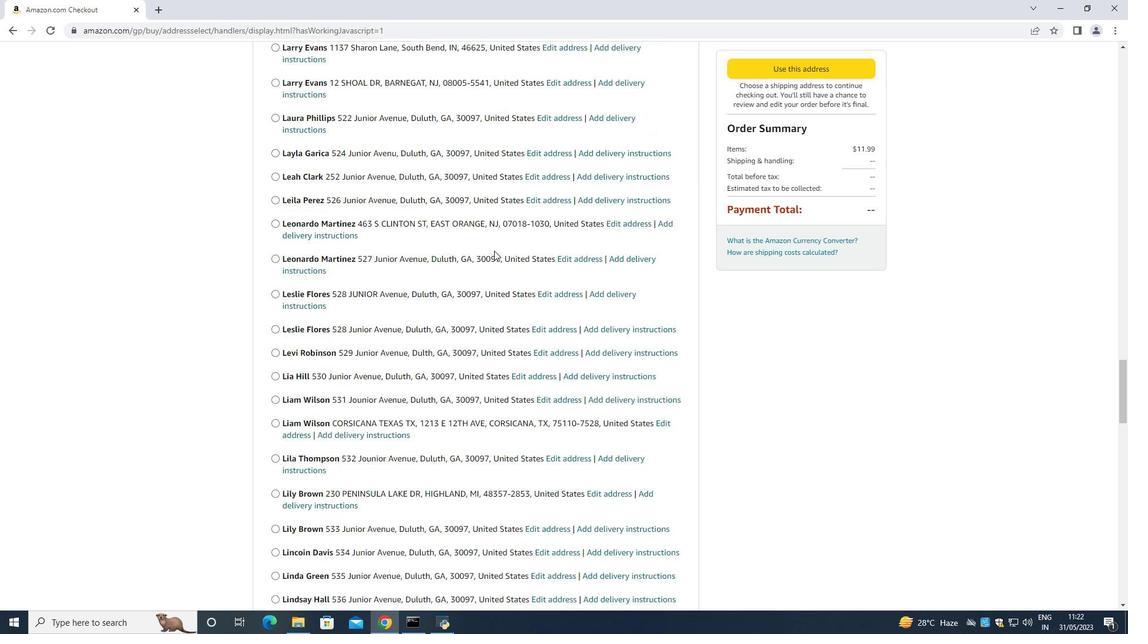
Action: Mouse scrolled (494, 250) with delta (0, 0)
Screenshot: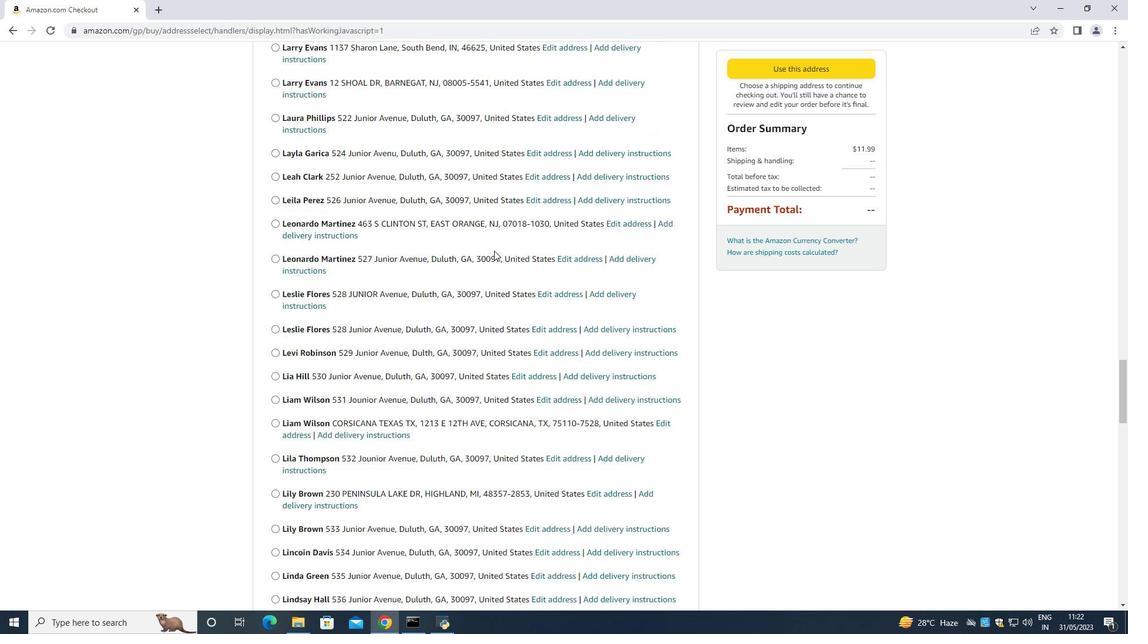 
Action: Mouse scrolled (494, 250) with delta (0, 0)
Screenshot: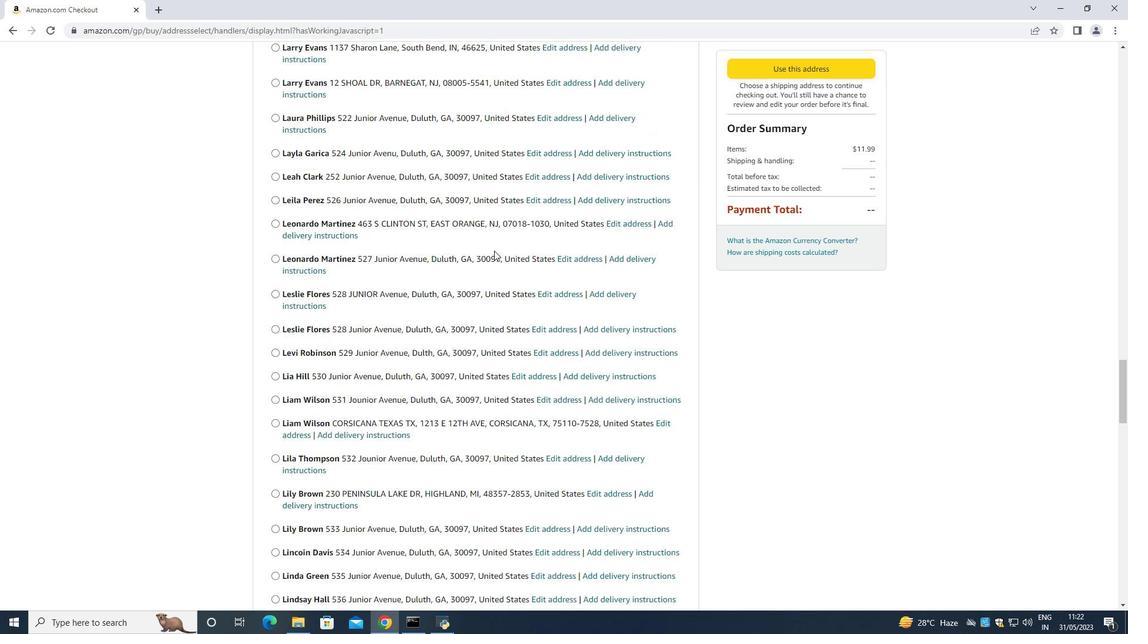 
Action: Mouse scrolled (494, 250) with delta (0, 0)
Screenshot: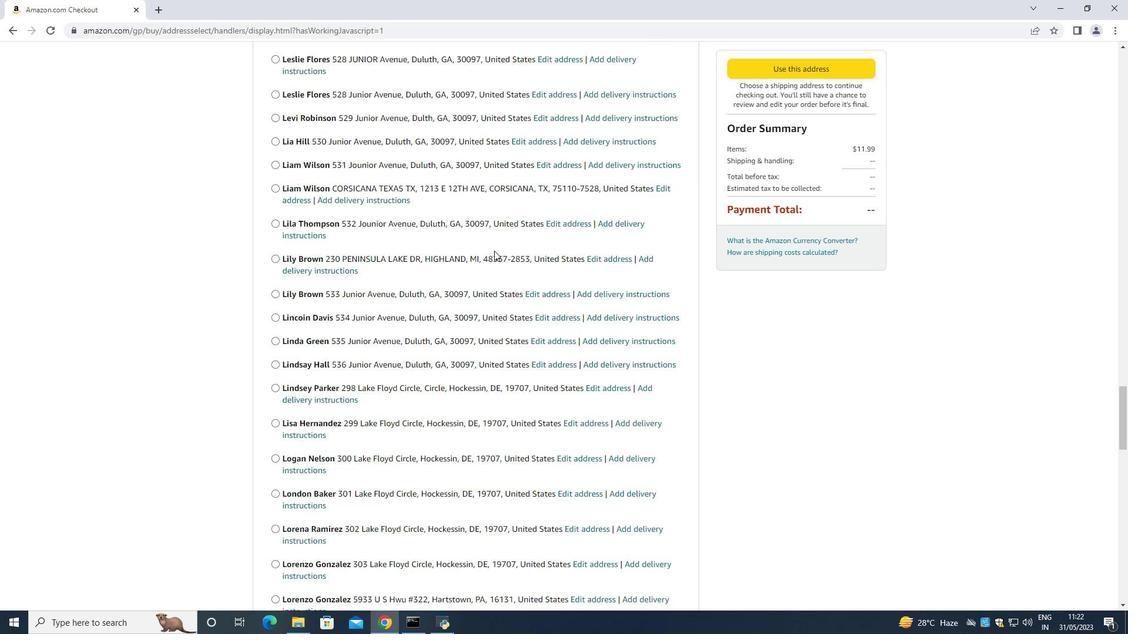 
Action: Mouse scrolled (494, 250) with delta (0, 0)
Screenshot: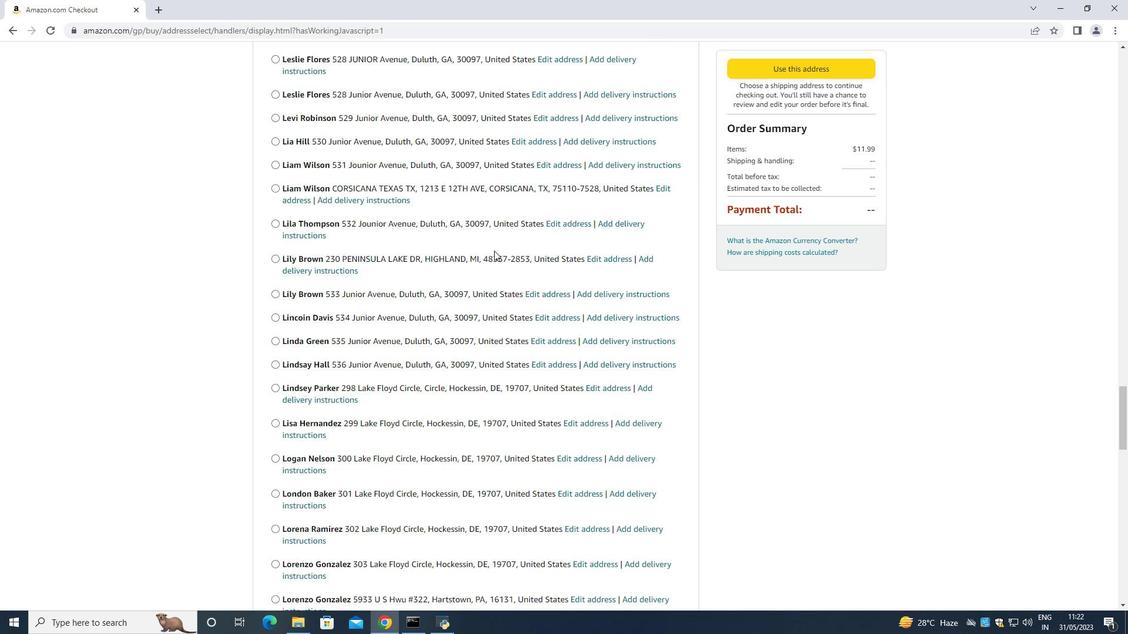 
Action: Mouse scrolled (494, 250) with delta (0, 0)
Screenshot: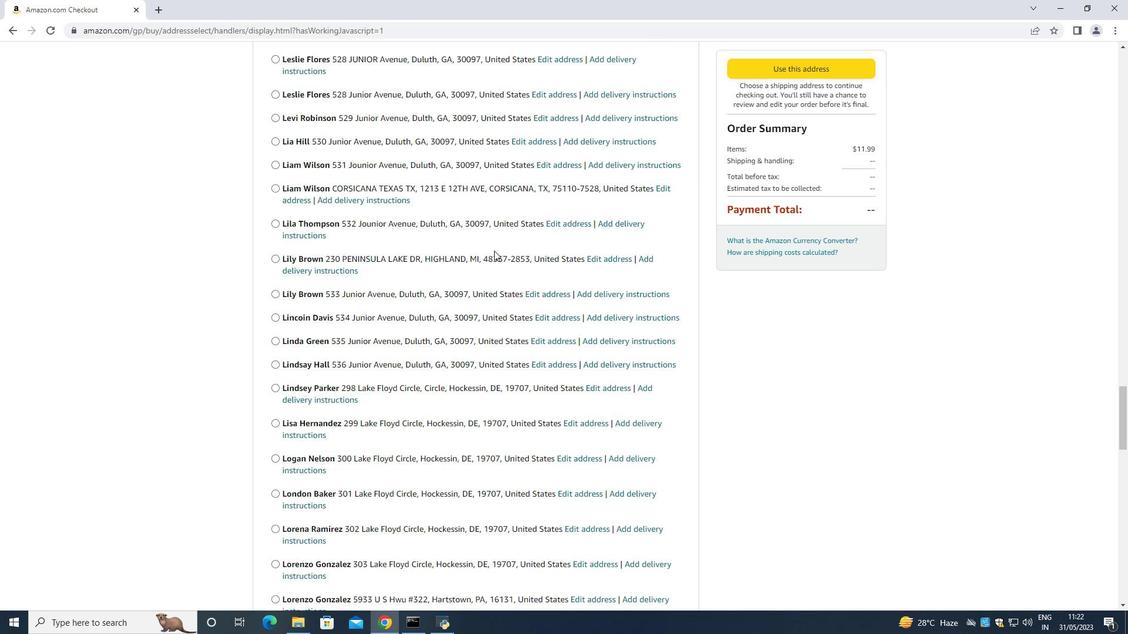 
Action: Mouse scrolled (494, 250) with delta (0, 0)
Screenshot: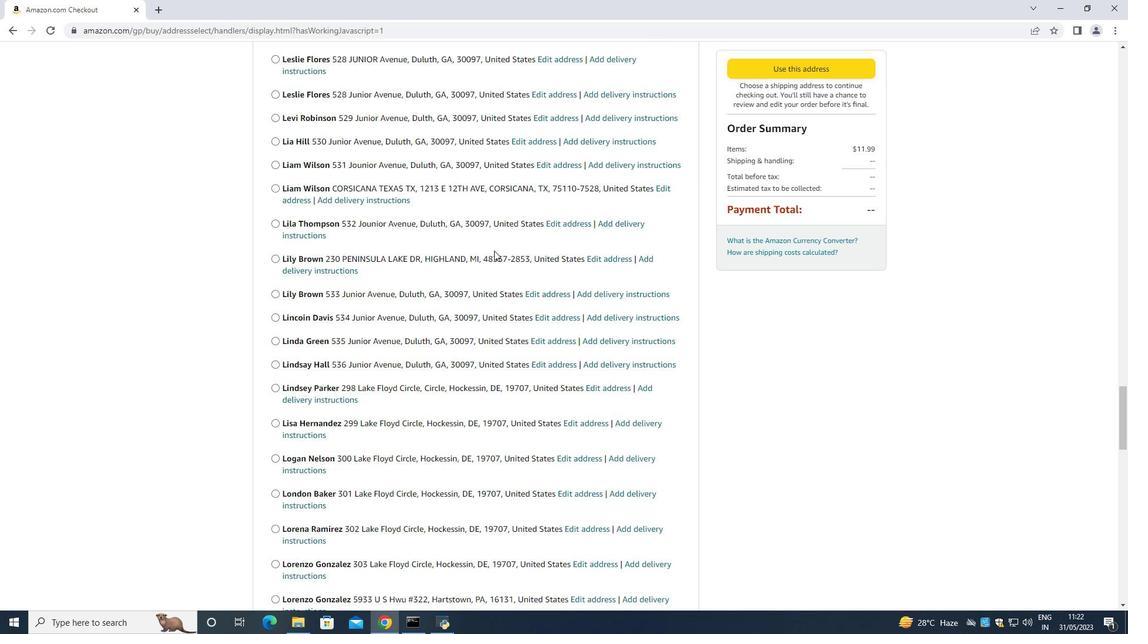 
Action: Mouse scrolled (494, 250) with delta (0, 0)
Screenshot: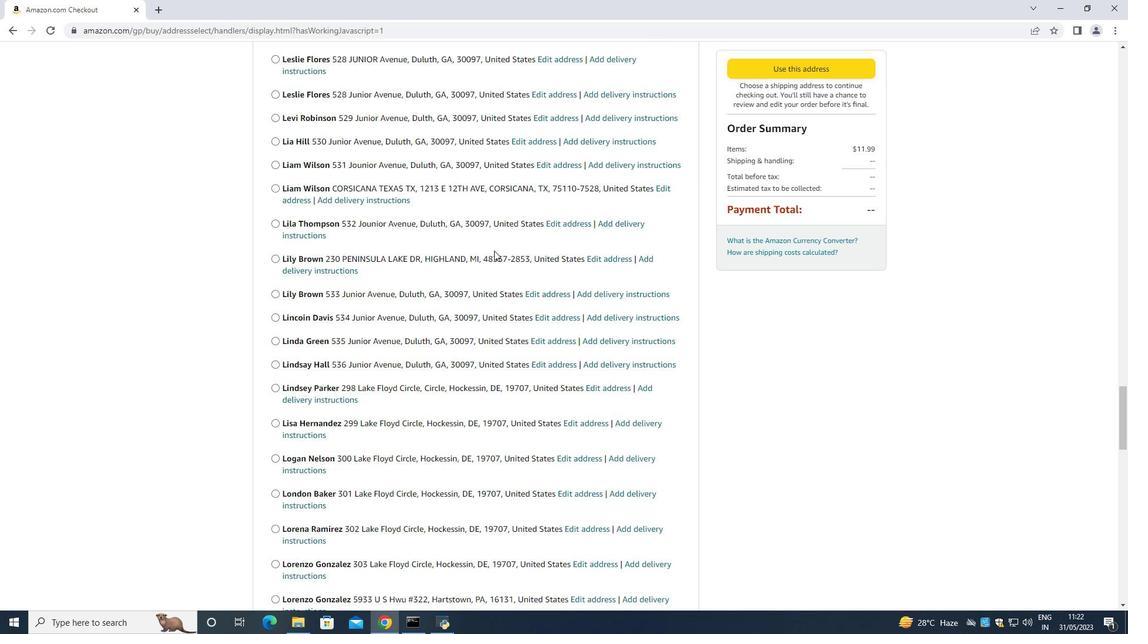 
Action: Mouse scrolled (494, 250) with delta (0, 0)
Screenshot: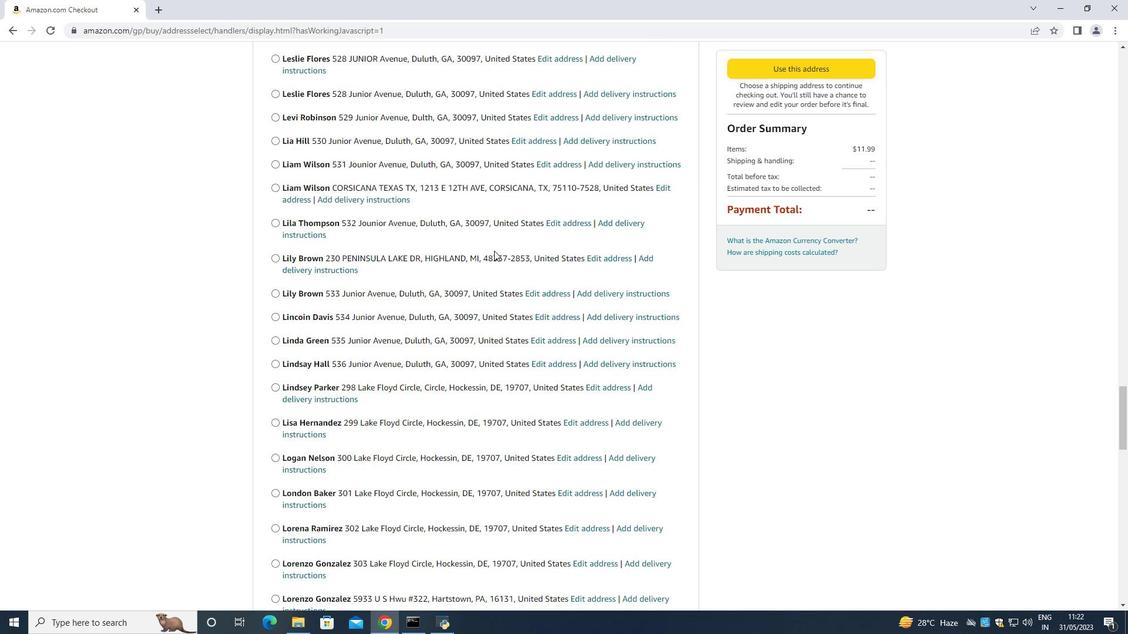 
Action: Mouse scrolled (494, 250) with delta (0, 0)
Screenshot: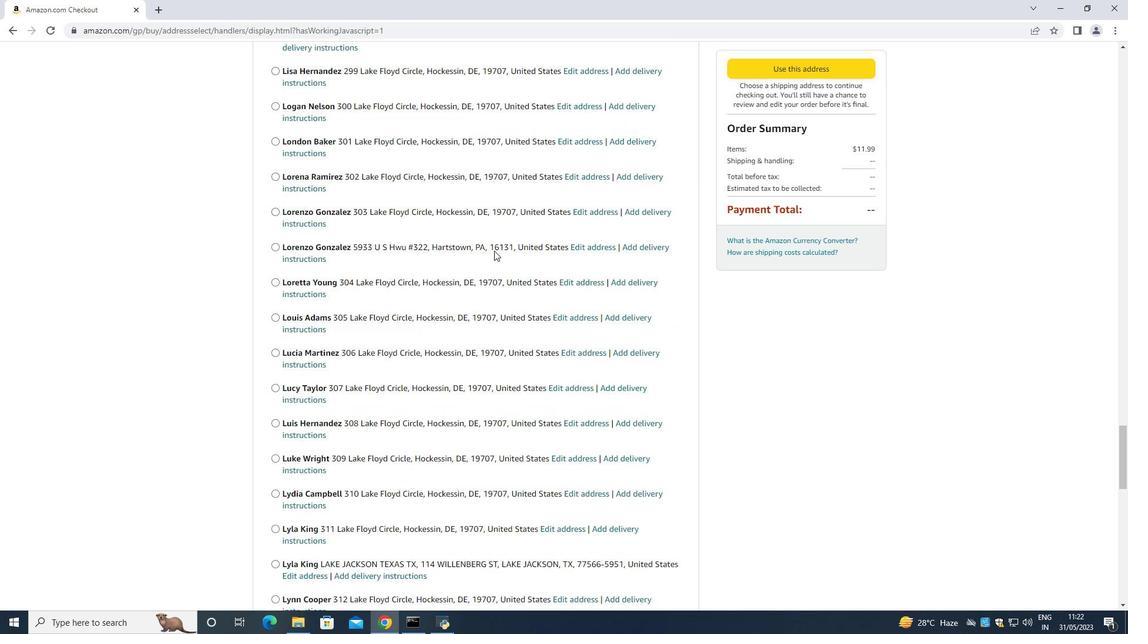 
Action: Mouse scrolled (494, 250) with delta (0, 0)
Screenshot: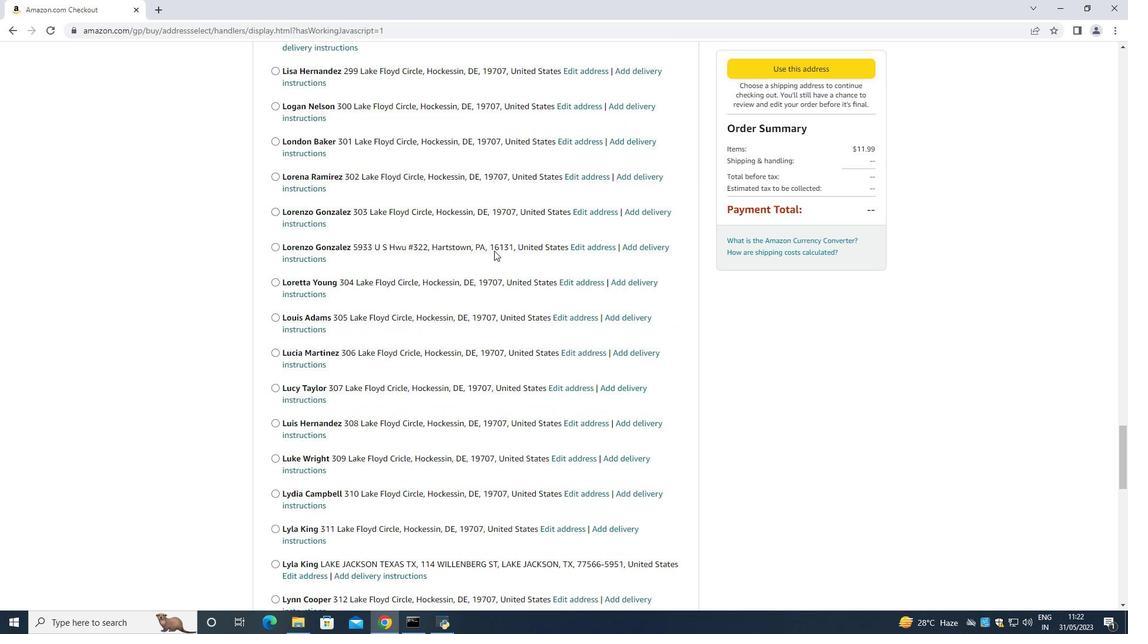 
Action: Mouse scrolled (494, 250) with delta (0, 0)
Screenshot: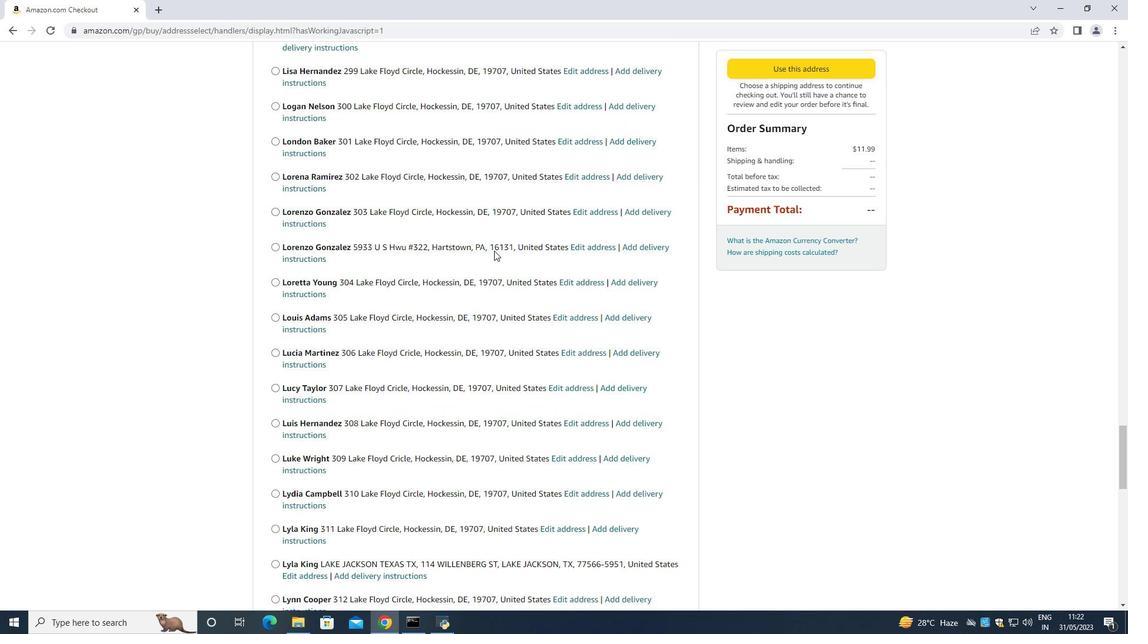 
Action: Mouse scrolled (494, 250) with delta (0, 0)
Screenshot: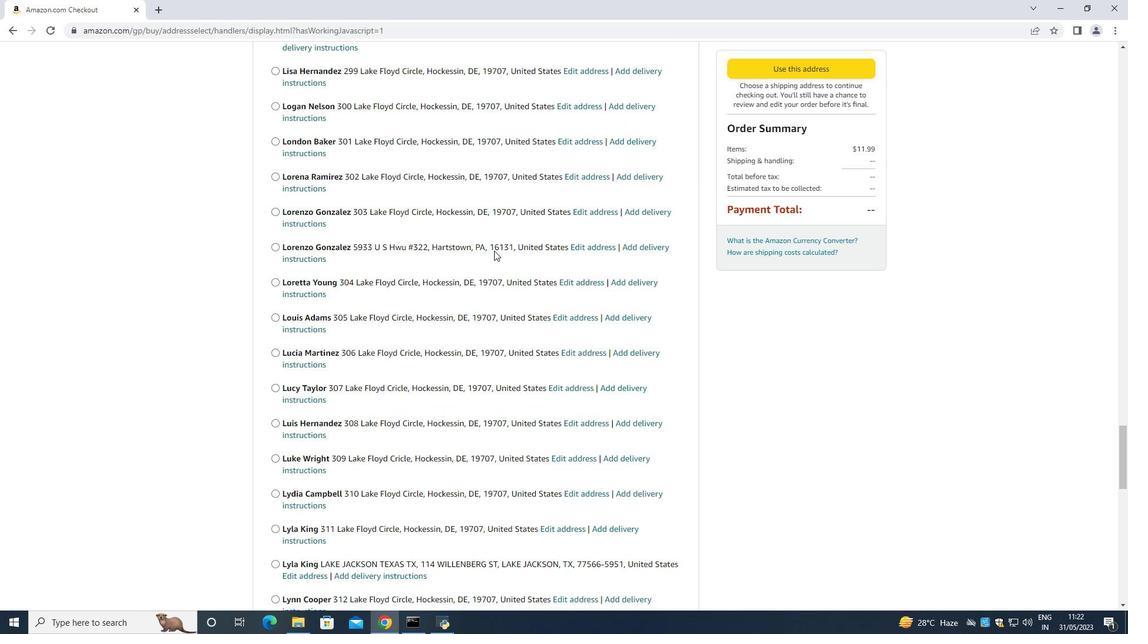 
Action: Mouse scrolled (494, 250) with delta (0, 0)
Screenshot: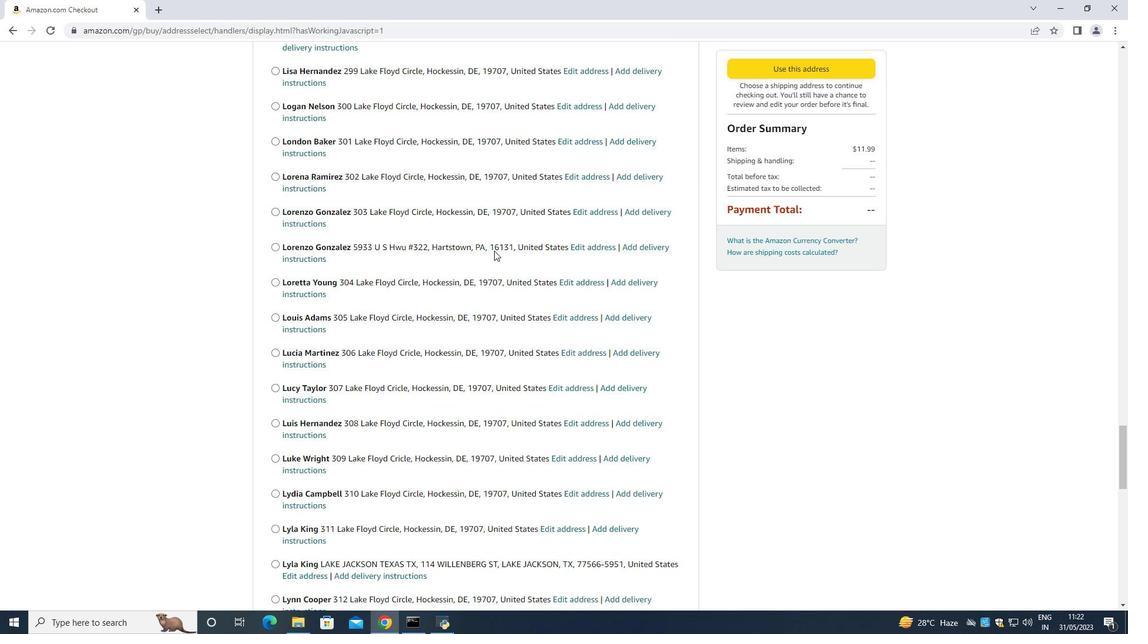 
Action: Mouse scrolled (494, 250) with delta (0, 0)
Screenshot: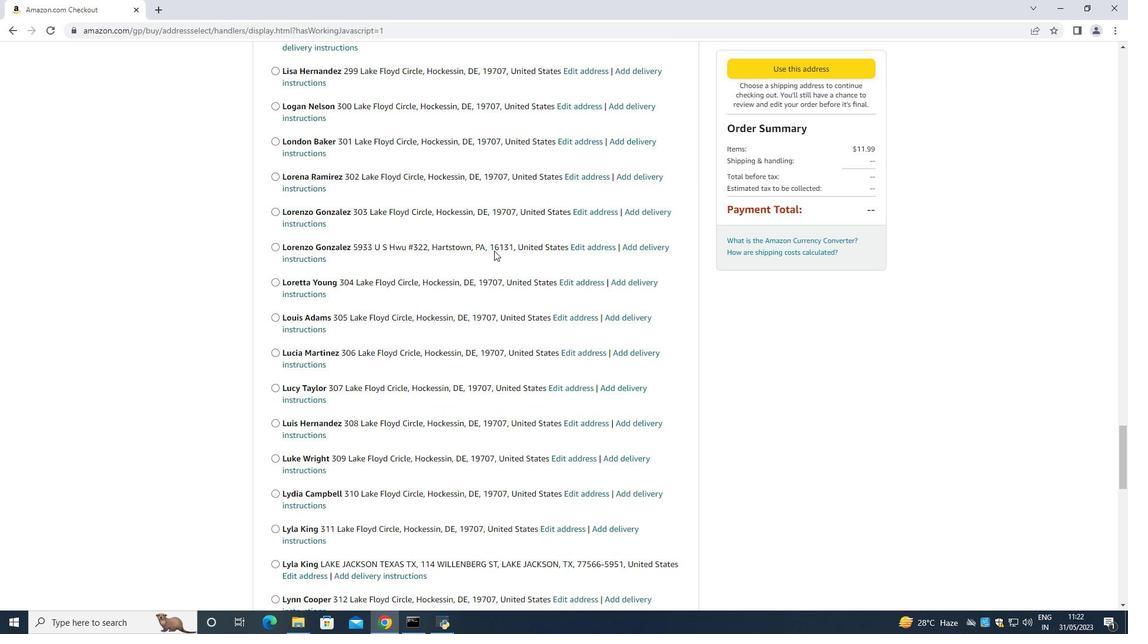 
Action: Mouse scrolled (494, 250) with delta (0, 0)
Screenshot: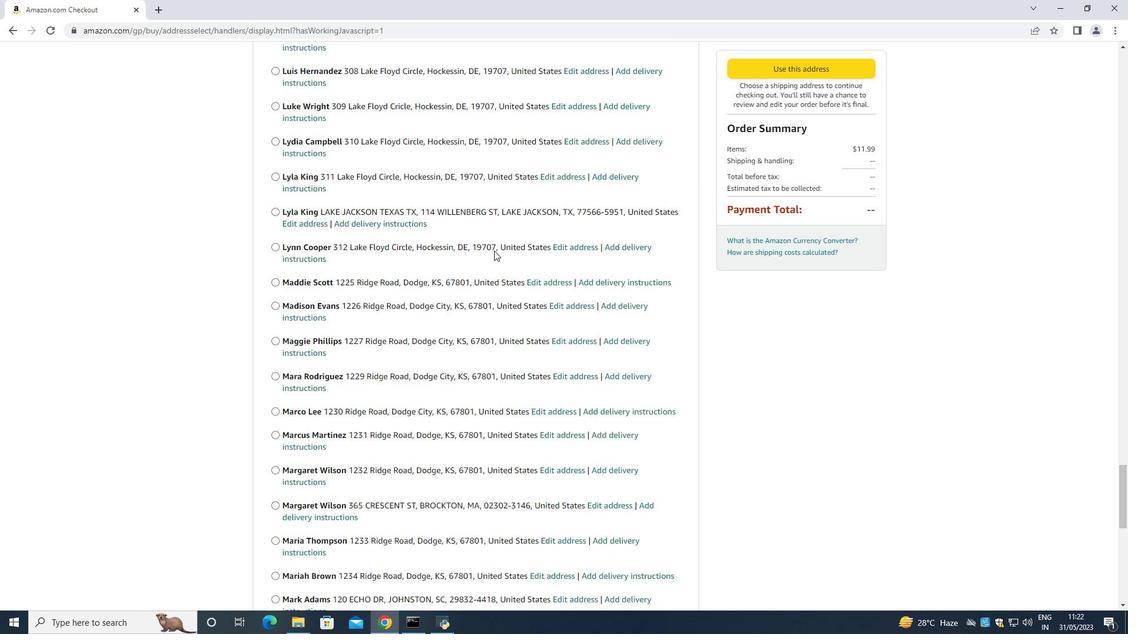 
Action: Mouse scrolled (494, 250) with delta (0, 0)
Screenshot: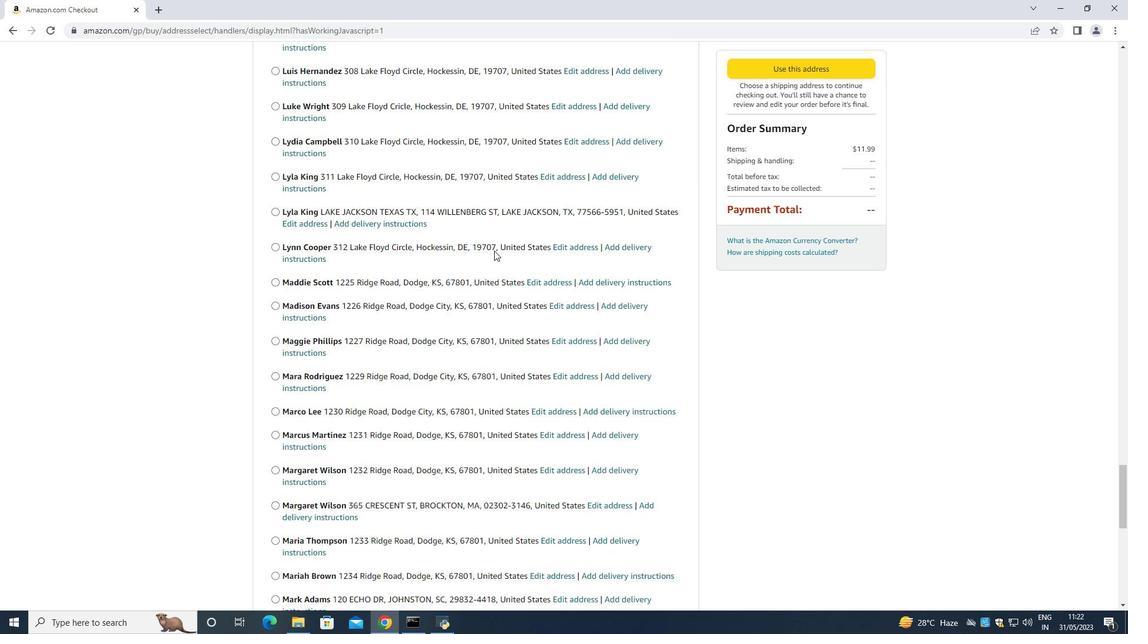 
Action: Mouse scrolled (494, 250) with delta (0, 0)
Screenshot: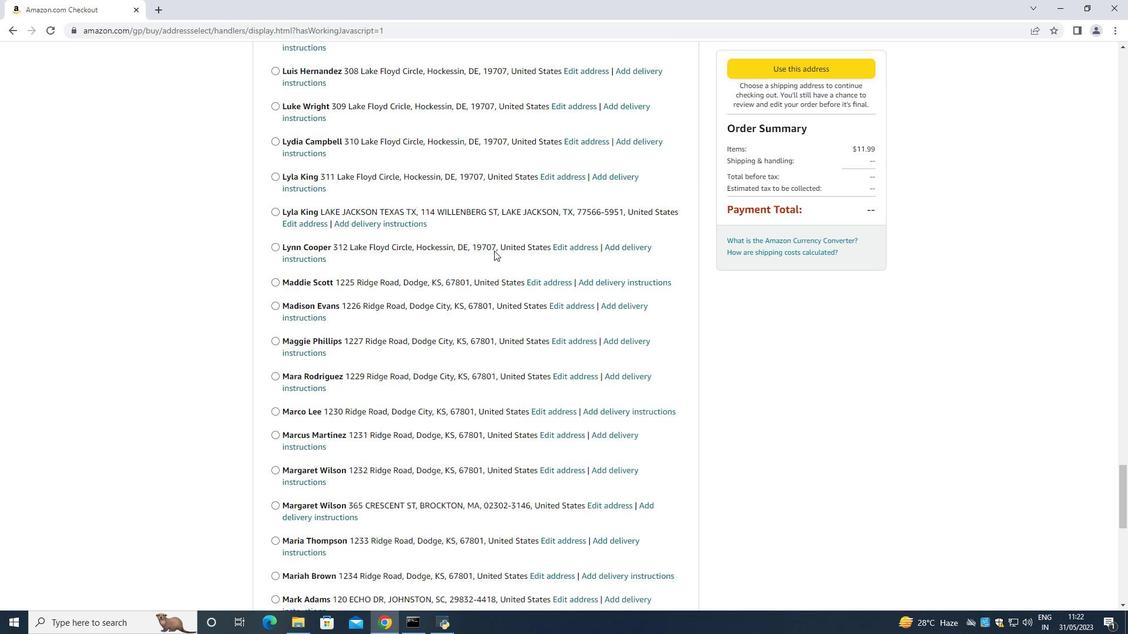 
Action: Mouse scrolled (494, 250) with delta (0, 0)
Screenshot: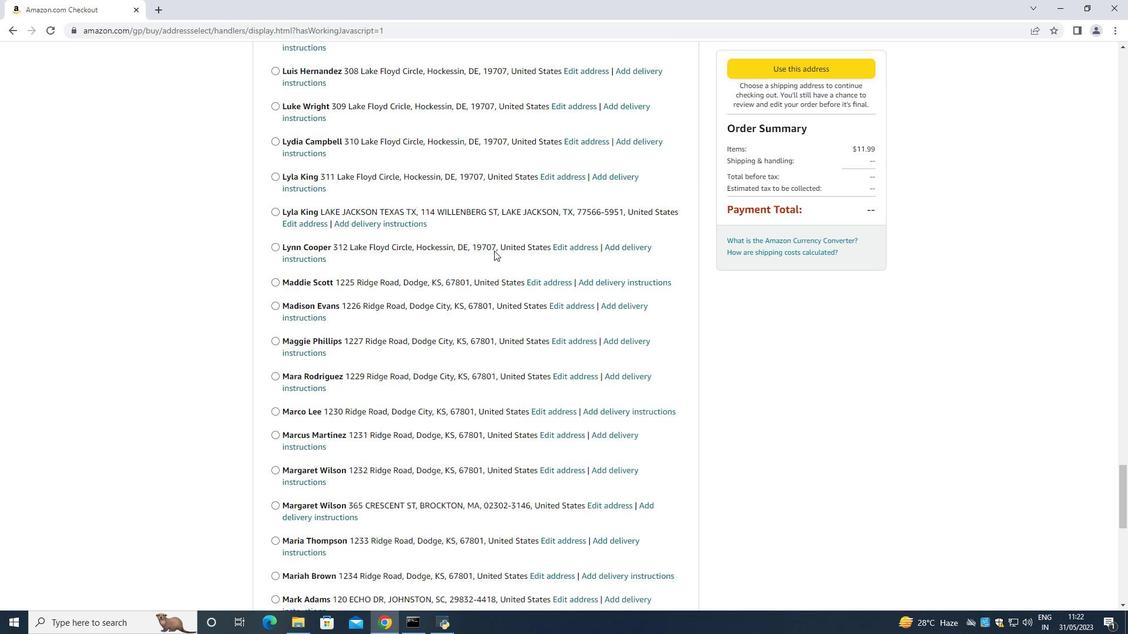 
Action: Mouse scrolled (494, 250) with delta (0, 0)
Screenshot: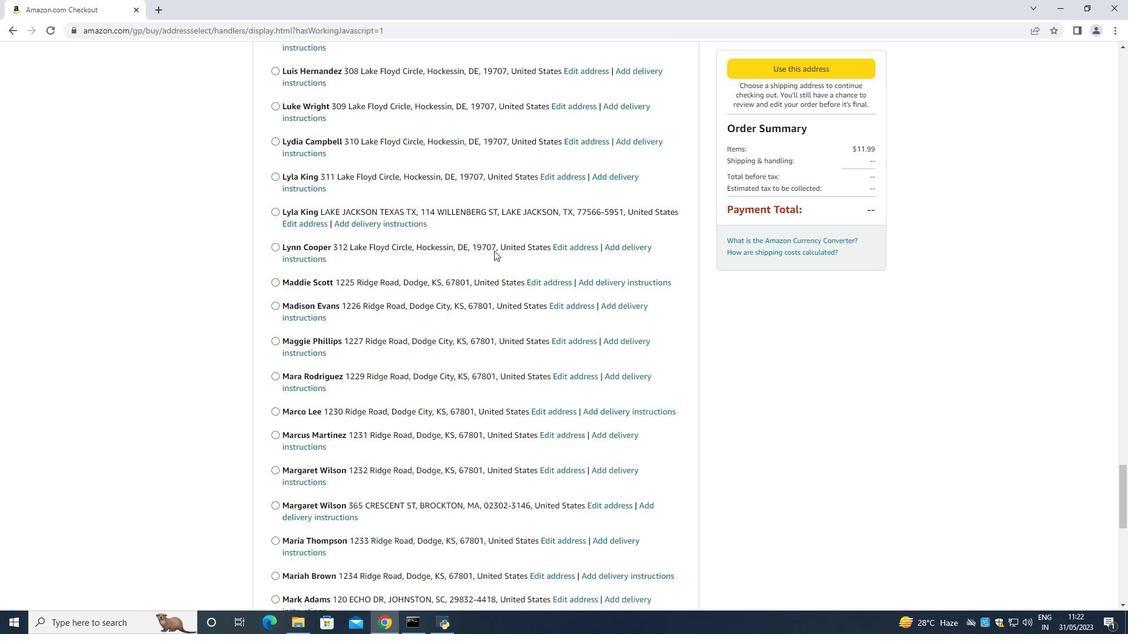 
Action: Mouse scrolled (494, 250) with delta (0, 0)
Screenshot: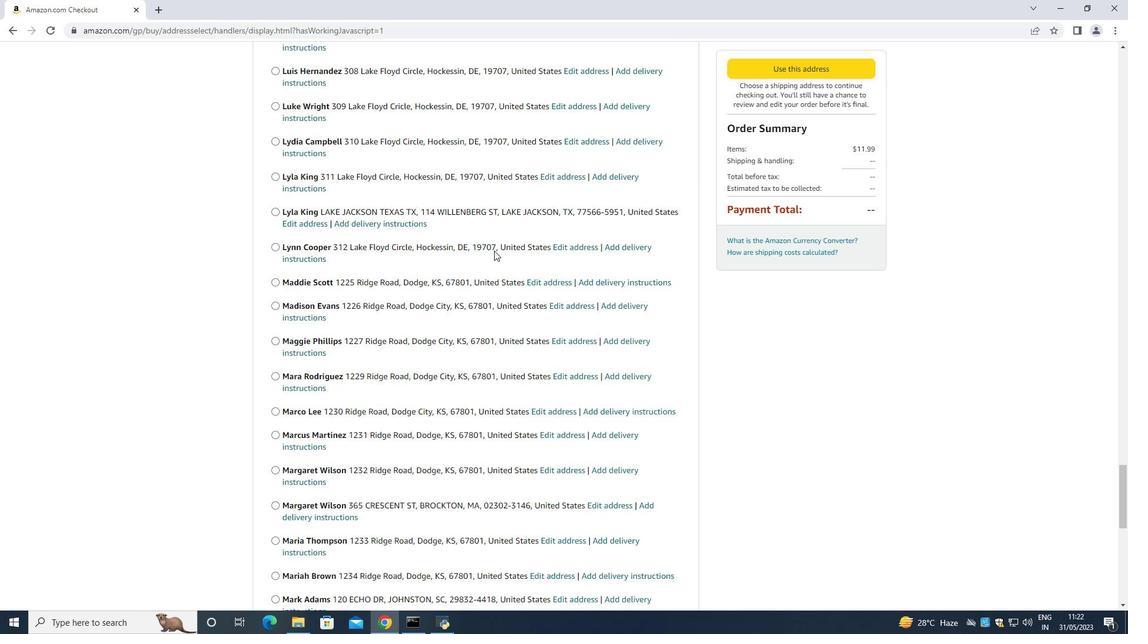
Action: Mouse scrolled (494, 250) with delta (0, 0)
Screenshot: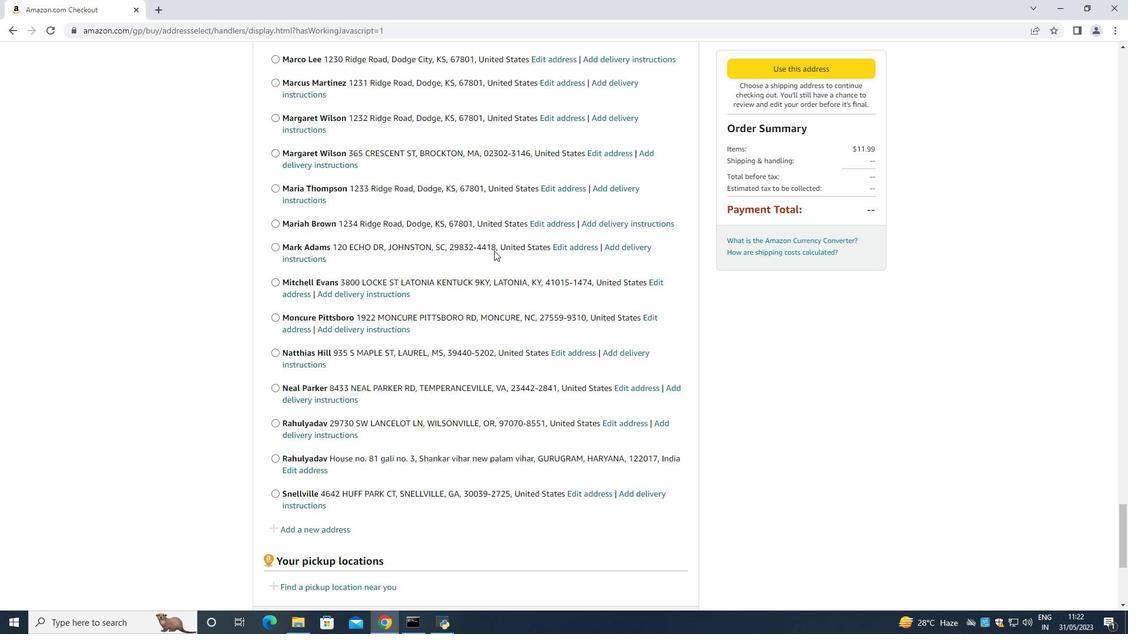 
Action: Mouse scrolled (494, 250) with delta (0, 0)
Screenshot: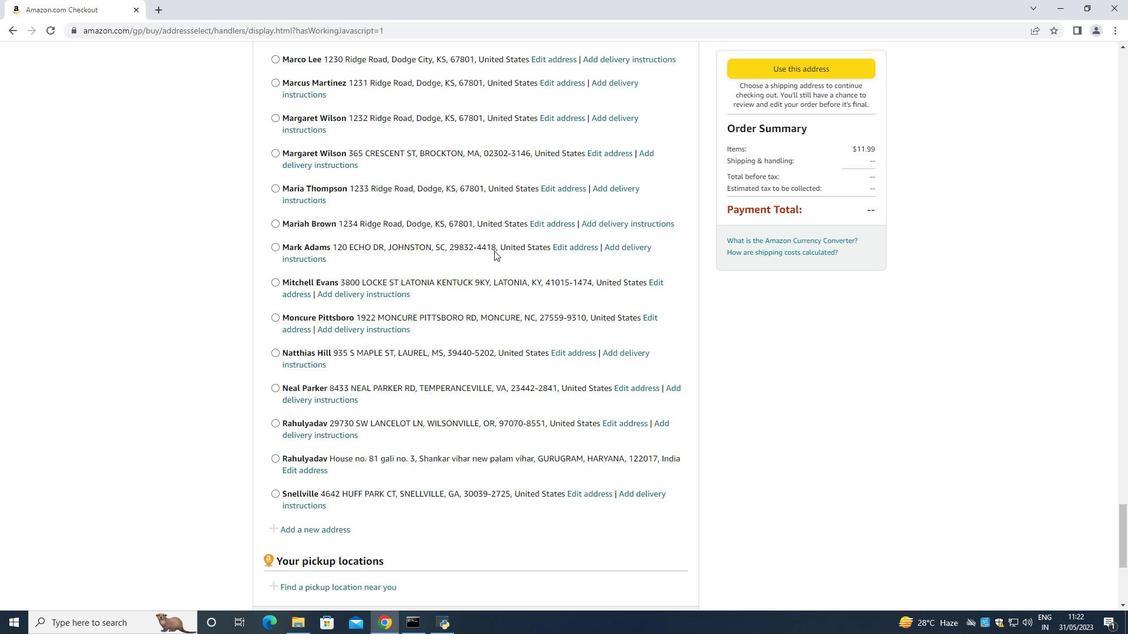 
Action: Mouse scrolled (494, 250) with delta (0, 0)
Screenshot: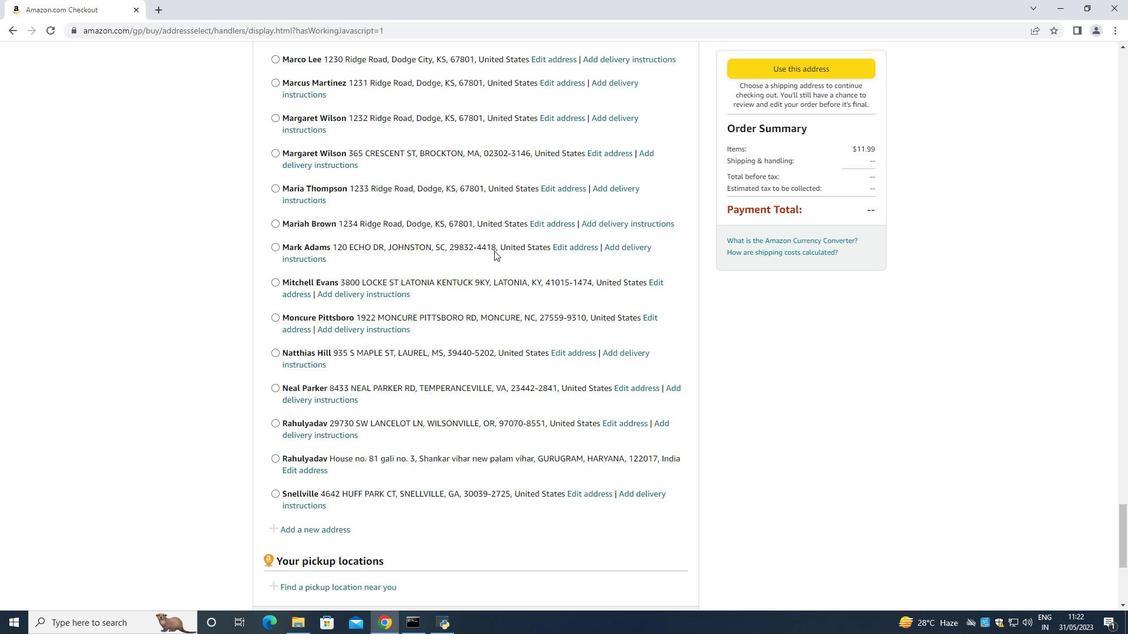
Action: Mouse scrolled (494, 250) with delta (0, 0)
Screenshot: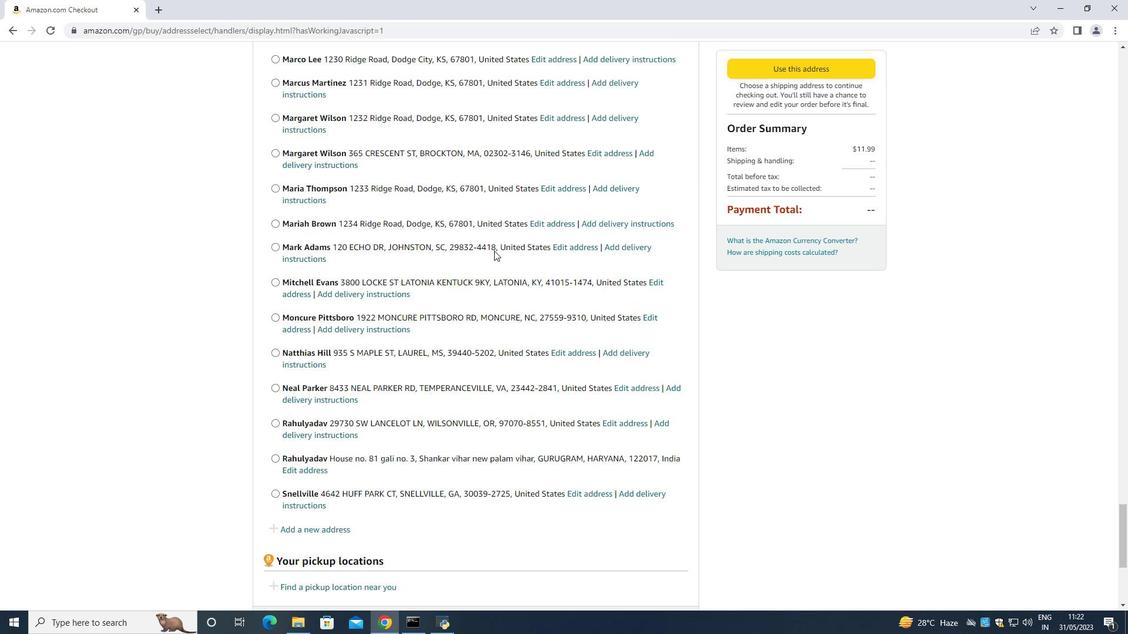 
Action: Mouse scrolled (494, 250) with delta (0, 0)
Screenshot: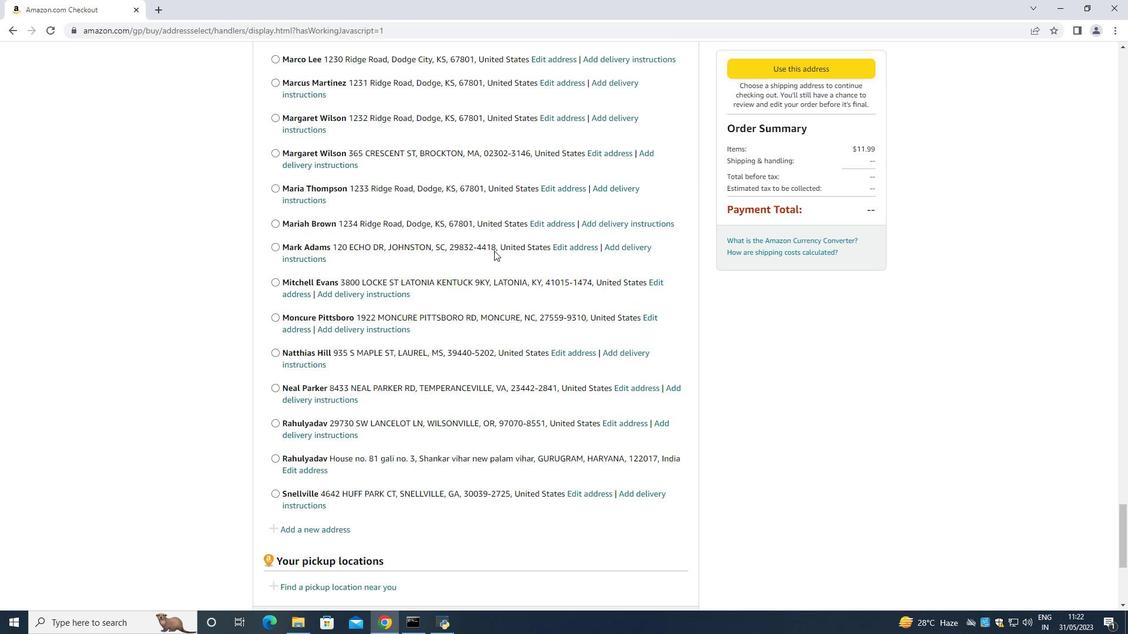
Action: Mouse scrolled (494, 250) with delta (0, 0)
Screenshot: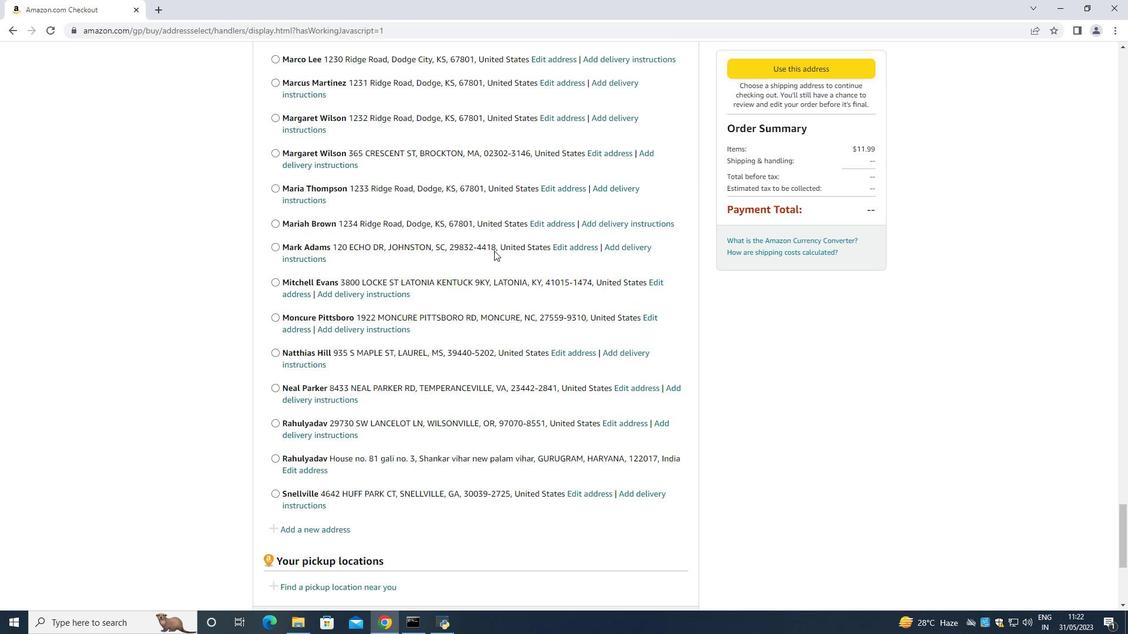 
Action: Mouse scrolled (494, 250) with delta (0, 0)
Screenshot: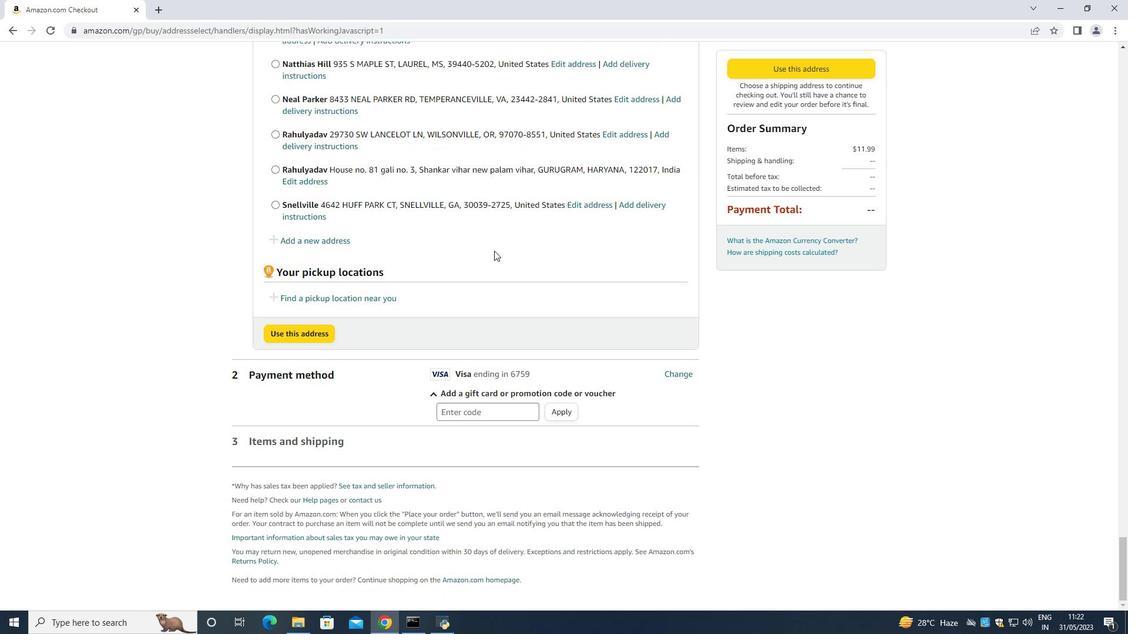 
Action: Mouse moved to (340, 239)
Screenshot: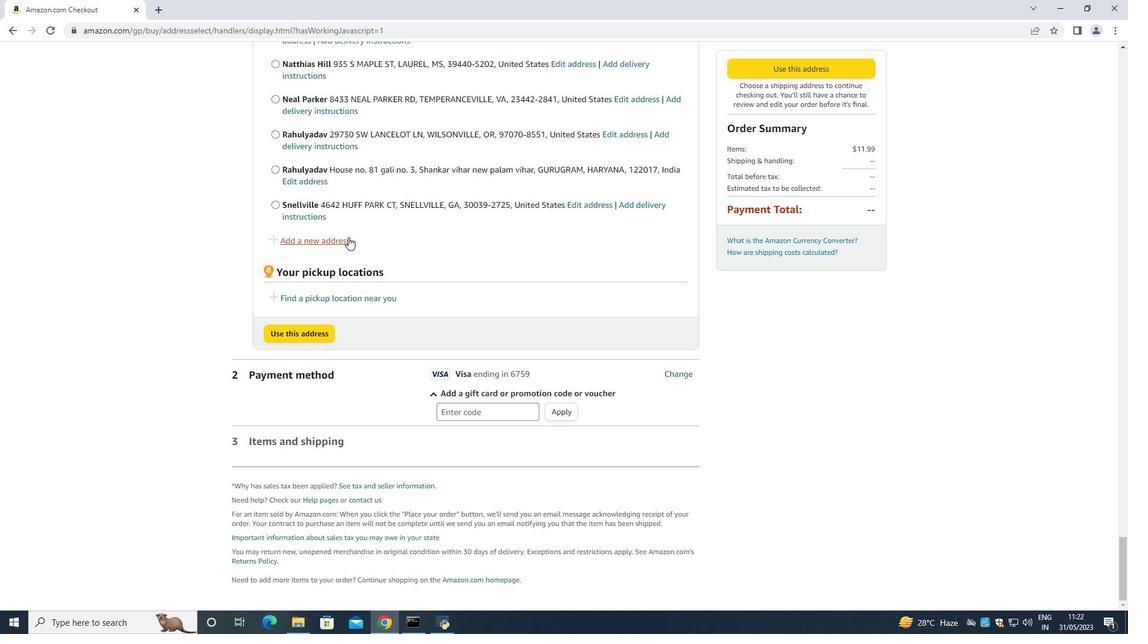 
Action: Mouse pressed left at (340, 239)
Screenshot: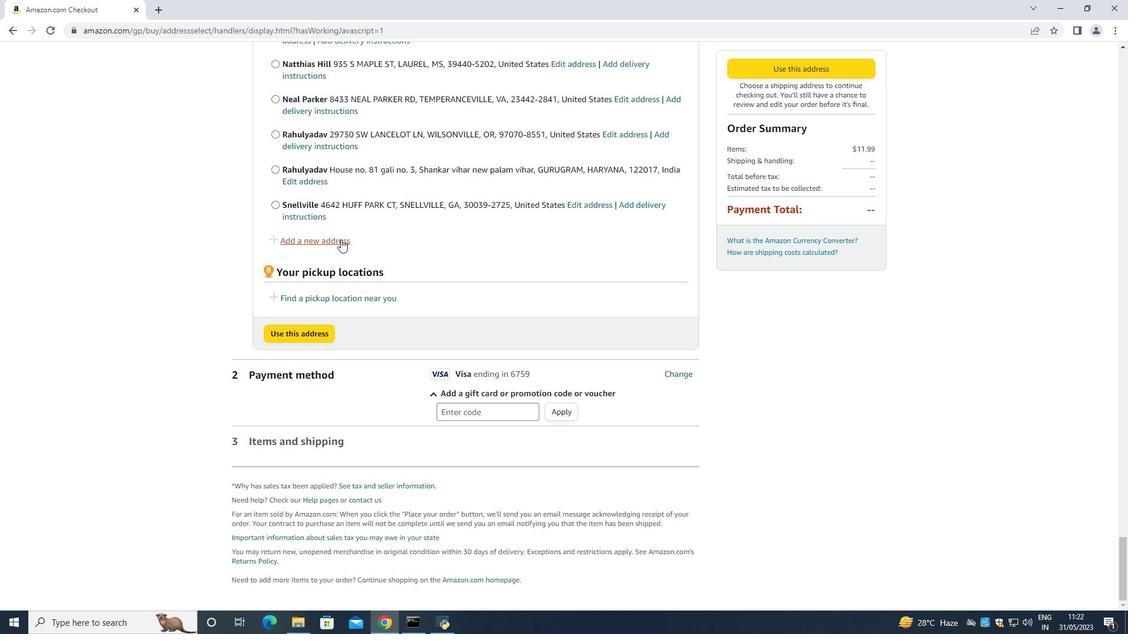 
Action: Mouse moved to (403, 283)
Screenshot: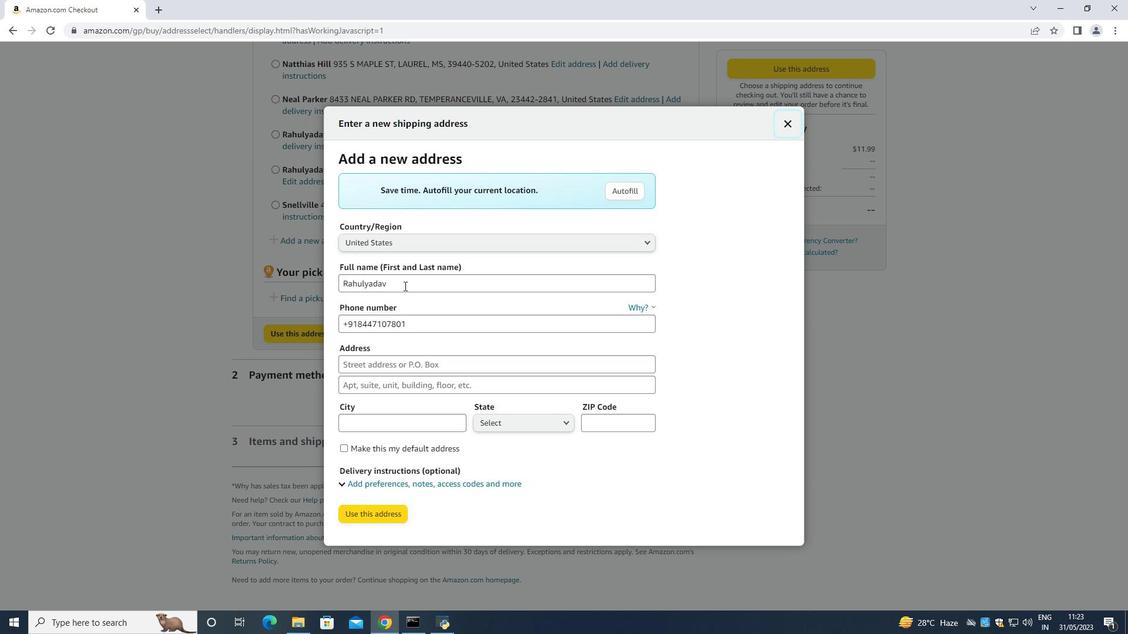 
Action: Mouse pressed left at (403, 283)
Screenshot: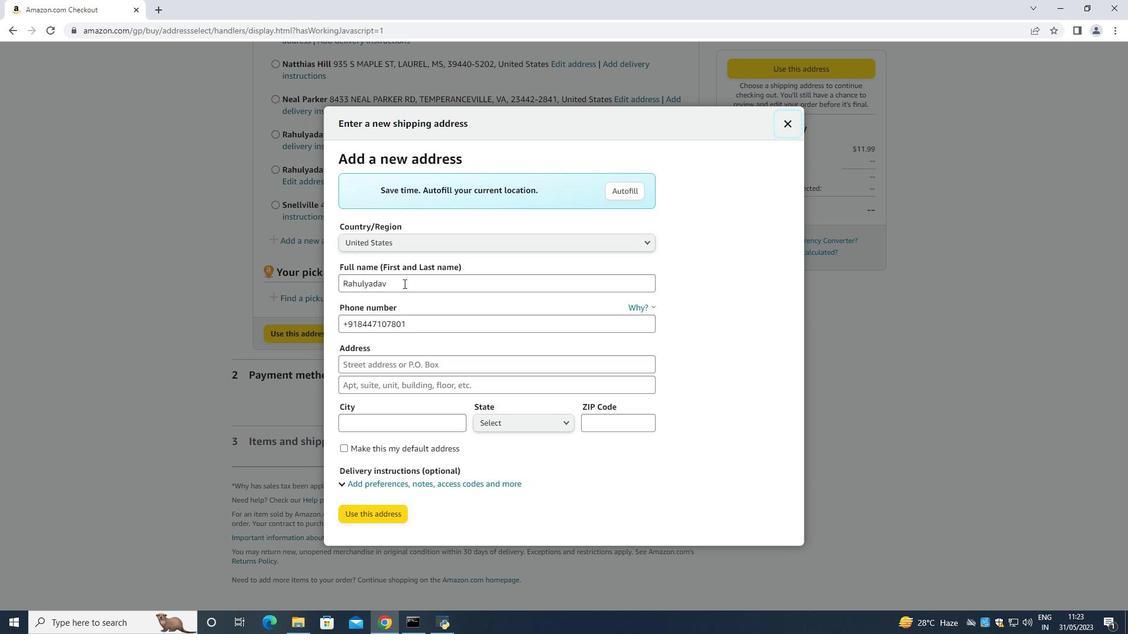 
Action: Mouse moved to (403, 283)
Screenshot: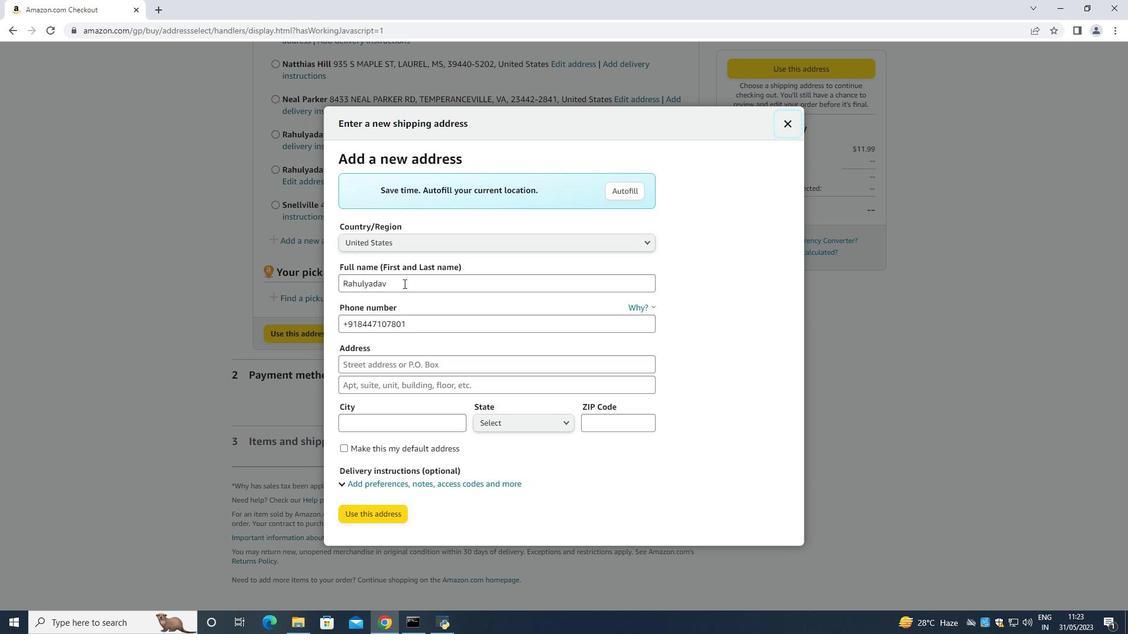 
Action: Key pressed <Key.backspace><Key.backspace><Key.backspace><Key.backspace><Key.backspace><Key.backspace><Key.backspace><Key.backspace><Key.backspace><Key.backspace><Key.backspace><Key.backspace><Key.backspace><Key.backspace><Key.backspace><Key.backspace><Key.shift>Mariana<Key.space><Key.shift><Key.shift><Key.shift><Key.shift><Key.shift><Key.shift><Key.shift><Key.shift><Key.shift><Key.shift><Key.shift><Key.shift><Key.shift><Key.shift><Key.shift><Key.shift><Key.shift><Key.shift><Key.shift><Key.shift><Key.shift><Key.shift><Key.shift><Key.shift><Key.shift><Key.shift><Key.shift><Key.shift><Key.shift><Key.shift><Key.shift><Key.shift><Key.shift><Key.shift><Key.shift><Key.shift><Key.shift><Key.shift><Key.shift><Key.shift><Key.shift><Key.shift><Key.shift><Key.shift>Green<Key.space><Key.tab><Key.tab><Key.backspace>6205197251
Screenshot: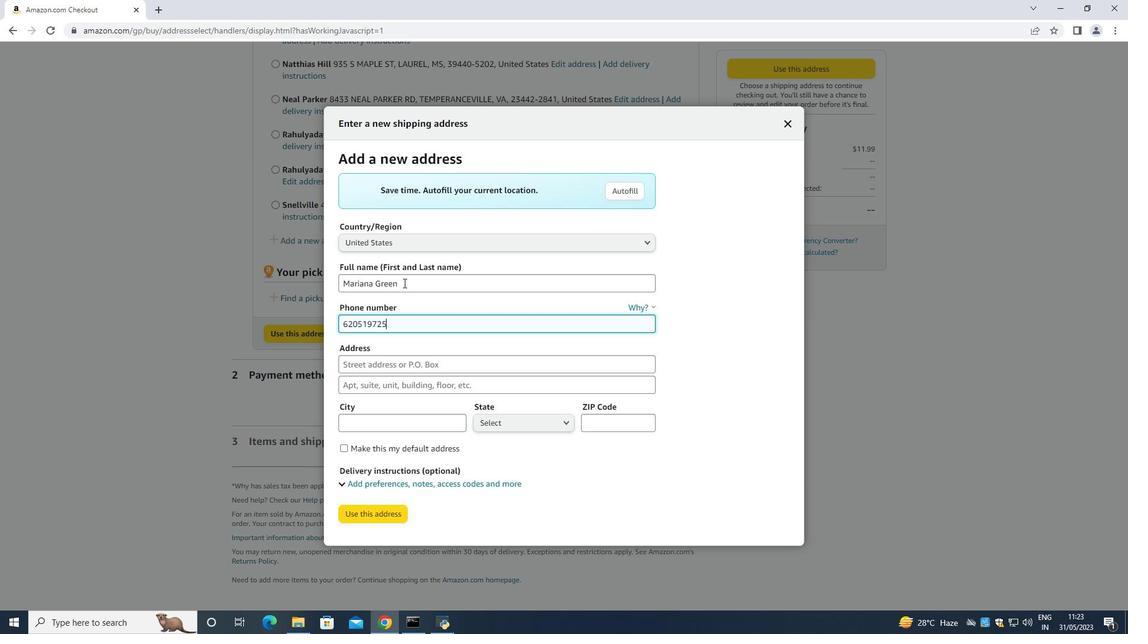
Action: Mouse moved to (406, 362)
Screenshot: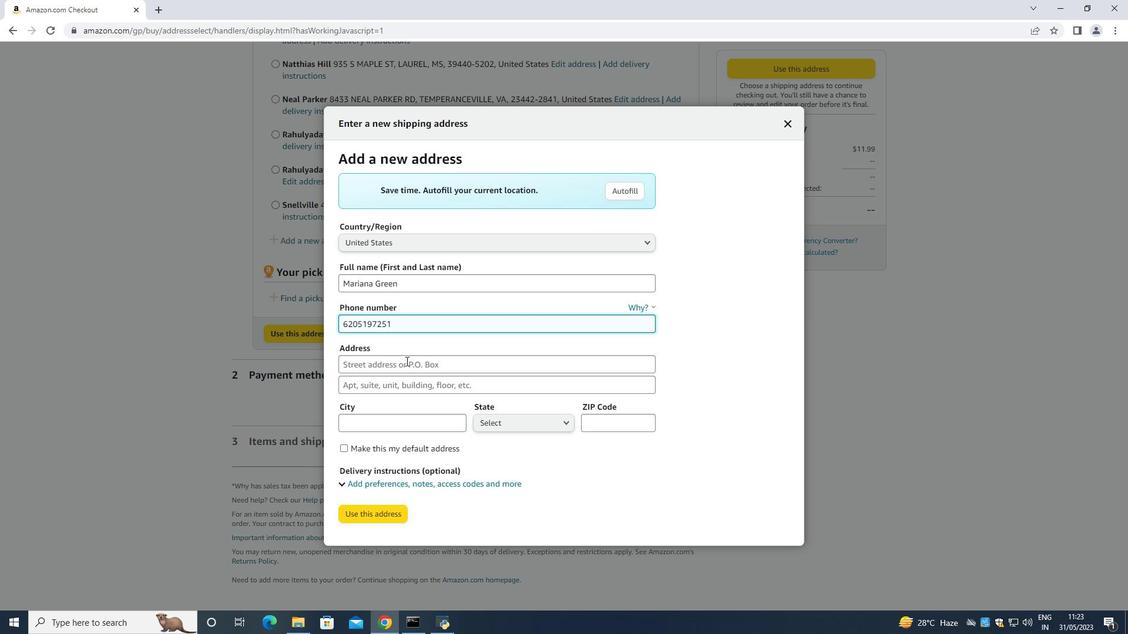 
Action: Mouse pressed left at (406, 362)
Screenshot: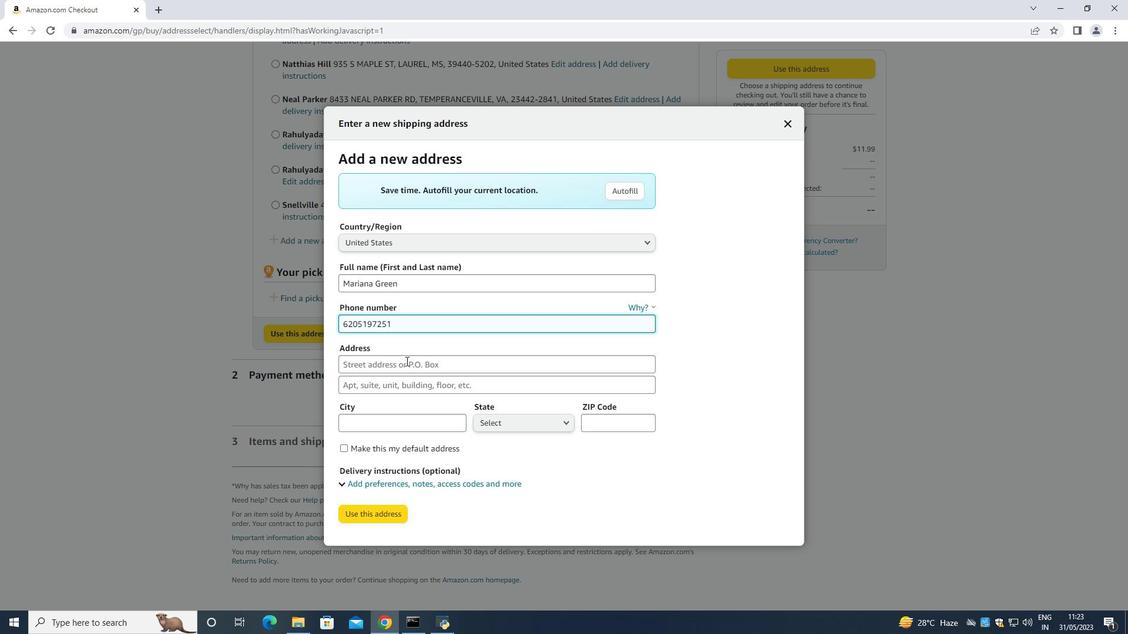 
Action: Mouse moved to (403, 362)
Screenshot: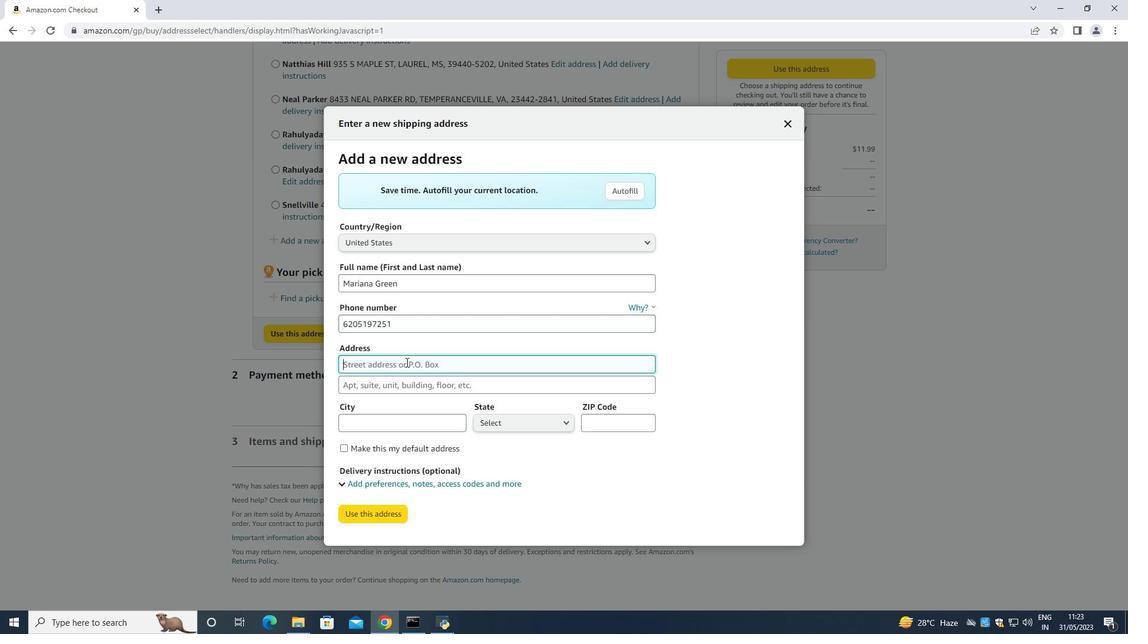 
Action: Key pressed 1235<Key.space><Key.shift>Ridge<Key.space><Key.shift><Key.shift><Key.shift>Road<Key.space><Key.tab><Key.tab><Key.shift>Dodge<Key.space><Key.tab>
Screenshot: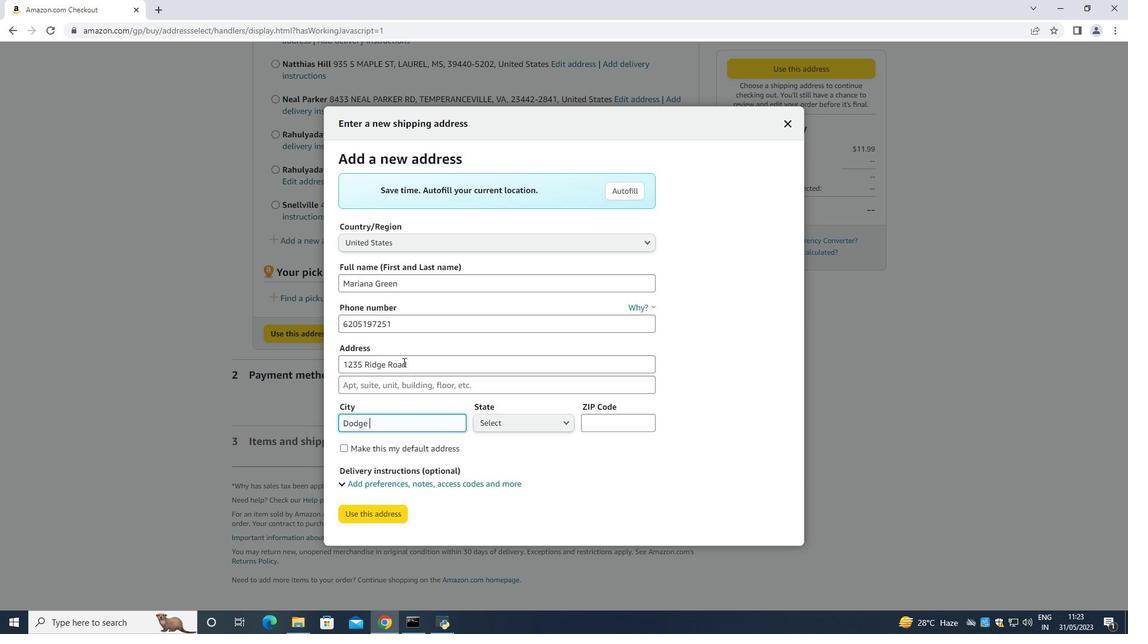 
Action: Mouse moved to (525, 433)
Screenshot: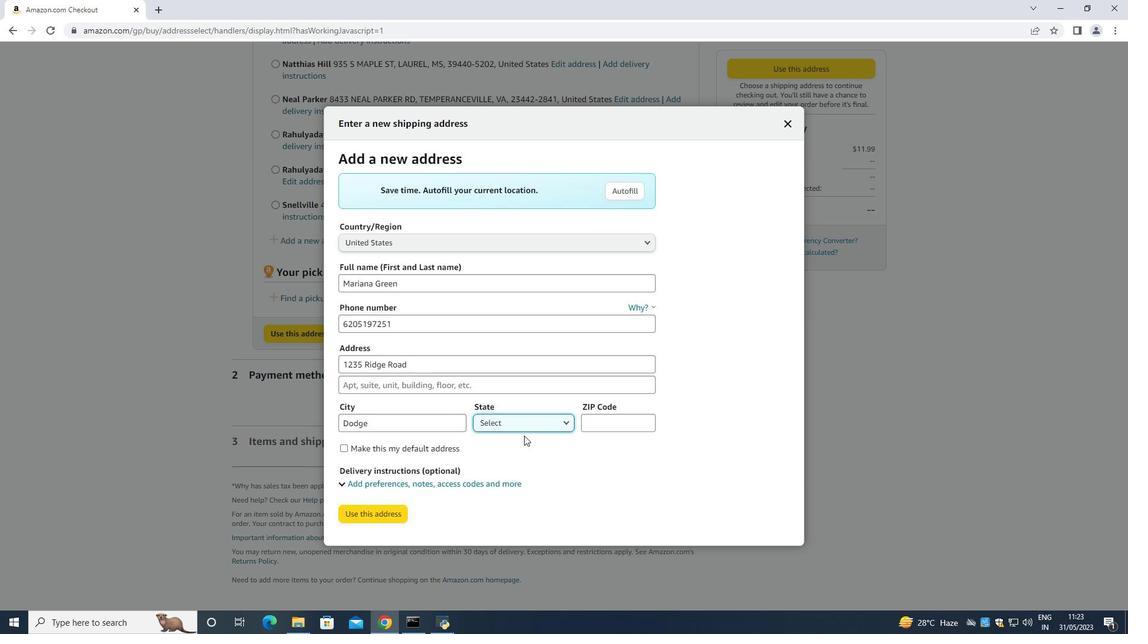 
Action: Mouse pressed left at (525, 433)
Screenshot: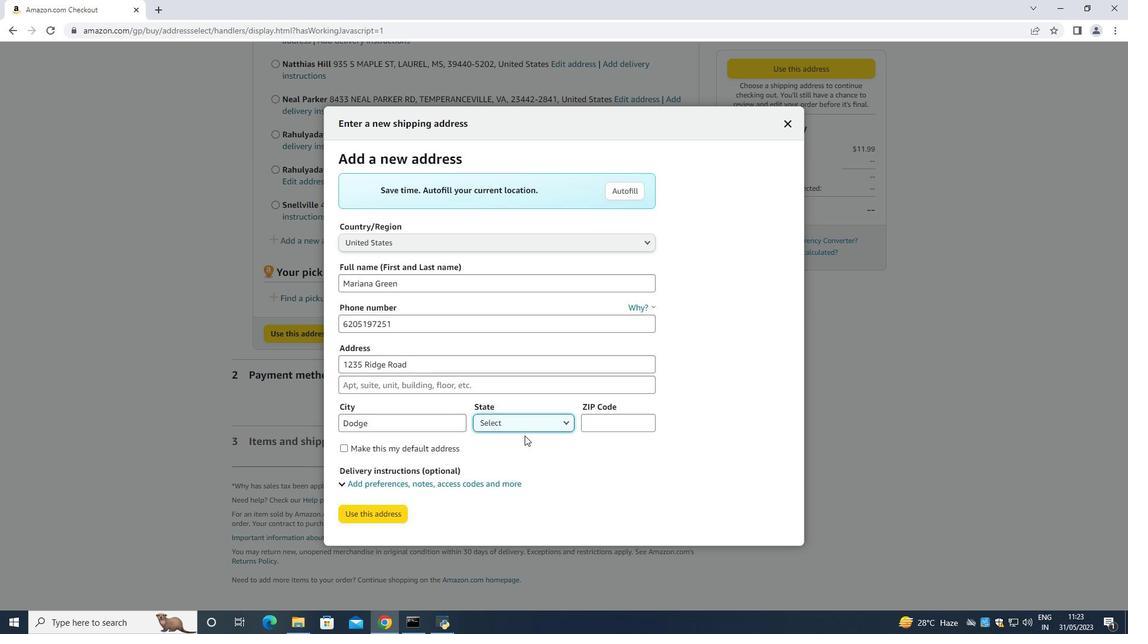 
Action: Mouse moved to (526, 424)
Screenshot: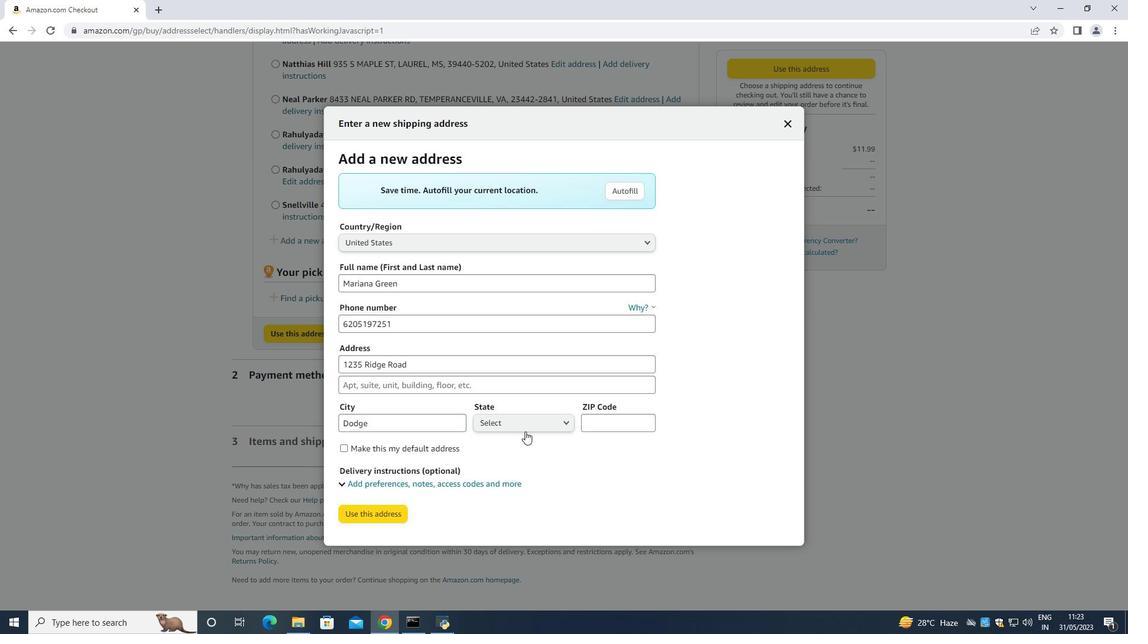 
Action: Mouse pressed left at (526, 424)
Screenshot: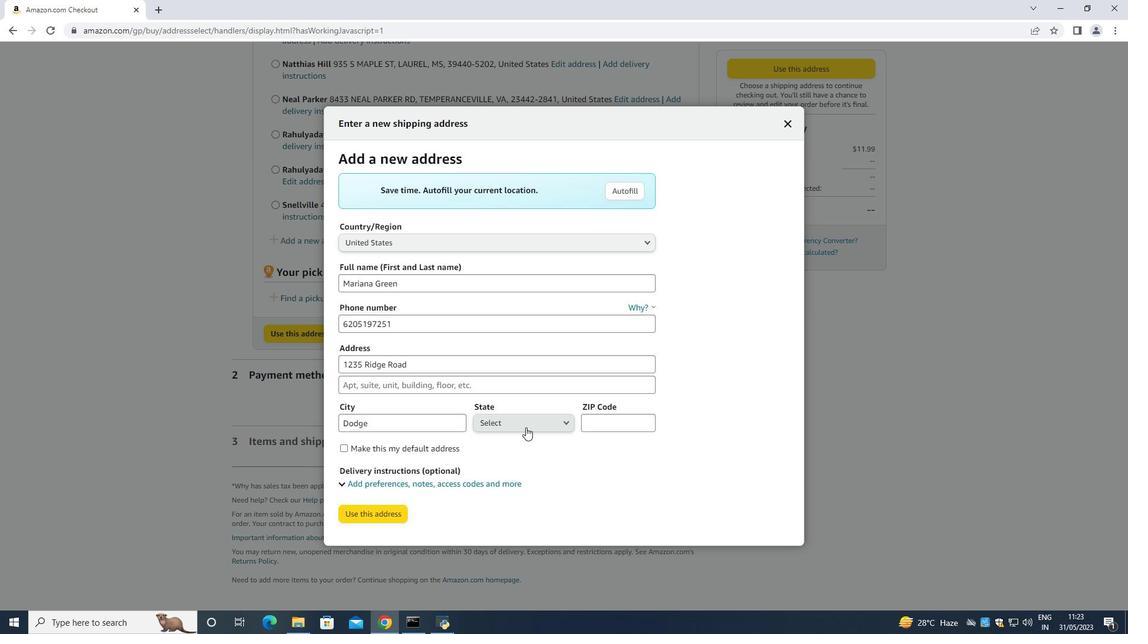 
Action: Mouse moved to (520, 351)
Screenshot: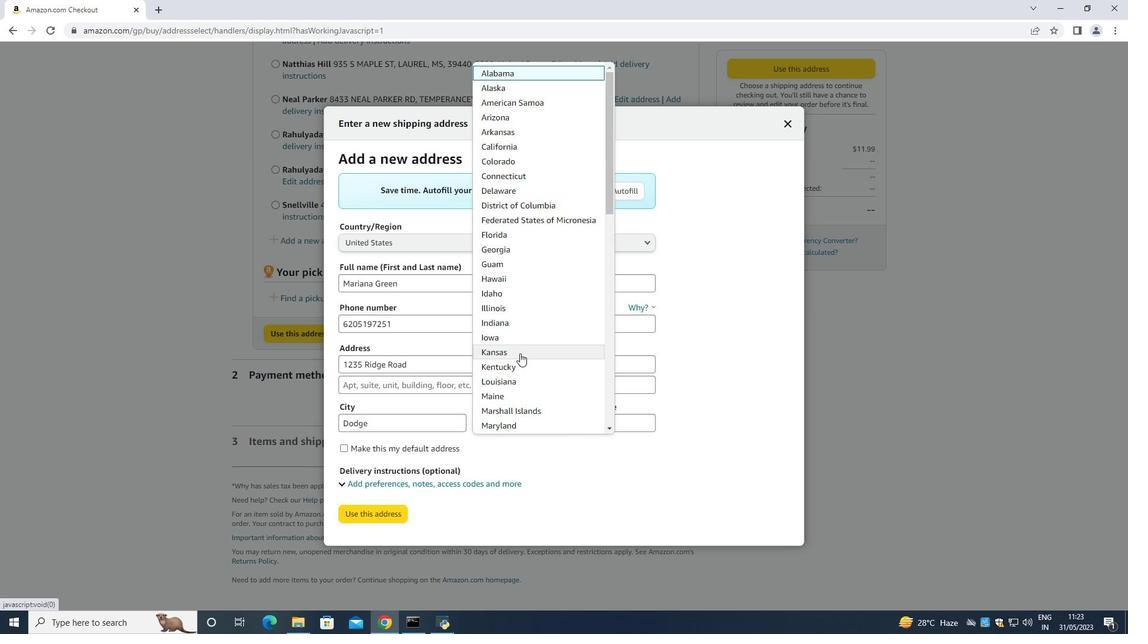 
Action: Mouse pressed left at (520, 351)
Screenshot: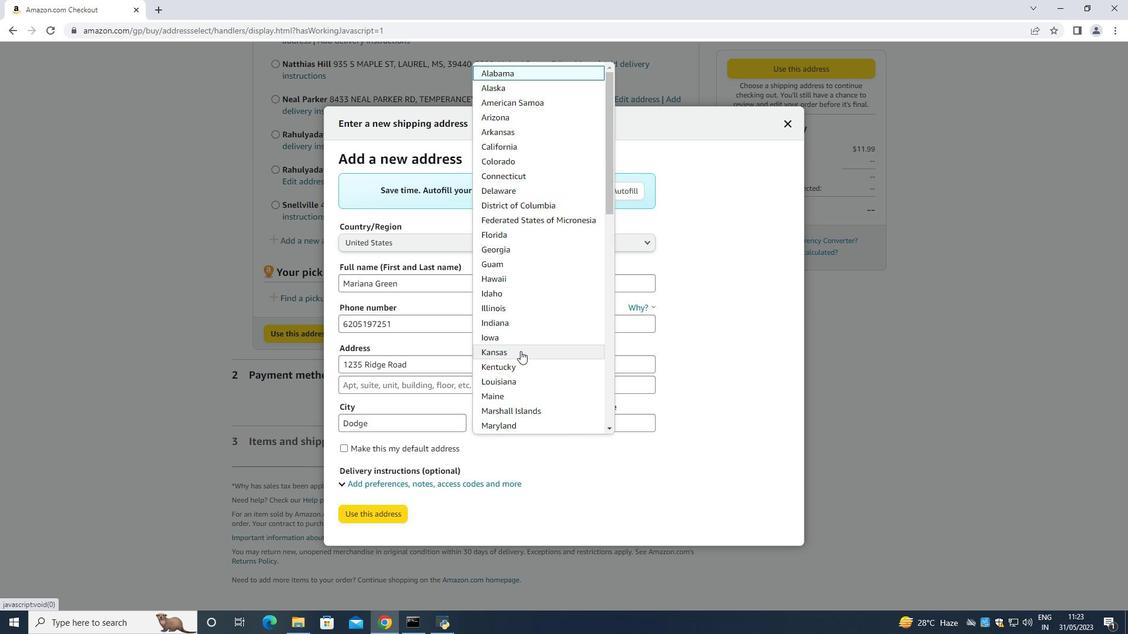 
Action: Mouse moved to (637, 424)
Screenshot: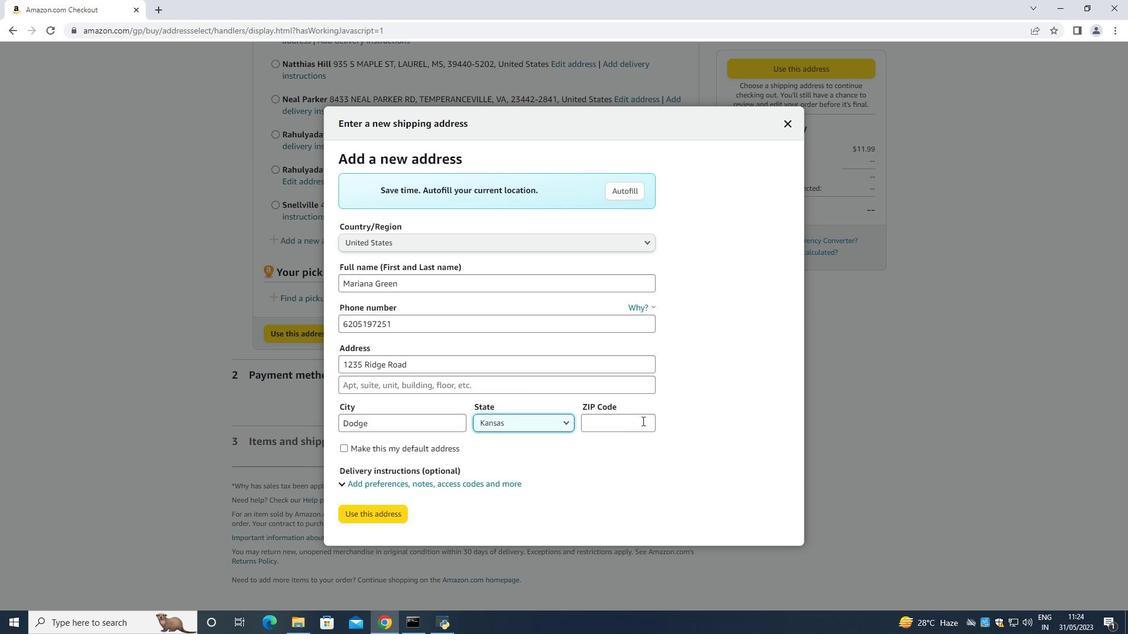 
Action: Mouse pressed left at (637, 424)
Screenshot: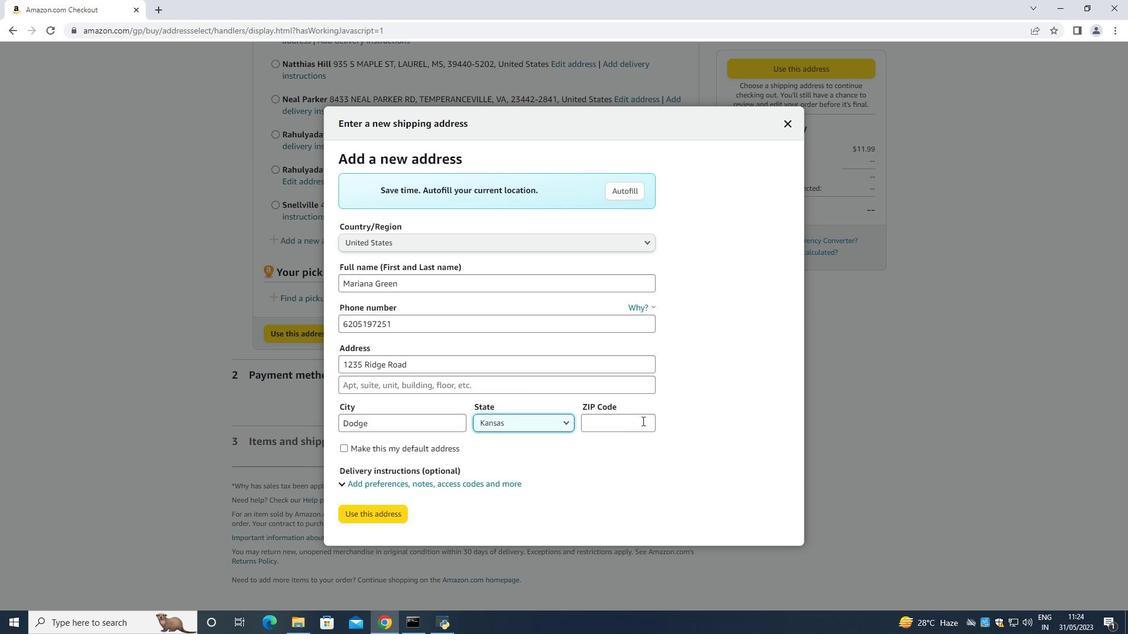 
Action: Key pressed 67801
Screenshot: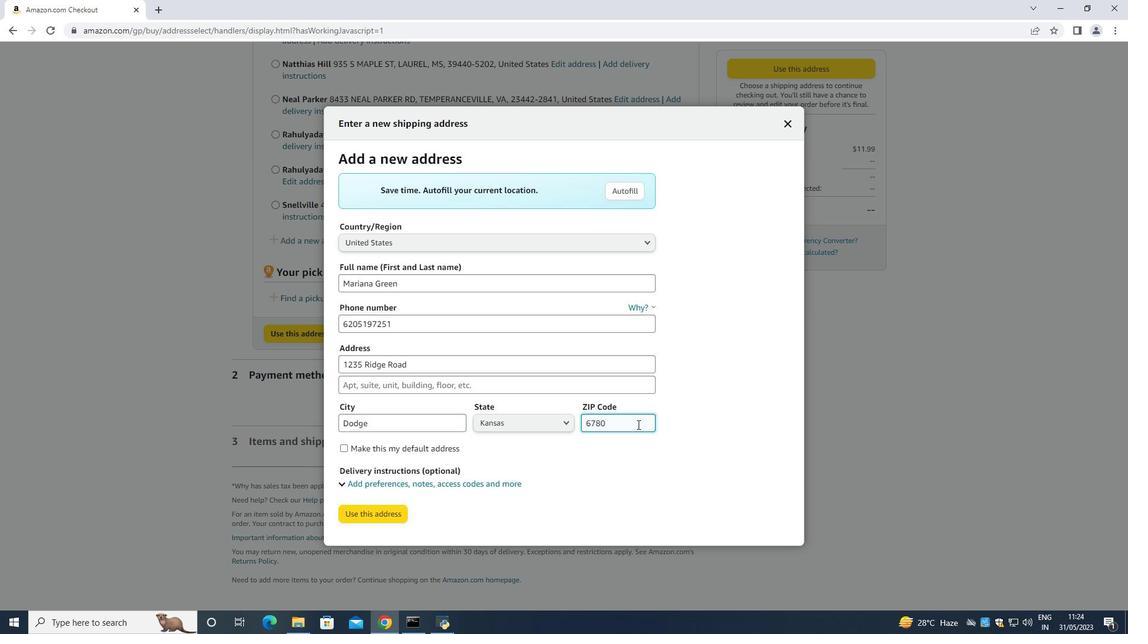 
Action: Mouse moved to (343, 450)
Screenshot: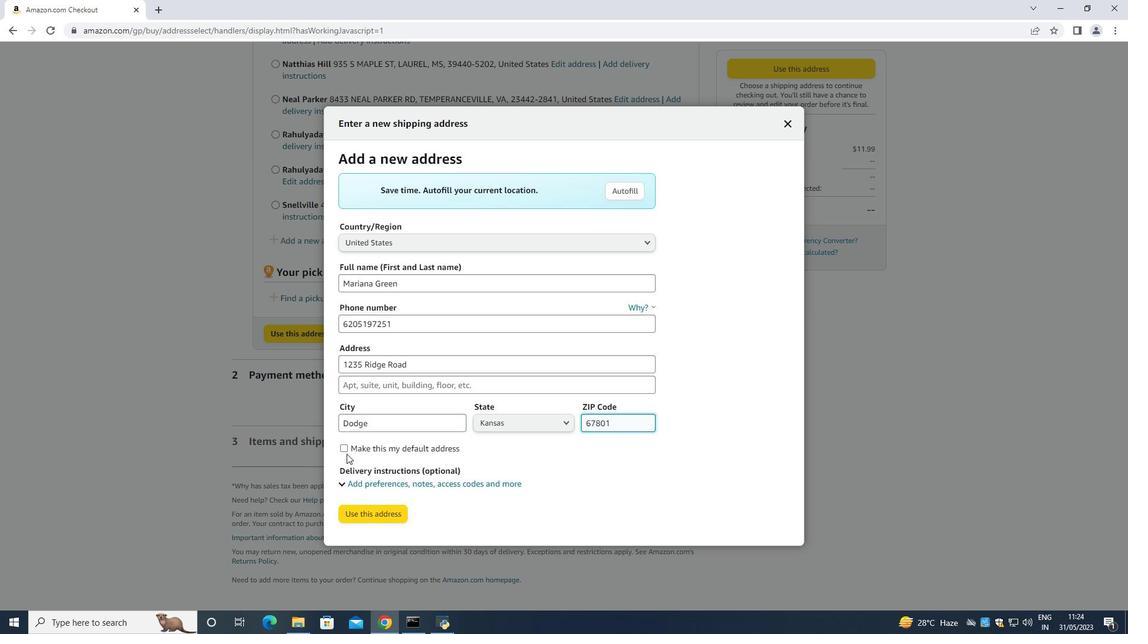 
Action: Mouse pressed left at (343, 450)
Screenshot: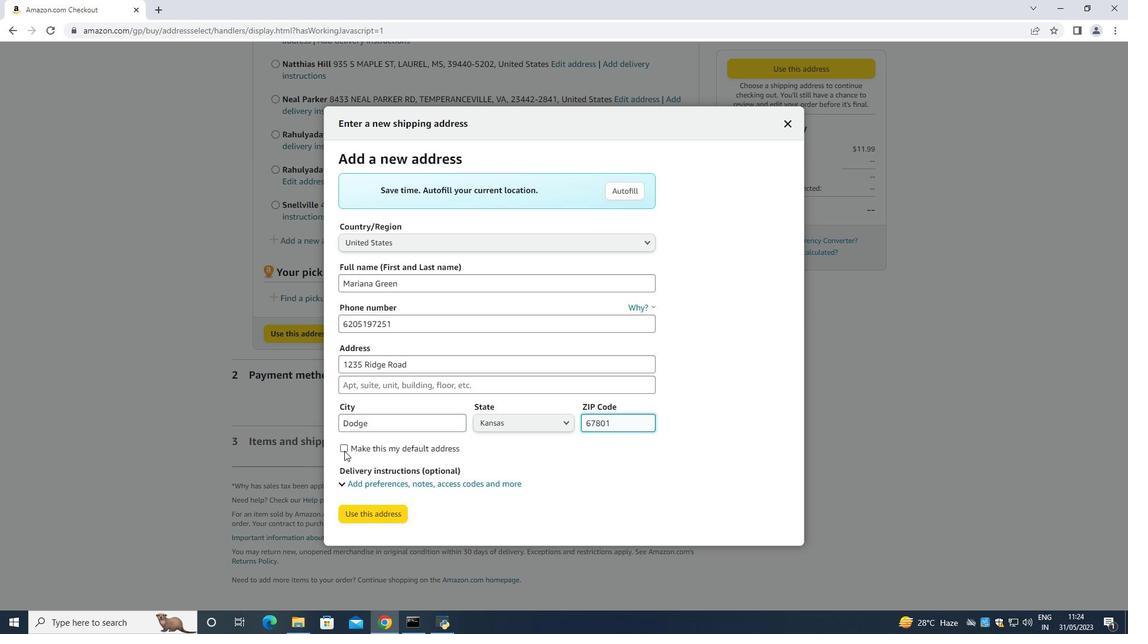 
Action: Mouse moved to (357, 520)
Screenshot: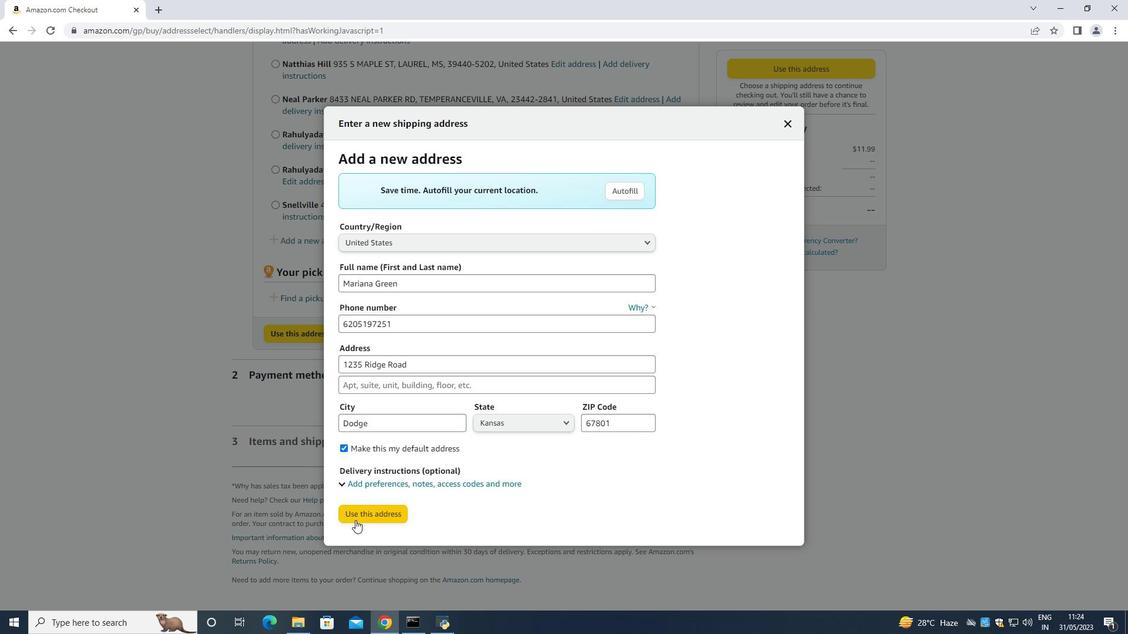 
Action: Mouse pressed left at (357, 520)
Screenshot: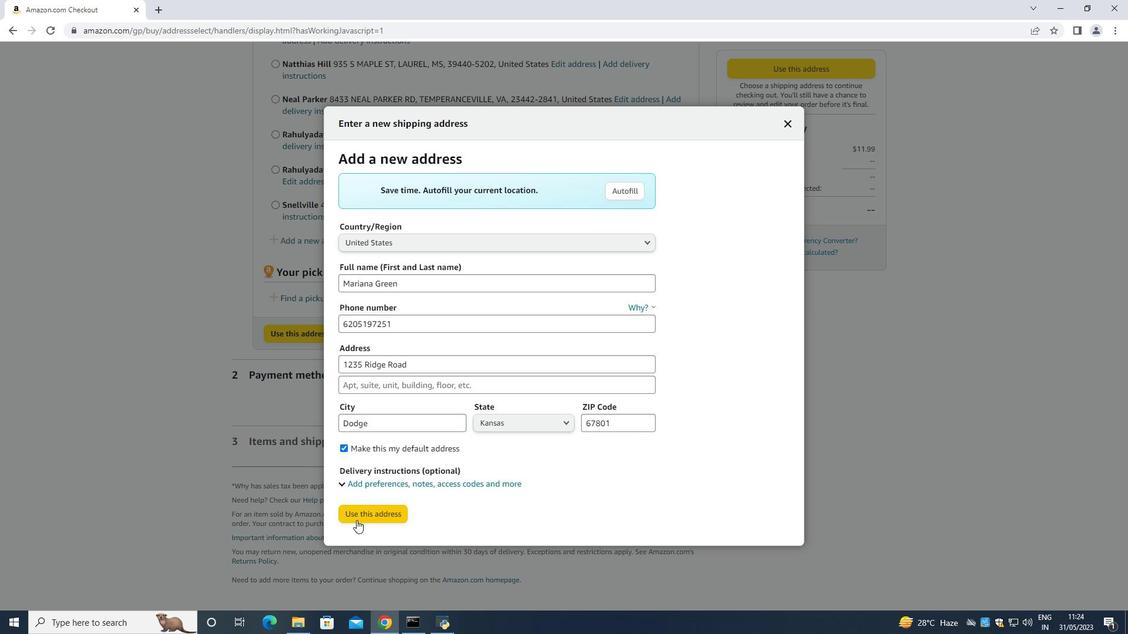 
Action: Mouse moved to (367, 595)
Screenshot: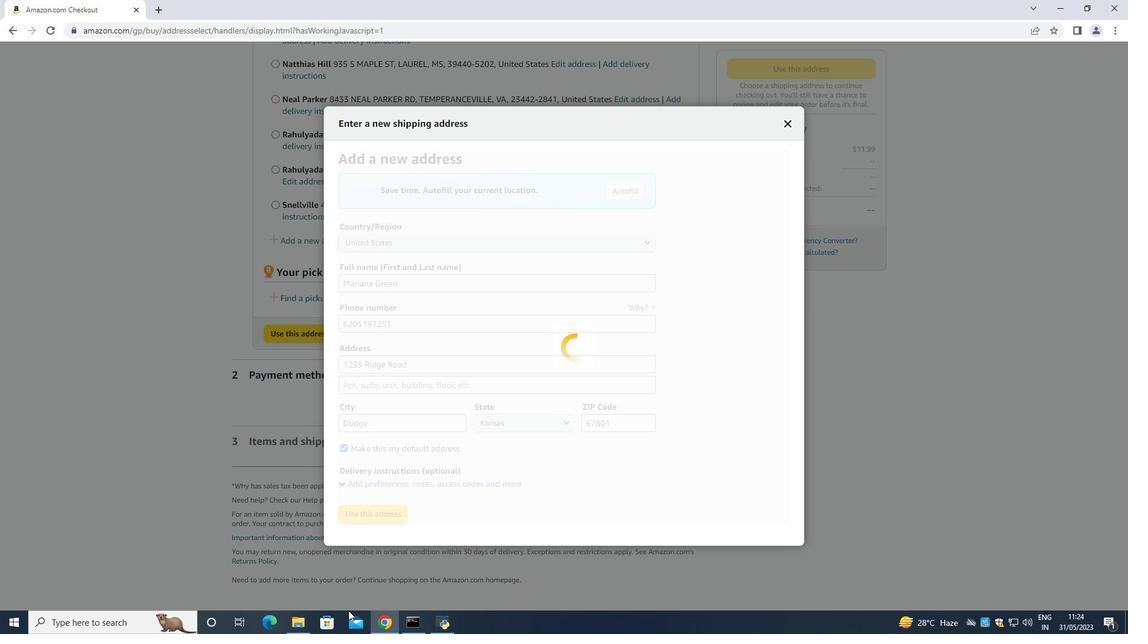 
Action: Mouse pressed left at (367, 595)
